Task: Explore Victorian-era guesthouses in Cape May, New Jersey.
Action: Mouse moved to (522, 75)
Screenshot: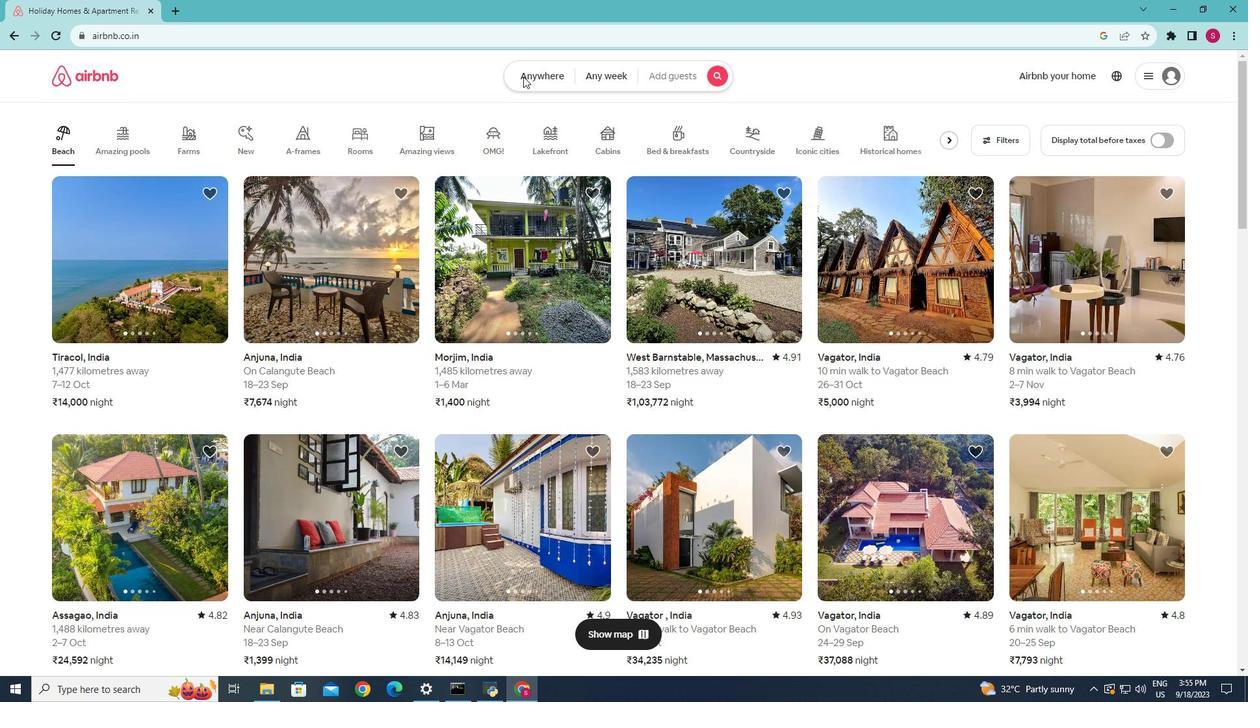 
Action: Mouse pressed left at (522, 75)
Screenshot: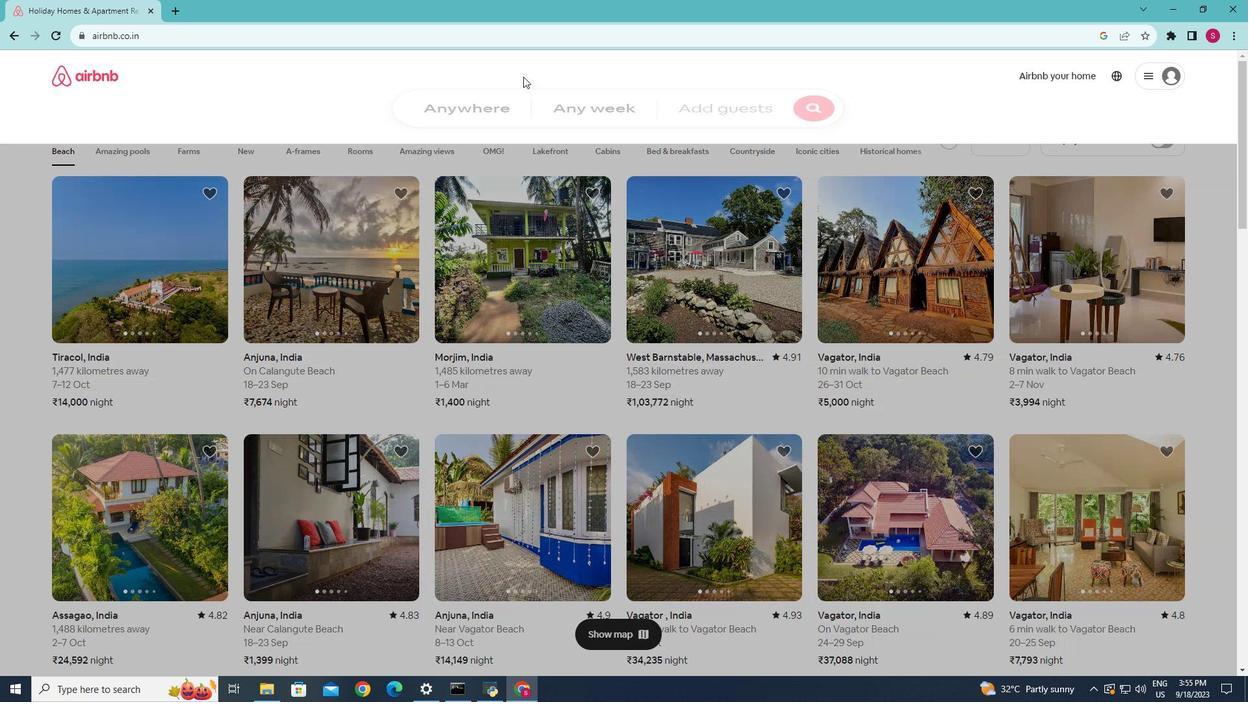 
Action: Mouse moved to (469, 121)
Screenshot: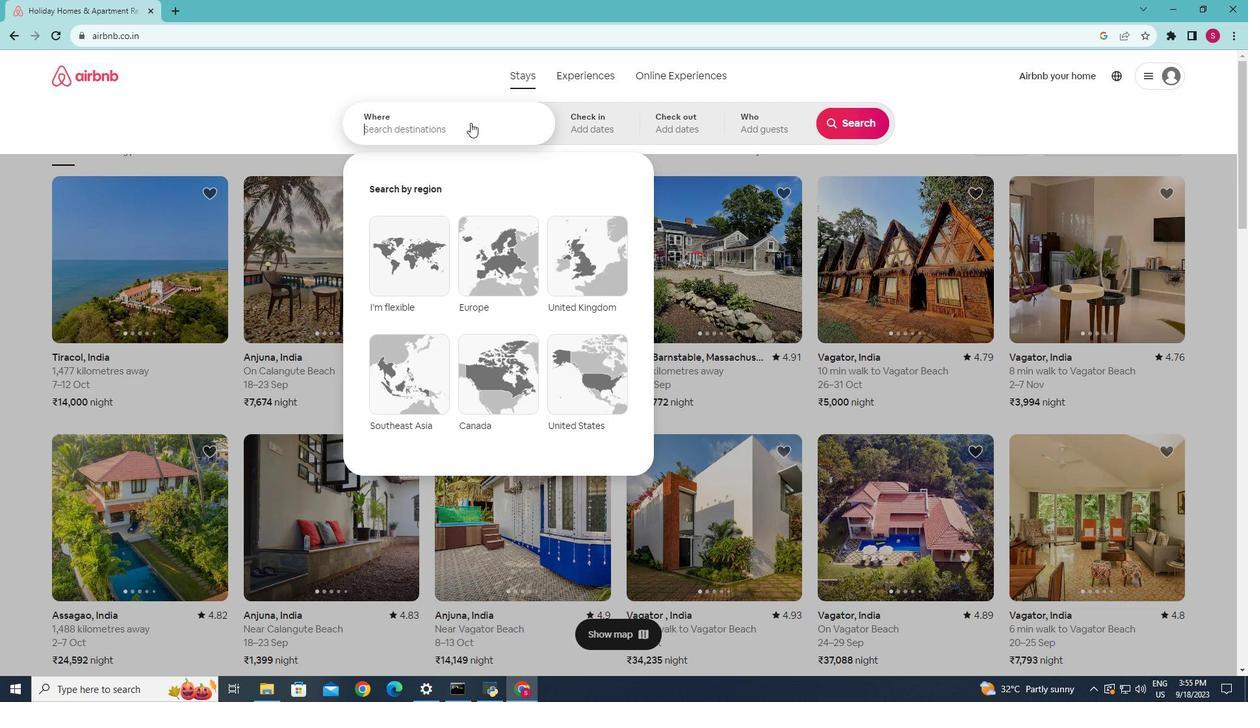 
Action: Mouse pressed left at (469, 121)
Screenshot: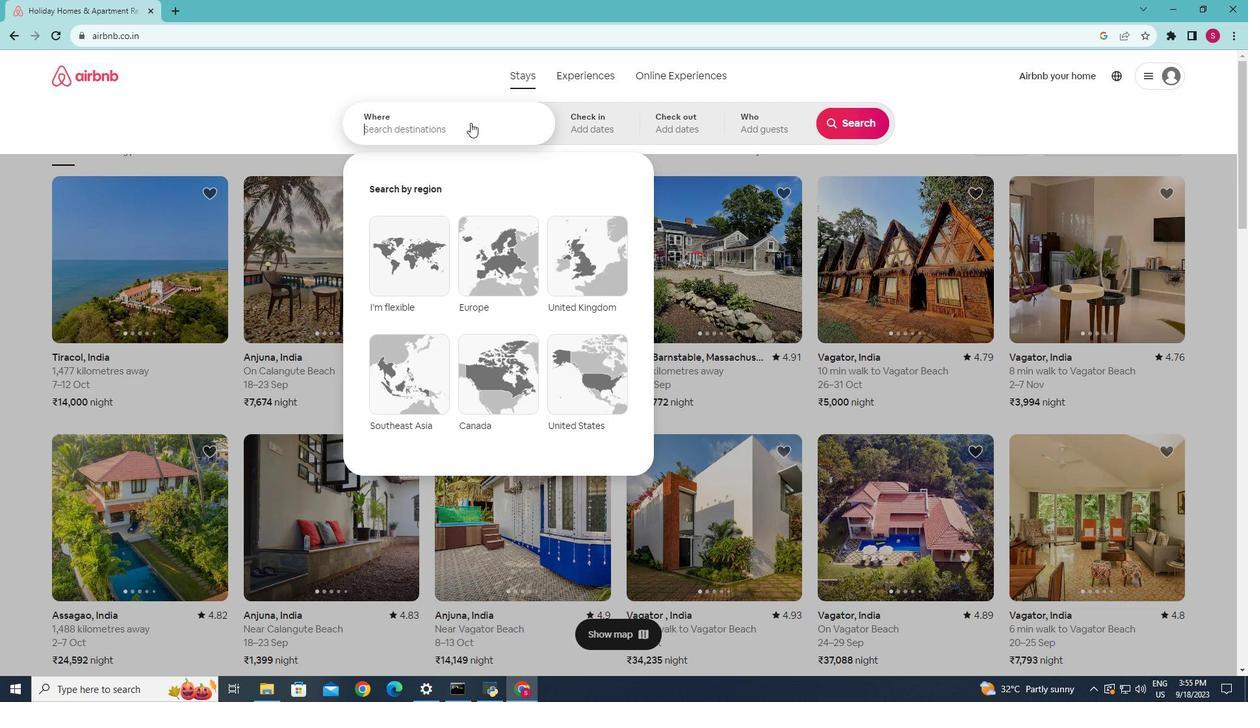 
Action: Key pressed <Key.caps_lock>C<Key.caps_lock>ape<Key.space><Key.caps_lock>M<Key.caps_lock>ay,<Key.space><Key.caps_lock>N<Key.caps_lock>ew<Key.space><Key.caps_lock>J<Key.caps_lock>ersey
Screenshot: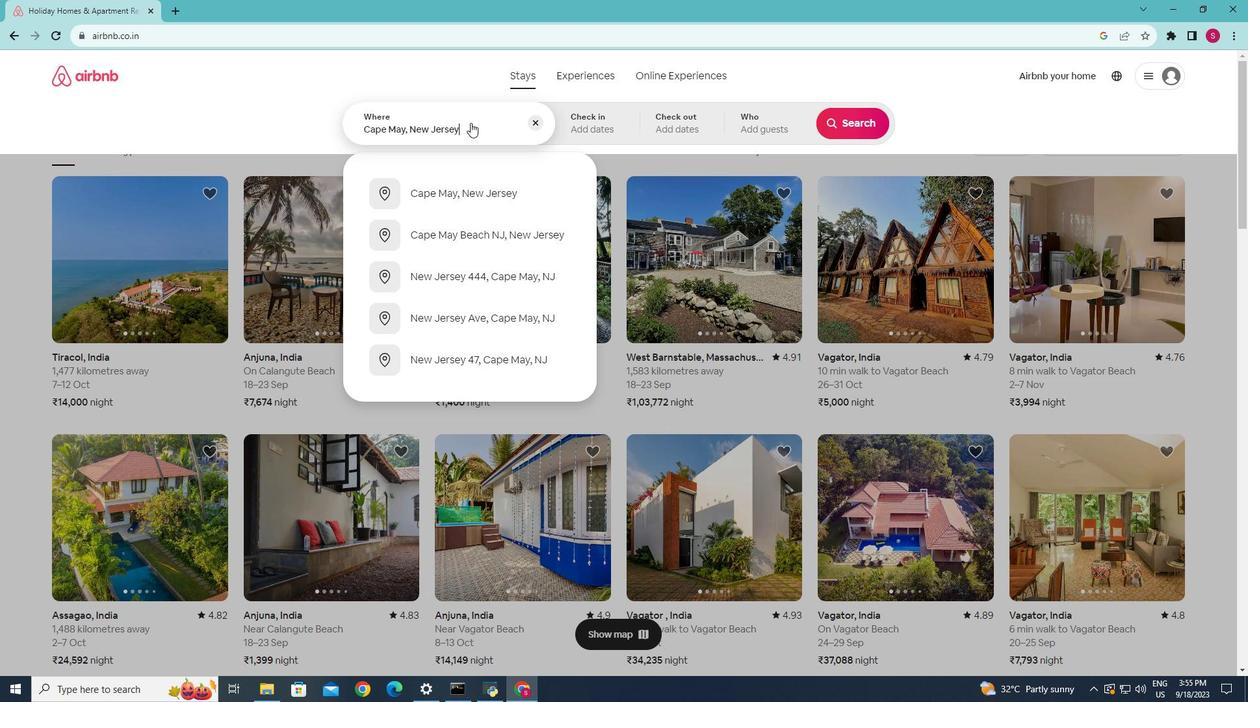 
Action: Mouse moved to (452, 189)
Screenshot: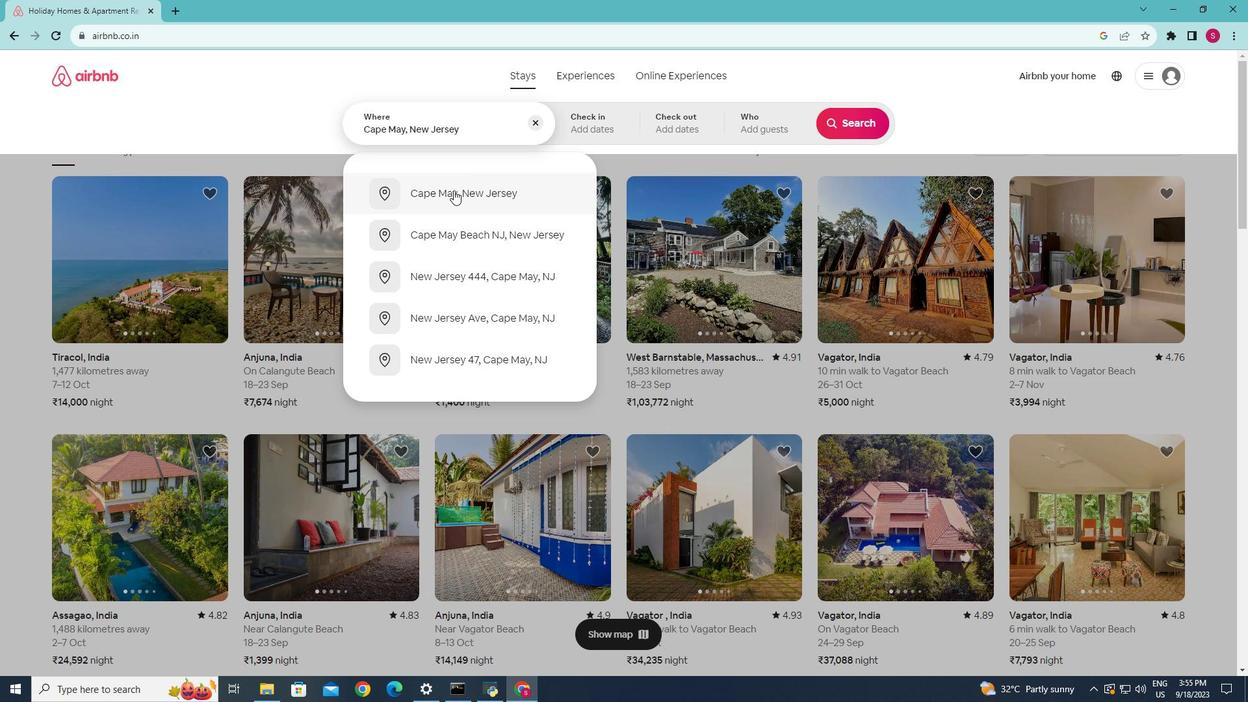 
Action: Mouse pressed left at (452, 189)
Screenshot: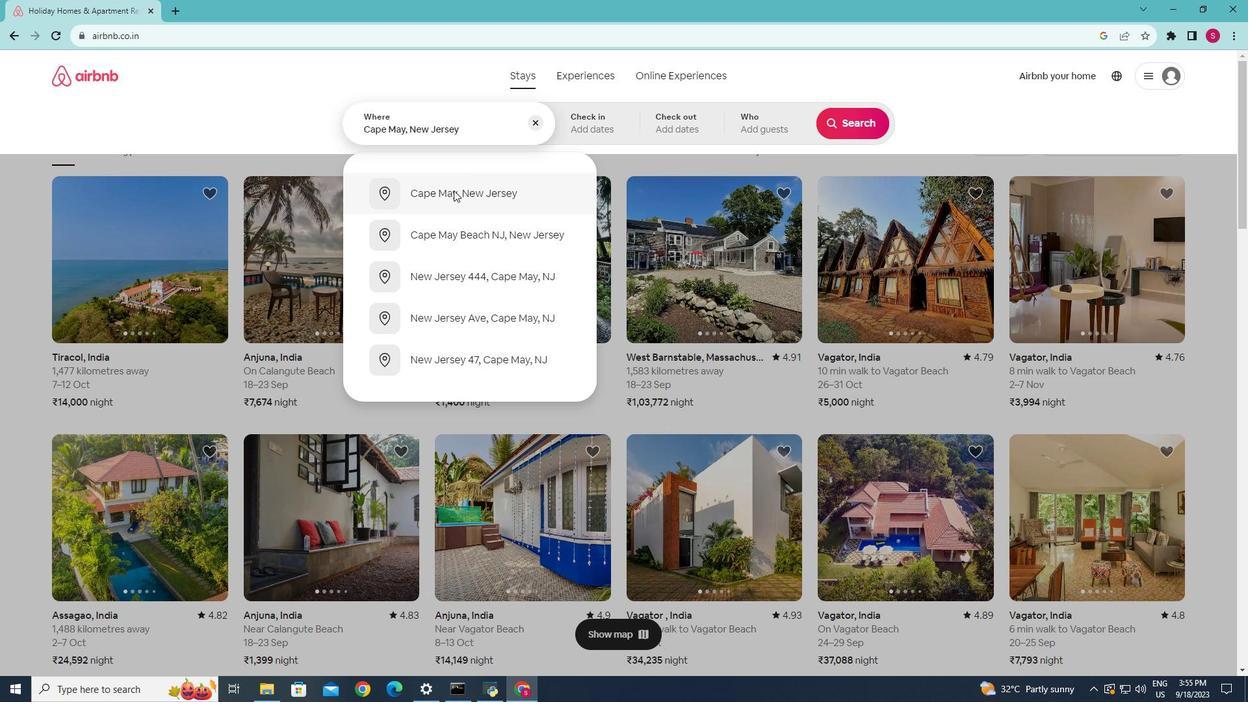 
Action: Mouse moved to (858, 107)
Screenshot: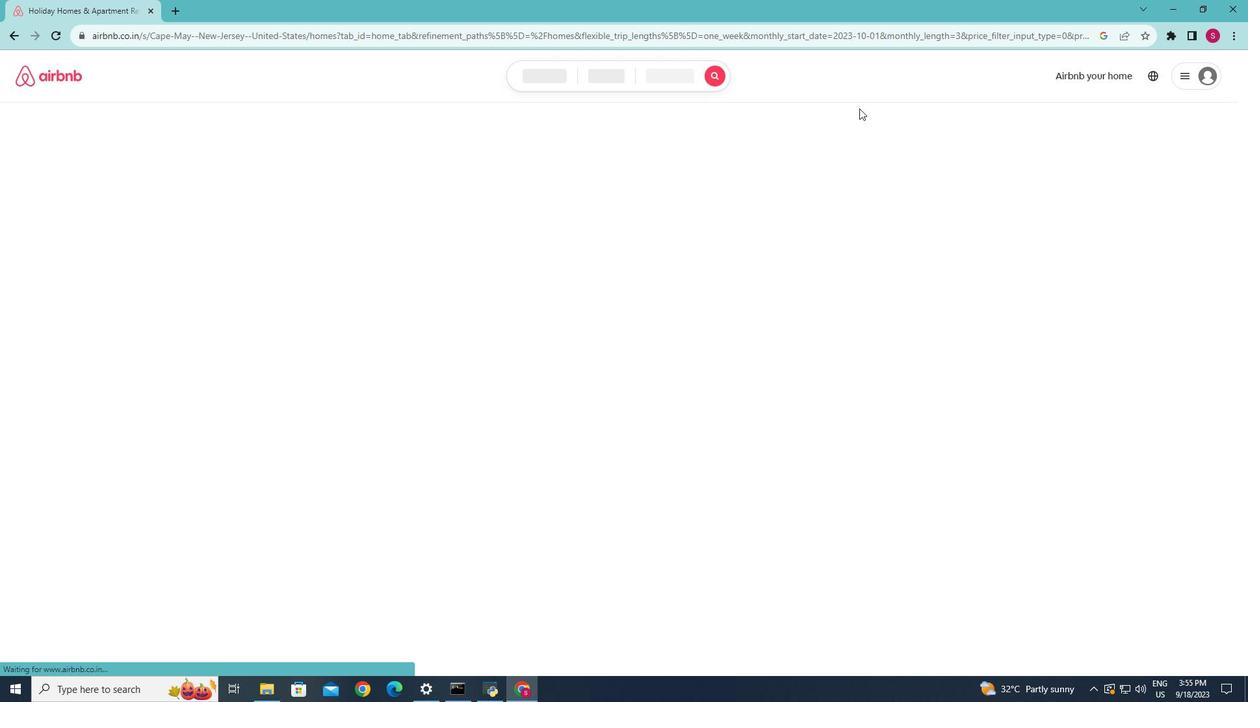 
Action: Mouse pressed left at (858, 107)
Screenshot: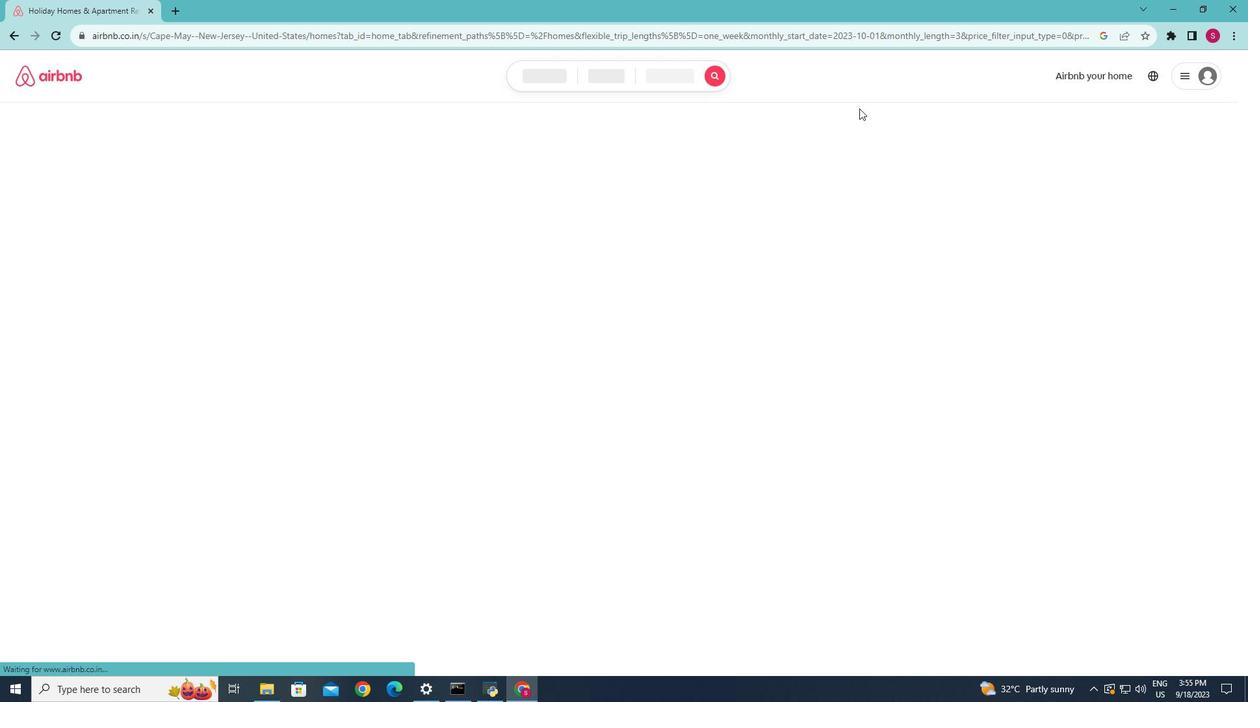 
Action: Mouse moved to (754, 128)
Screenshot: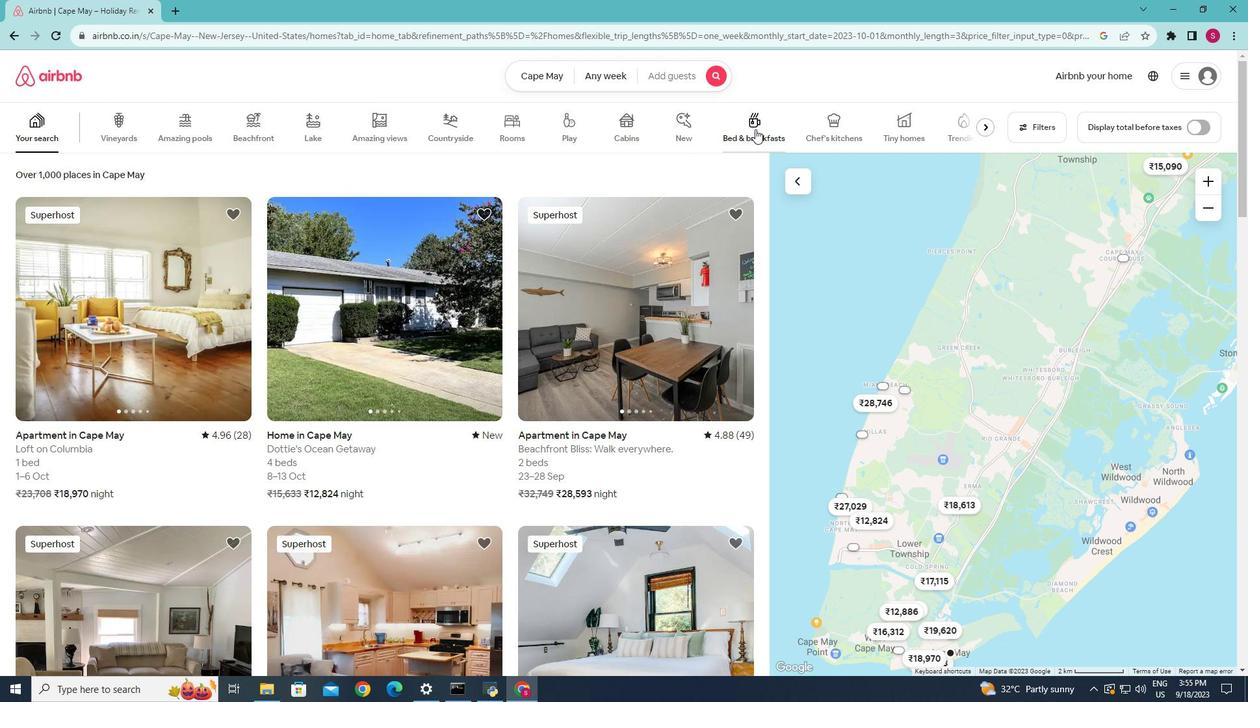 
Action: Mouse pressed left at (754, 128)
Screenshot: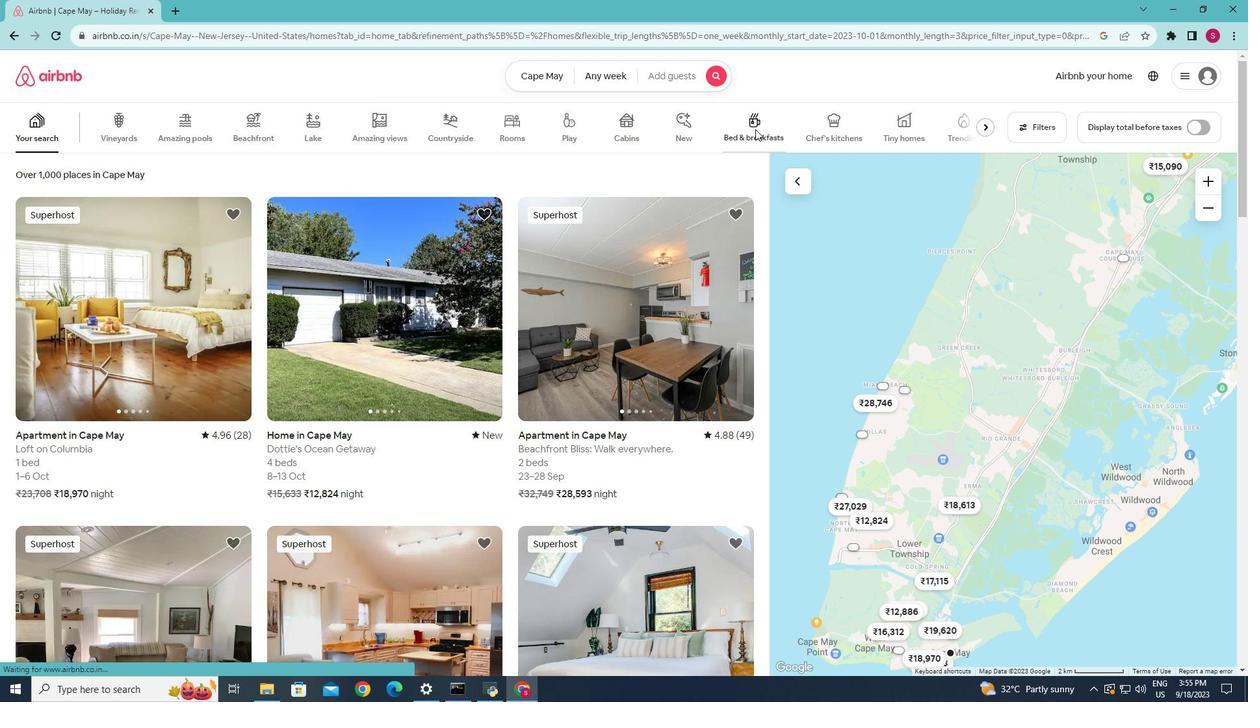 
Action: Mouse moved to (374, 335)
Screenshot: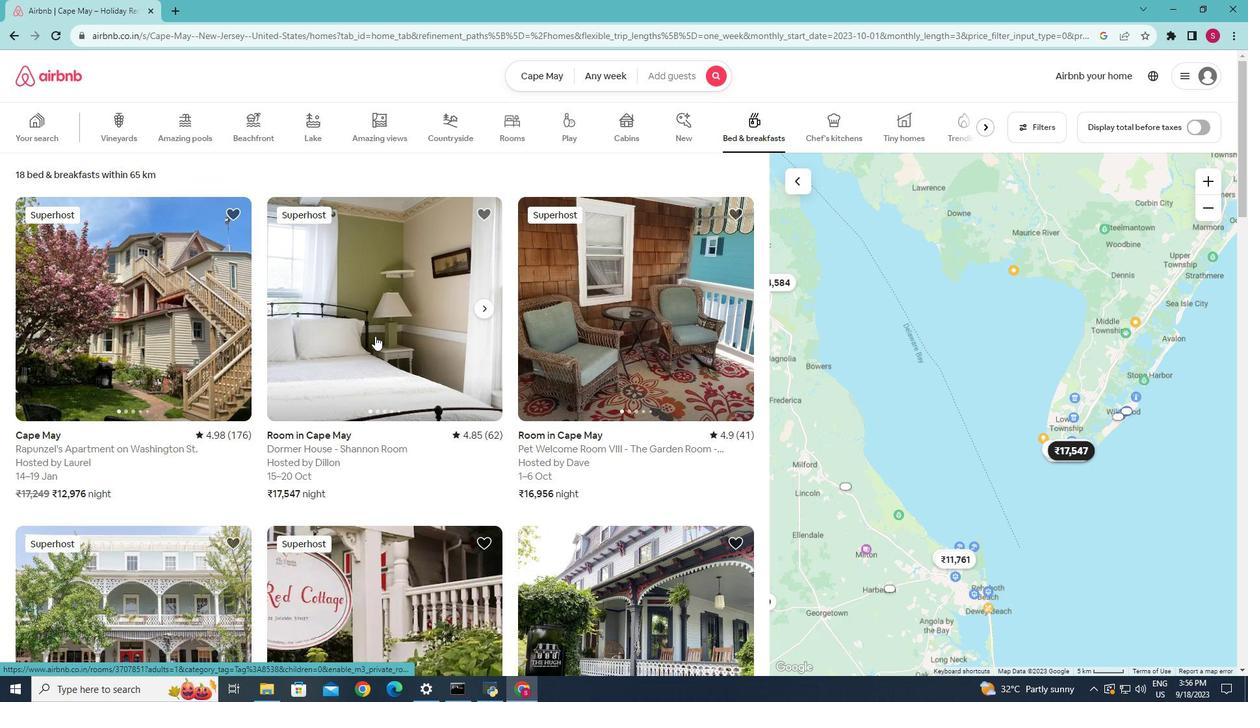 
Action: Mouse scrolled (374, 334) with delta (0, 0)
Screenshot: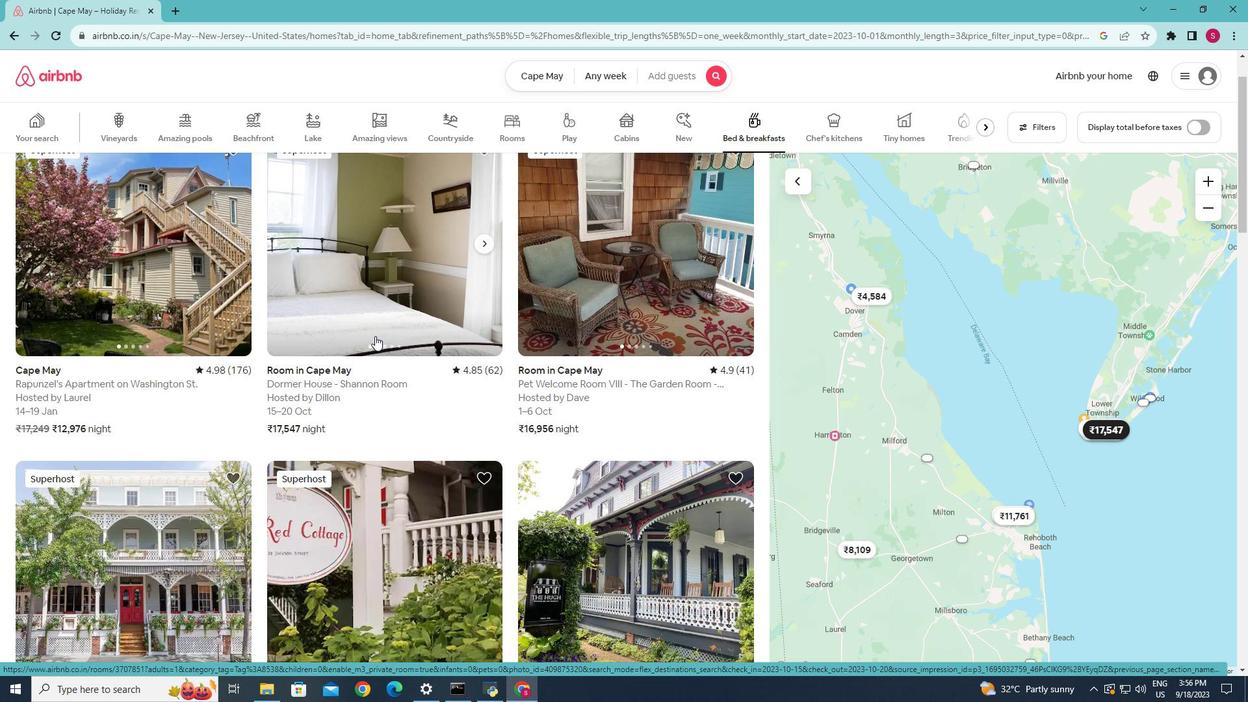 
Action: Mouse scrolled (374, 334) with delta (0, 0)
Screenshot: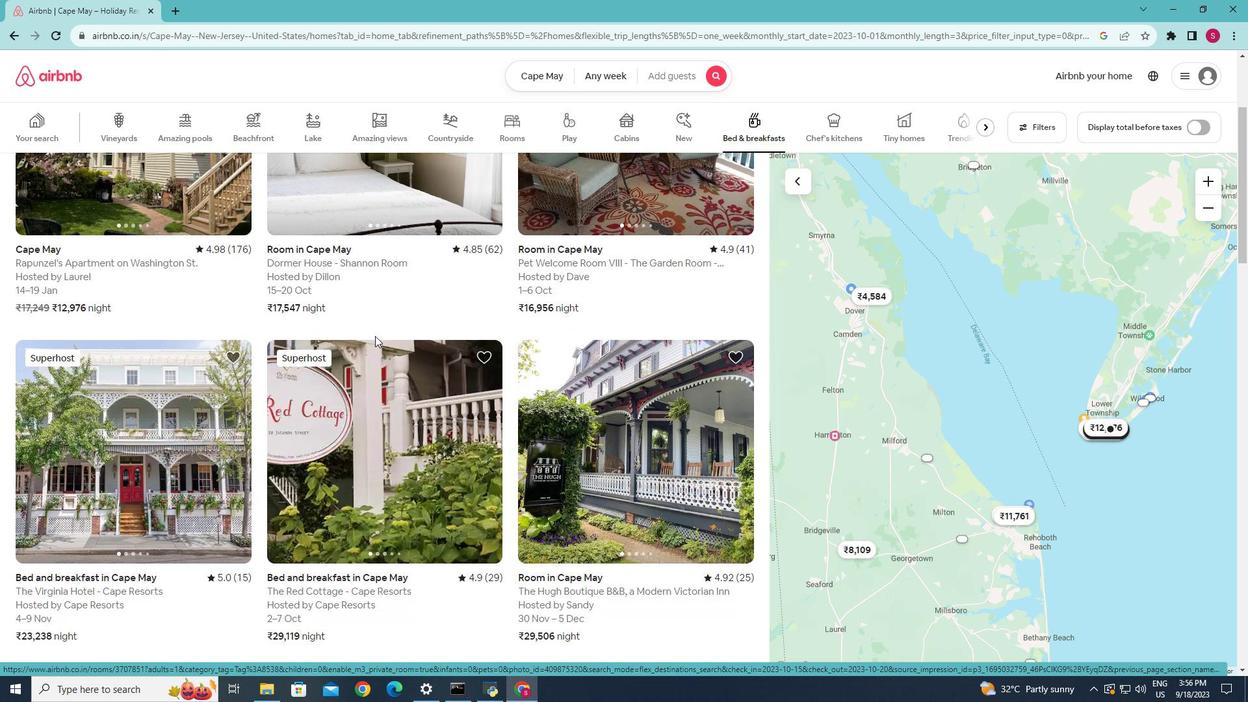 
Action: Mouse scrolled (374, 334) with delta (0, 0)
Screenshot: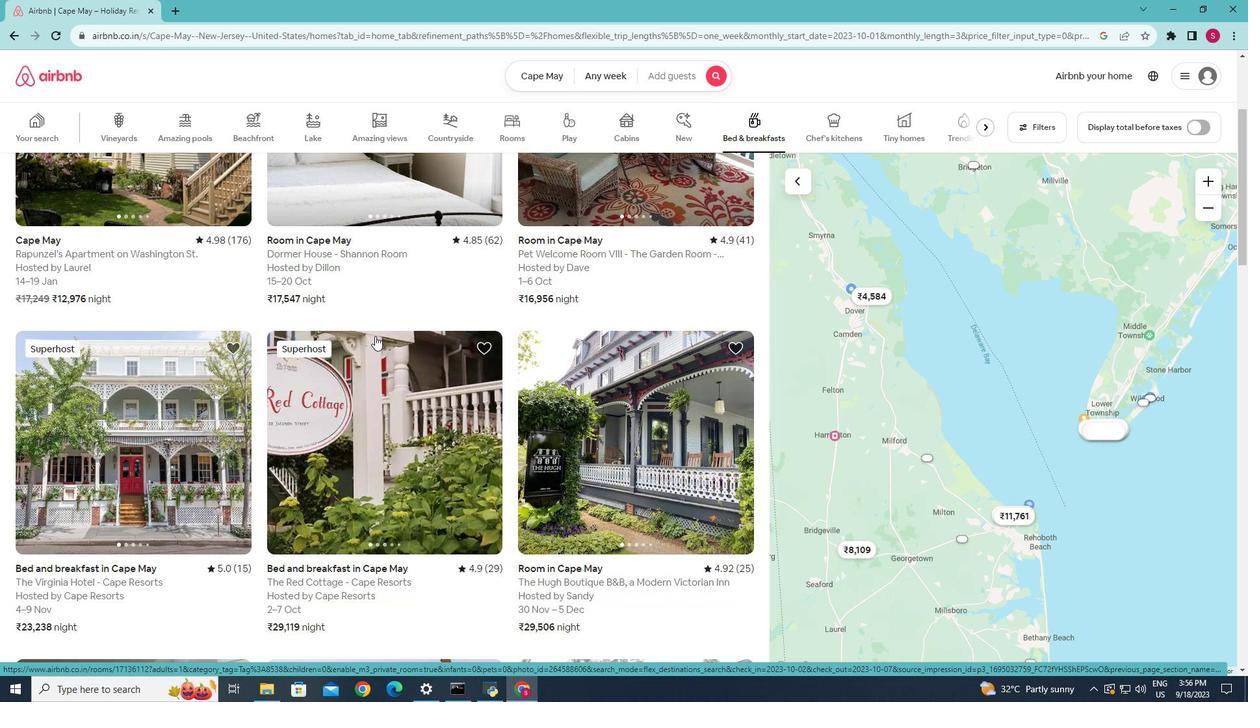 
Action: Mouse moved to (591, 477)
Screenshot: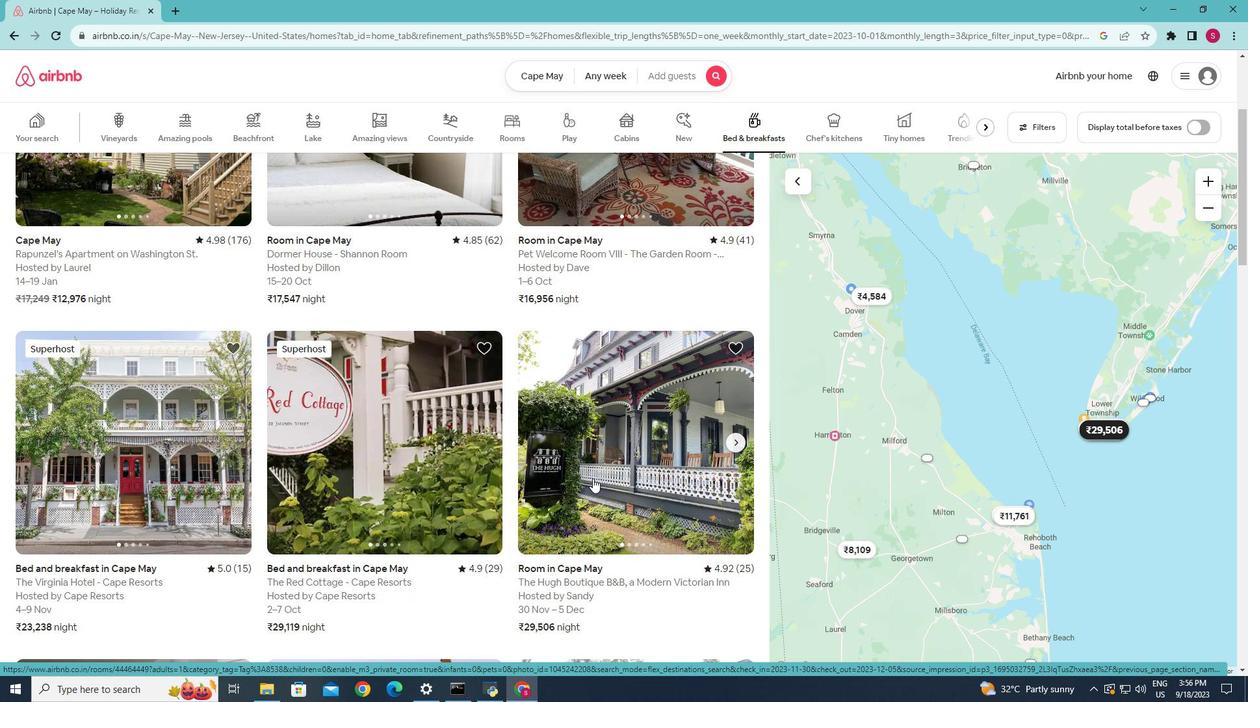
Action: Mouse pressed left at (591, 477)
Screenshot: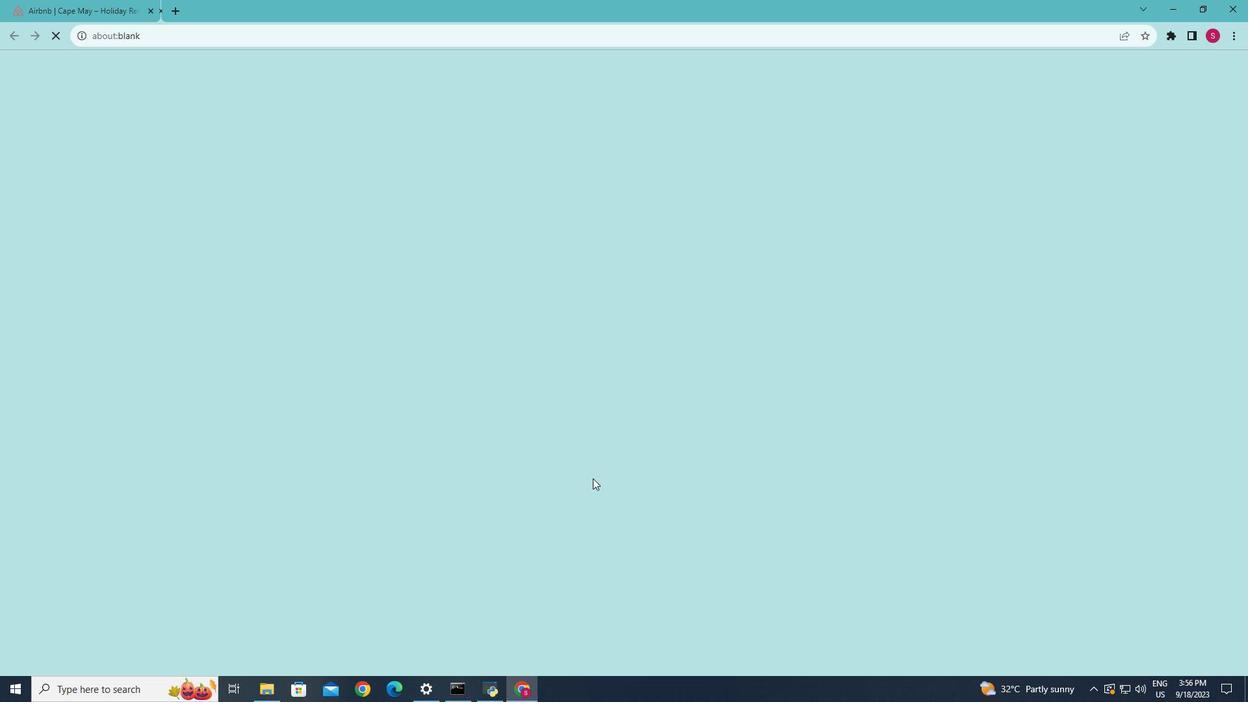 
Action: Mouse moved to (606, 450)
Screenshot: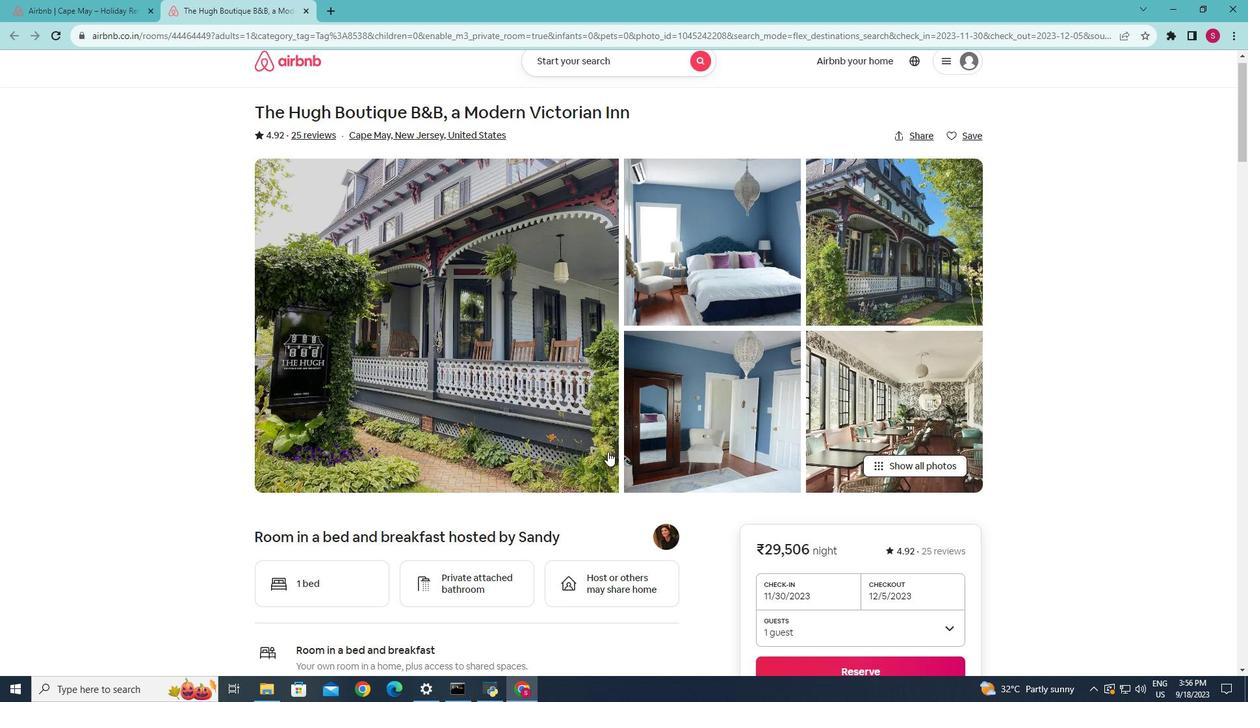 
Action: Mouse scrolled (606, 450) with delta (0, 0)
Screenshot: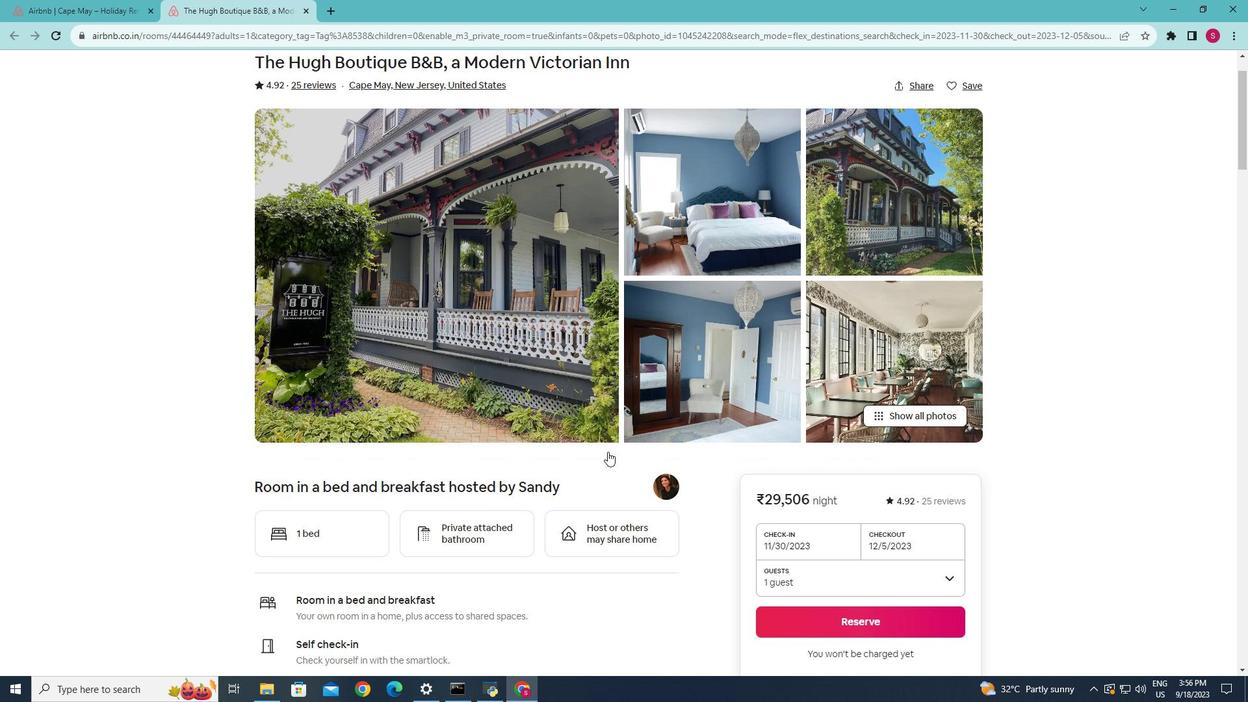 
Action: Mouse scrolled (606, 450) with delta (0, 0)
Screenshot: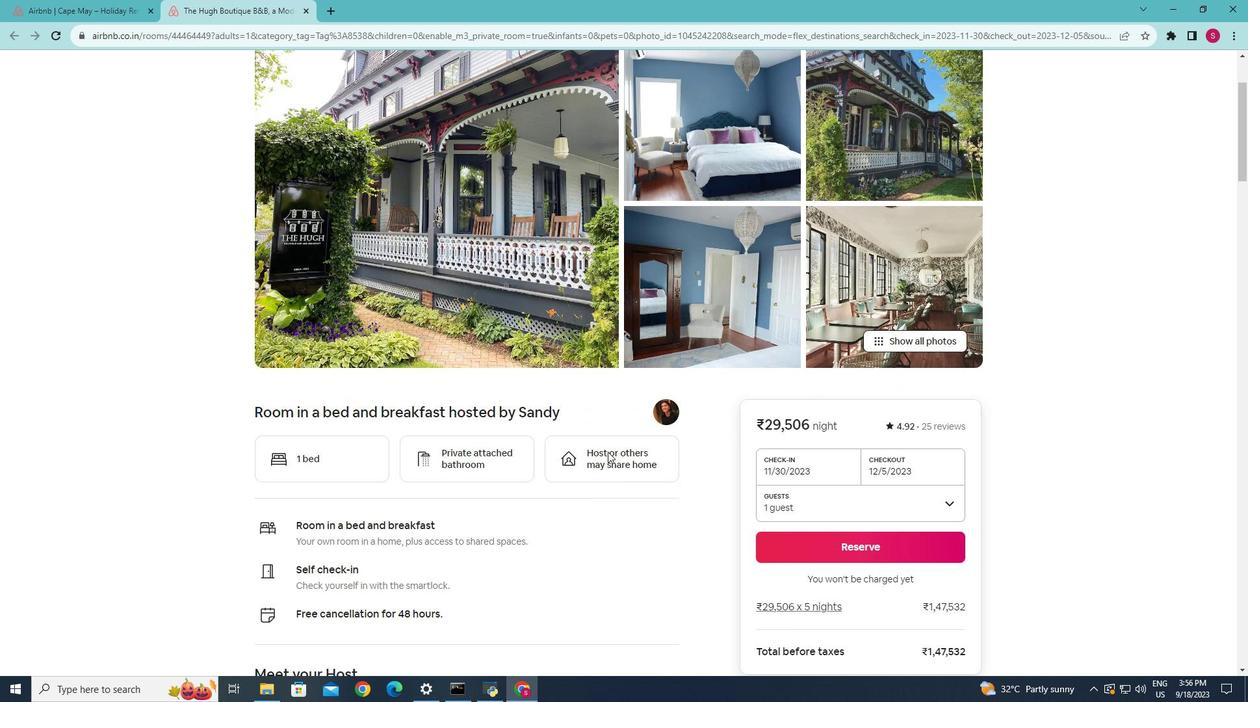
Action: Mouse scrolled (606, 450) with delta (0, 0)
Screenshot: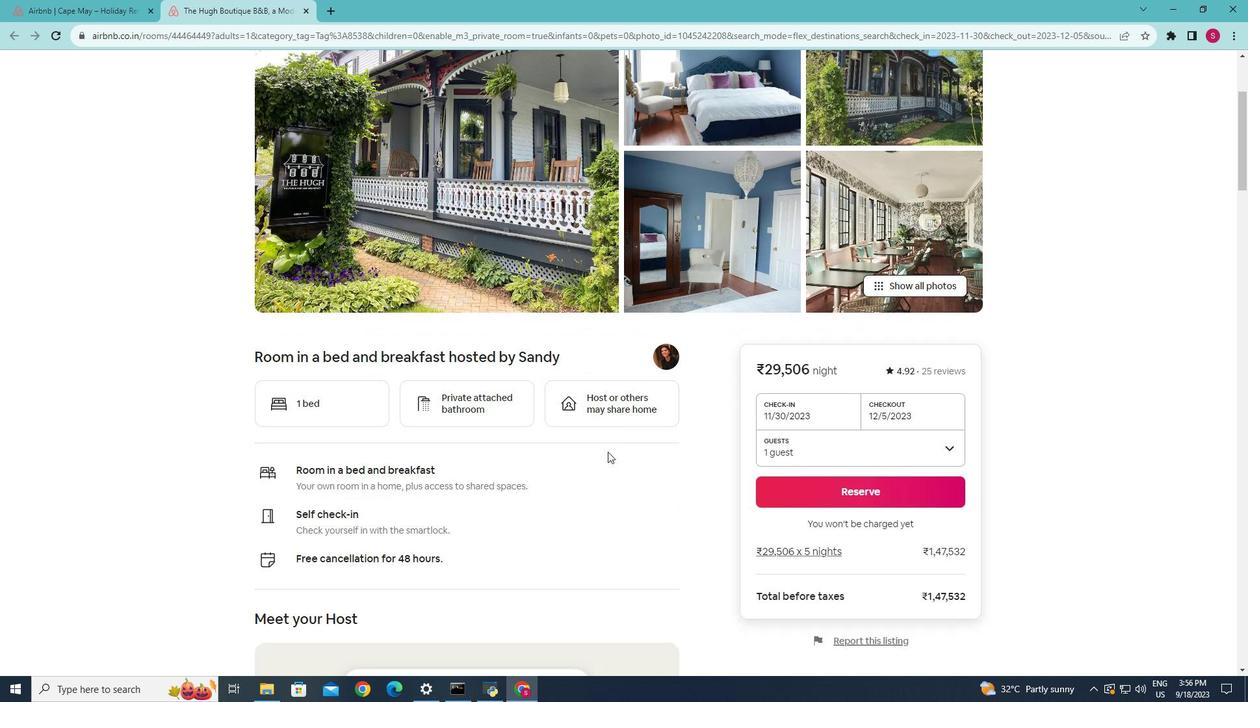 
Action: Mouse scrolled (606, 450) with delta (0, 0)
Screenshot: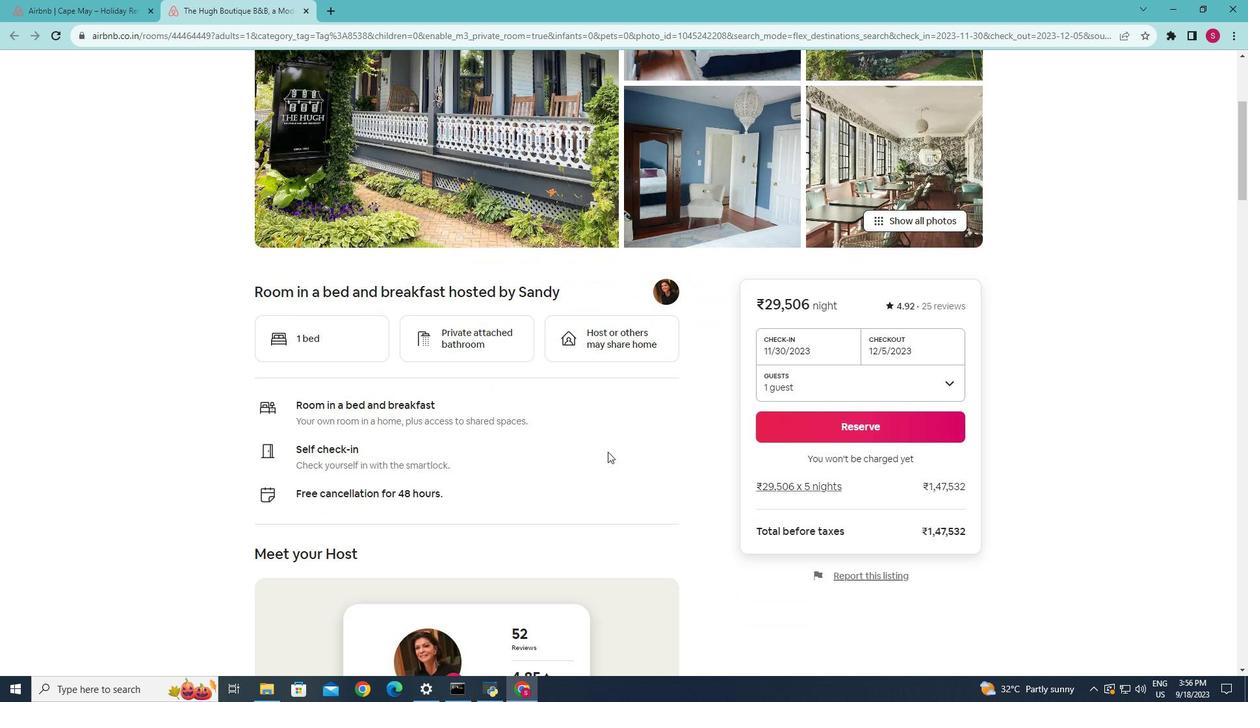 
Action: Mouse scrolled (606, 450) with delta (0, 0)
Screenshot: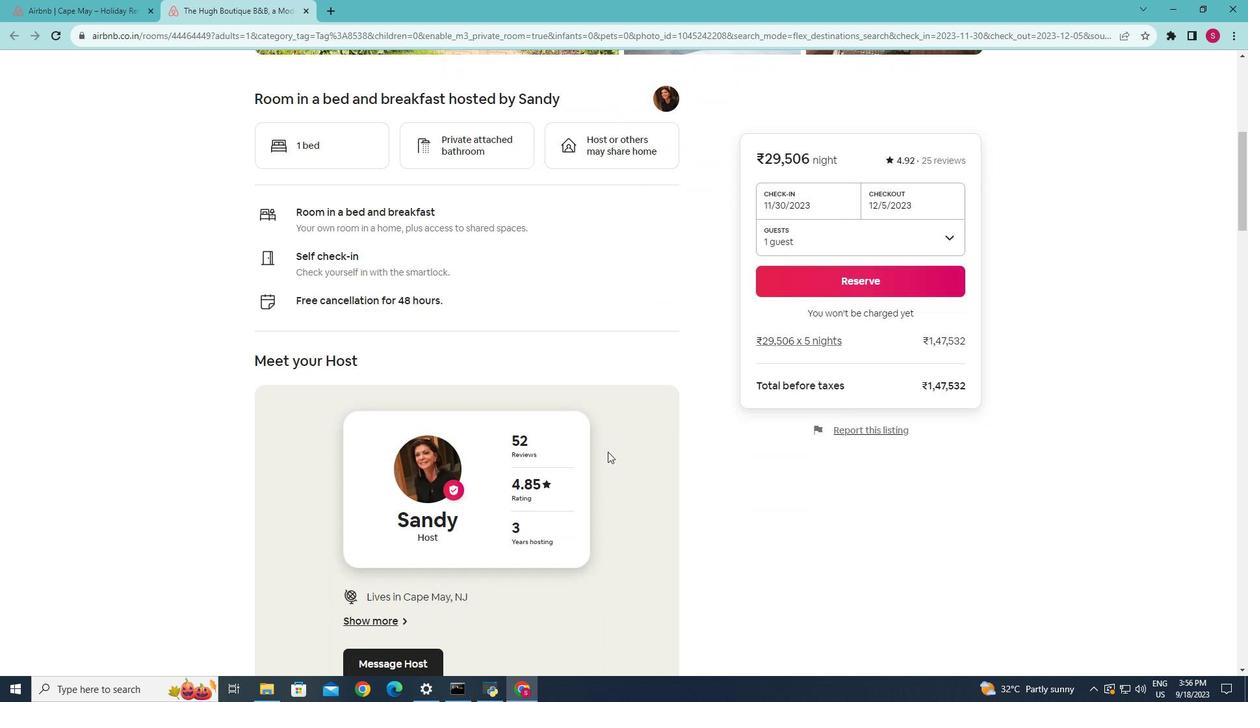 
Action: Mouse scrolled (606, 450) with delta (0, 0)
Screenshot: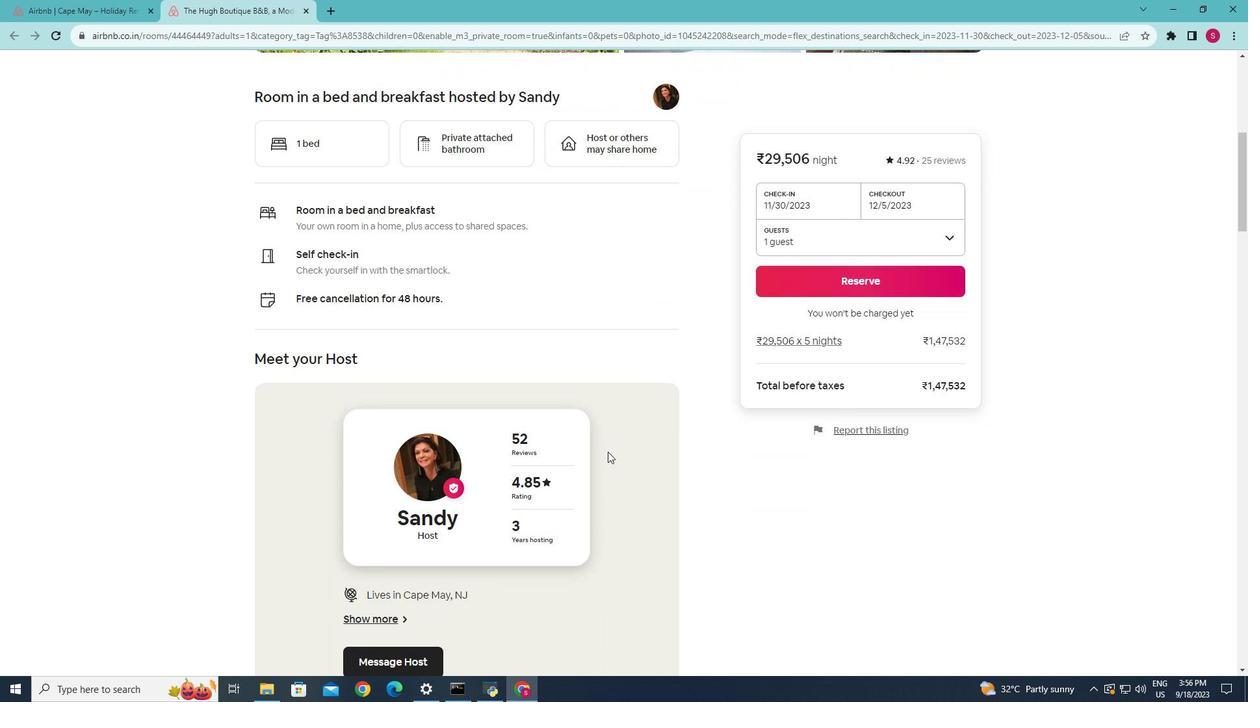 
Action: Mouse scrolled (606, 450) with delta (0, 0)
Screenshot: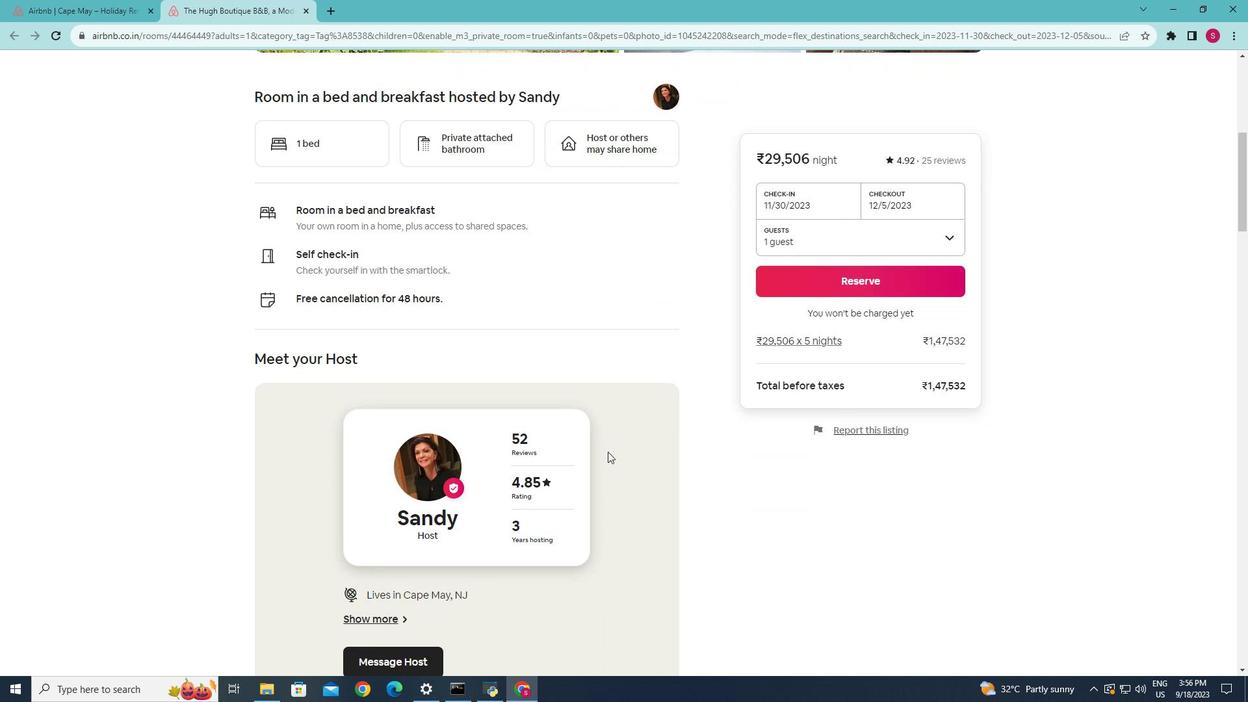 
Action: Mouse scrolled (606, 450) with delta (0, 0)
Screenshot: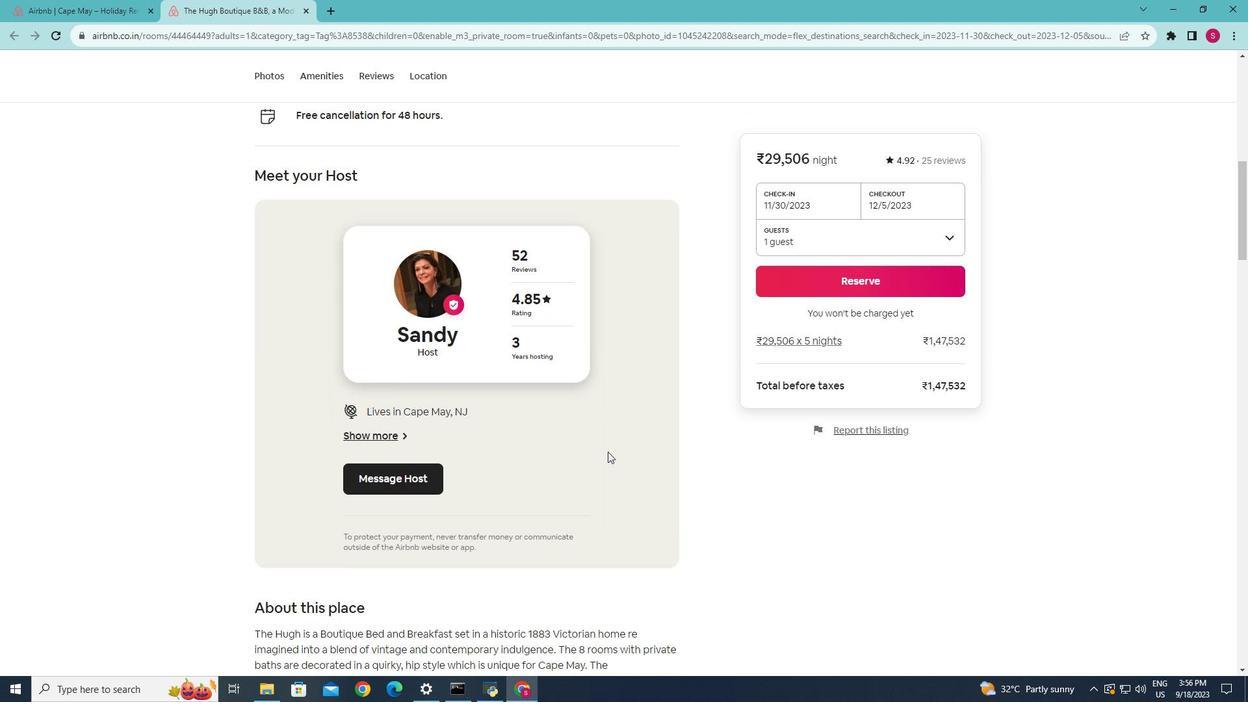 
Action: Mouse scrolled (606, 450) with delta (0, 0)
Screenshot: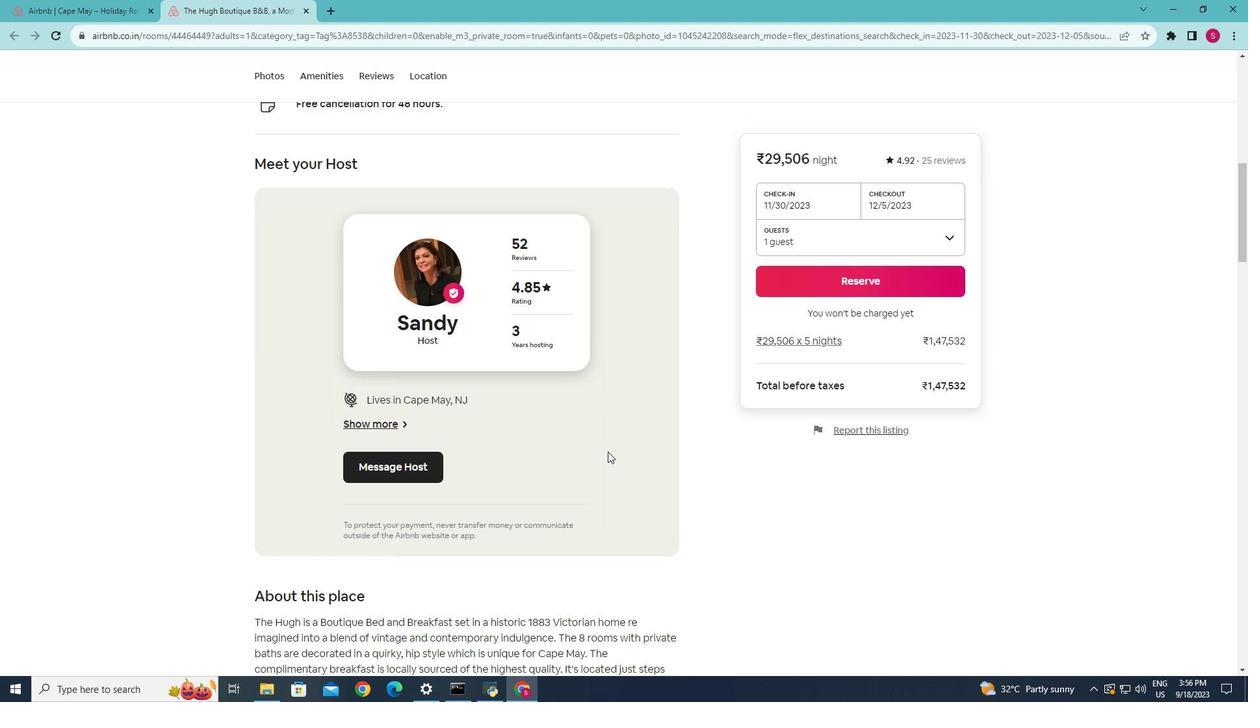 
Action: Mouse scrolled (606, 450) with delta (0, 0)
Screenshot: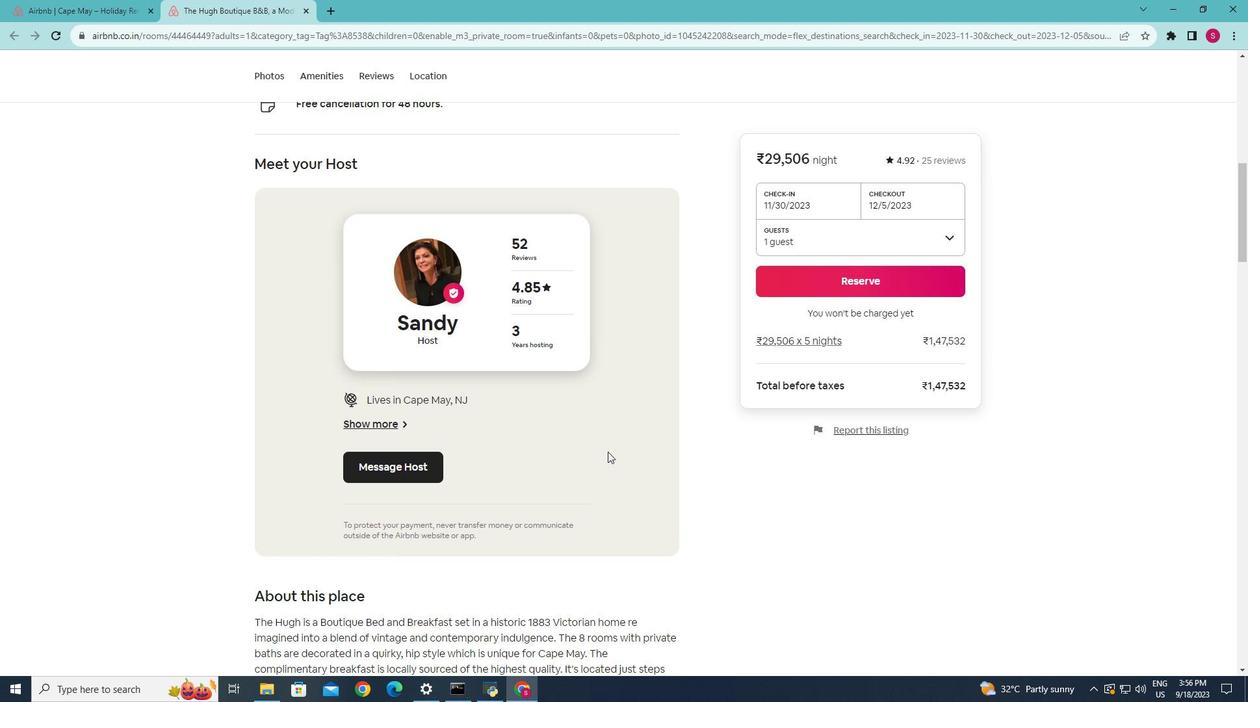 
Action: Mouse scrolled (606, 450) with delta (0, 0)
Screenshot: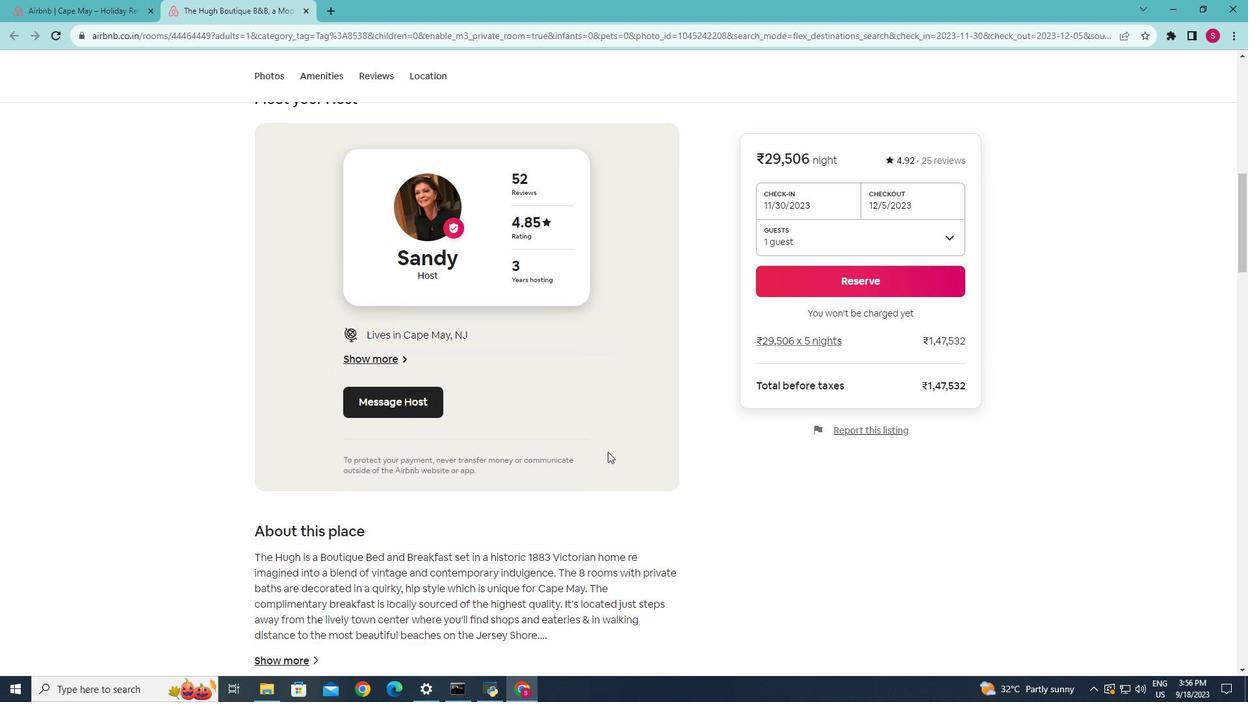 
Action: Mouse scrolled (606, 450) with delta (0, 0)
Screenshot: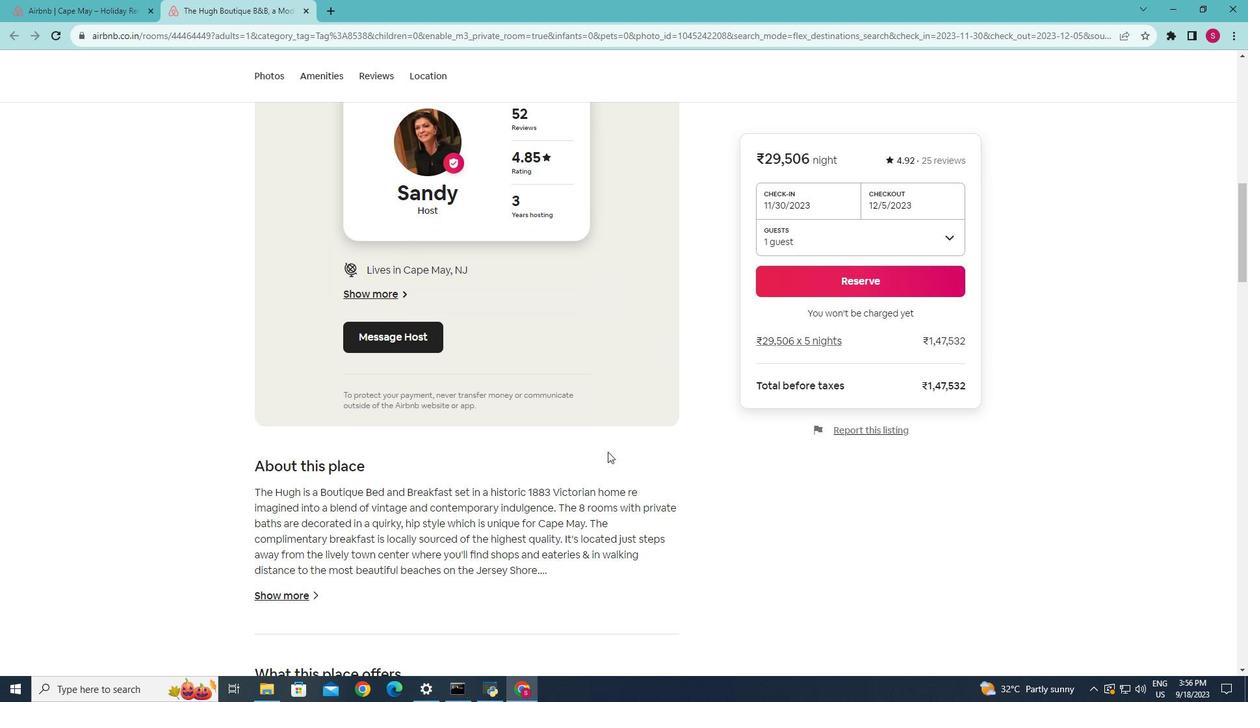 
Action: Mouse scrolled (606, 450) with delta (0, 0)
Screenshot: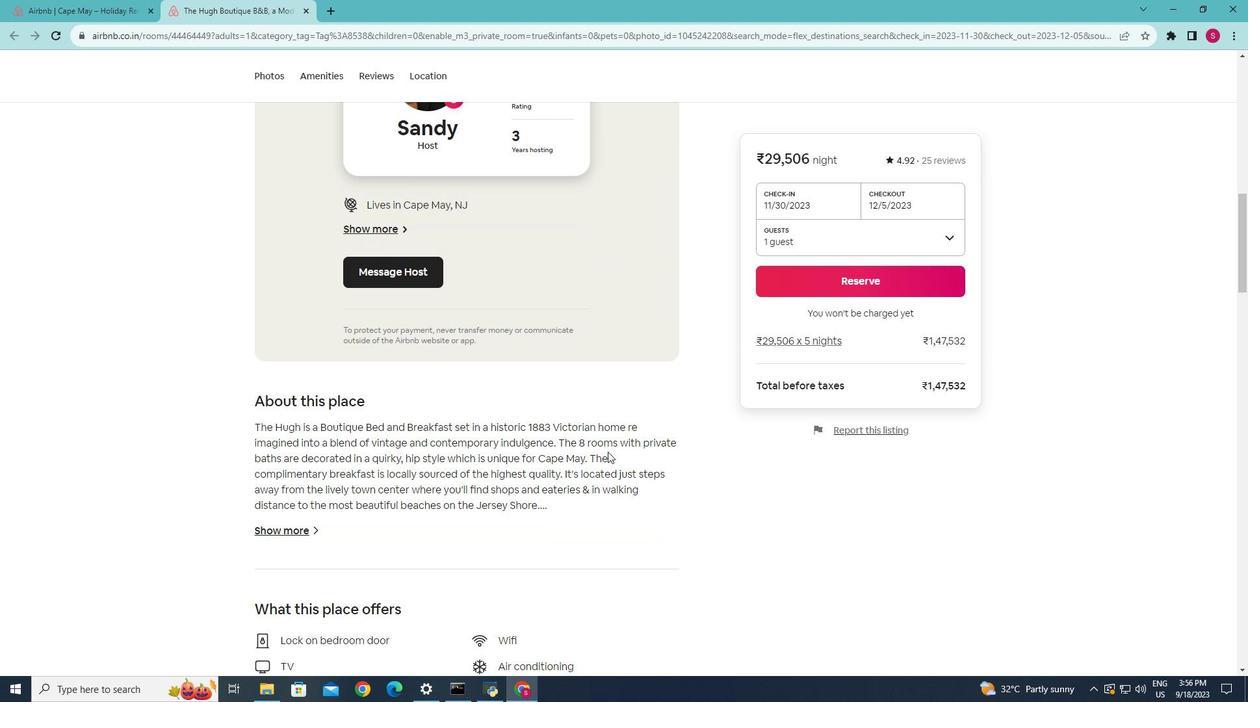 
Action: Mouse scrolled (606, 450) with delta (0, 0)
Screenshot: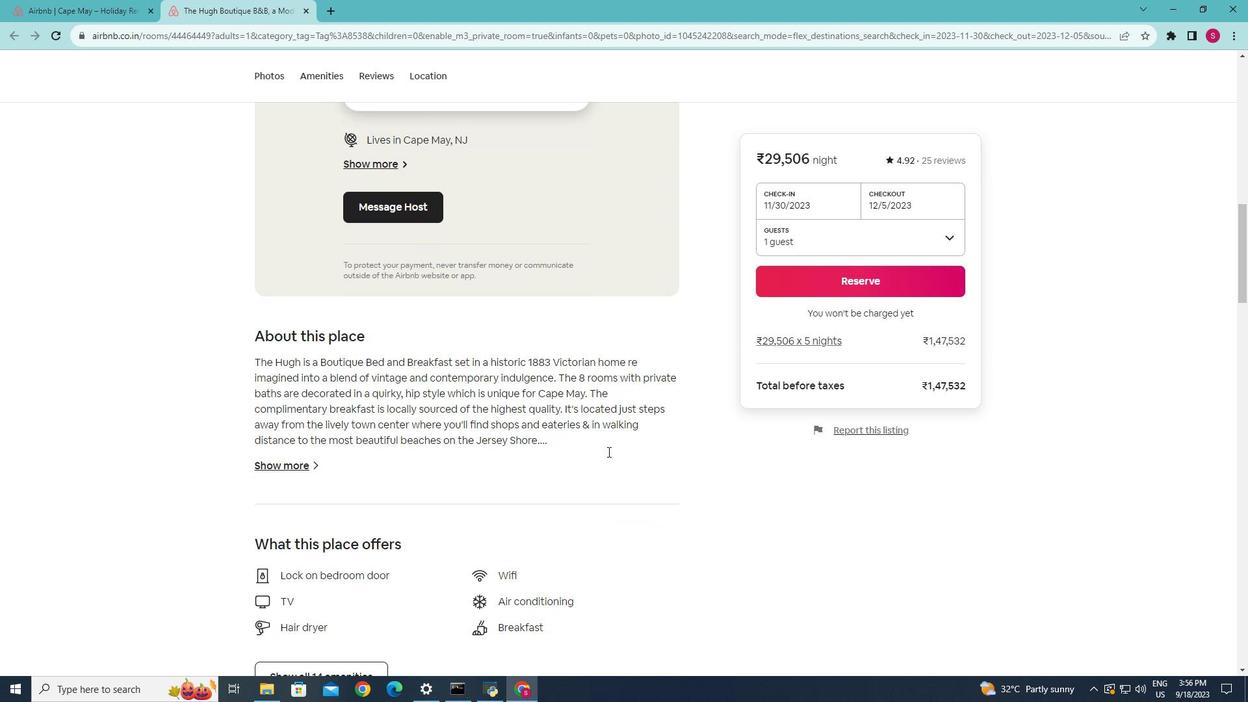 
Action: Mouse moved to (283, 461)
Screenshot: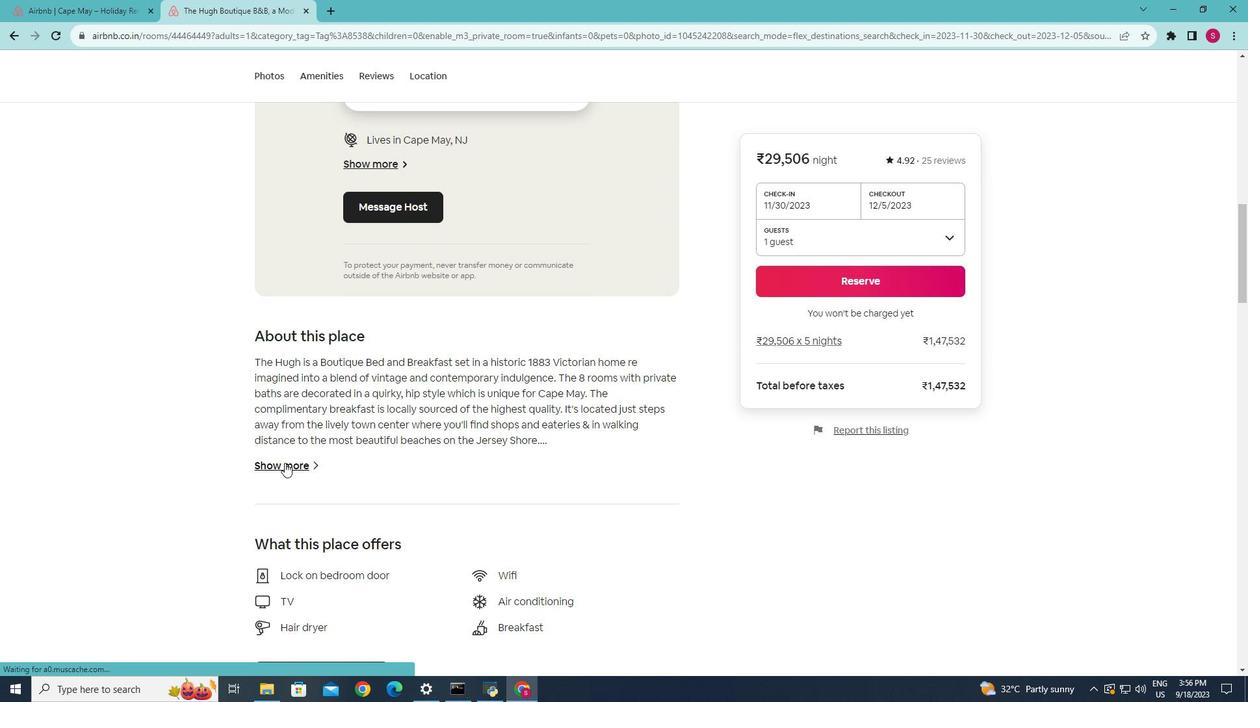 
Action: Mouse pressed left at (283, 461)
Screenshot: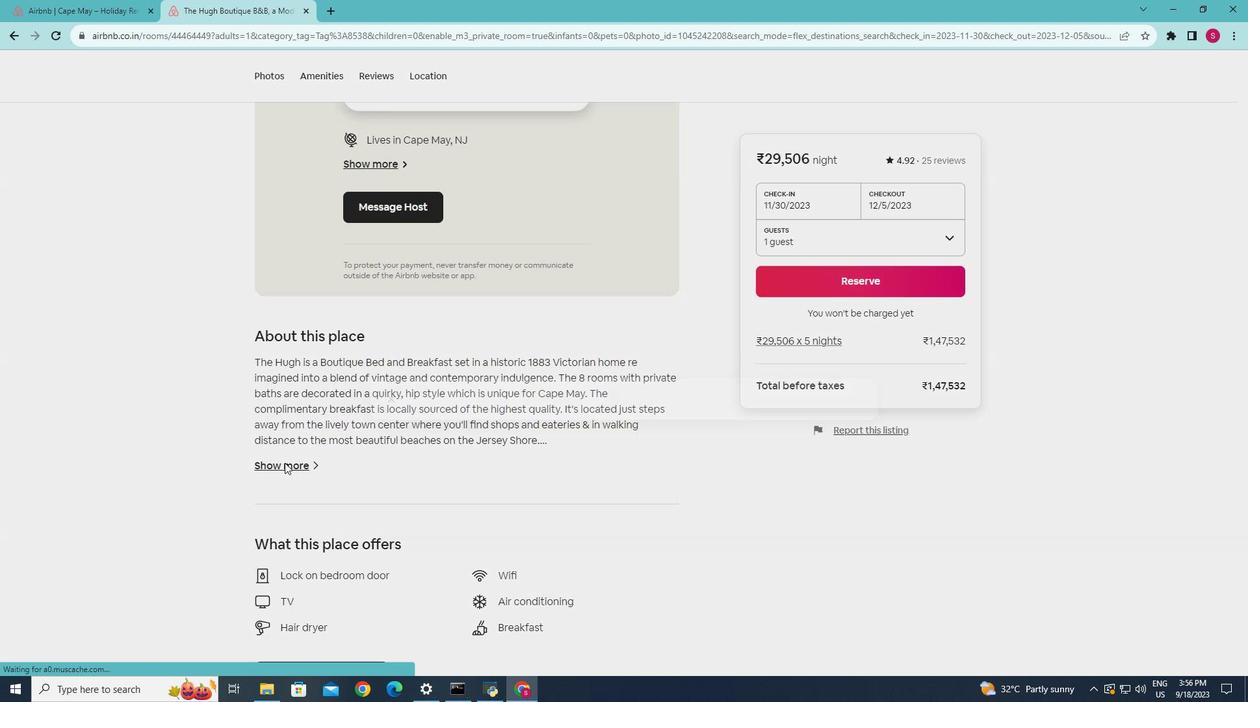 
Action: Mouse moved to (483, 366)
Screenshot: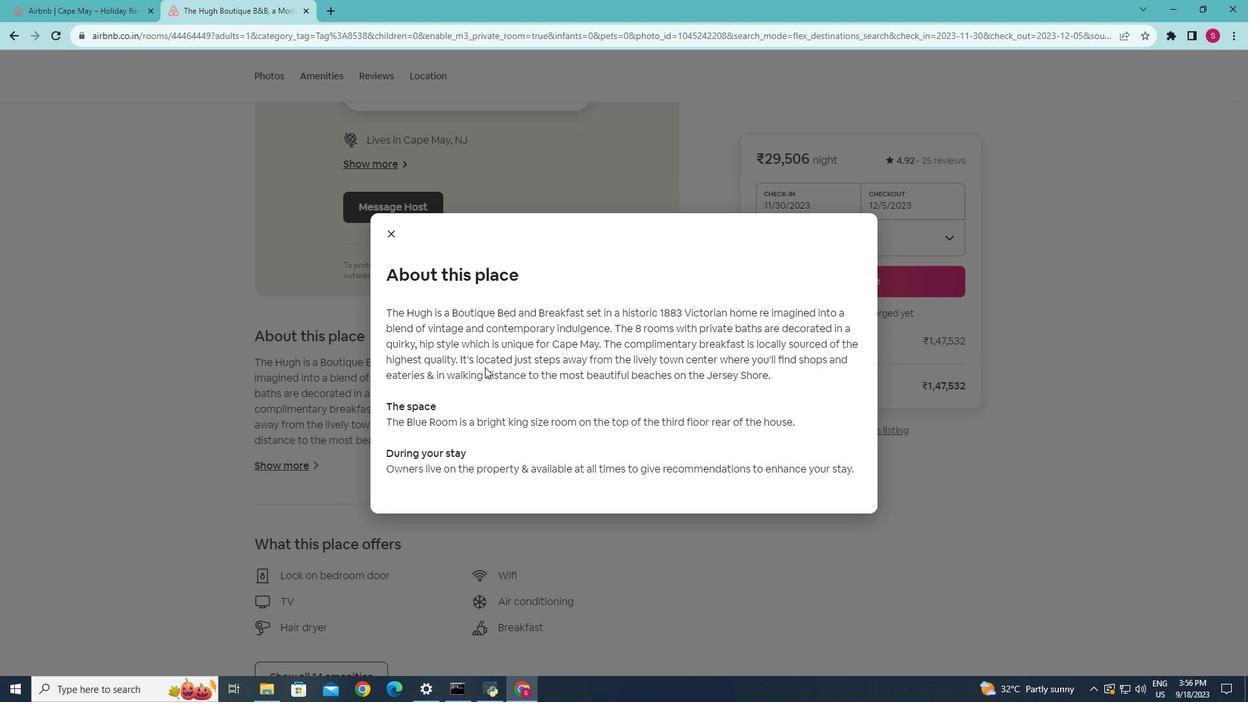 
Action: Mouse scrolled (483, 365) with delta (0, 0)
Screenshot: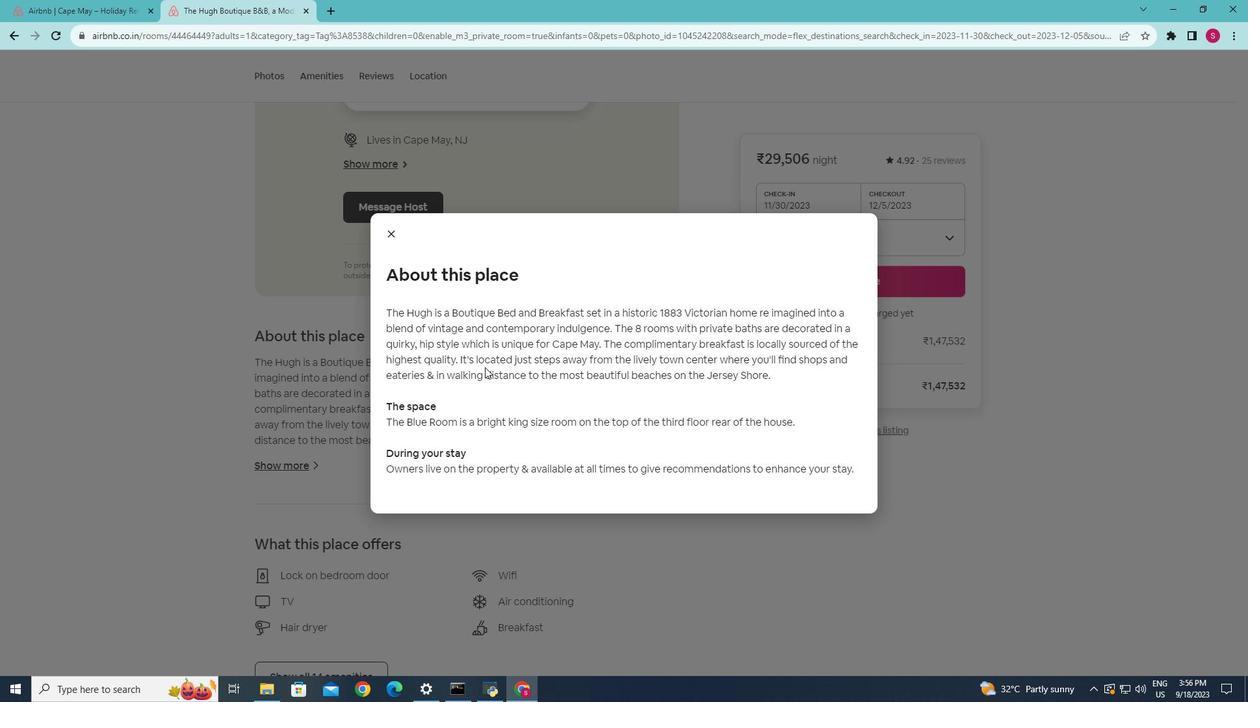 
Action: Mouse moved to (392, 229)
Screenshot: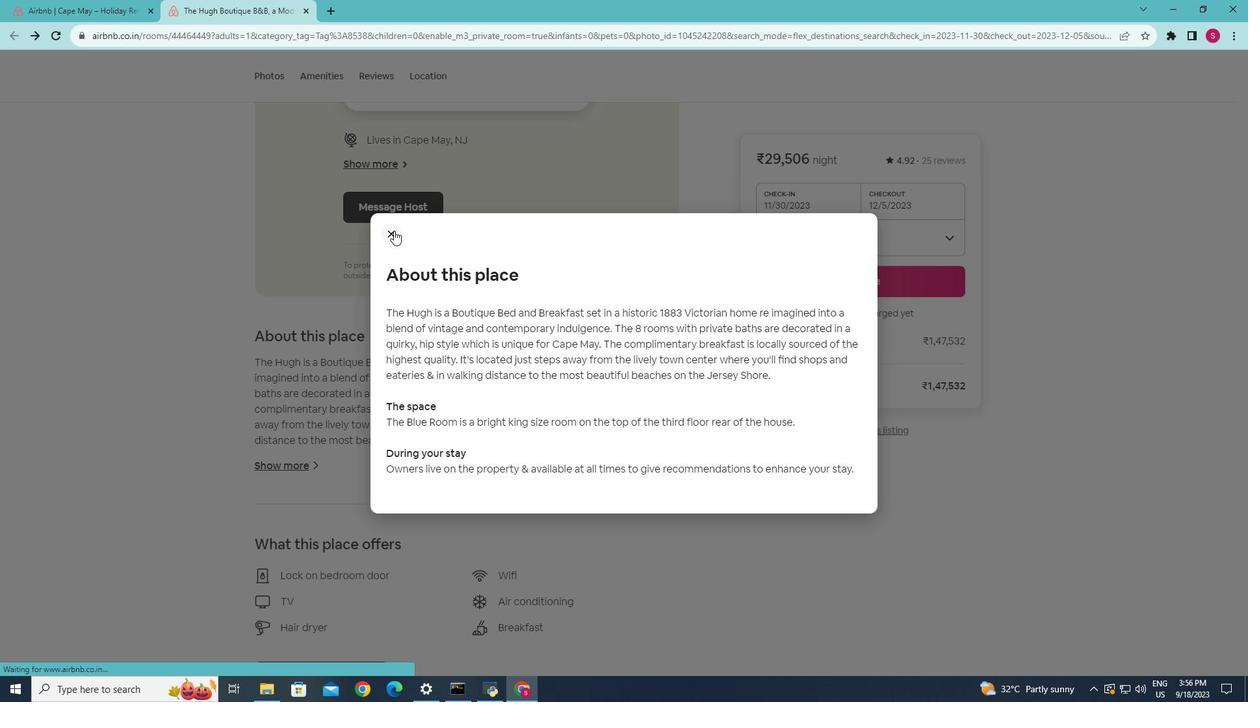 
Action: Mouse pressed left at (392, 229)
Screenshot: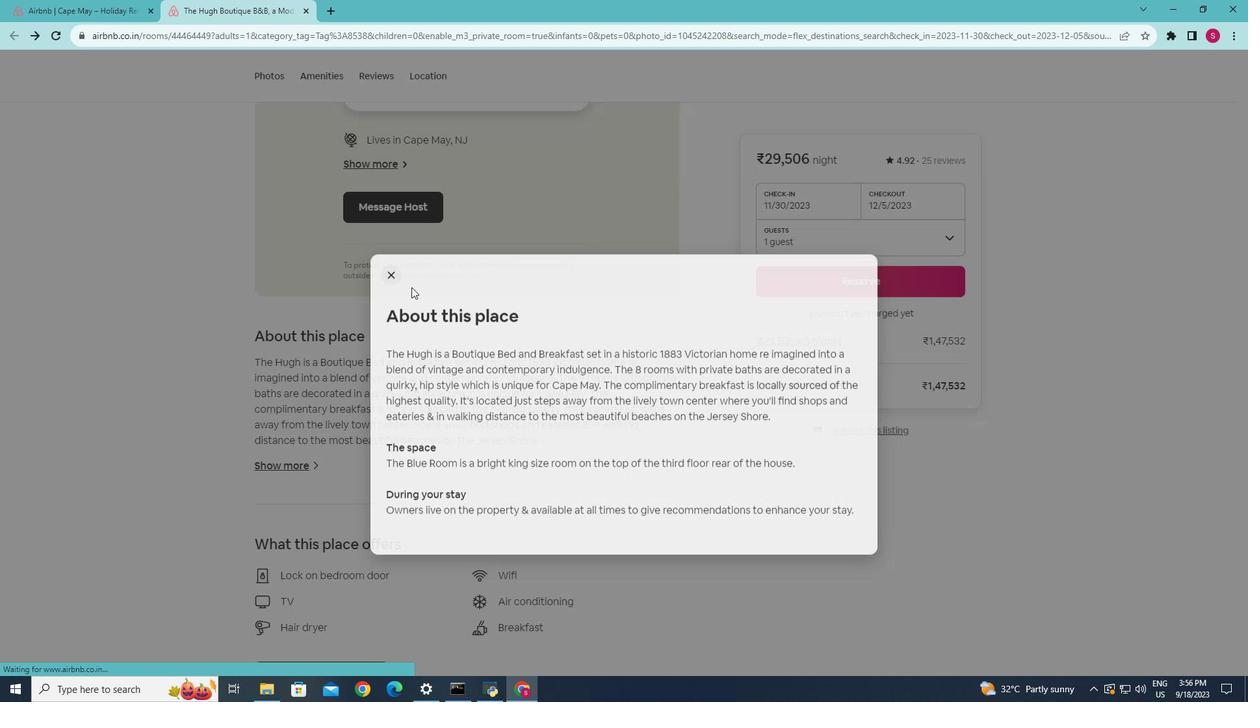 
Action: Mouse moved to (418, 319)
Screenshot: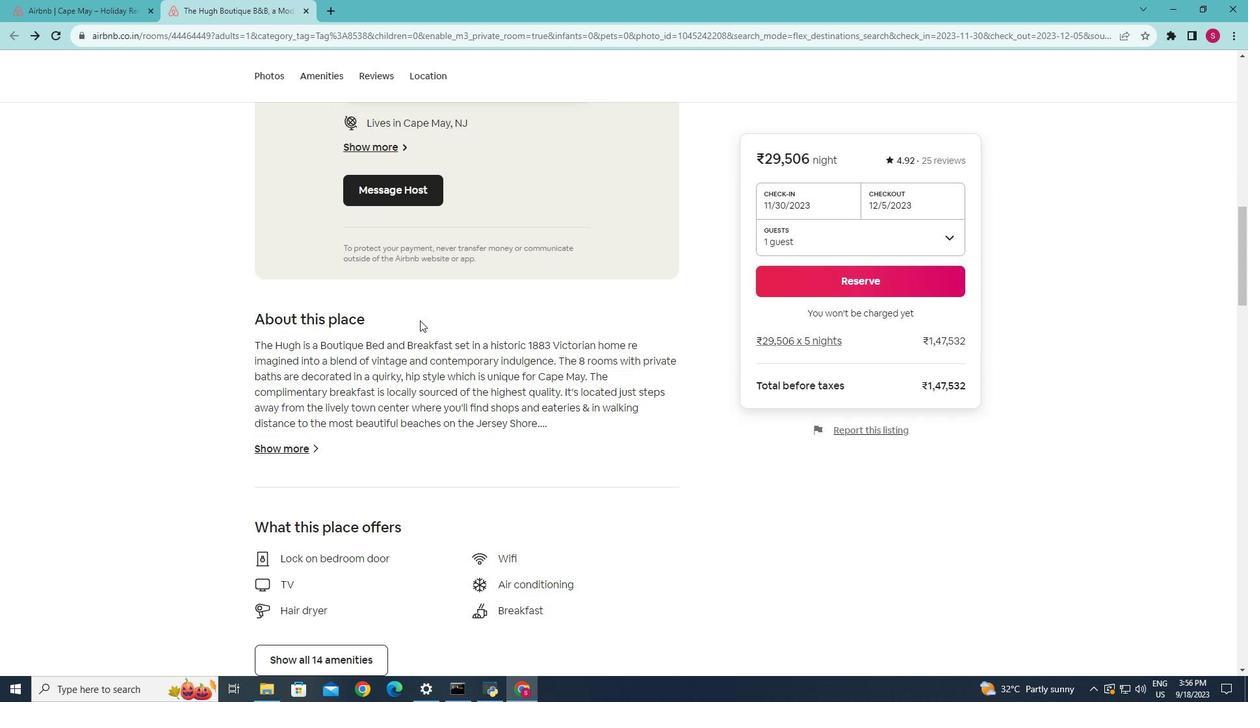 
Action: Mouse scrolled (418, 318) with delta (0, 0)
Screenshot: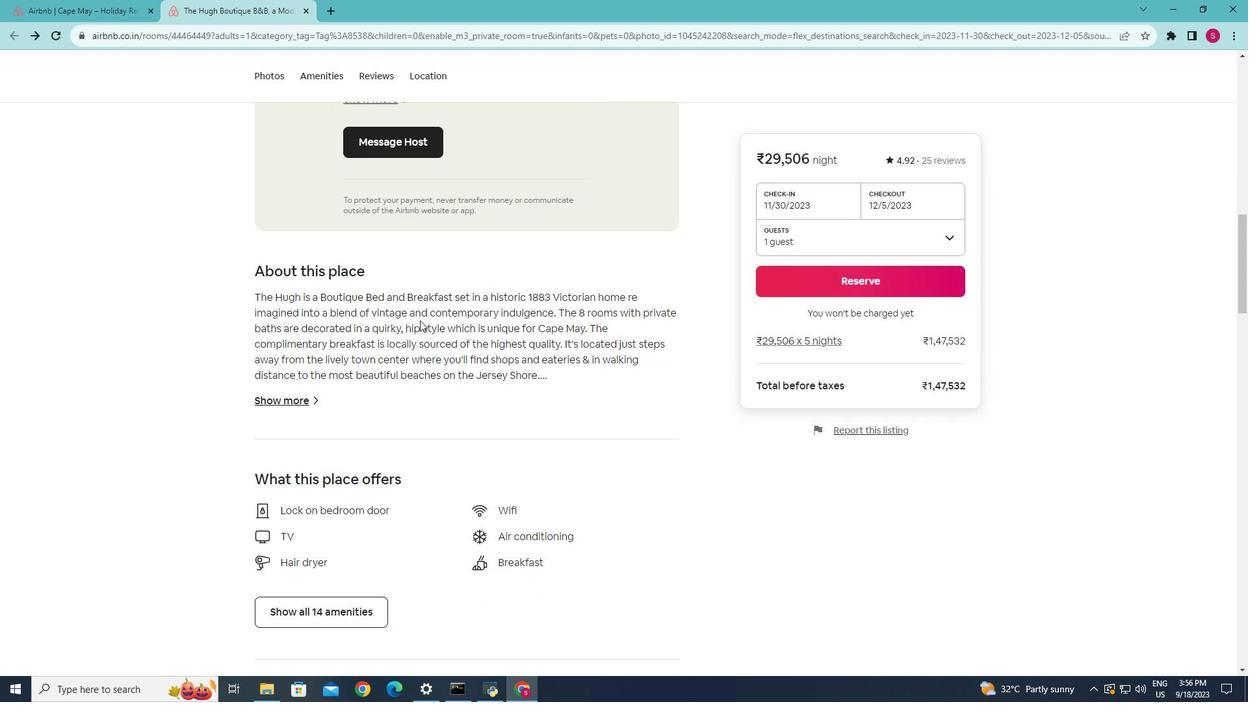 
Action: Mouse scrolled (418, 318) with delta (0, 0)
Screenshot: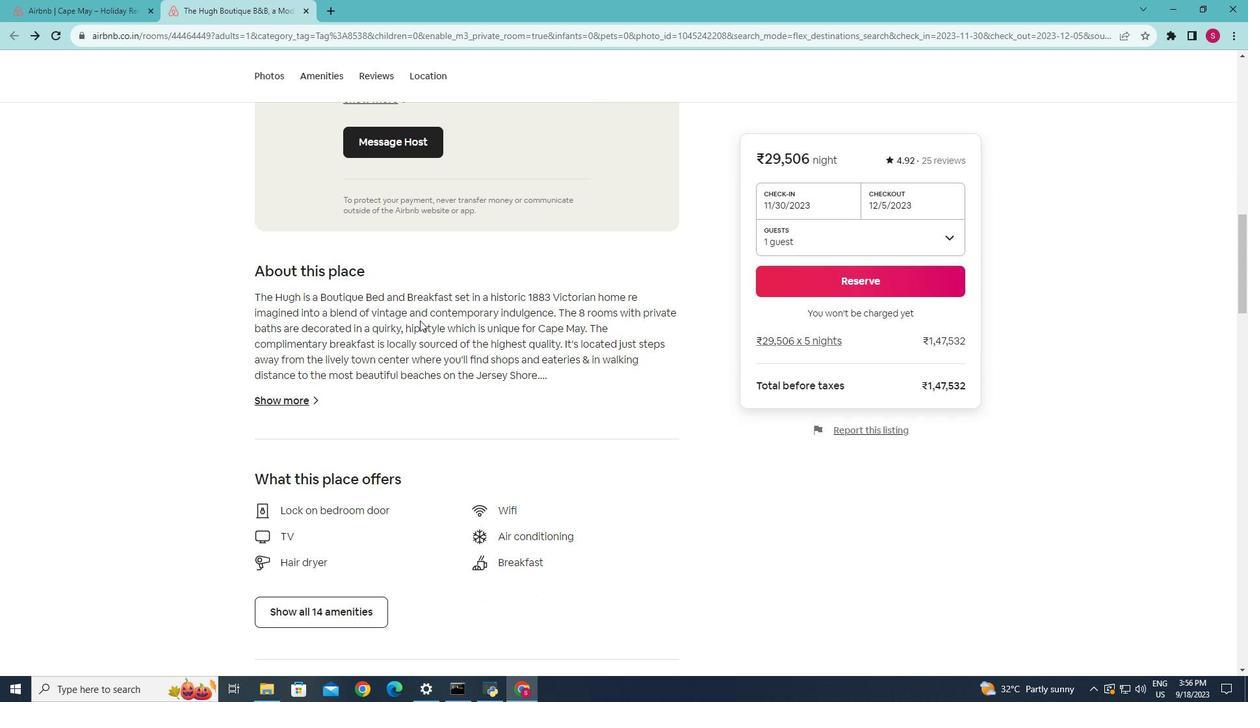 
Action: Mouse moved to (418, 320)
Screenshot: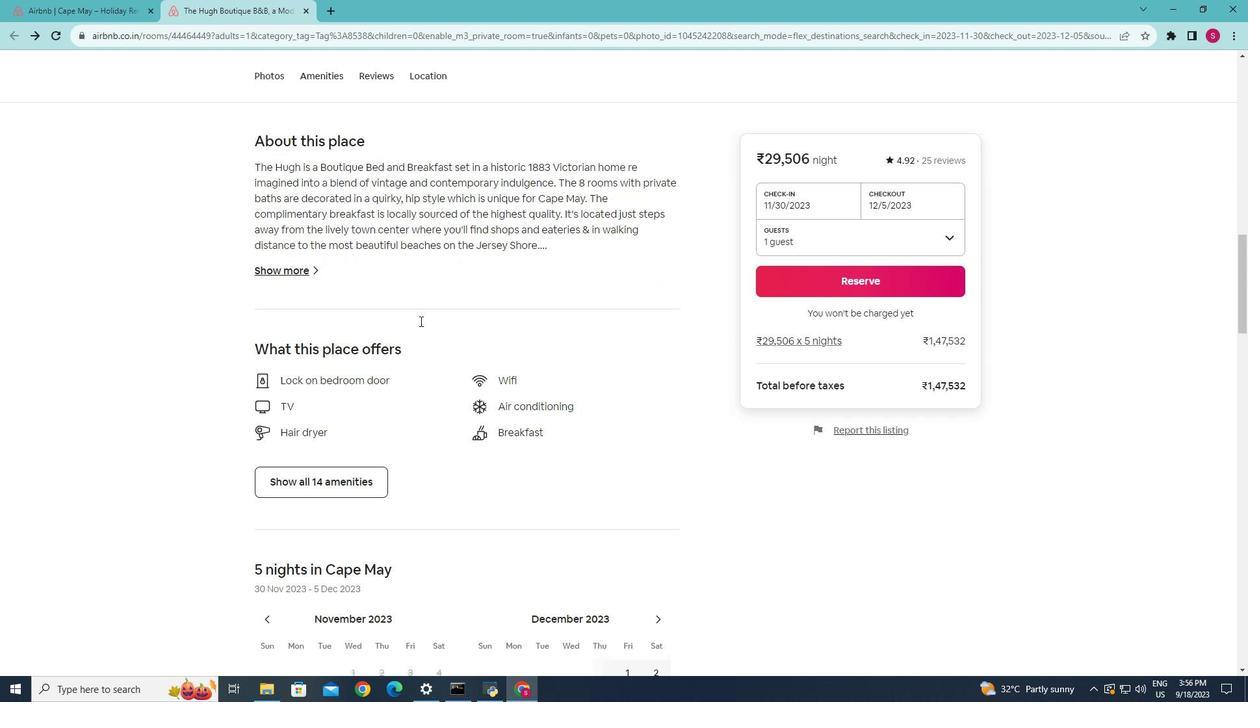 
Action: Mouse scrolled (418, 319) with delta (0, 0)
Screenshot: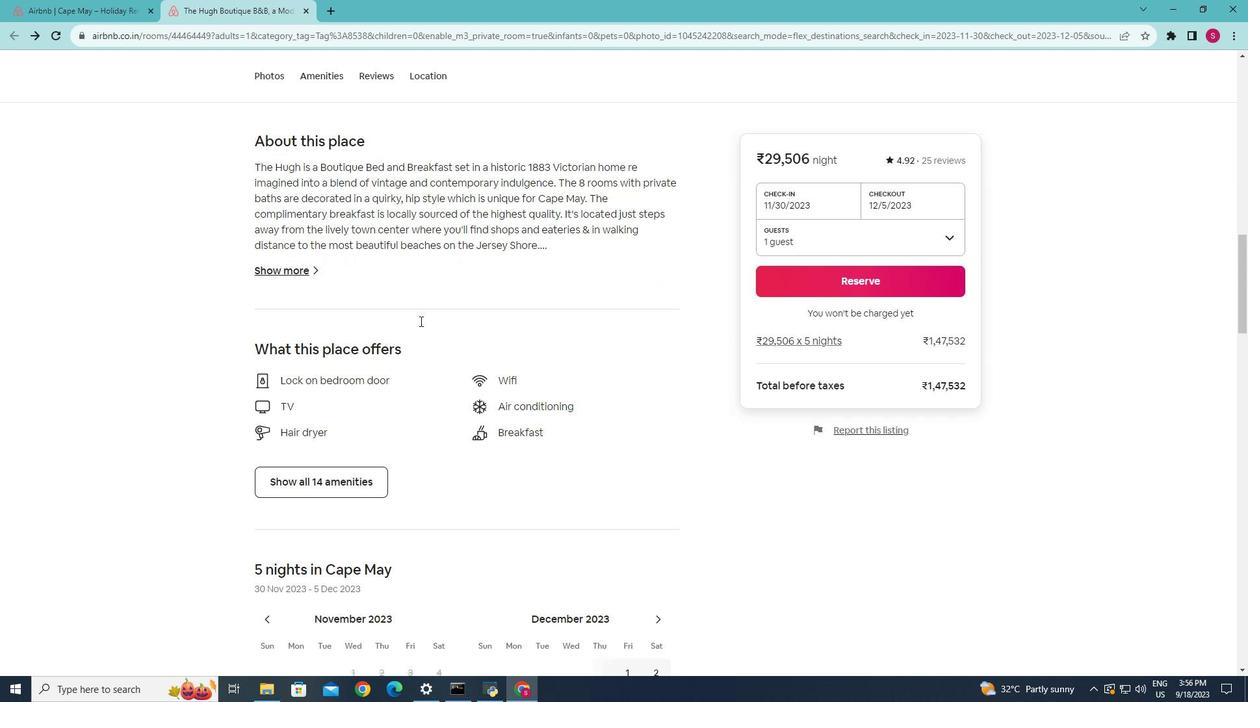 
Action: Mouse scrolled (418, 319) with delta (0, 0)
Screenshot: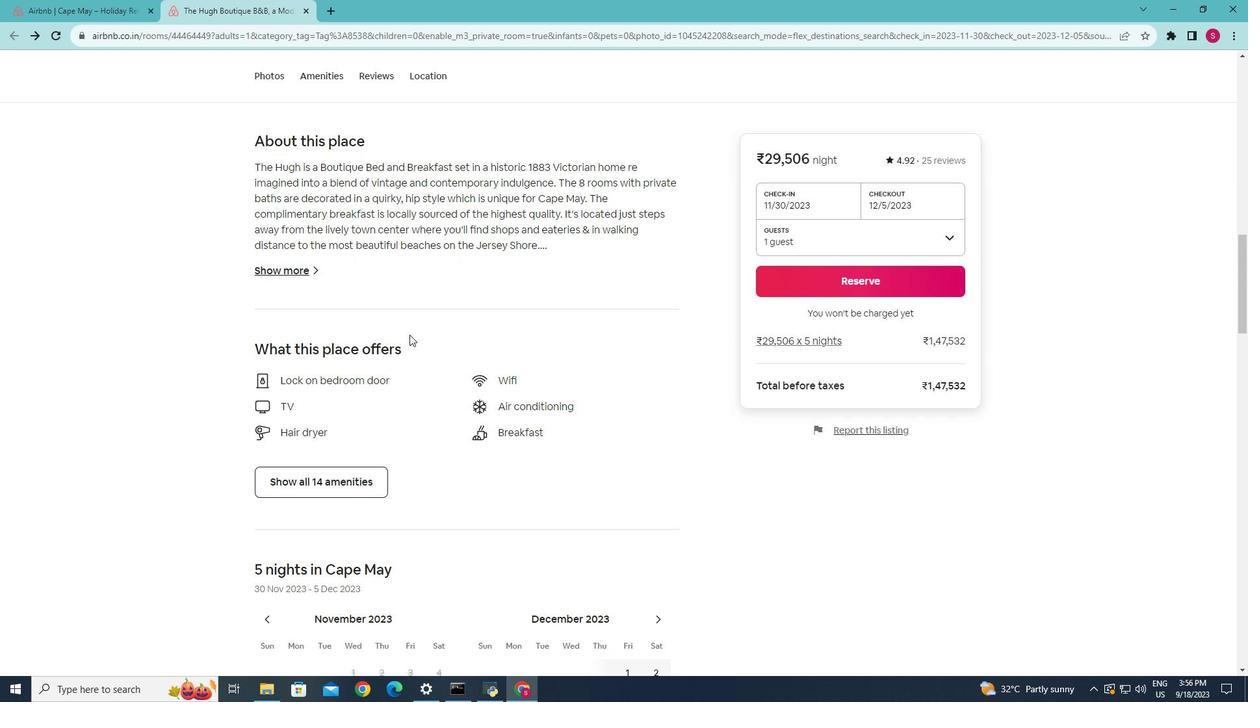
Action: Mouse moved to (341, 472)
Screenshot: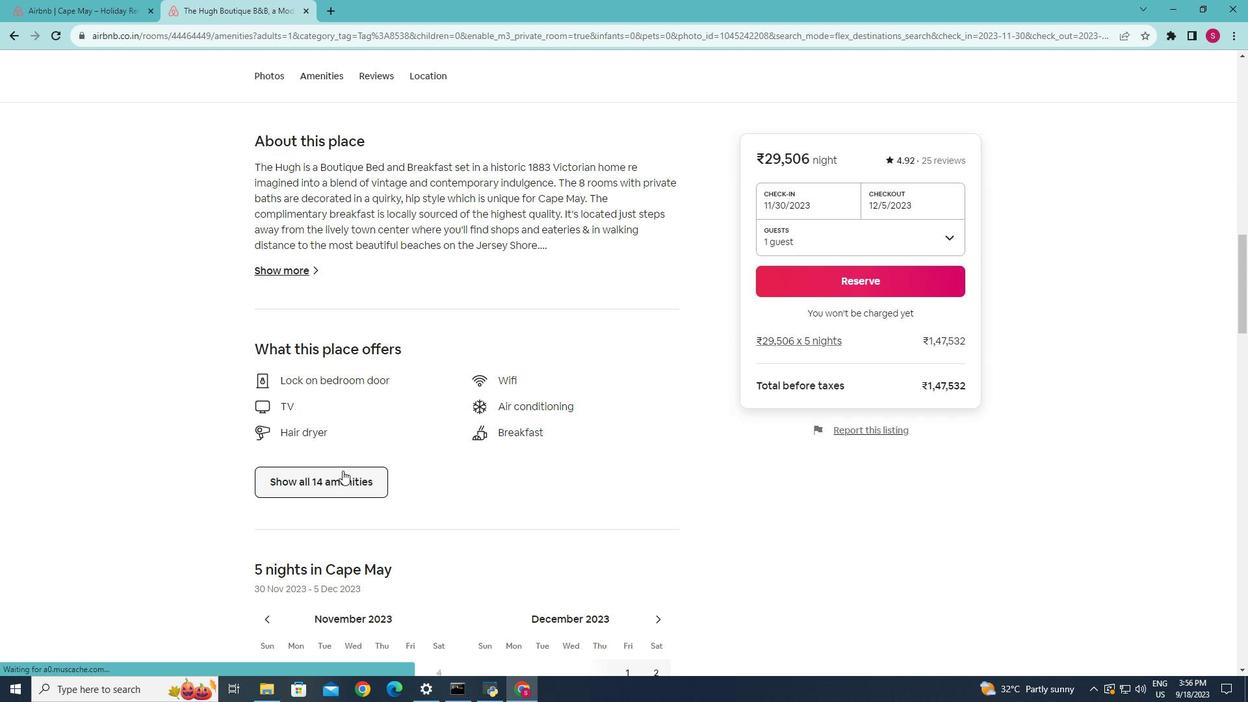 
Action: Mouse pressed left at (341, 472)
Screenshot: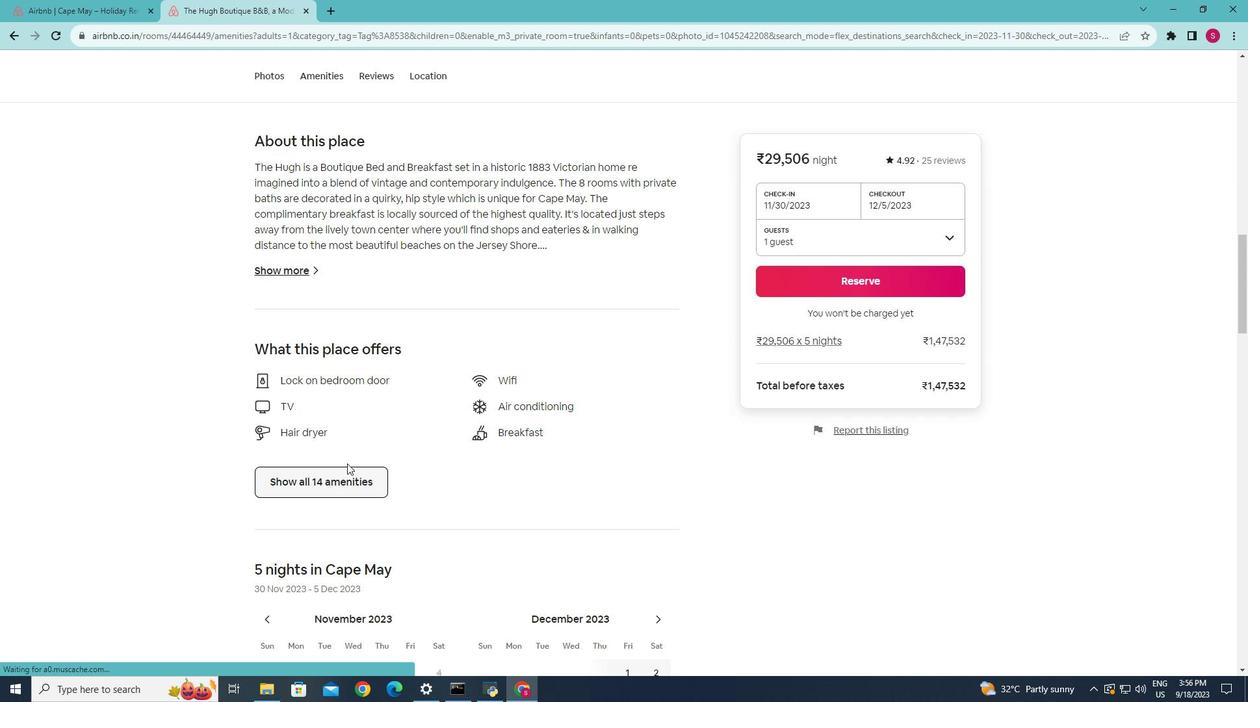 
Action: Mouse moved to (485, 305)
Screenshot: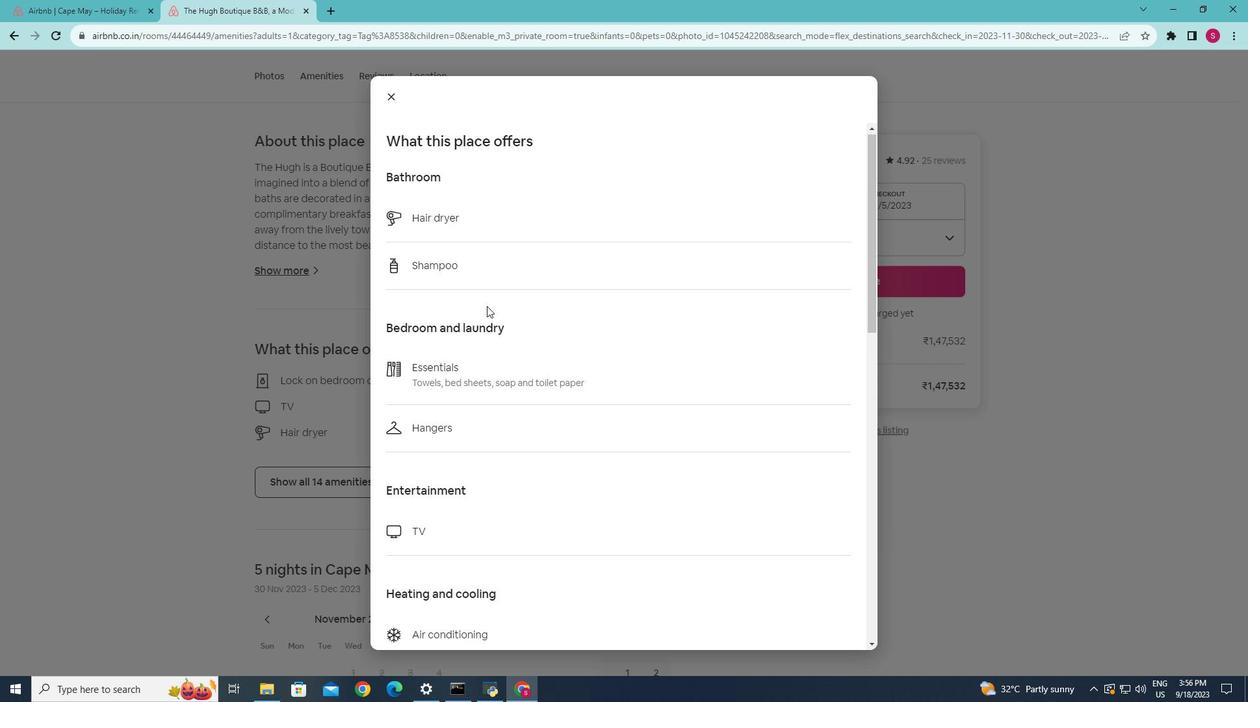 
Action: Mouse scrolled (485, 304) with delta (0, 0)
Screenshot: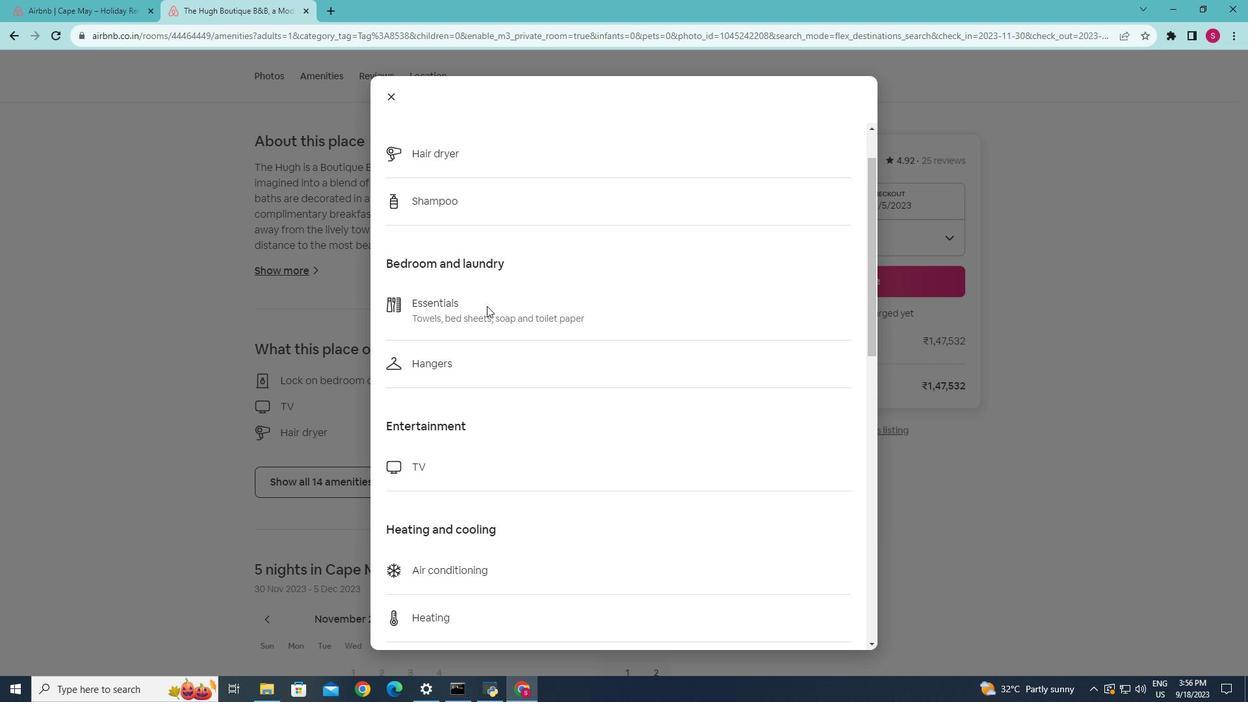 
Action: Mouse scrolled (485, 304) with delta (0, 0)
Screenshot: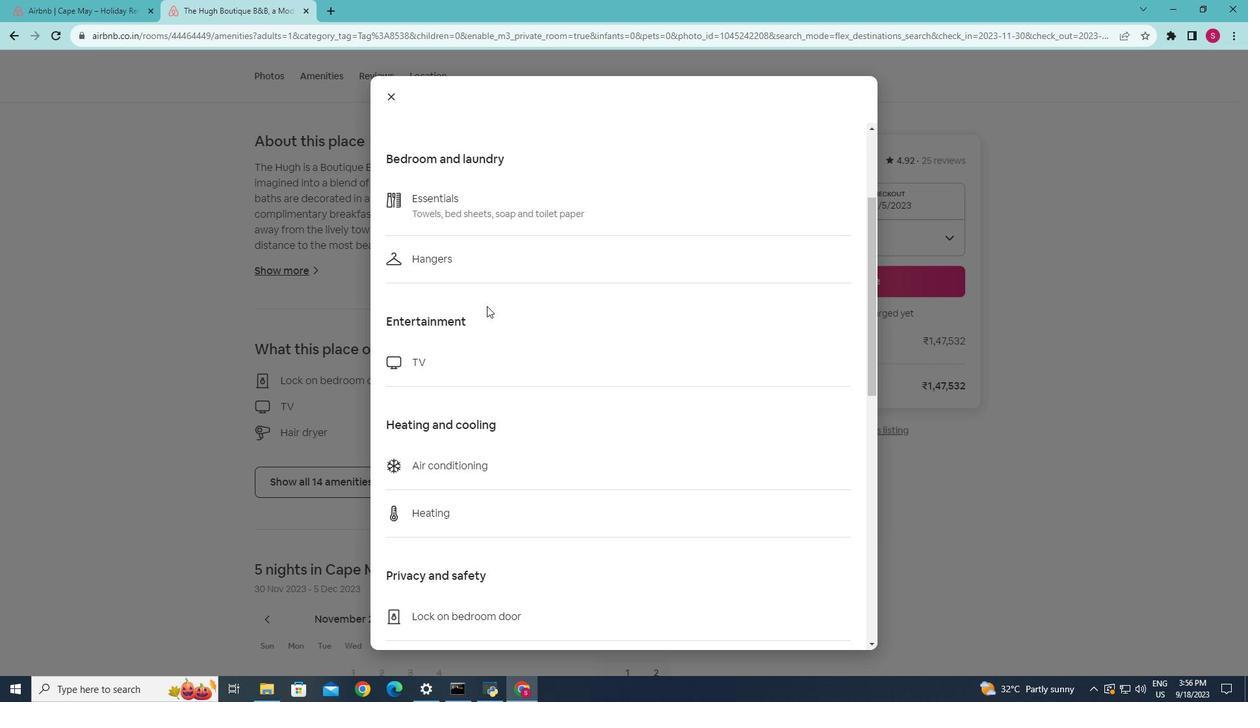 
Action: Mouse scrolled (485, 304) with delta (0, 0)
Screenshot: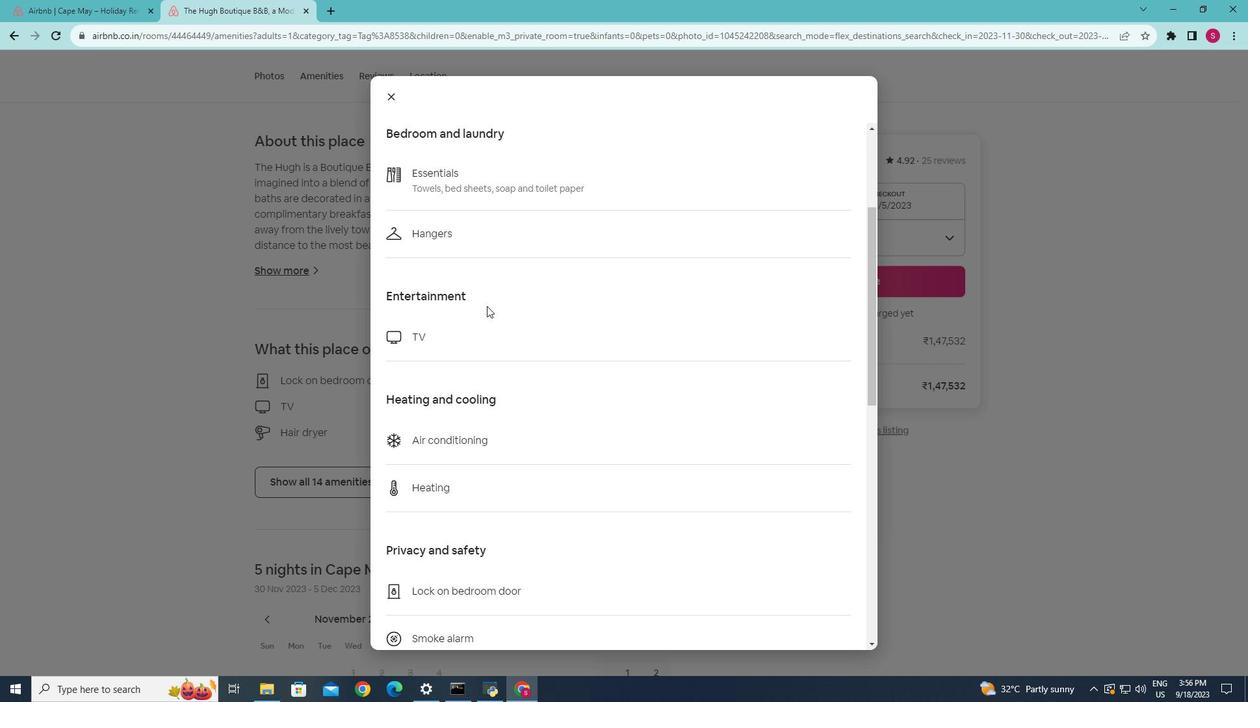 
Action: Mouse scrolled (485, 304) with delta (0, 0)
Screenshot: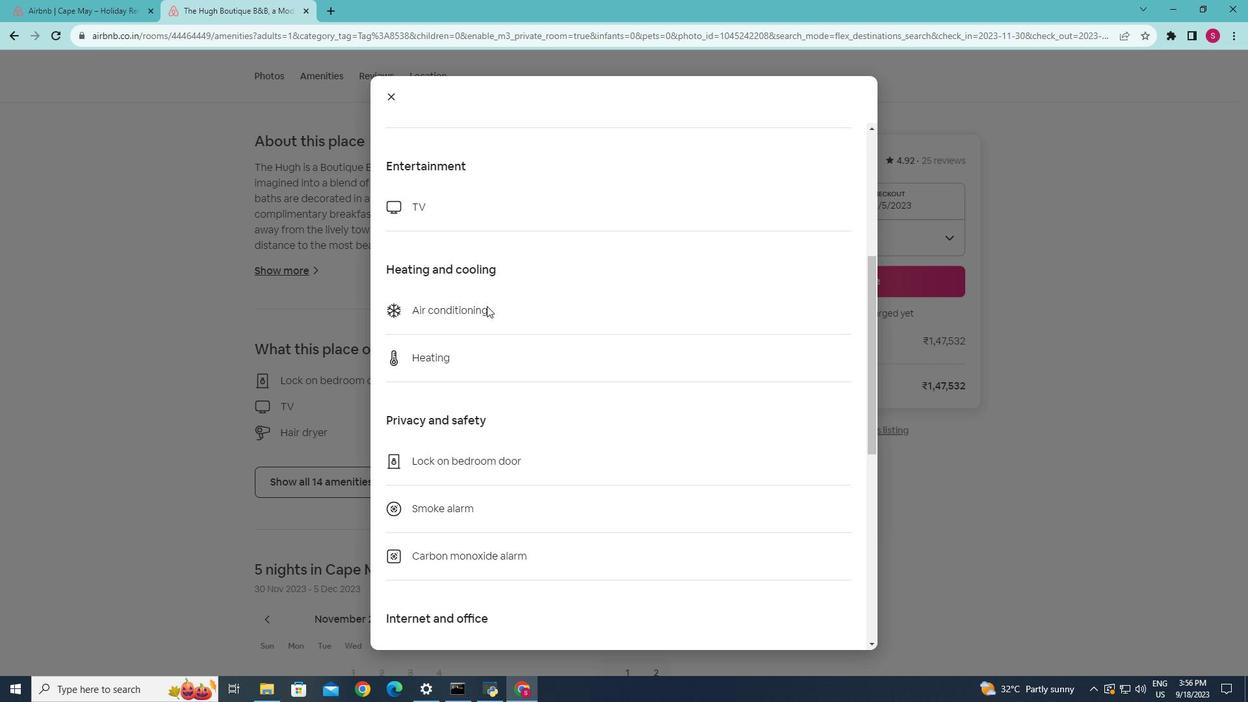 
Action: Mouse scrolled (485, 304) with delta (0, 0)
Screenshot: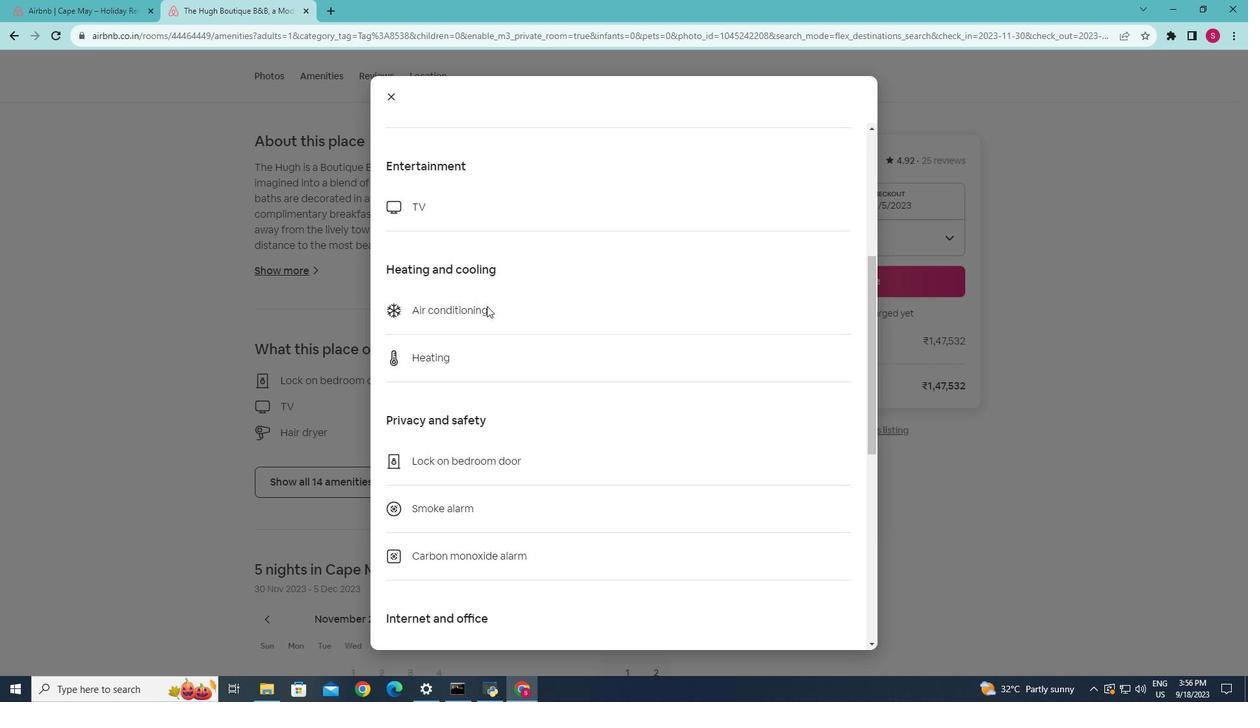 
Action: Mouse scrolled (485, 304) with delta (0, 0)
Screenshot: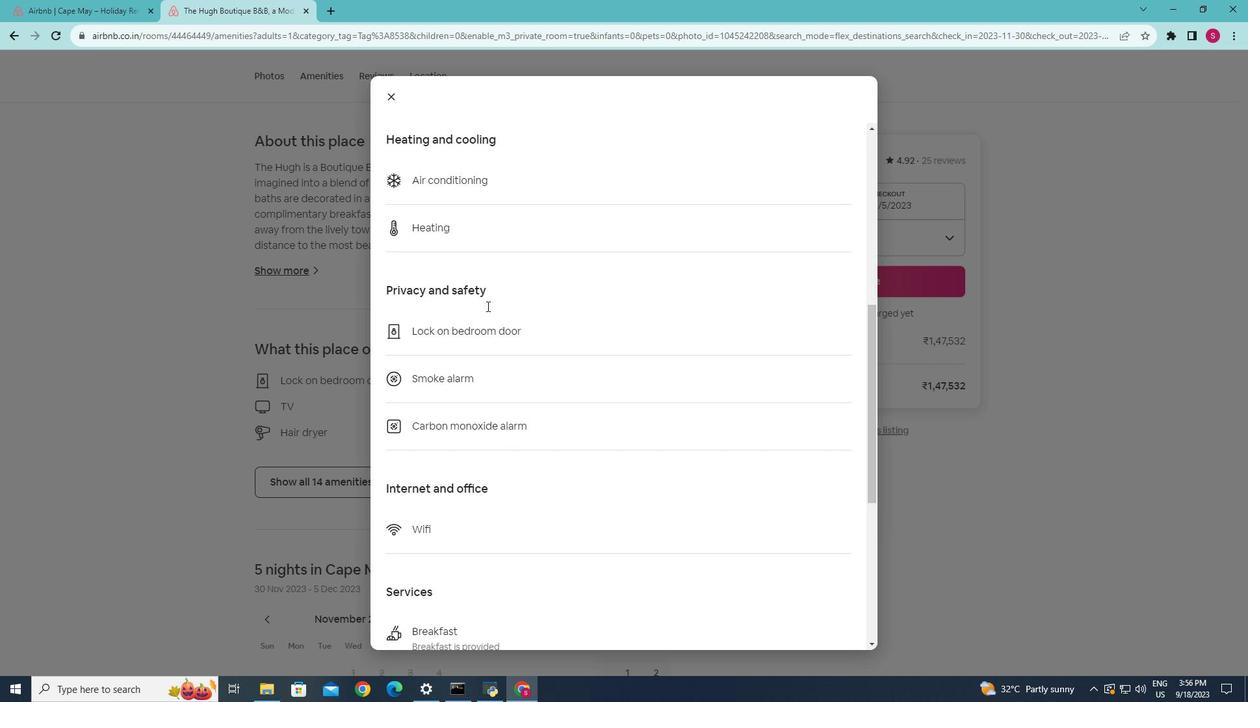 
Action: Mouse scrolled (485, 304) with delta (0, 0)
Screenshot: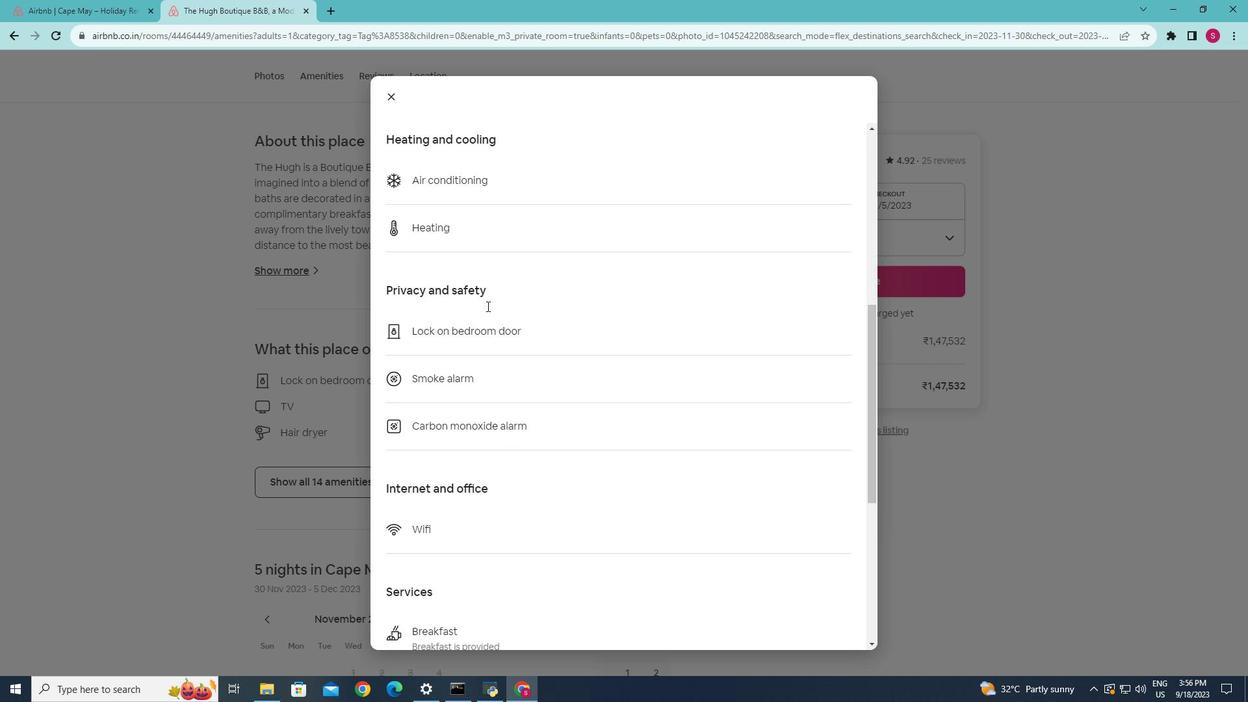 
Action: Mouse scrolled (485, 304) with delta (0, 0)
Screenshot: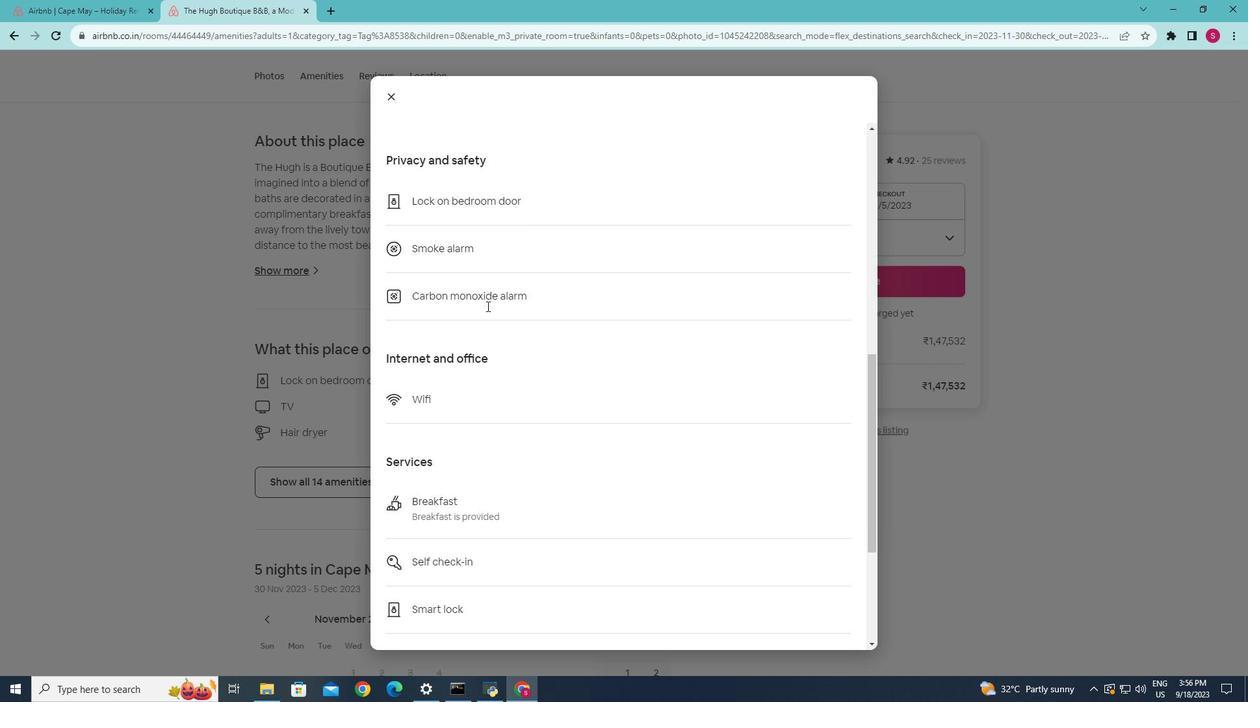 
Action: Mouse scrolled (485, 304) with delta (0, 0)
Screenshot: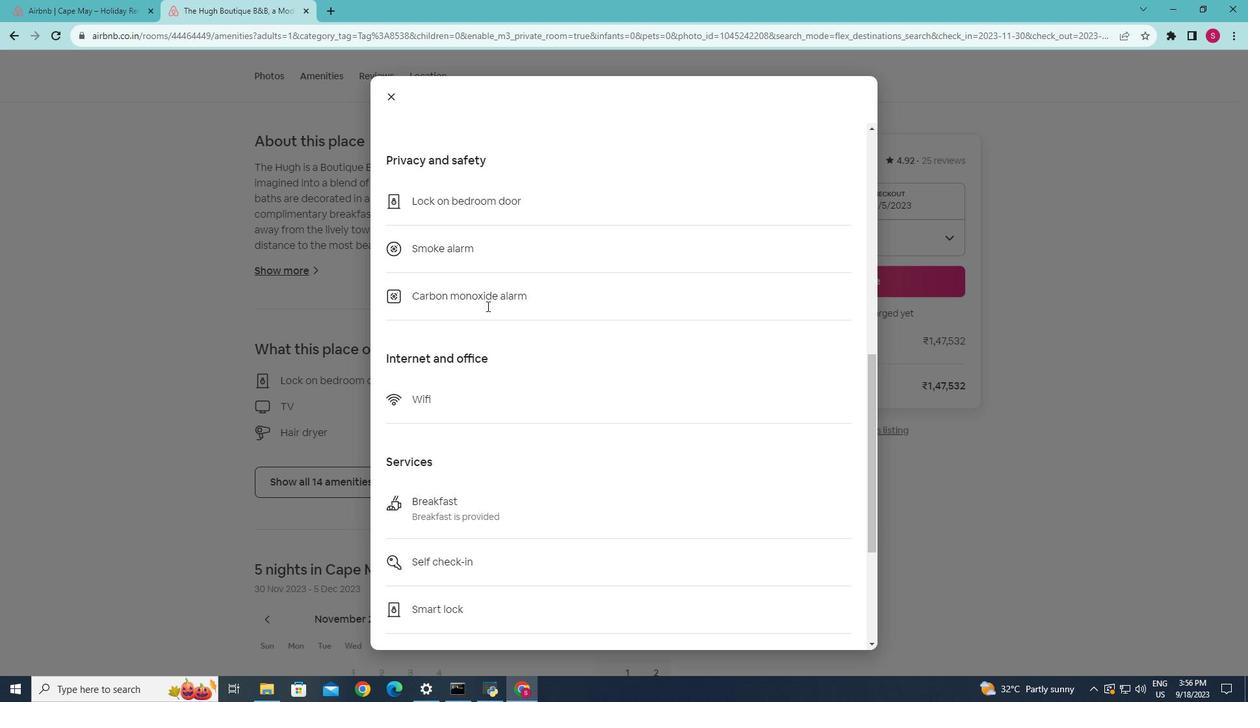 
Action: Mouse scrolled (485, 304) with delta (0, 0)
Screenshot: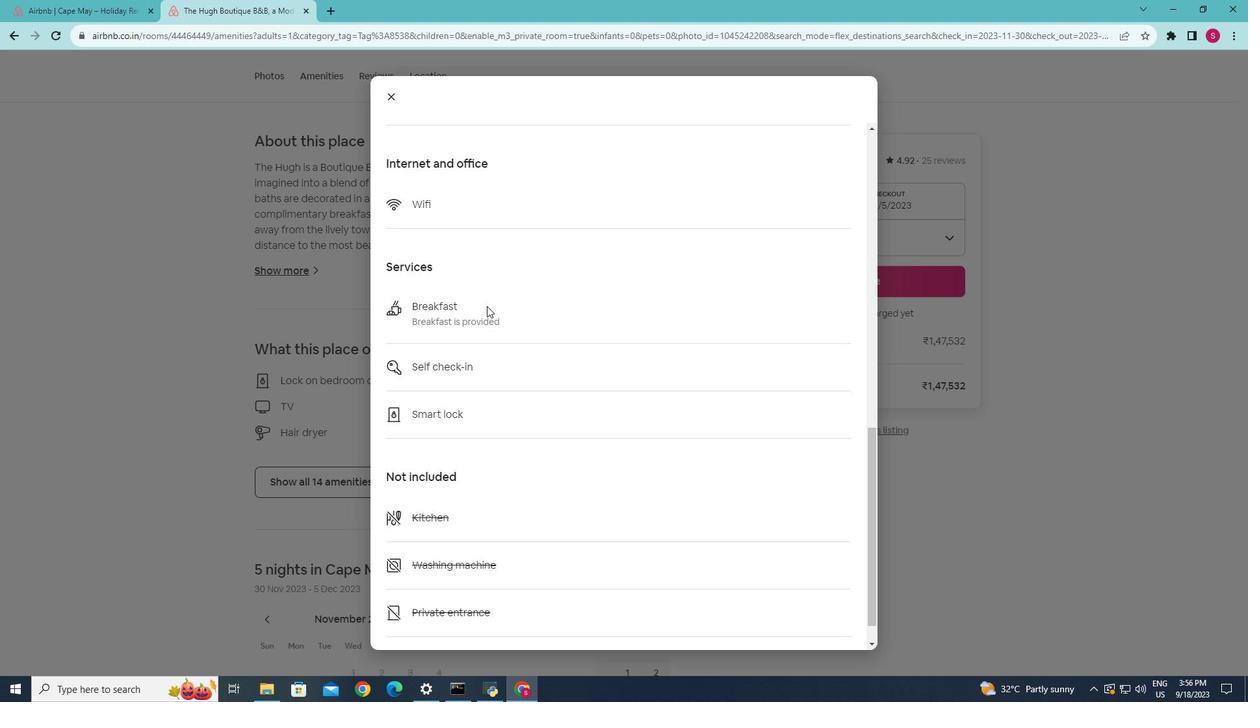 
Action: Mouse scrolled (485, 304) with delta (0, 0)
Screenshot: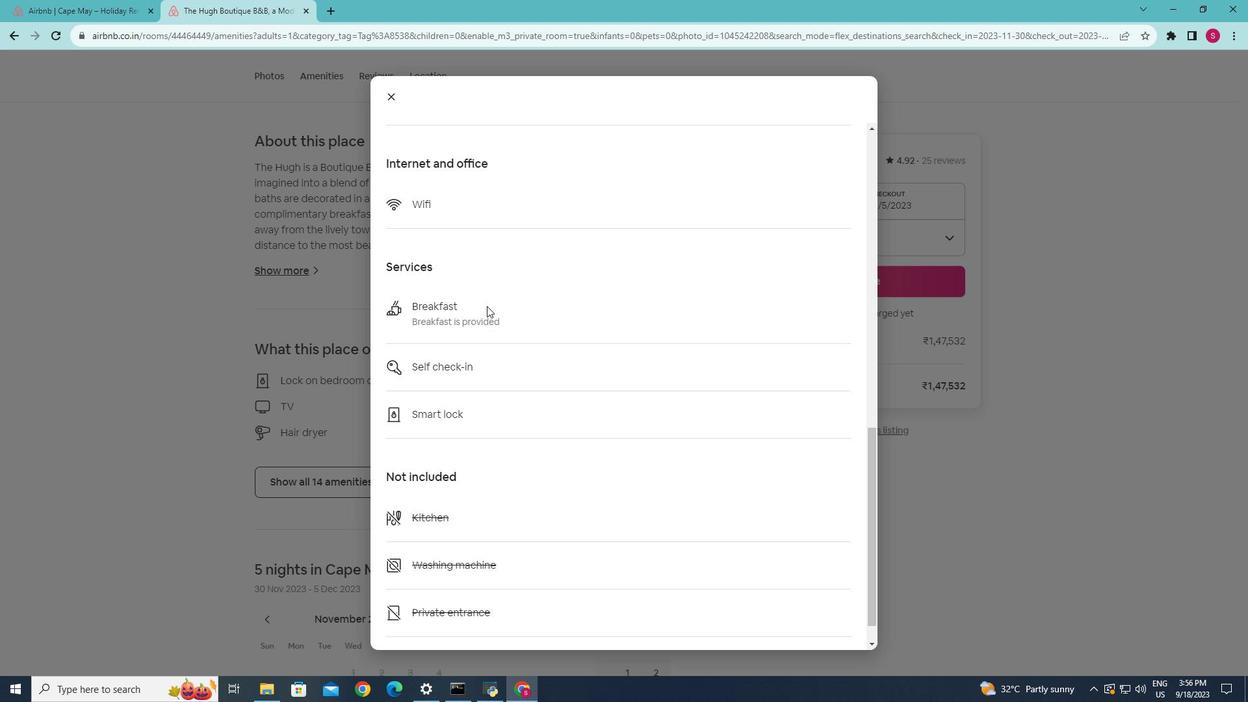 
Action: Mouse scrolled (485, 304) with delta (0, 0)
Screenshot: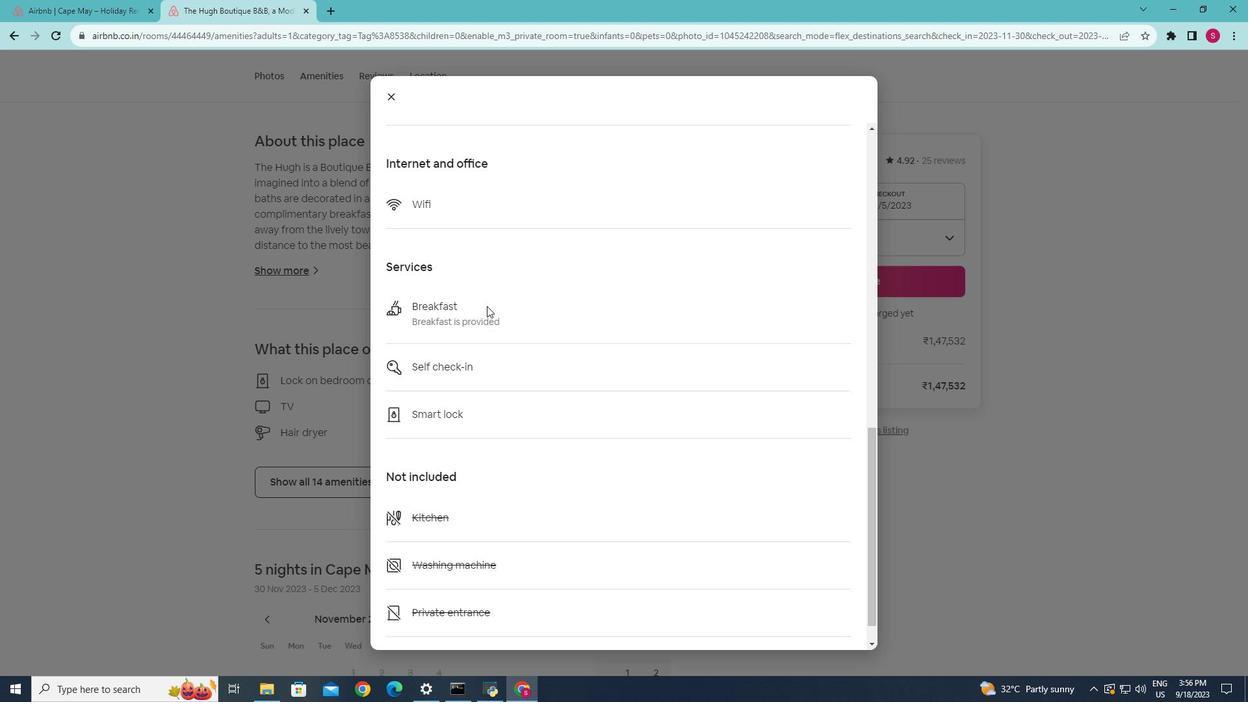 
Action: Mouse scrolled (485, 304) with delta (0, 0)
Screenshot: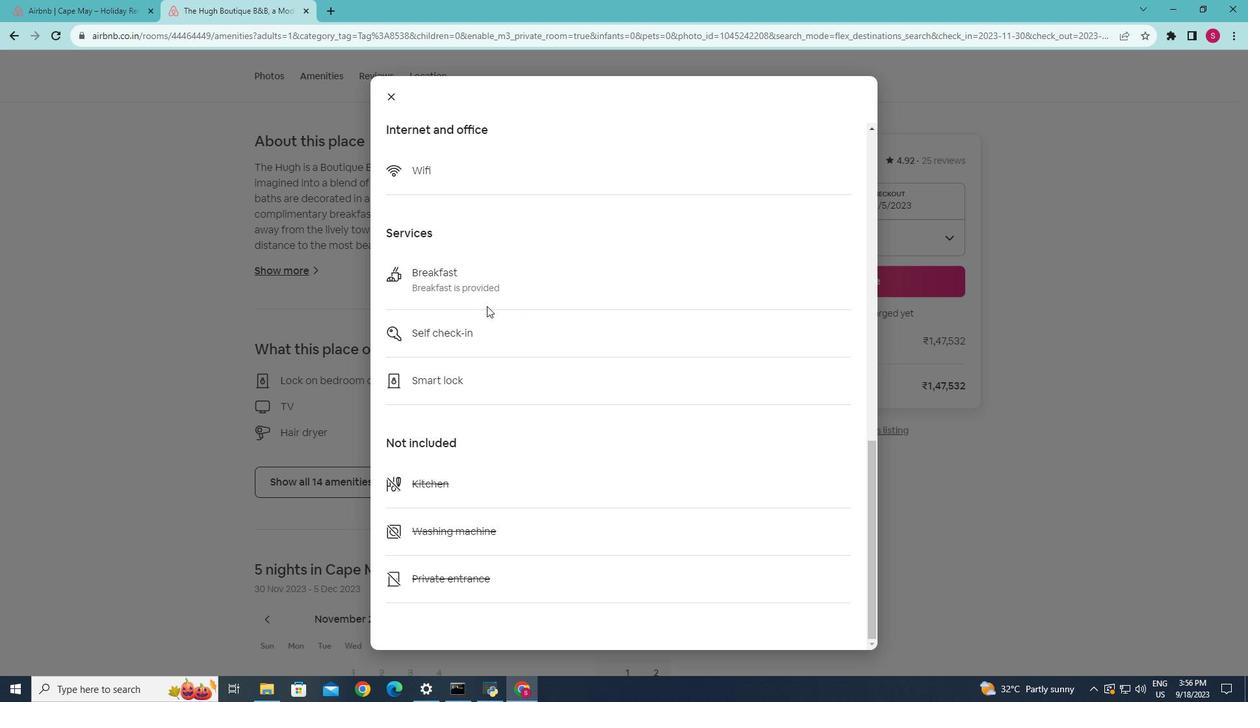 
Action: Mouse scrolled (485, 304) with delta (0, 0)
Screenshot: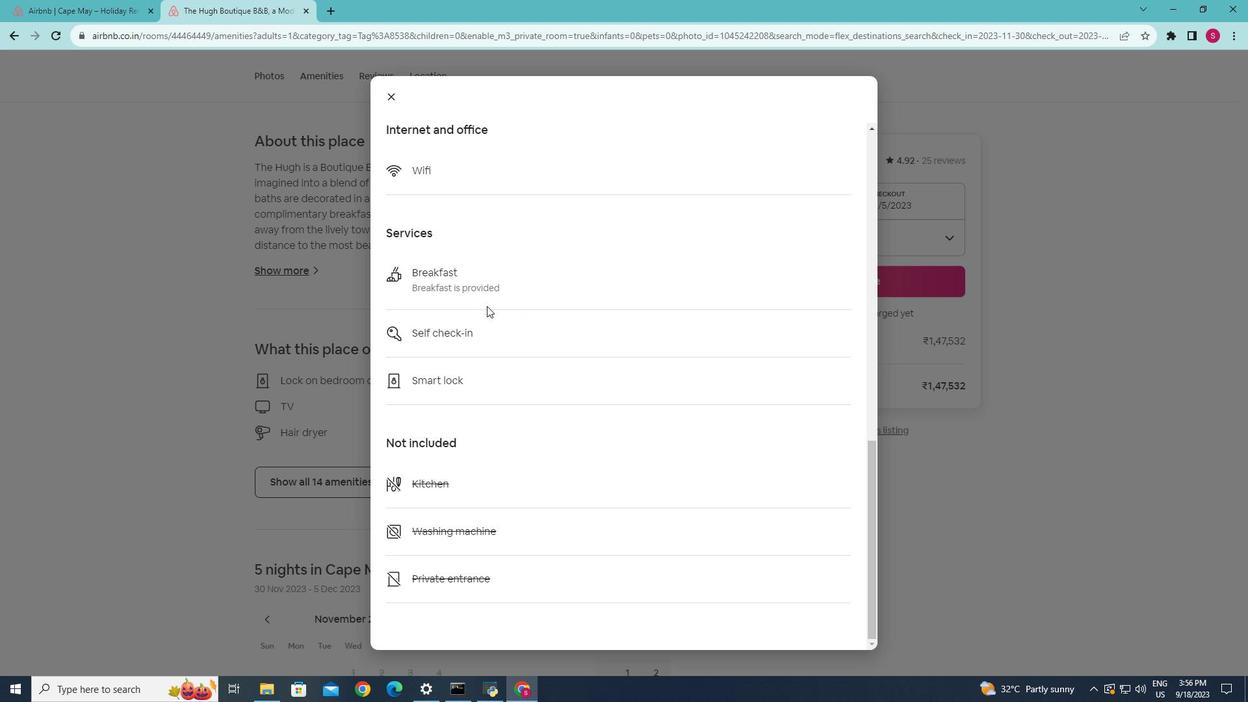 
Action: Mouse scrolled (485, 304) with delta (0, 0)
Screenshot: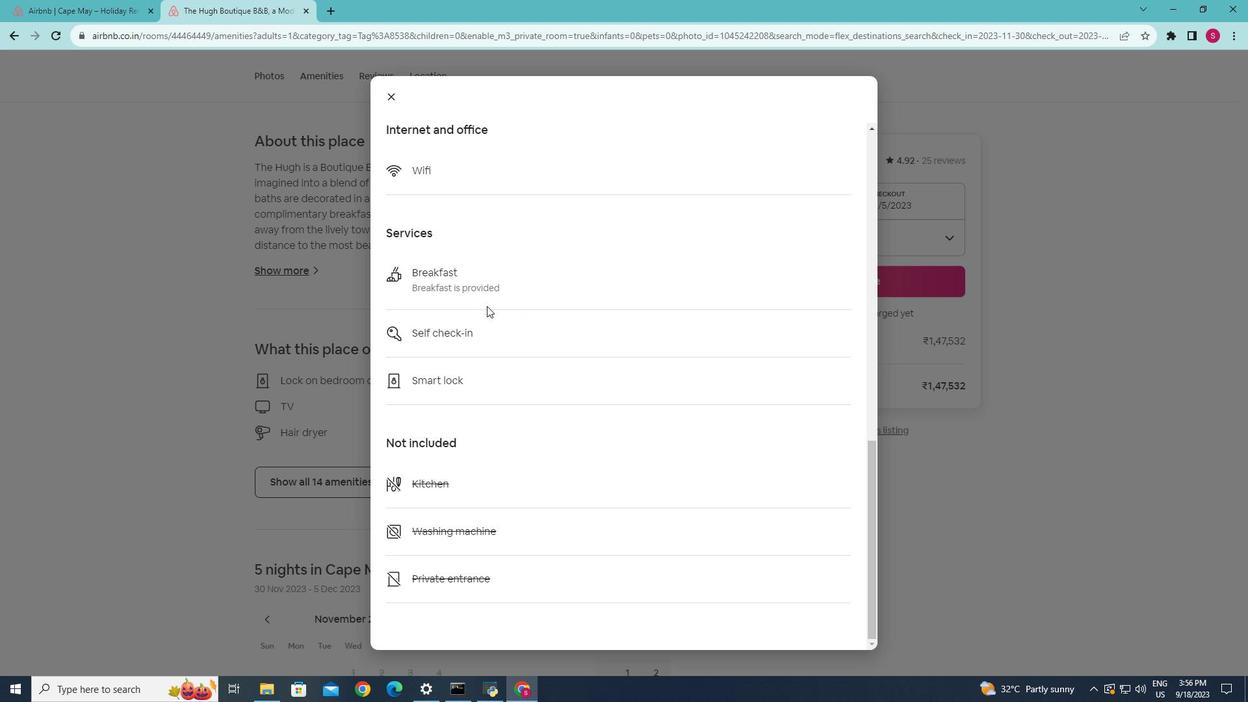 
Action: Mouse moved to (390, 94)
Screenshot: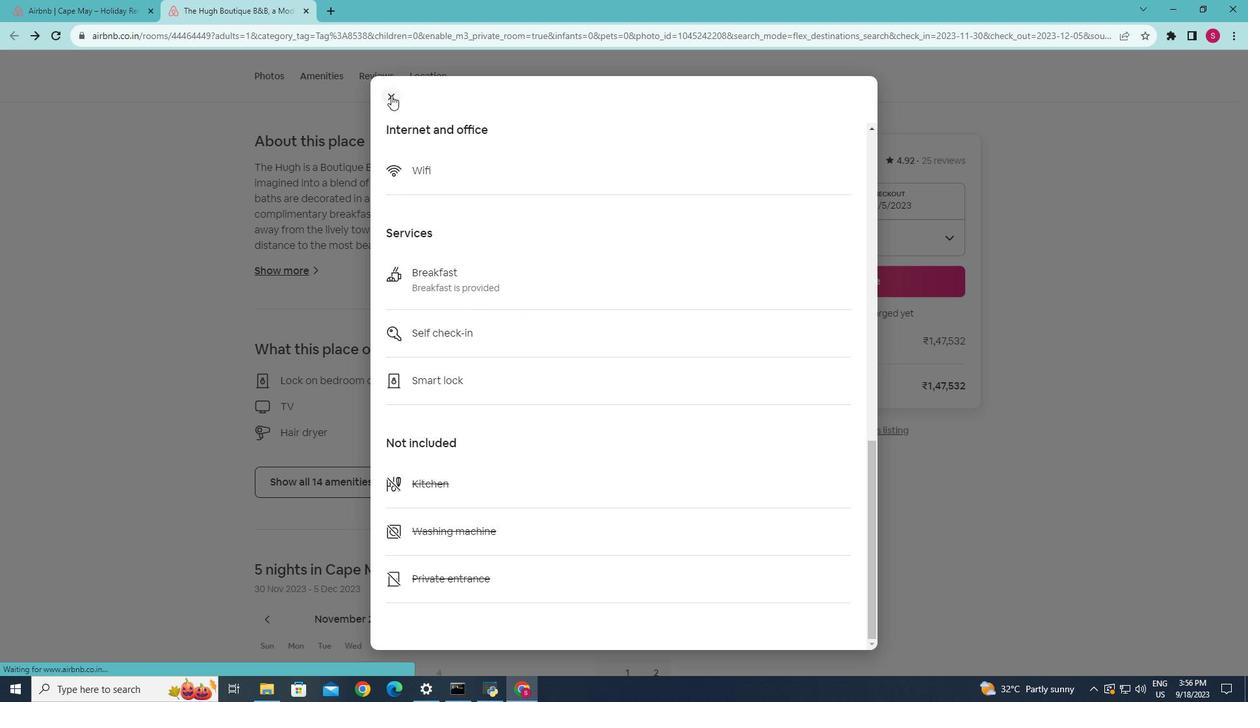 
Action: Mouse pressed left at (390, 94)
Screenshot: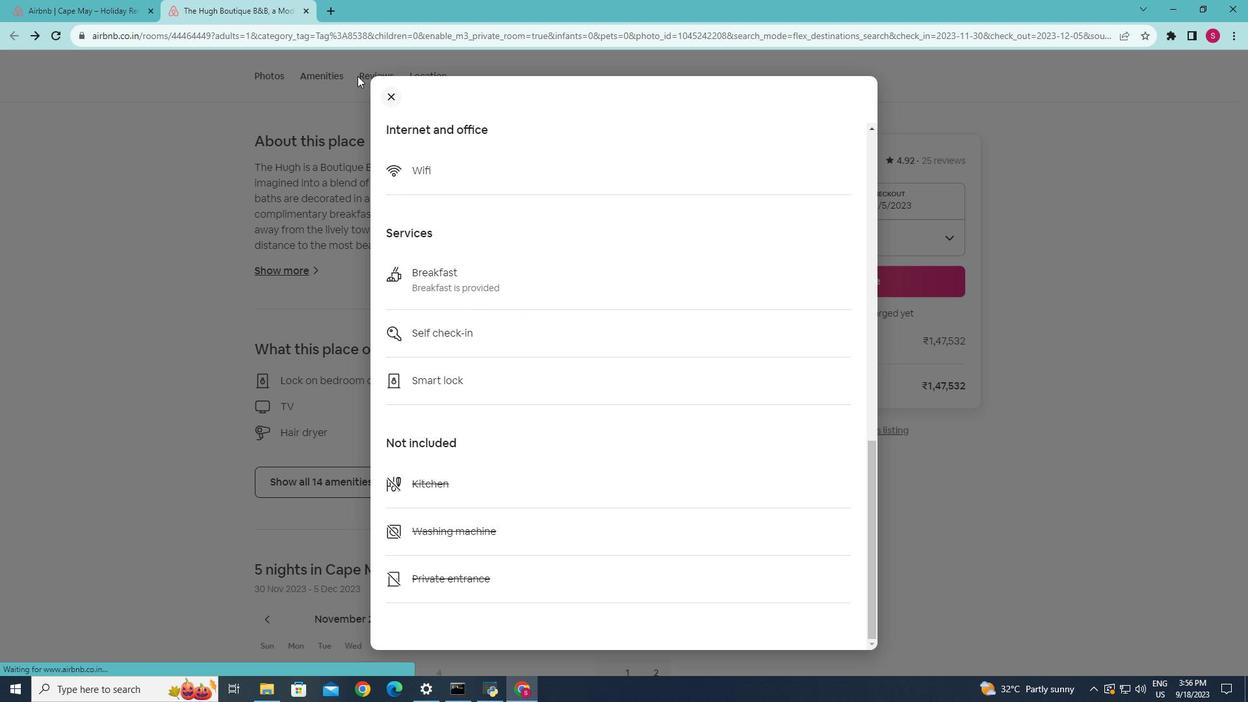 
Action: Mouse moved to (83, 0)
Screenshot: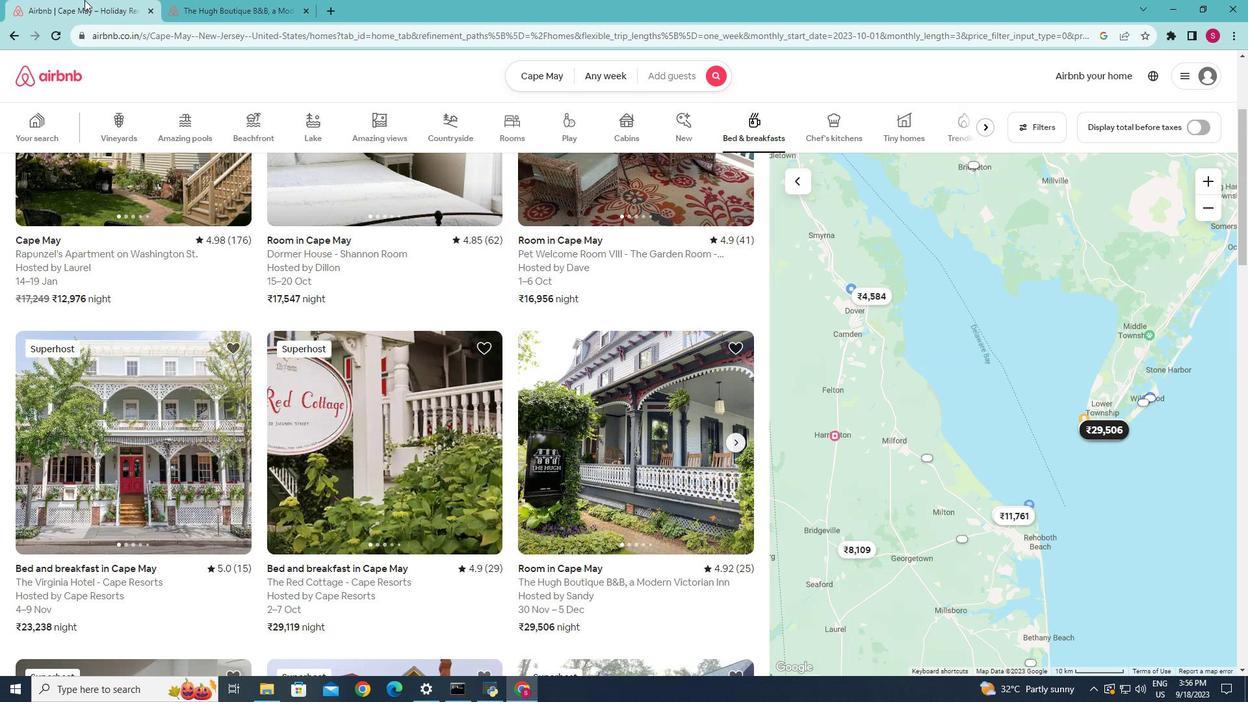 
Action: Mouse pressed left at (83, 0)
Screenshot: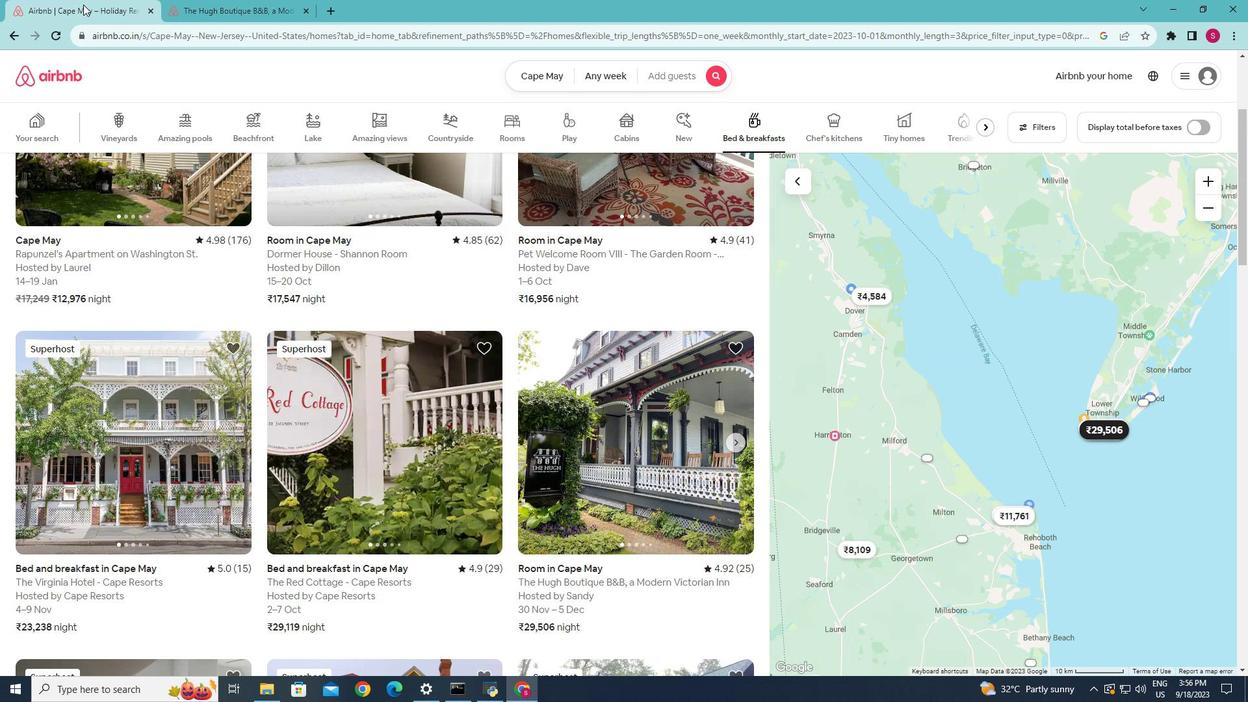 
Action: Mouse moved to (666, 424)
Screenshot: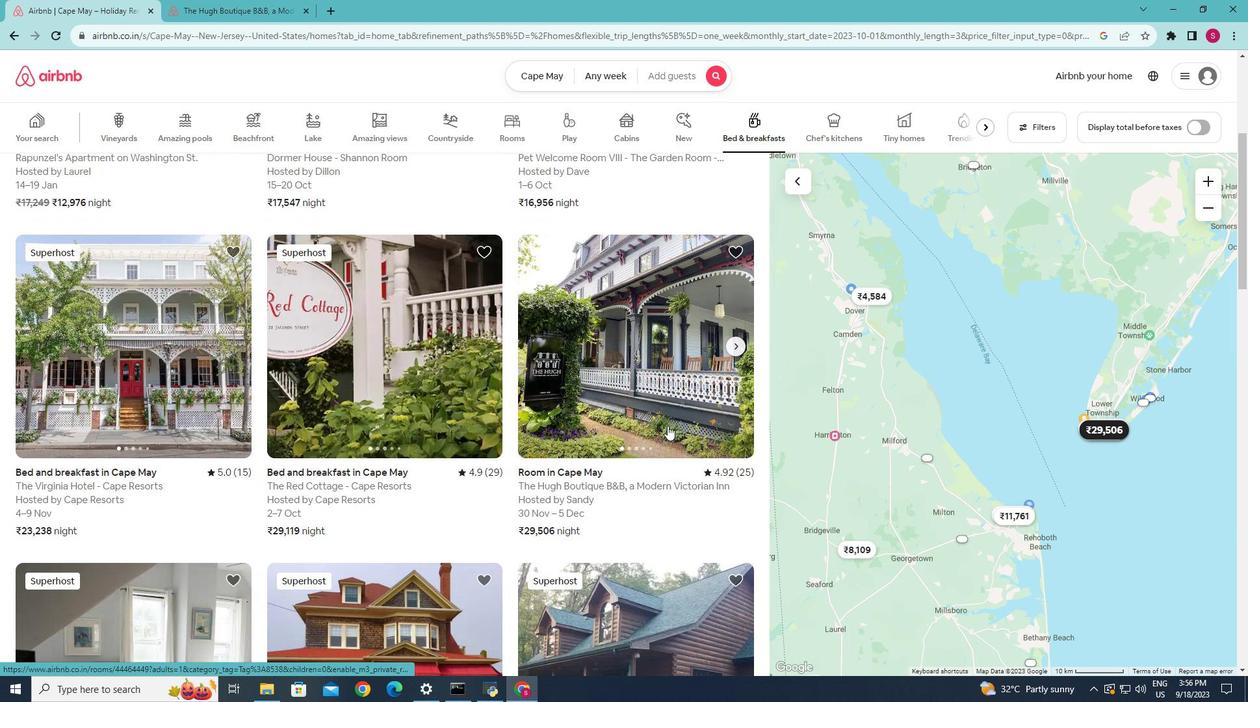 
Action: Mouse scrolled (666, 424) with delta (0, 0)
Screenshot: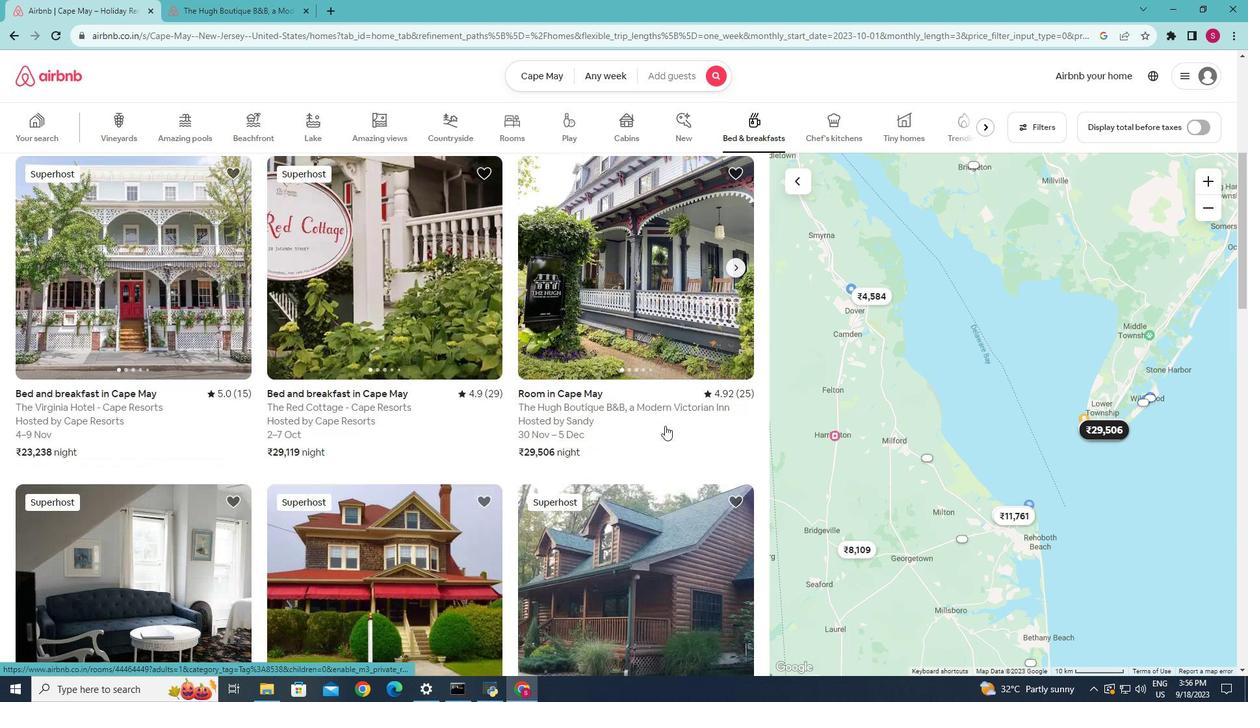 
Action: Mouse scrolled (666, 424) with delta (0, 0)
Screenshot: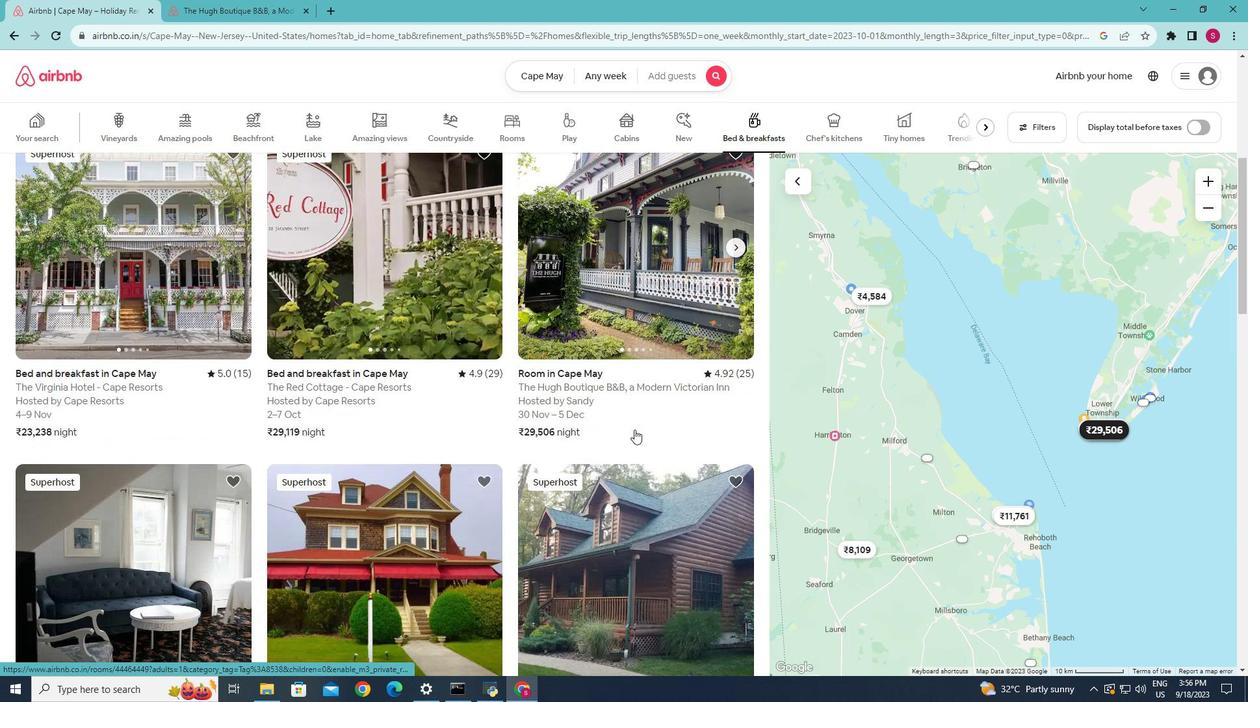 
Action: Mouse scrolled (666, 424) with delta (0, 0)
Screenshot: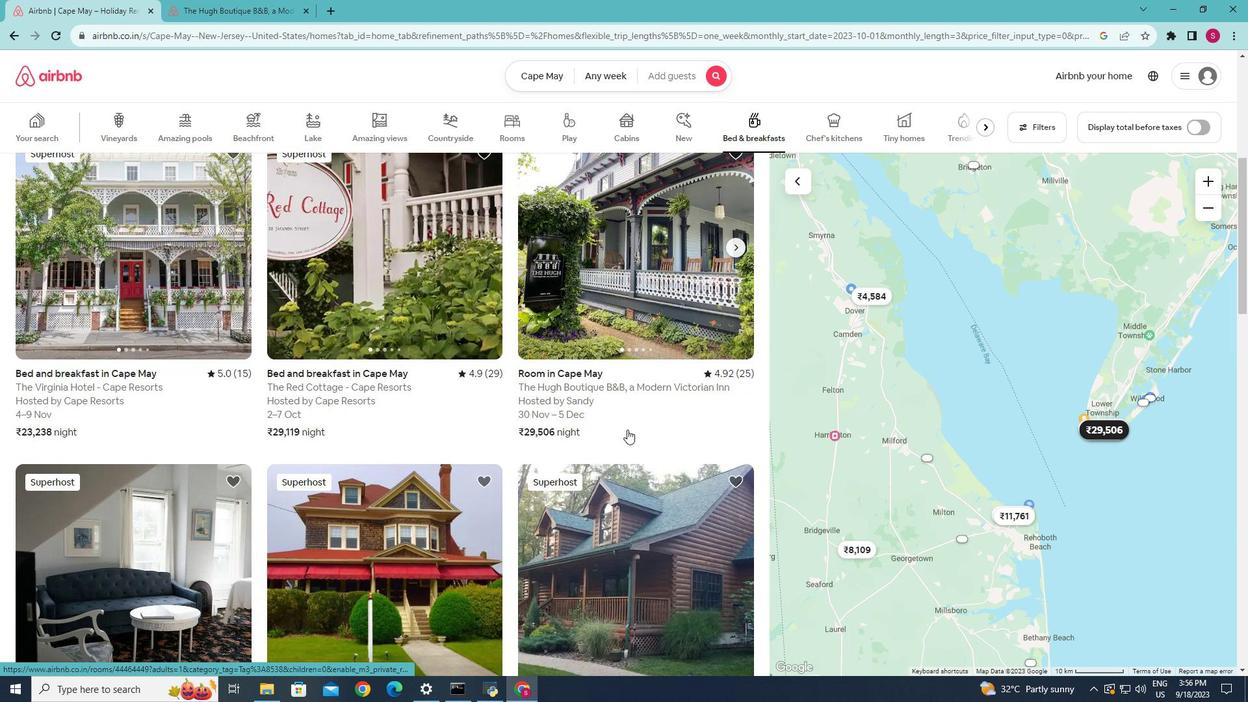 
Action: Mouse moved to (625, 428)
Screenshot: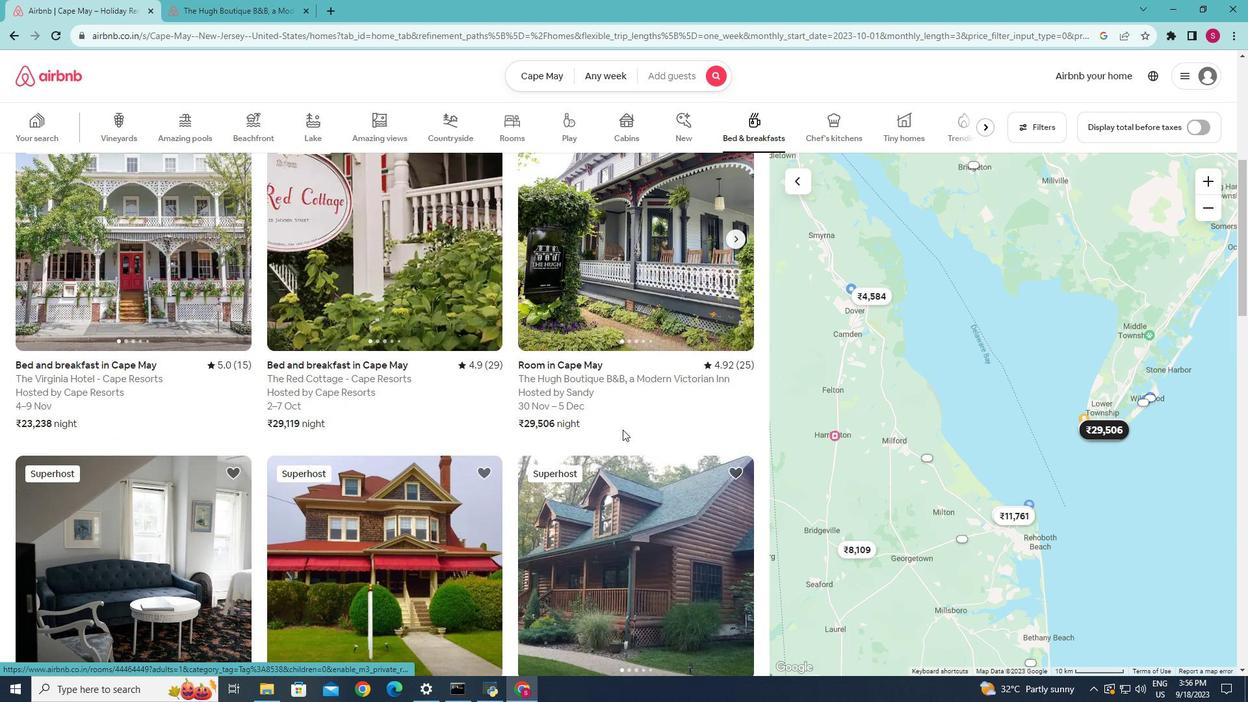 
Action: Mouse scrolled (625, 428) with delta (0, 0)
Screenshot: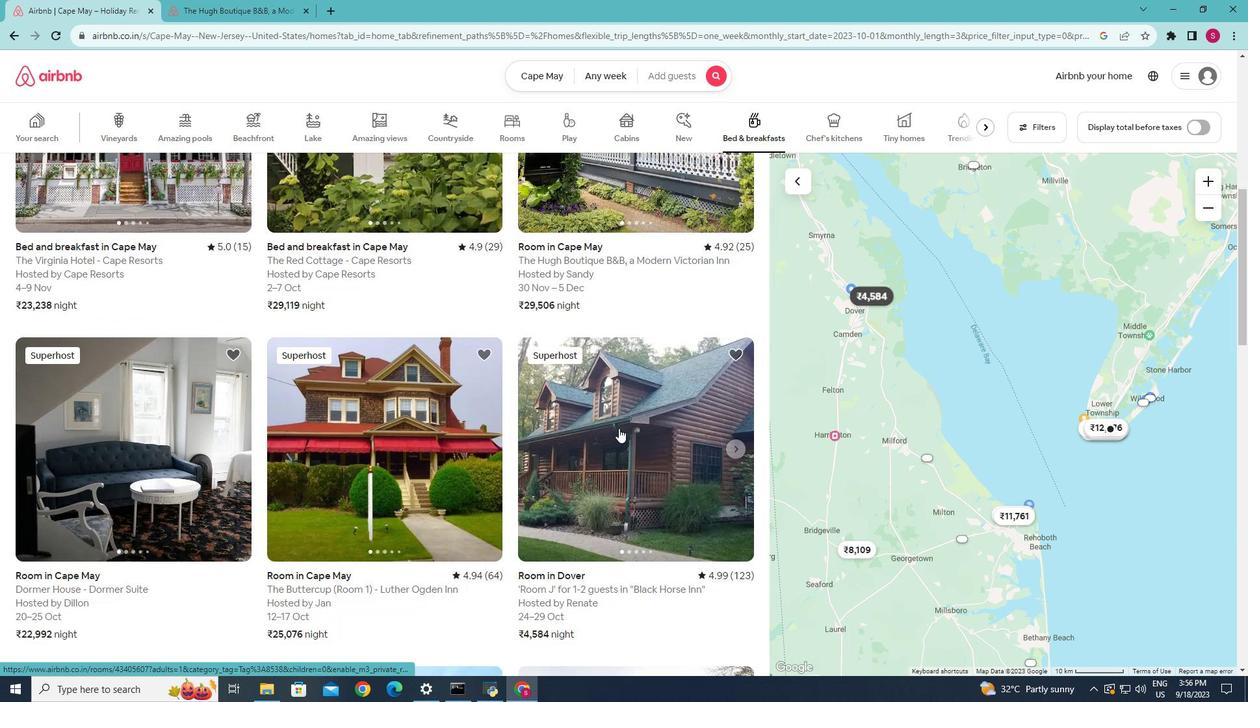 
Action: Mouse moved to (624, 428)
Screenshot: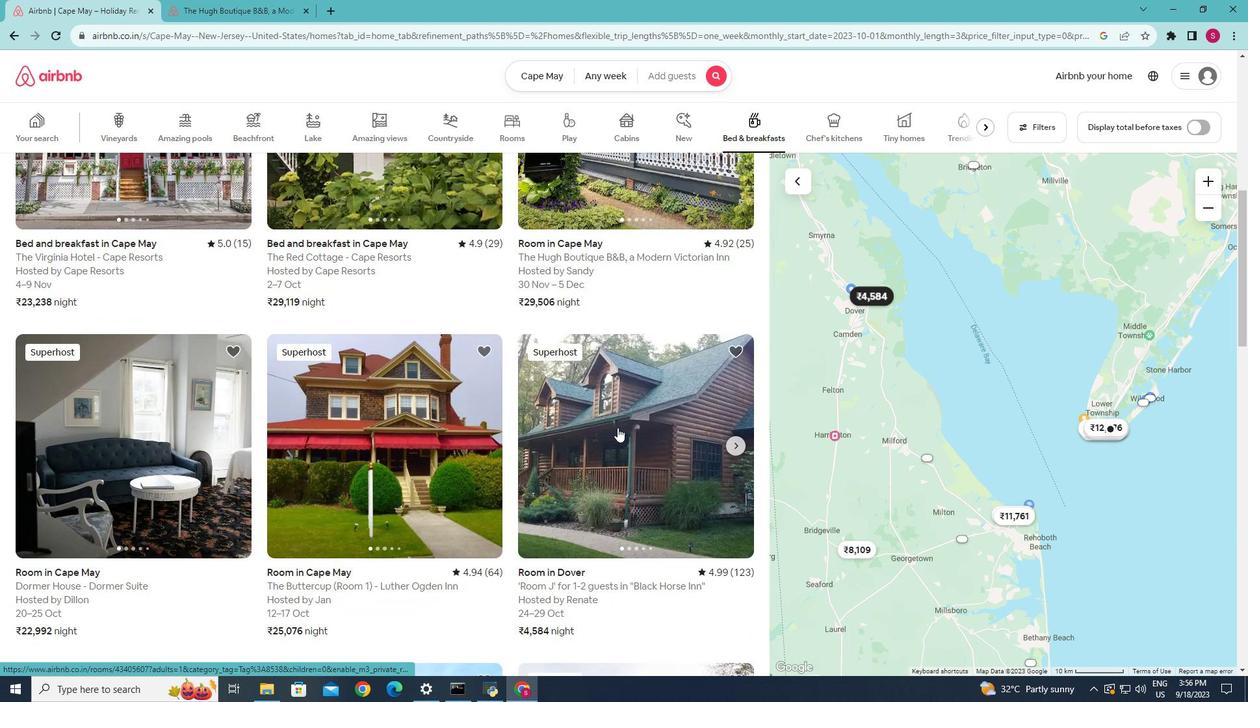
Action: Mouse scrolled (624, 428) with delta (0, 0)
Screenshot: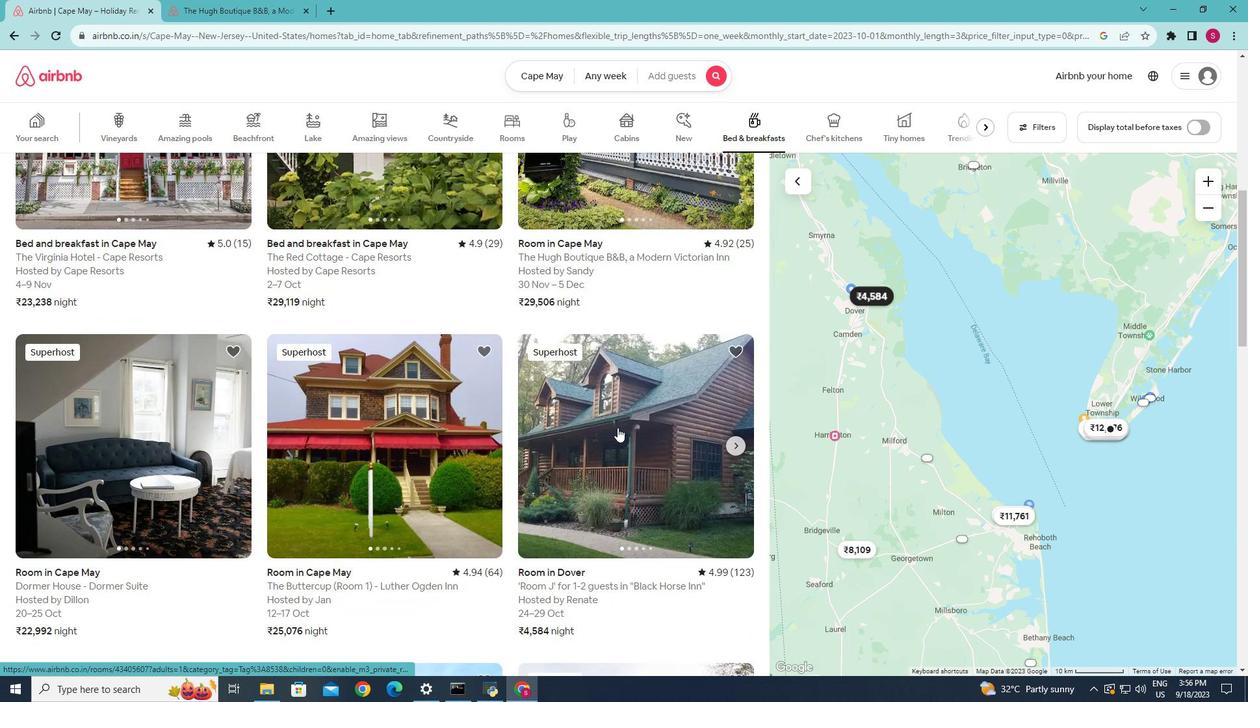 
Action: Mouse moved to (614, 426)
Screenshot: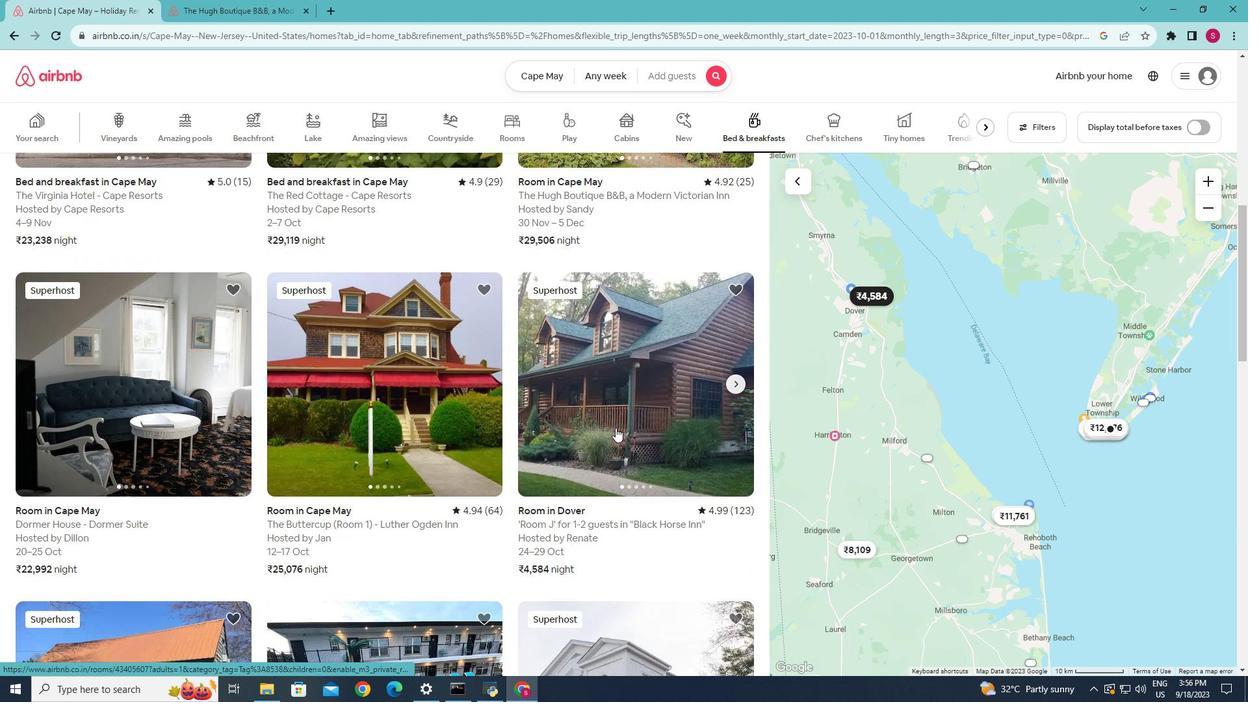 
Action: Mouse scrolled (614, 426) with delta (0, 0)
Screenshot: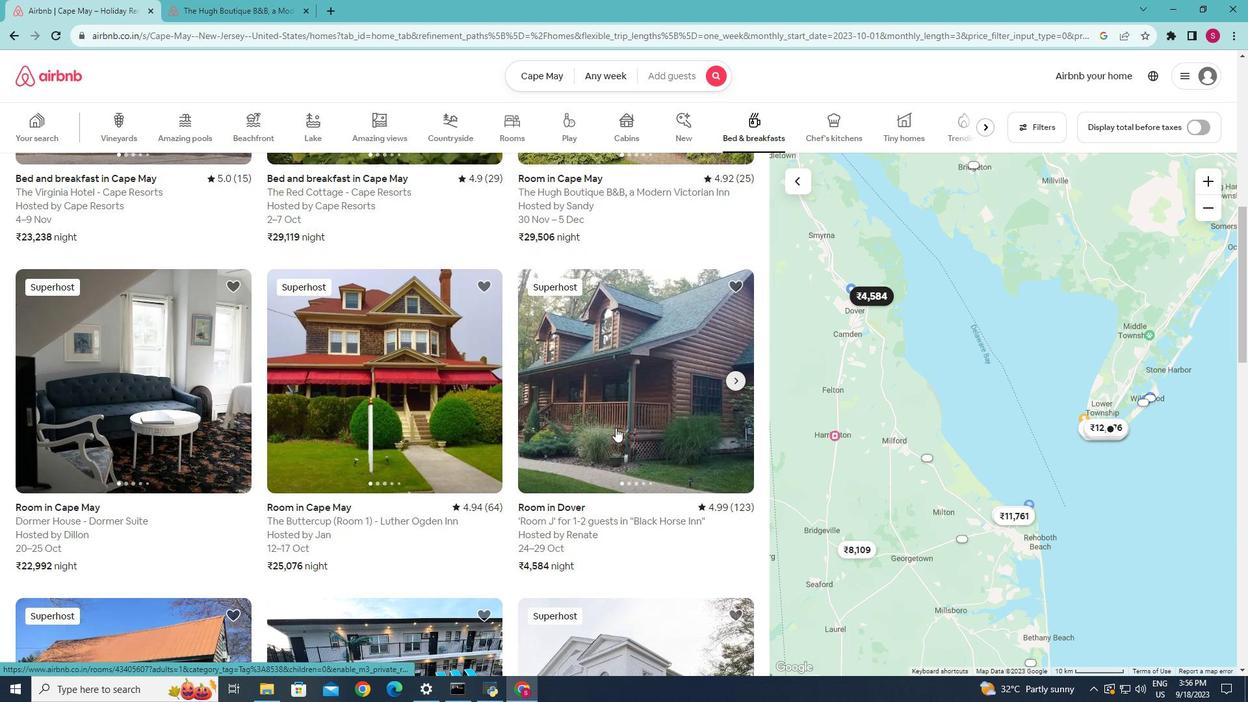 
Action: Mouse scrolled (614, 426) with delta (0, 0)
Screenshot: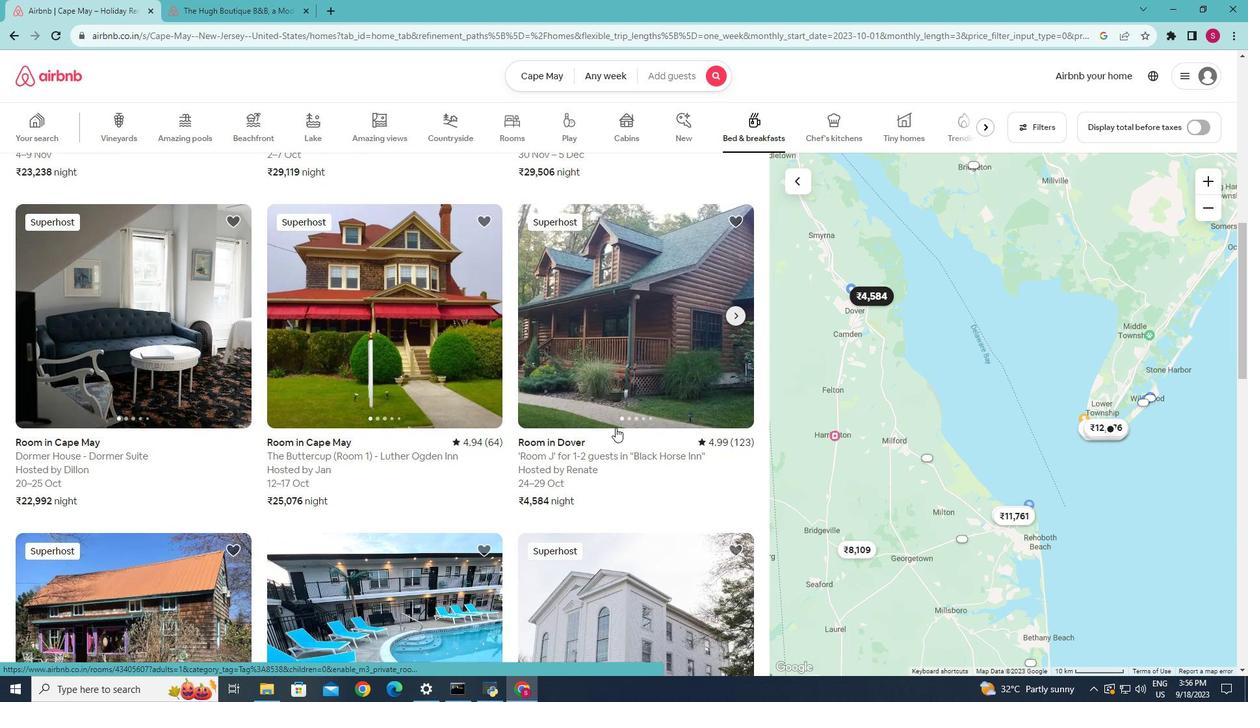 
Action: Mouse moved to (401, 351)
Screenshot: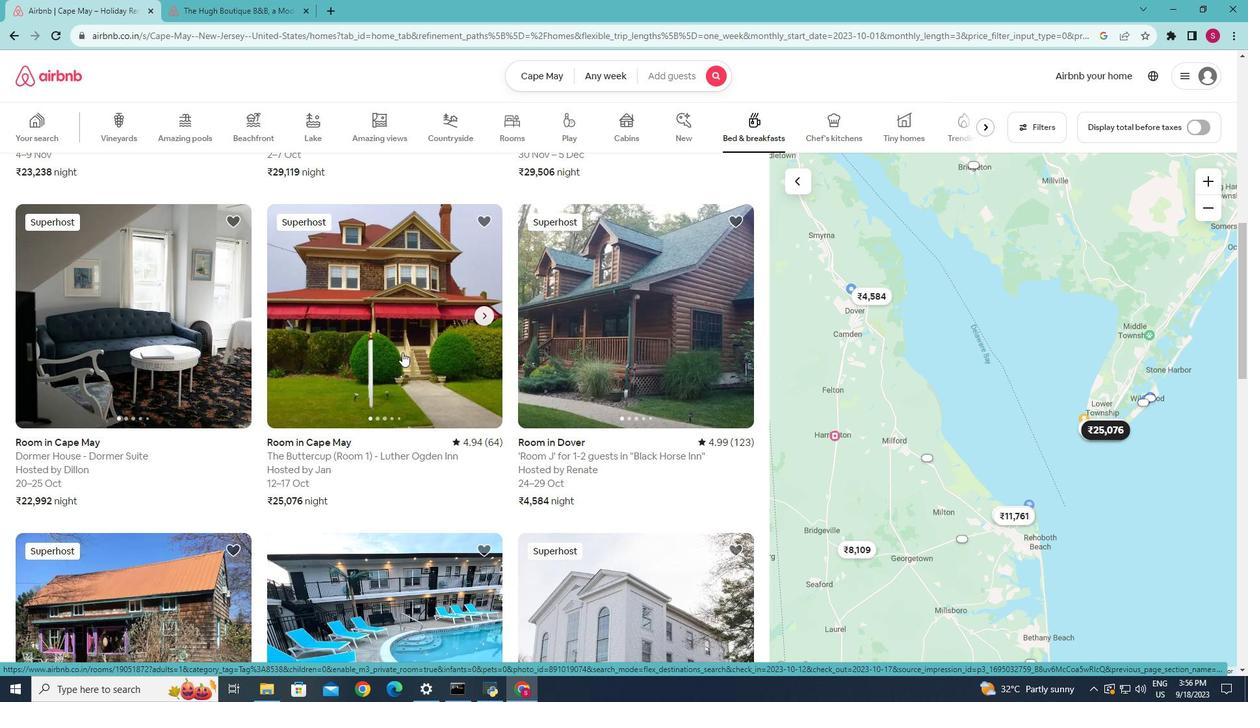 
Action: Mouse pressed left at (401, 351)
Screenshot: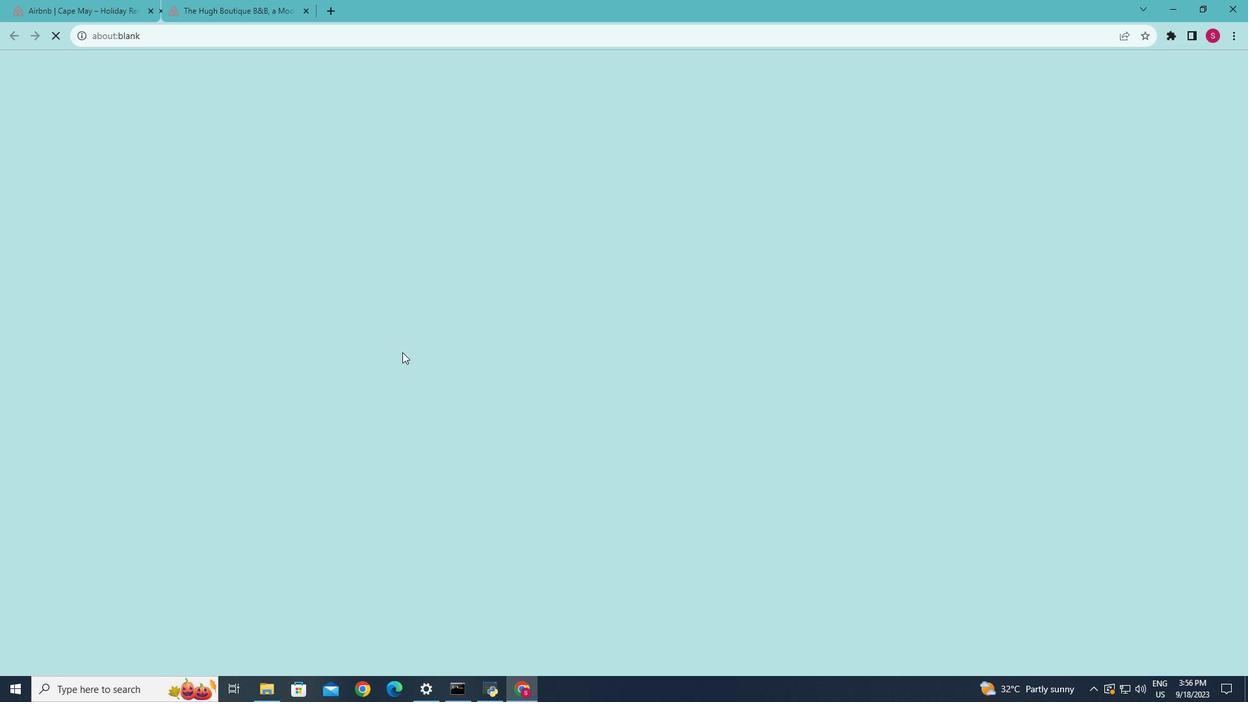 
Action: Mouse moved to (449, 331)
Screenshot: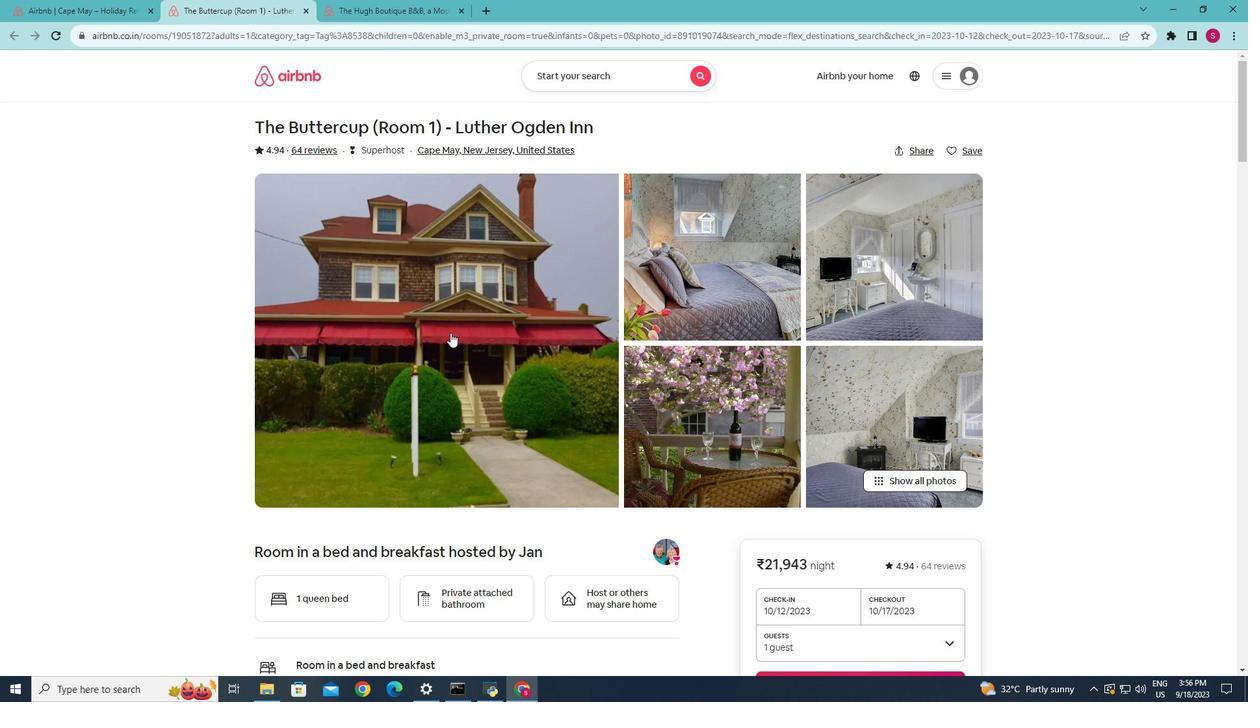 
Action: Mouse scrolled (449, 331) with delta (0, 0)
Screenshot: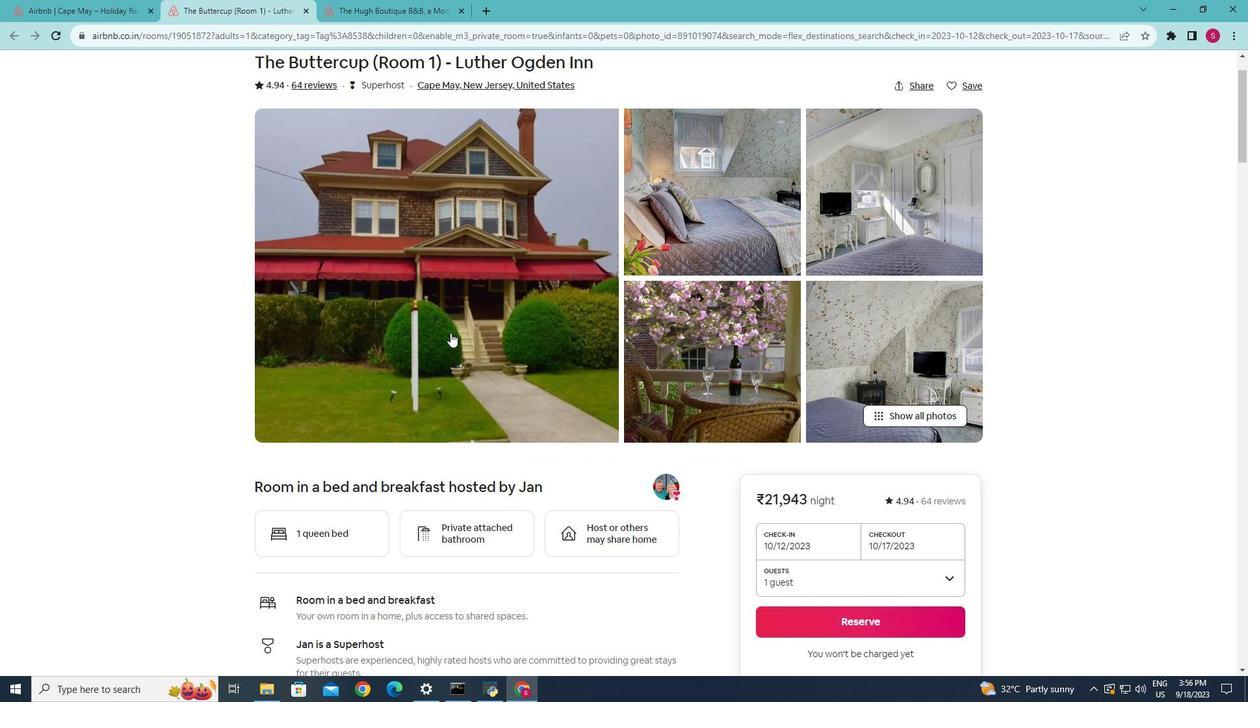 
Action: Mouse scrolled (449, 331) with delta (0, 0)
Screenshot: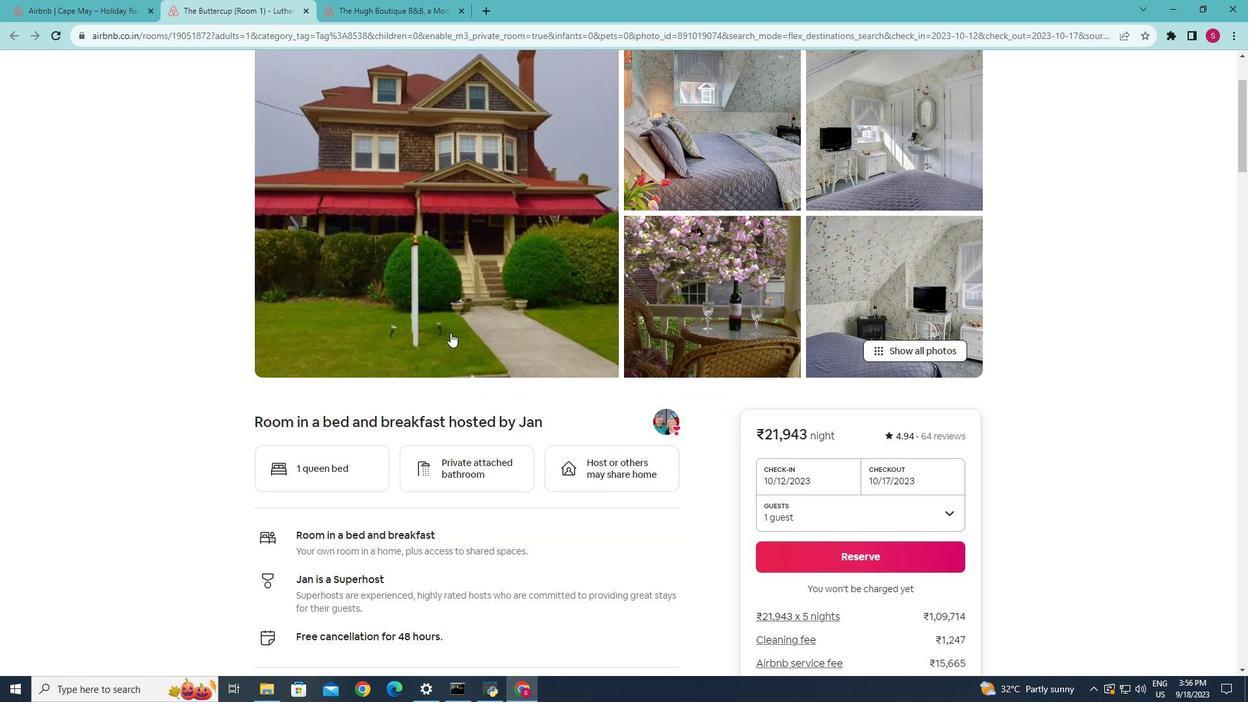 
Action: Mouse moved to (454, 321)
Screenshot: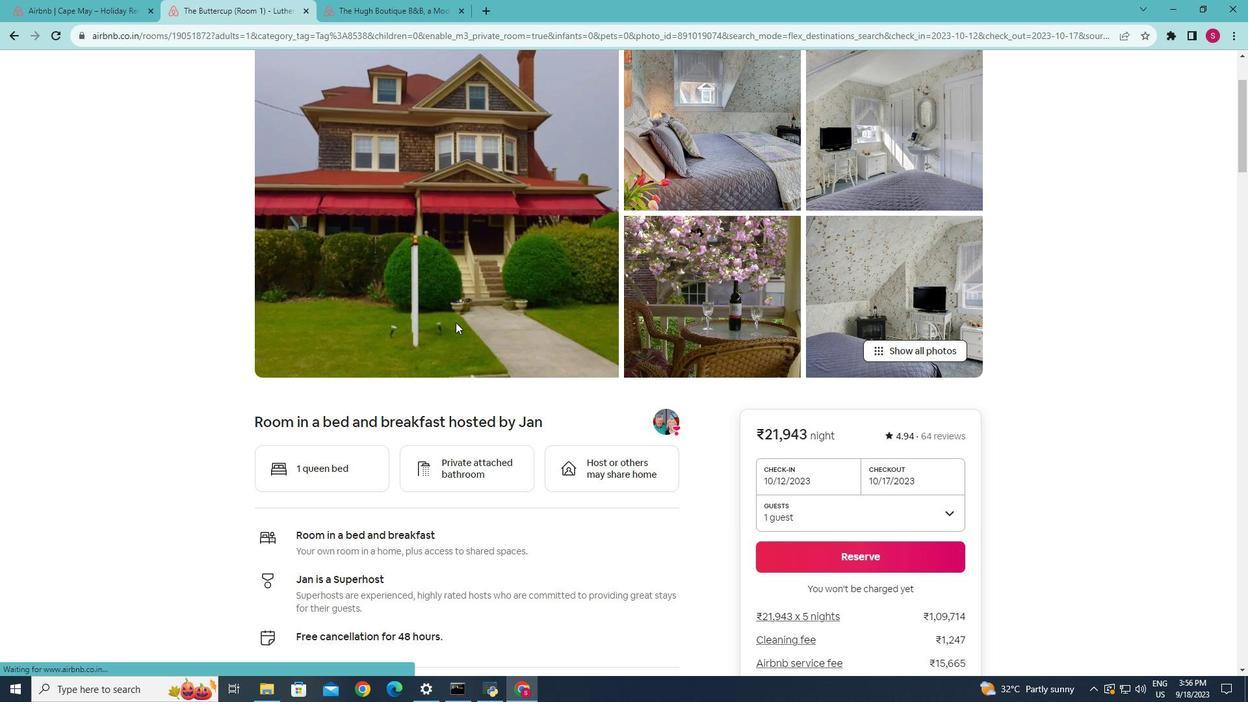 
Action: Mouse pressed left at (454, 321)
Screenshot: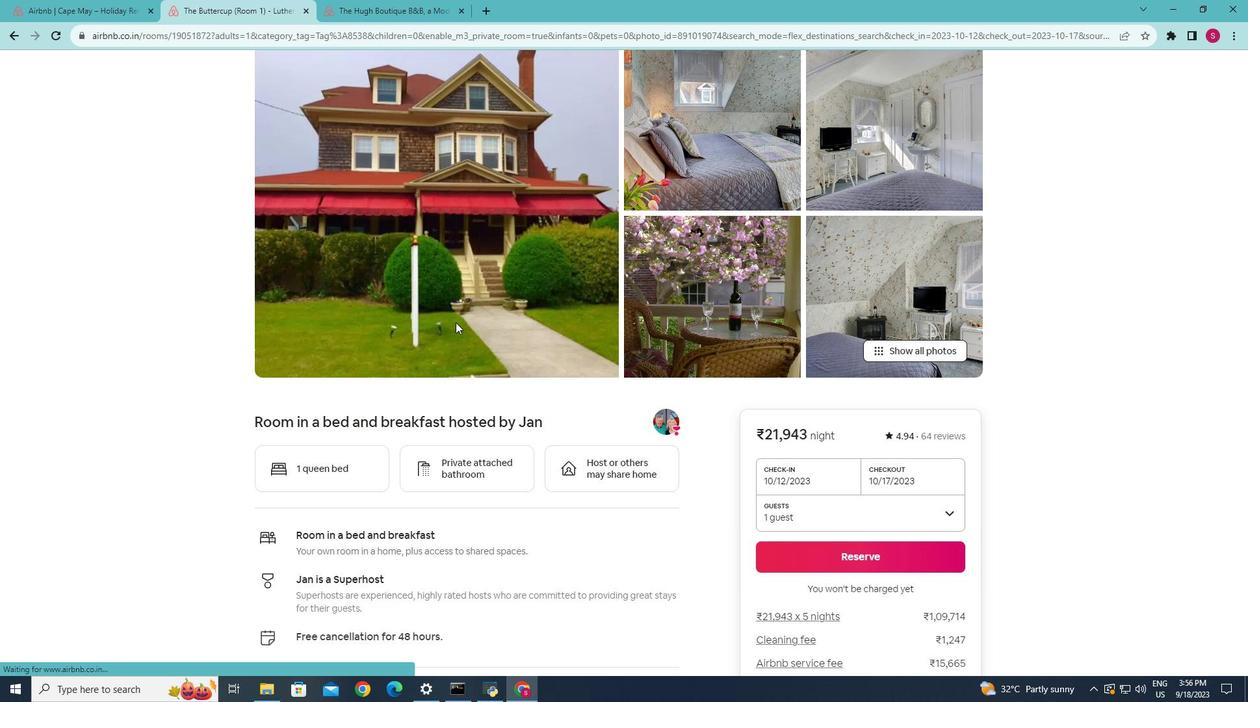 
Action: Mouse scrolled (454, 320) with delta (0, 0)
Screenshot: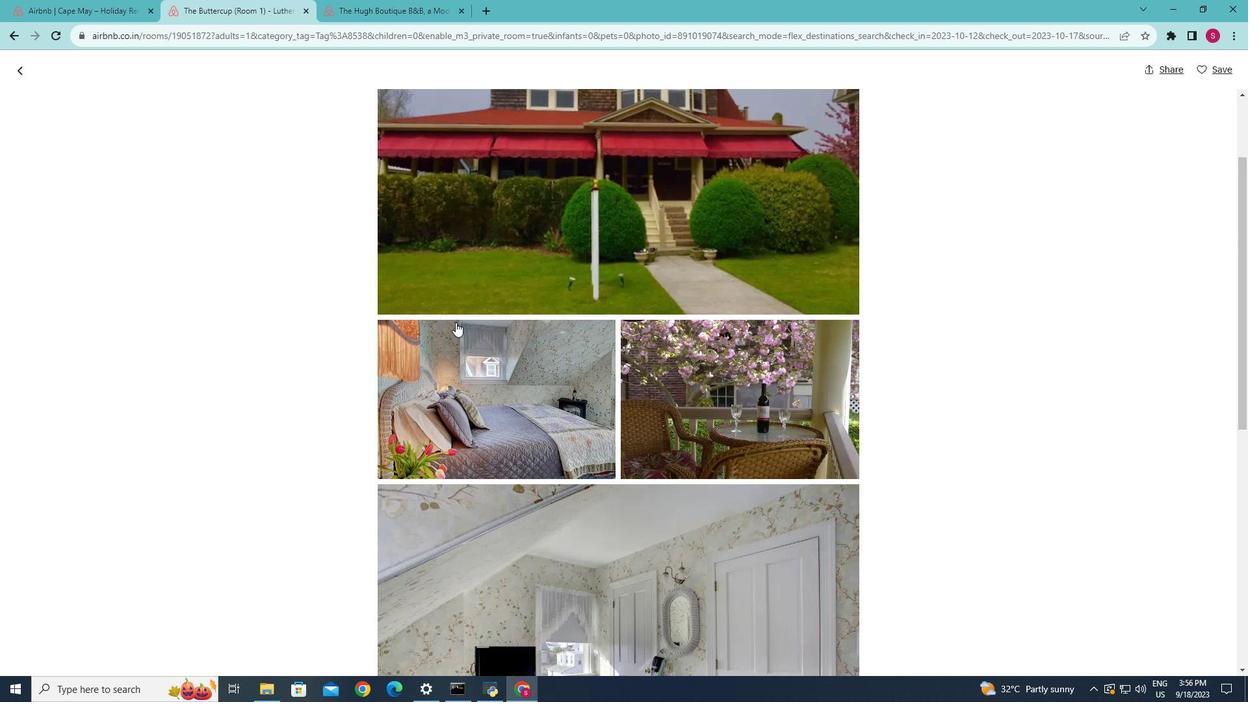 
Action: Mouse scrolled (454, 320) with delta (0, 0)
Screenshot: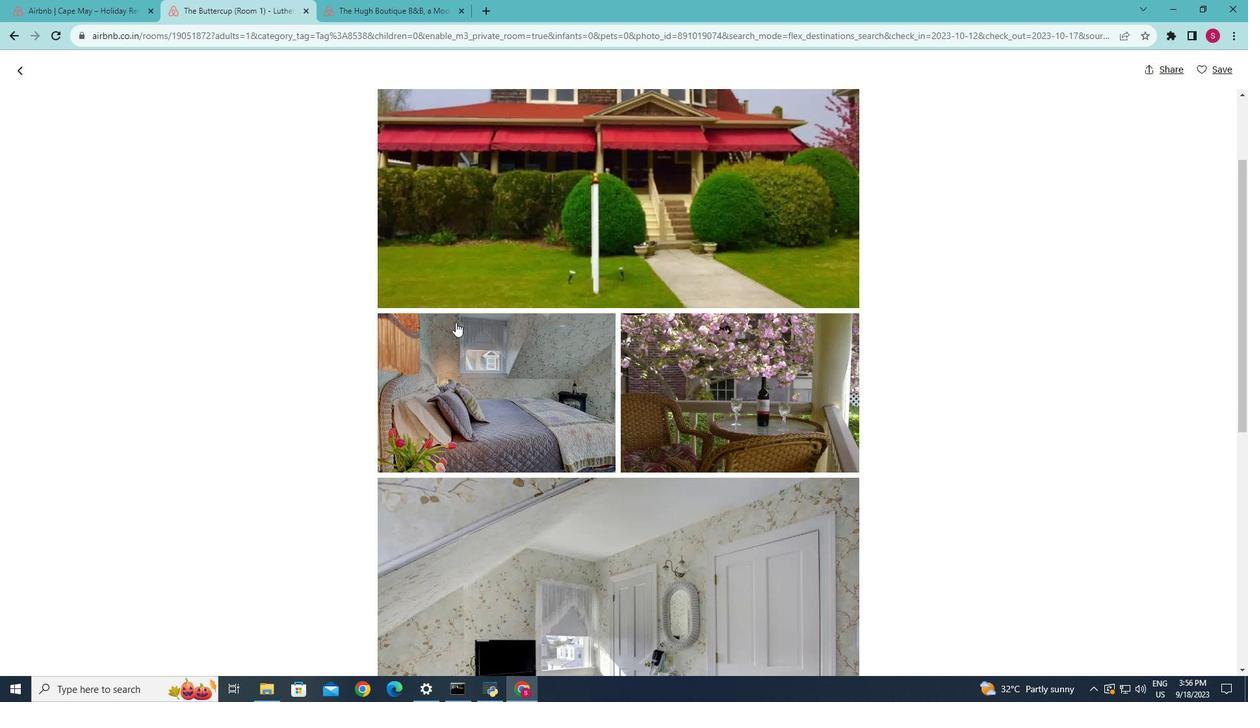 
Action: Mouse scrolled (454, 320) with delta (0, 0)
Screenshot: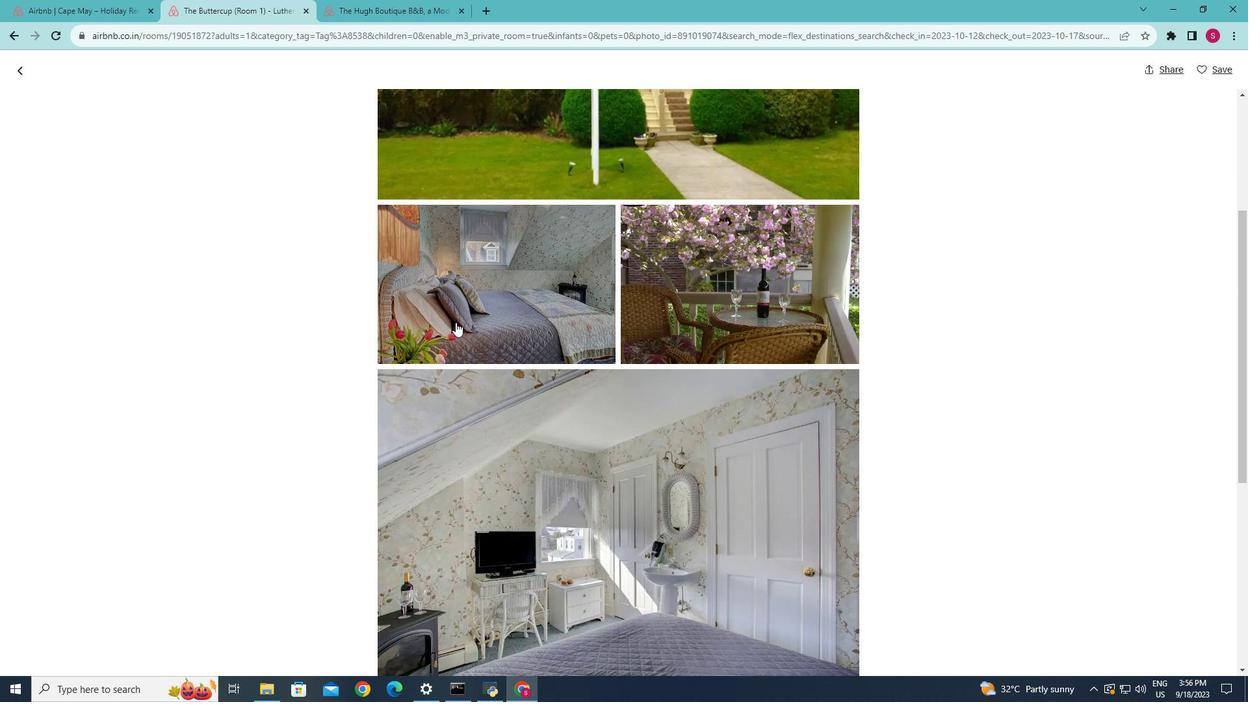 
Action: Mouse scrolled (454, 320) with delta (0, 0)
Screenshot: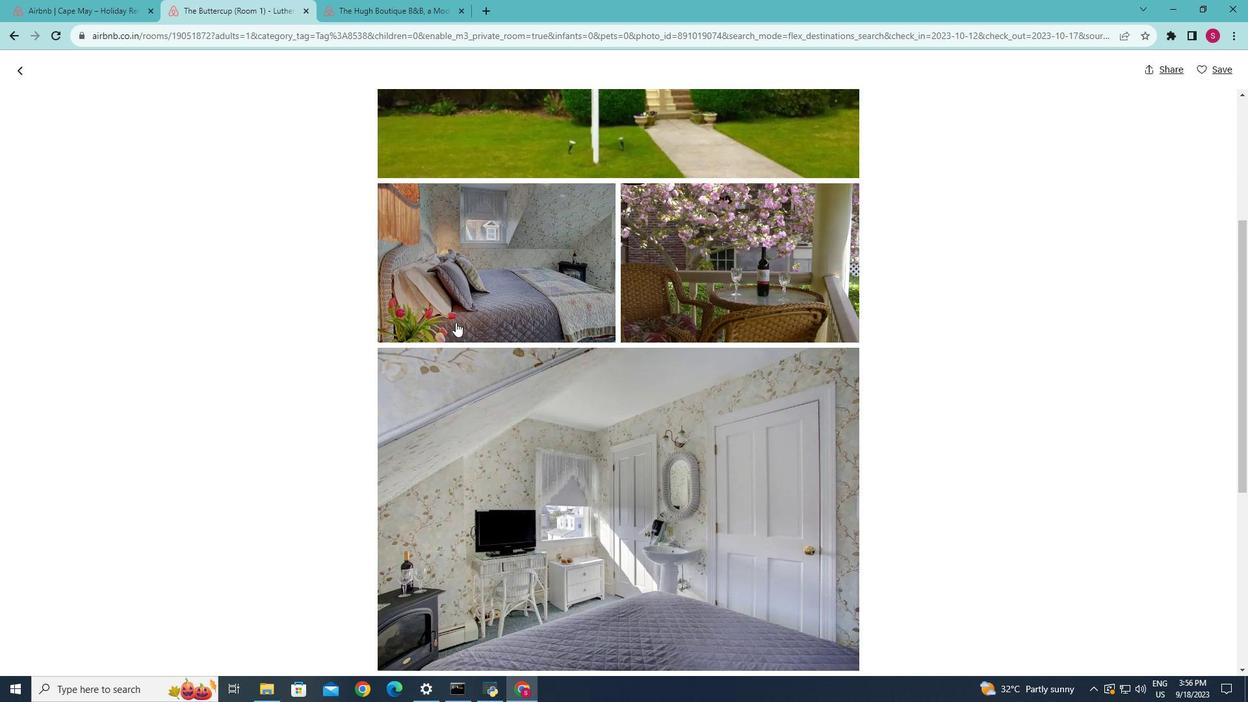 
Action: Mouse scrolled (454, 320) with delta (0, 0)
Screenshot: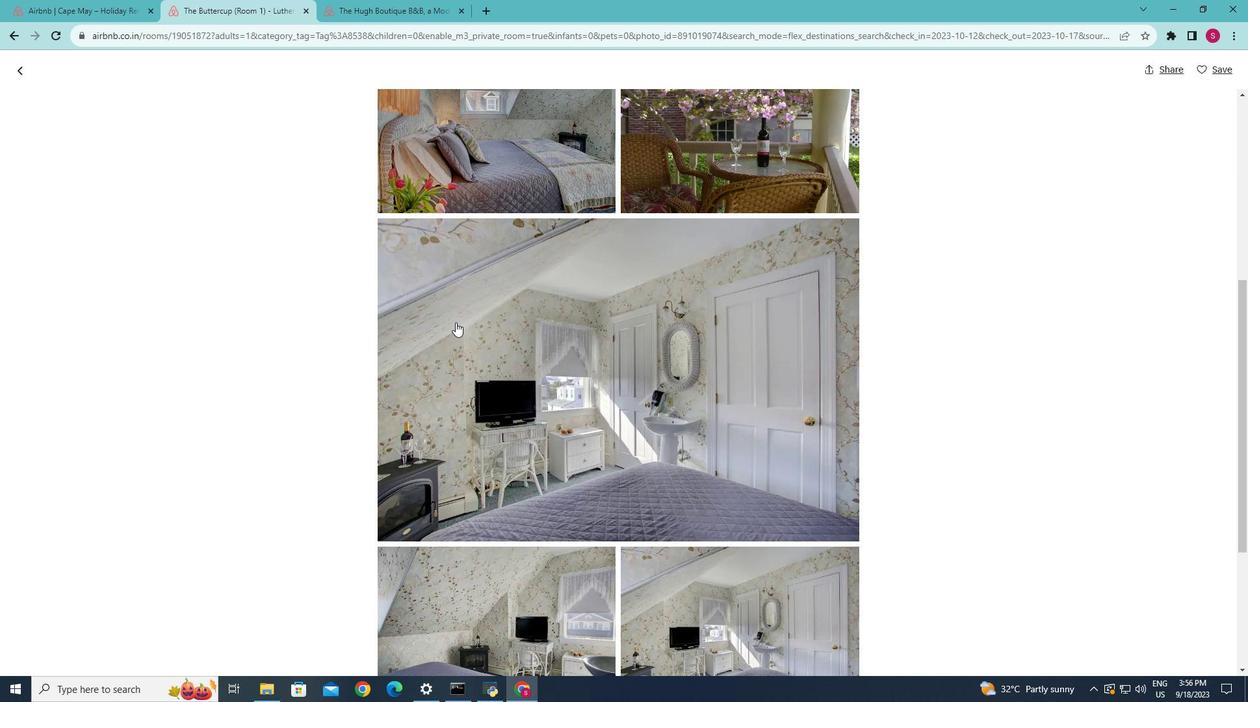 
Action: Mouse scrolled (454, 320) with delta (0, 0)
Screenshot: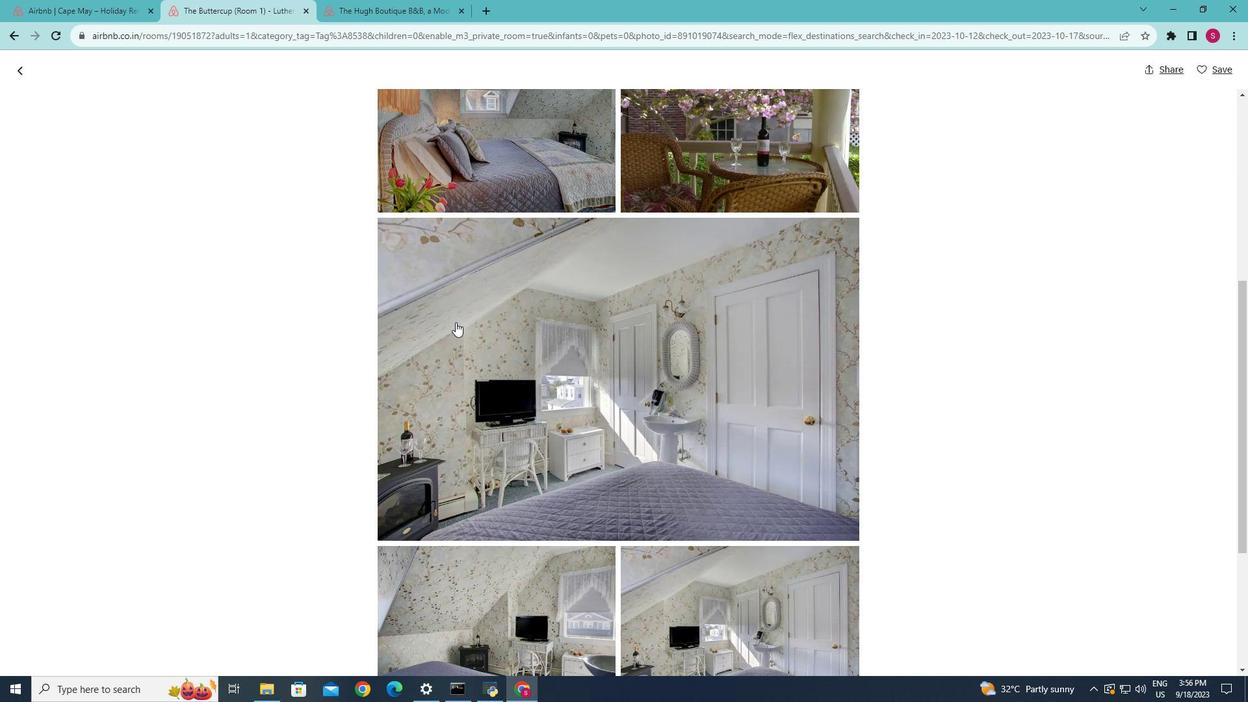 
Action: Mouse scrolled (454, 320) with delta (0, 0)
Screenshot: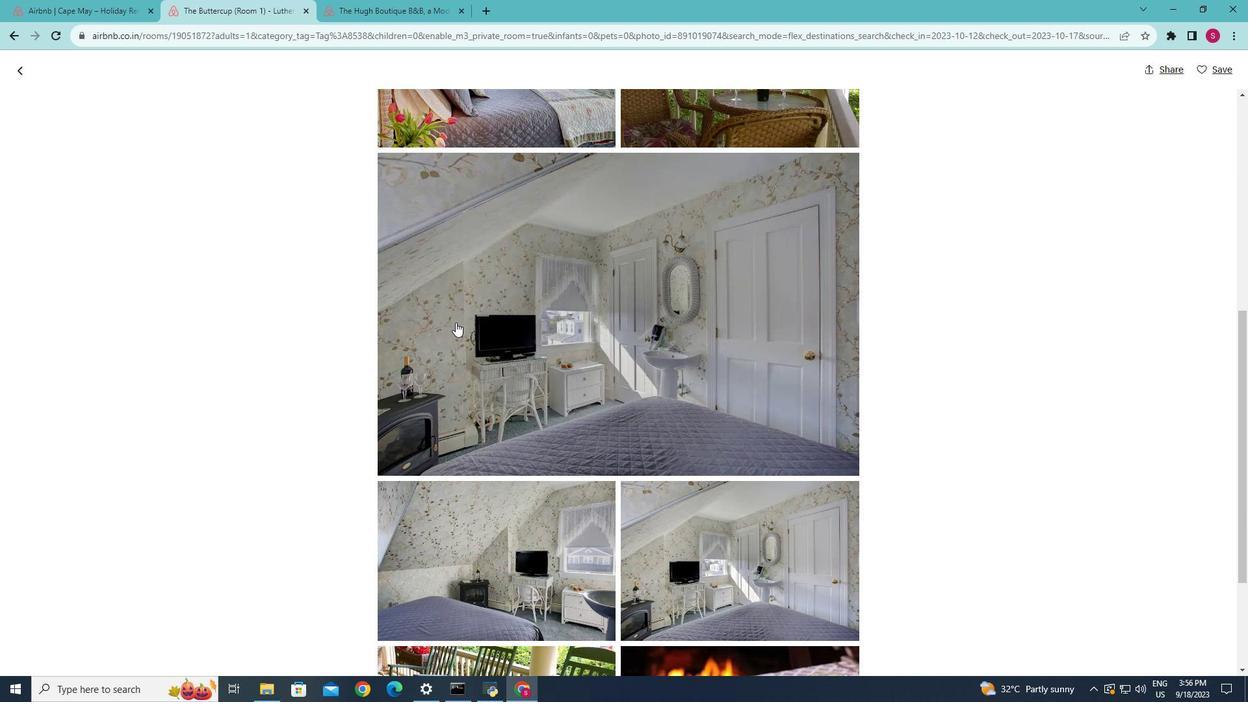 
Action: Mouse scrolled (454, 320) with delta (0, 0)
Screenshot: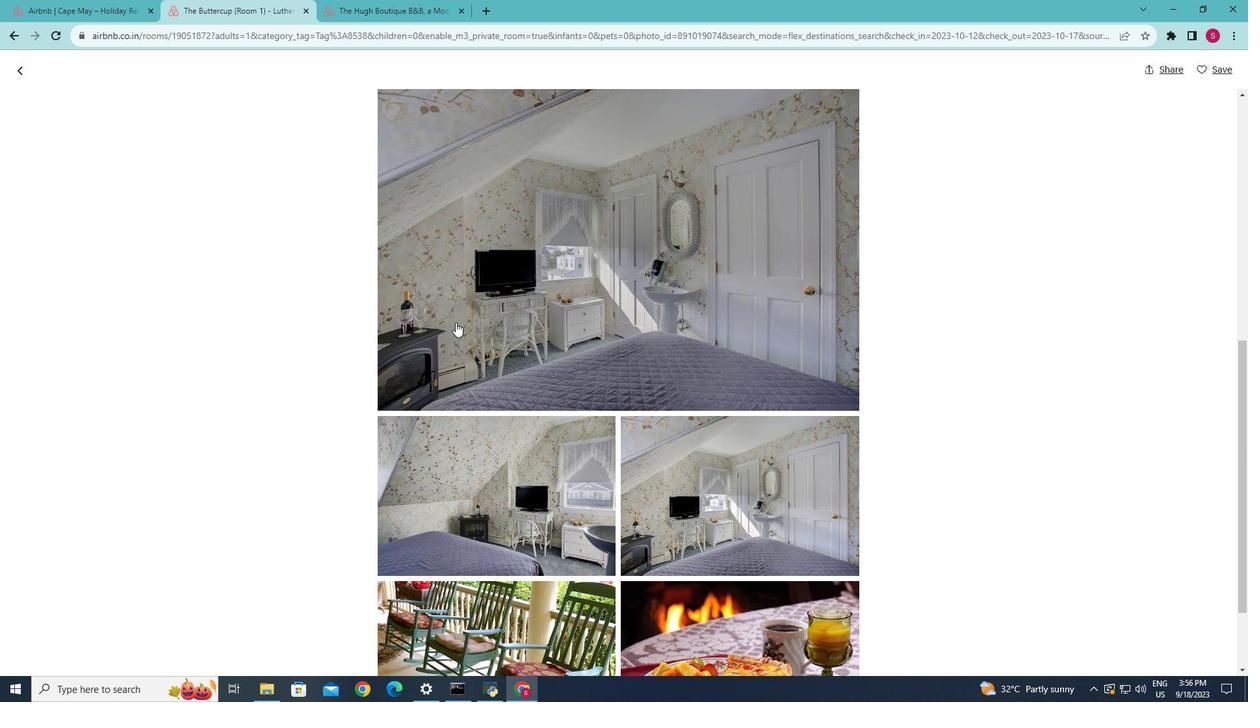 
Action: Mouse scrolled (454, 320) with delta (0, 0)
Screenshot: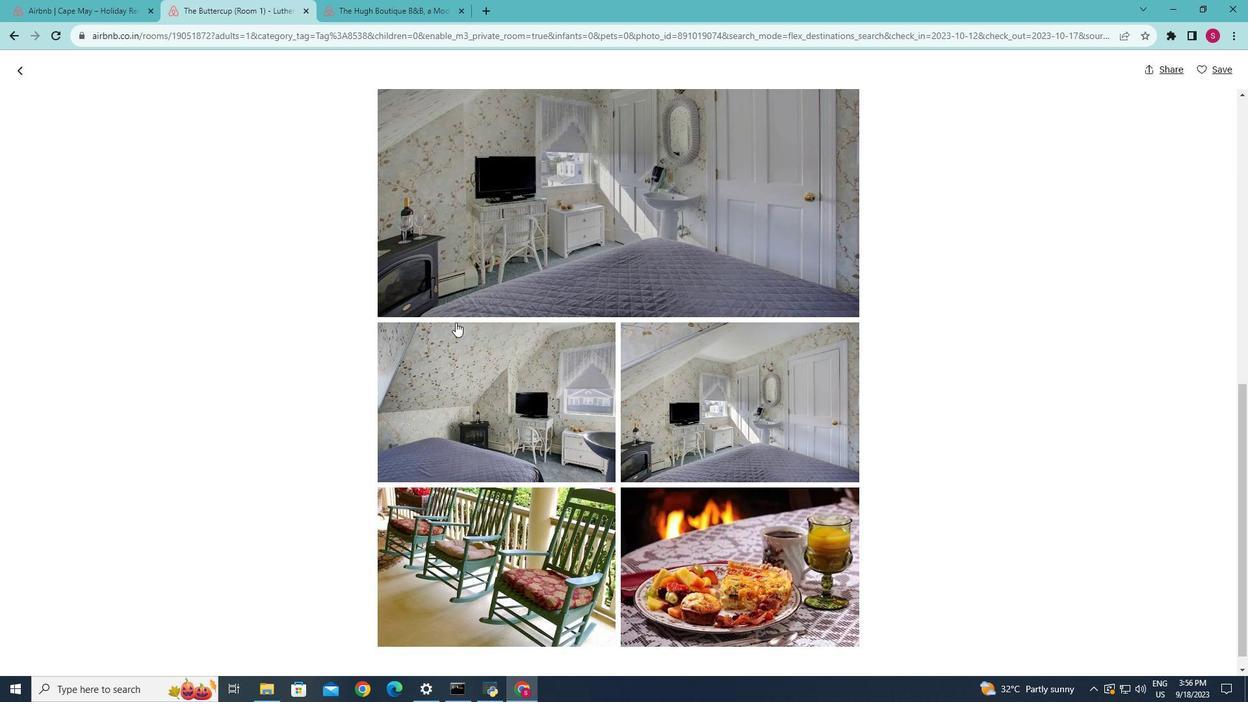 
Action: Mouse scrolled (454, 320) with delta (0, 0)
Screenshot: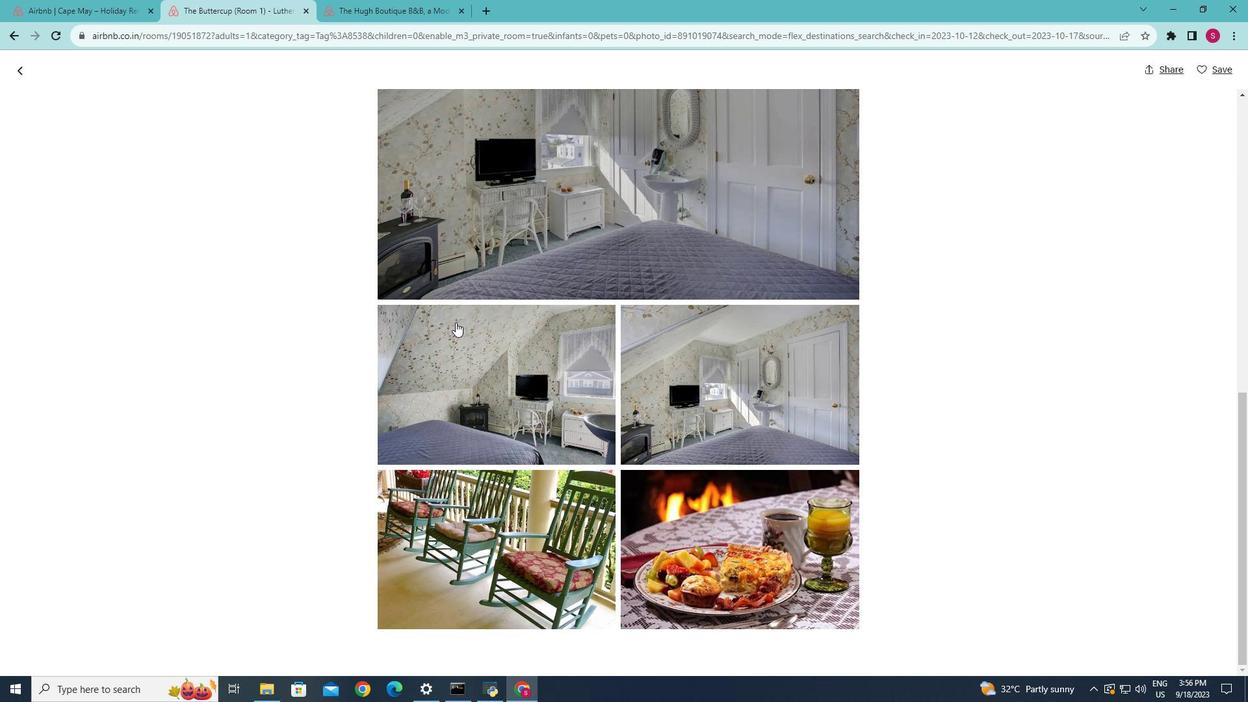 
Action: Mouse scrolled (454, 320) with delta (0, 0)
Screenshot: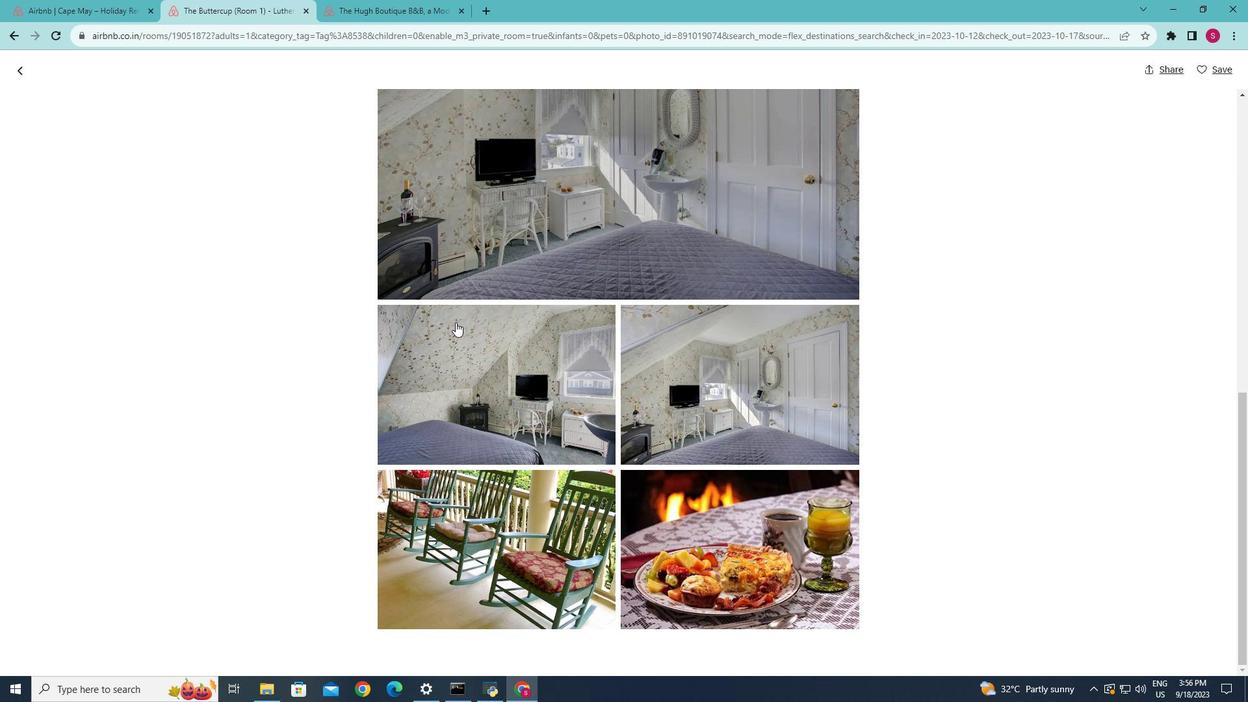 
Action: Mouse scrolled (454, 320) with delta (0, 0)
Screenshot: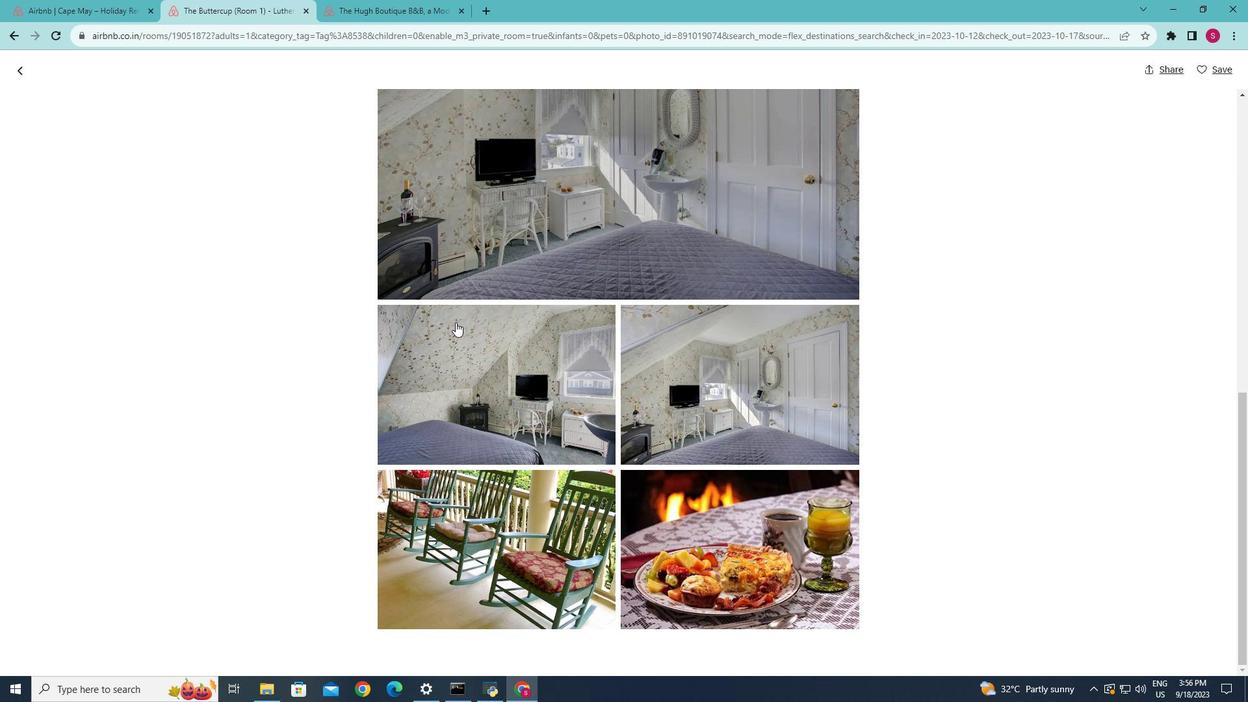 
Action: Mouse moved to (457, 320)
Screenshot: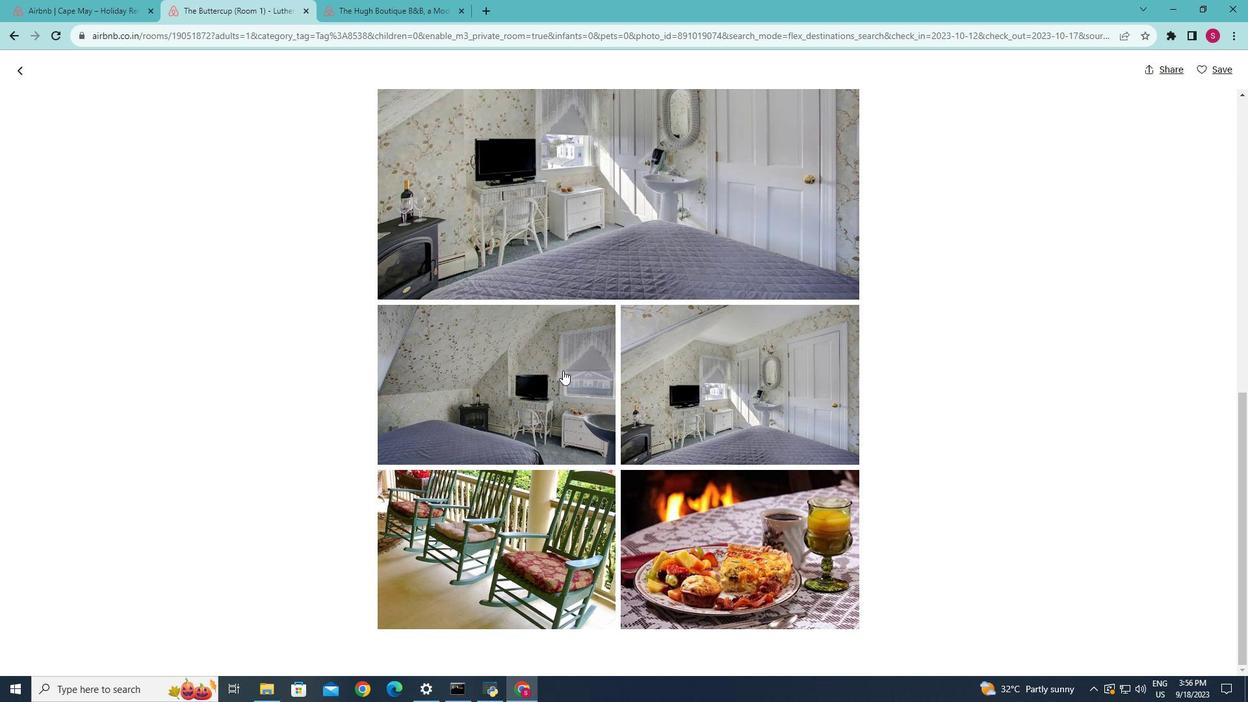 
Action: Mouse scrolled (457, 320) with delta (0, 0)
Screenshot: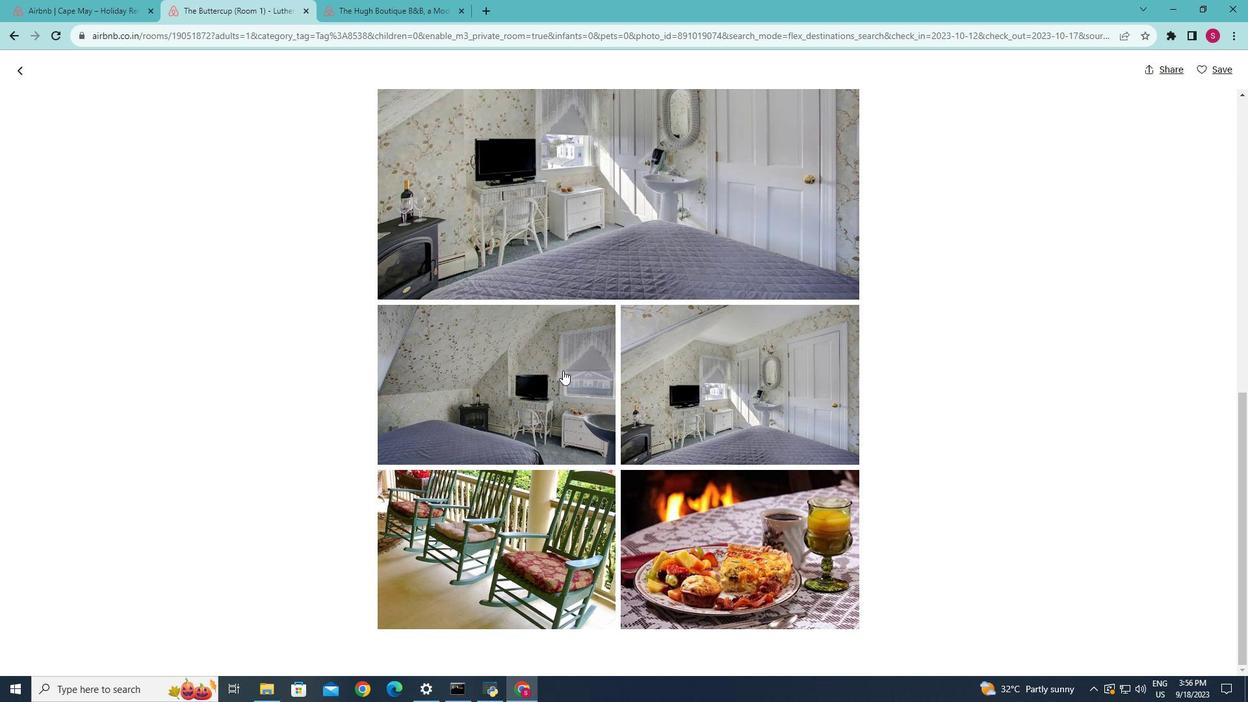
Action: Mouse moved to (562, 369)
Screenshot: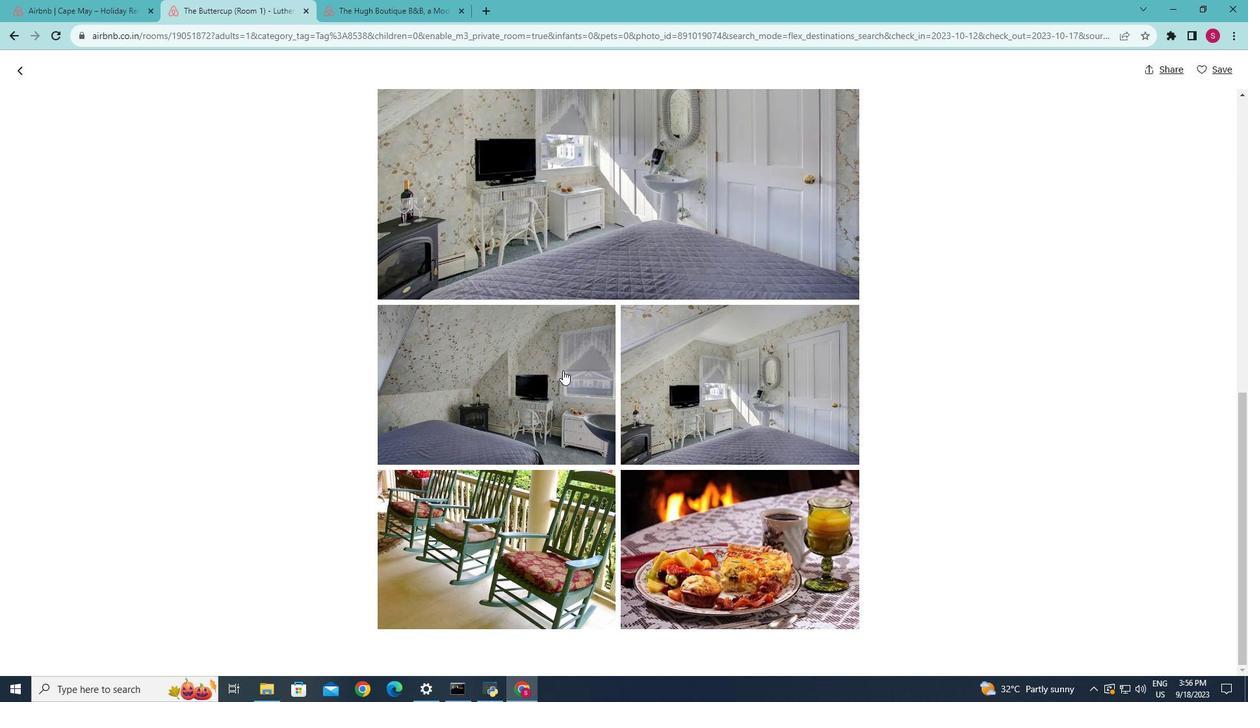 
Action: Mouse scrolled (562, 368) with delta (0, 0)
Screenshot: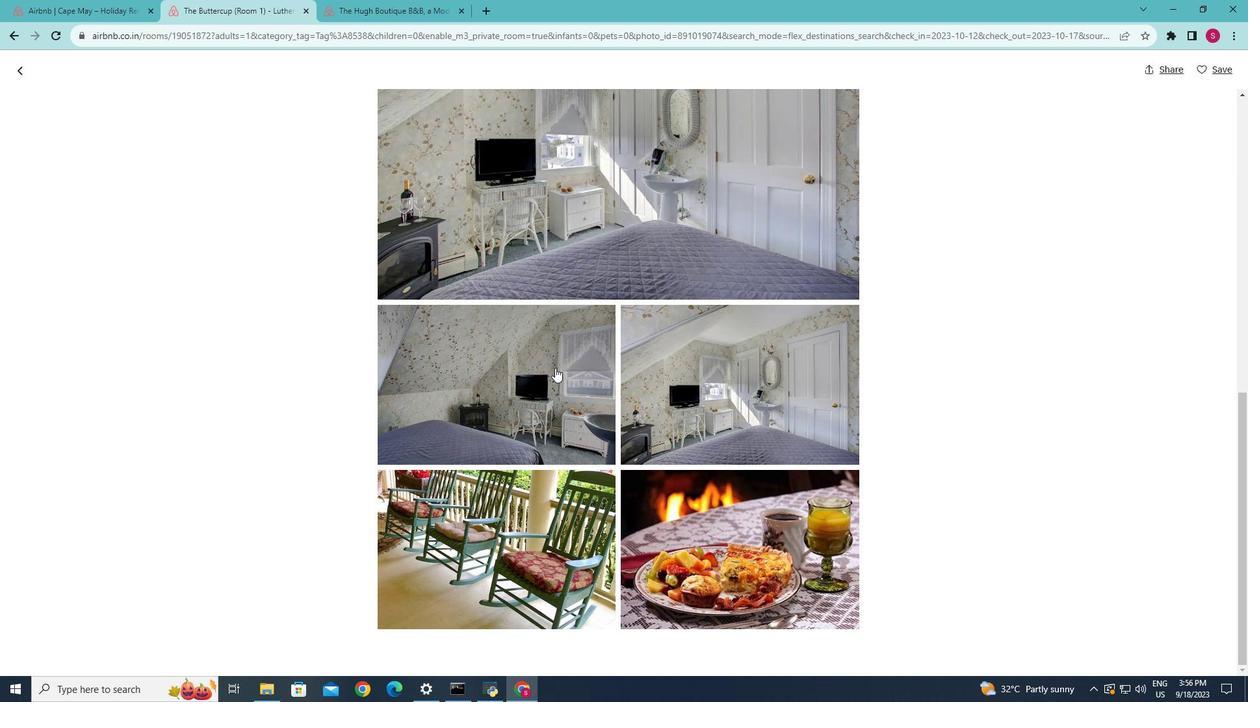 
Action: Mouse scrolled (562, 368) with delta (0, 0)
Screenshot: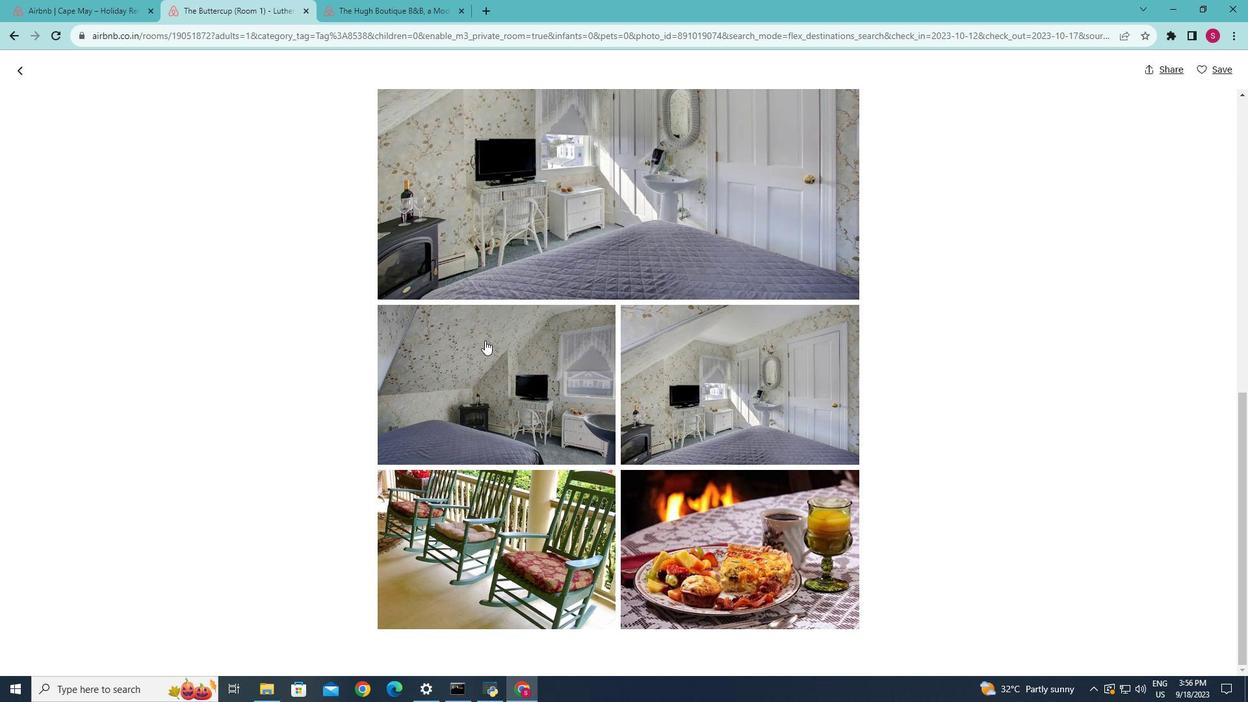 
Action: Mouse moved to (20, 75)
Screenshot: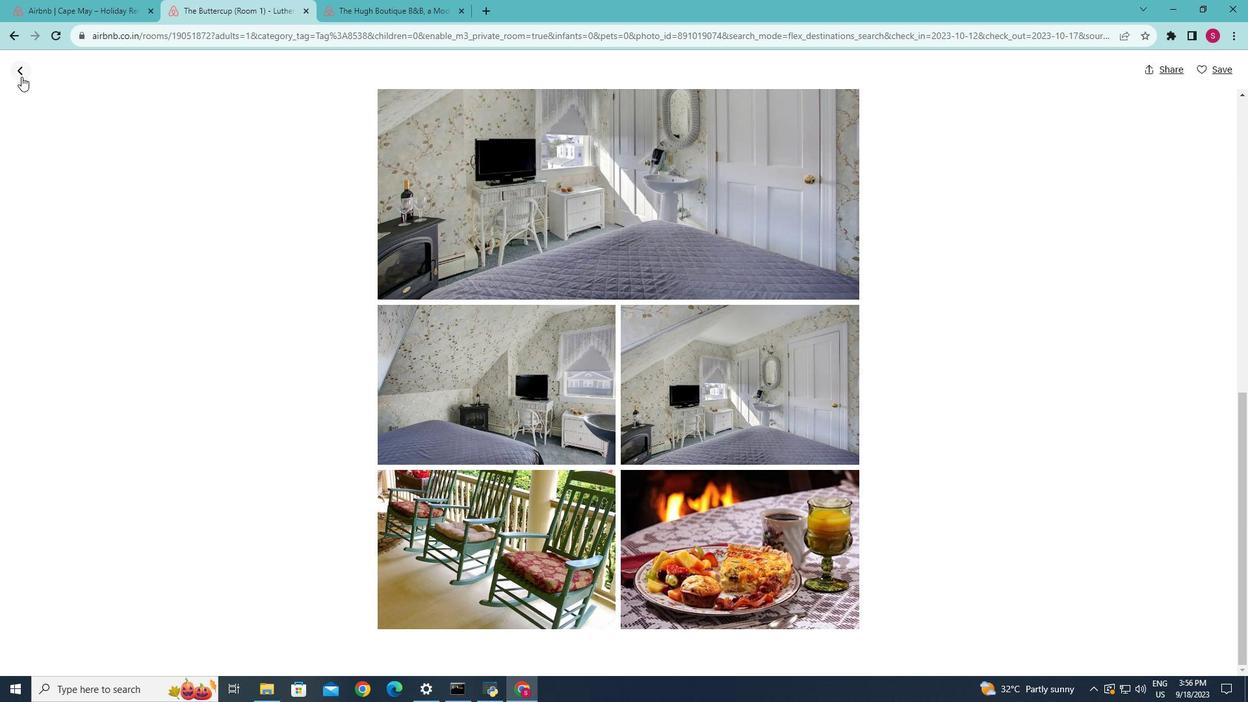 
Action: Mouse pressed left at (20, 75)
Screenshot: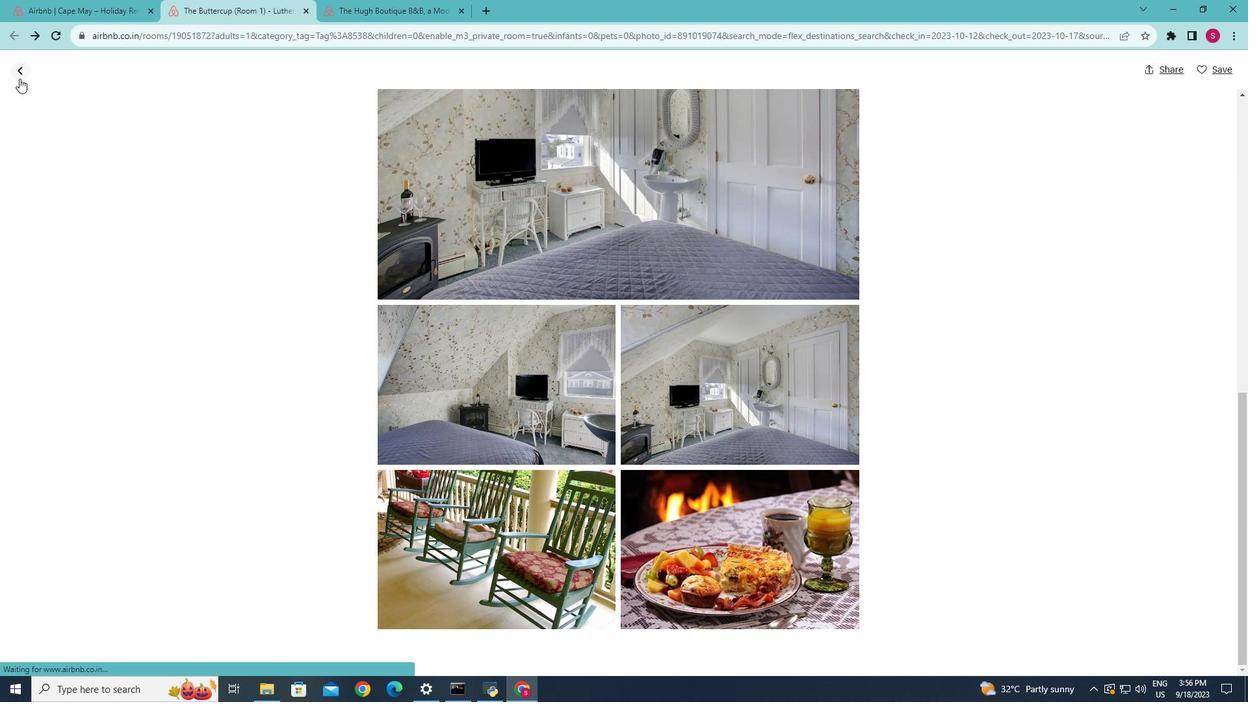
Action: Mouse moved to (393, 314)
Screenshot: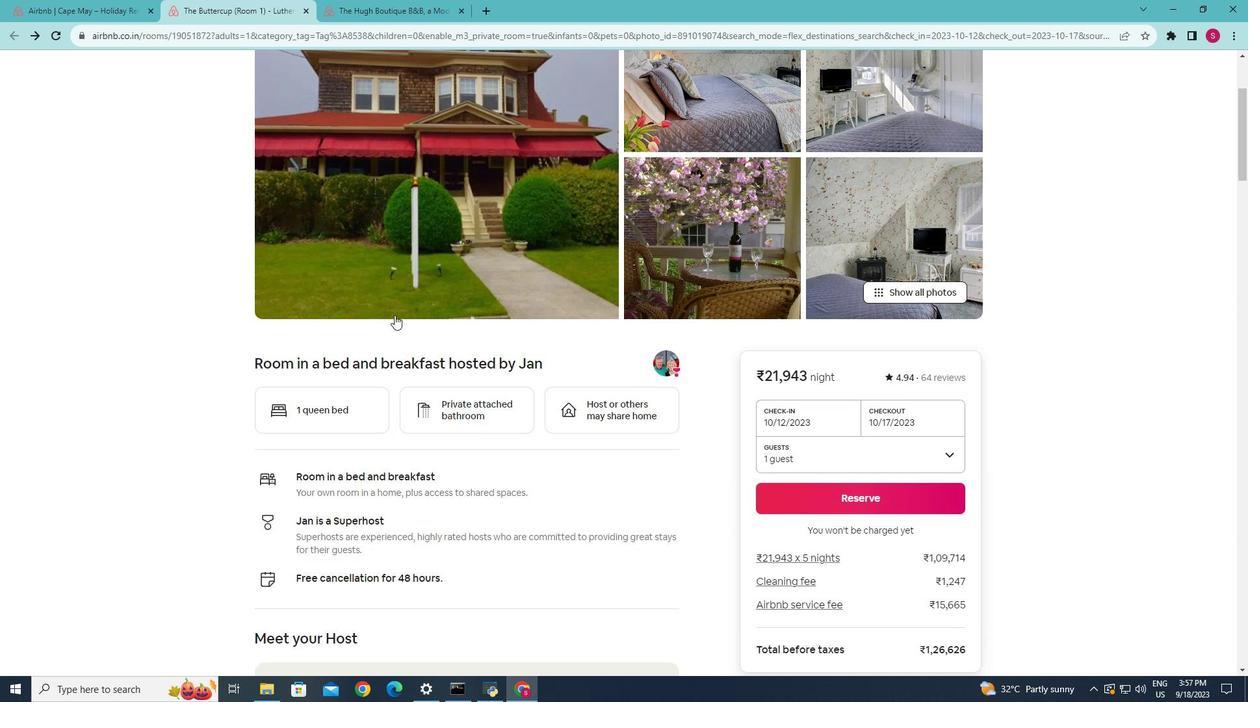 
Action: Mouse scrolled (393, 313) with delta (0, 0)
Screenshot: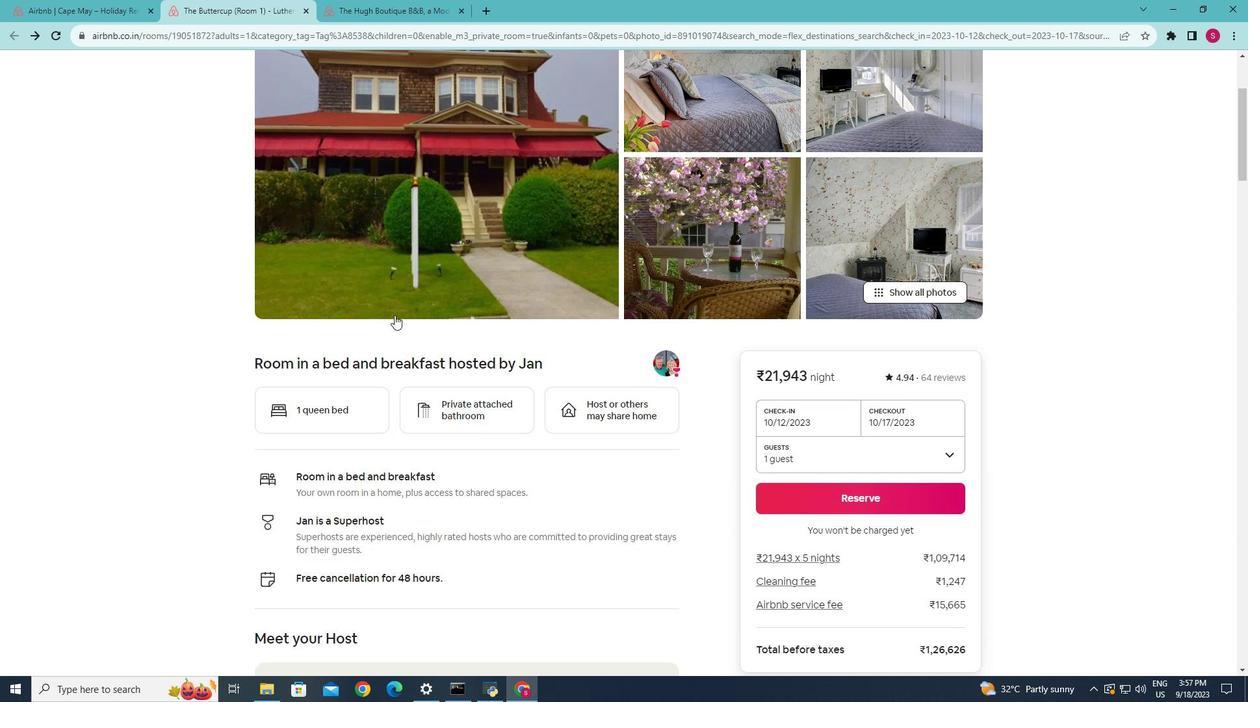 
Action: Mouse scrolled (393, 313) with delta (0, 0)
Screenshot: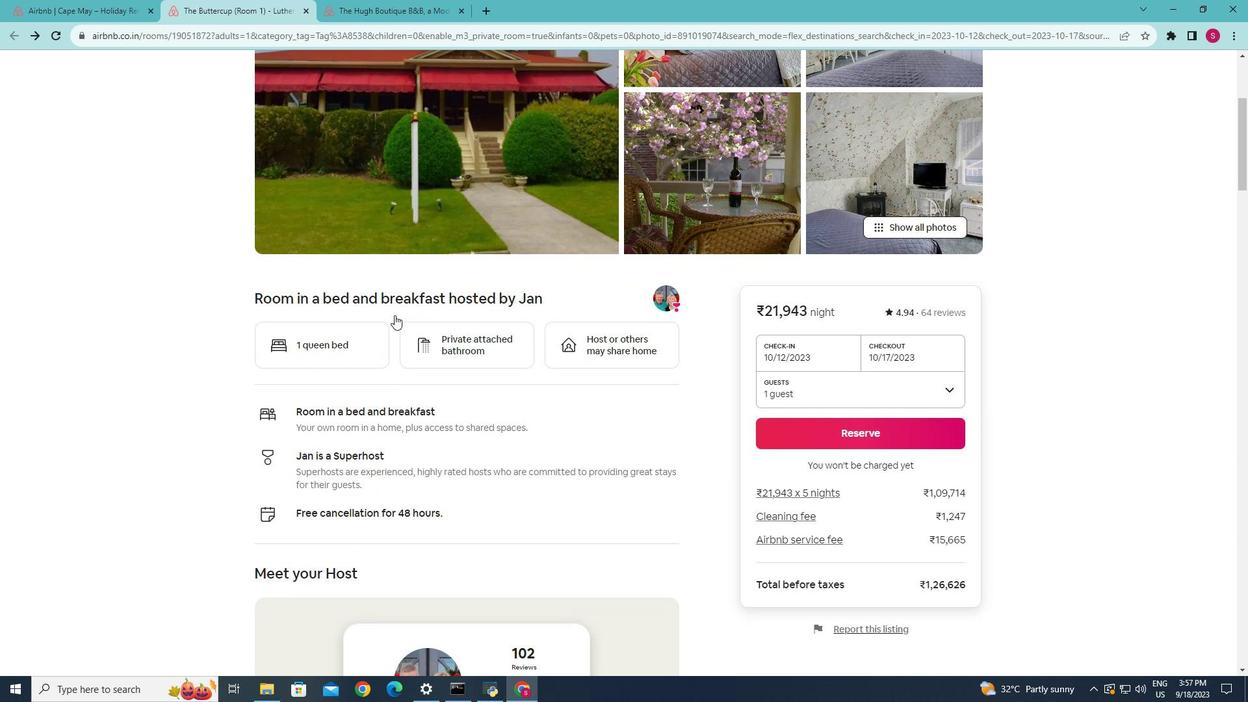 
Action: Mouse scrolled (393, 313) with delta (0, 0)
Screenshot: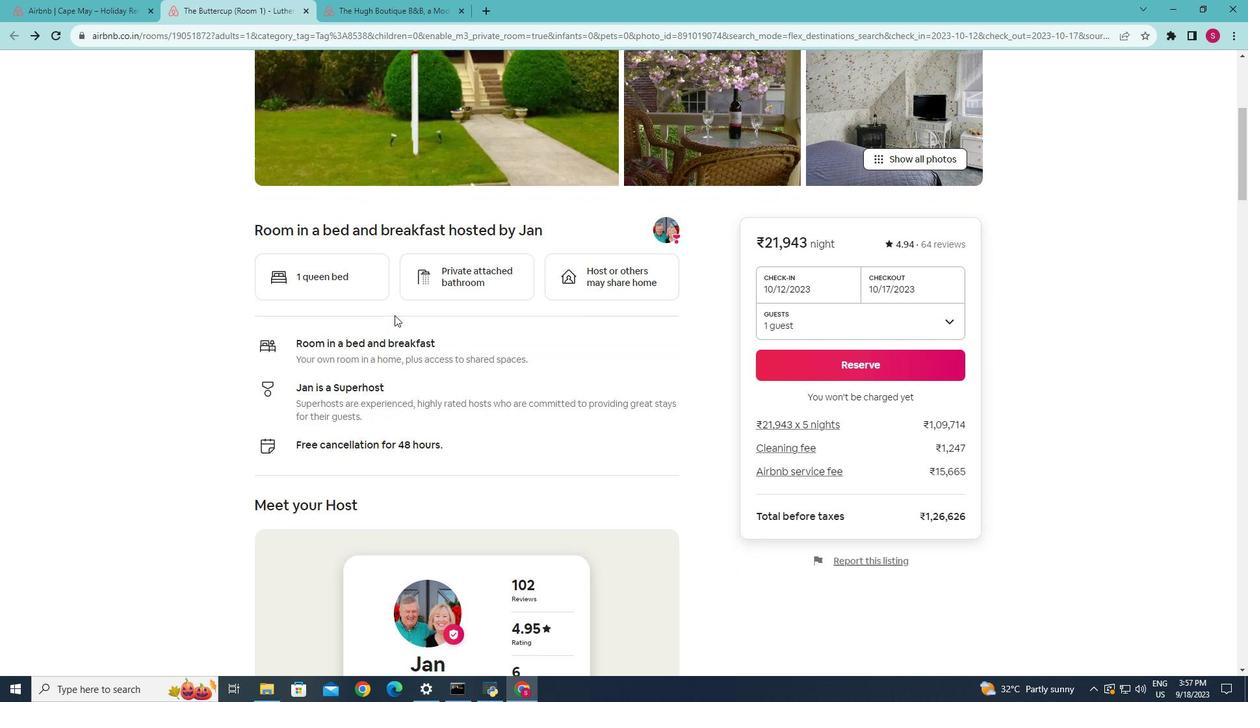 
Action: Mouse scrolled (393, 313) with delta (0, 0)
Screenshot: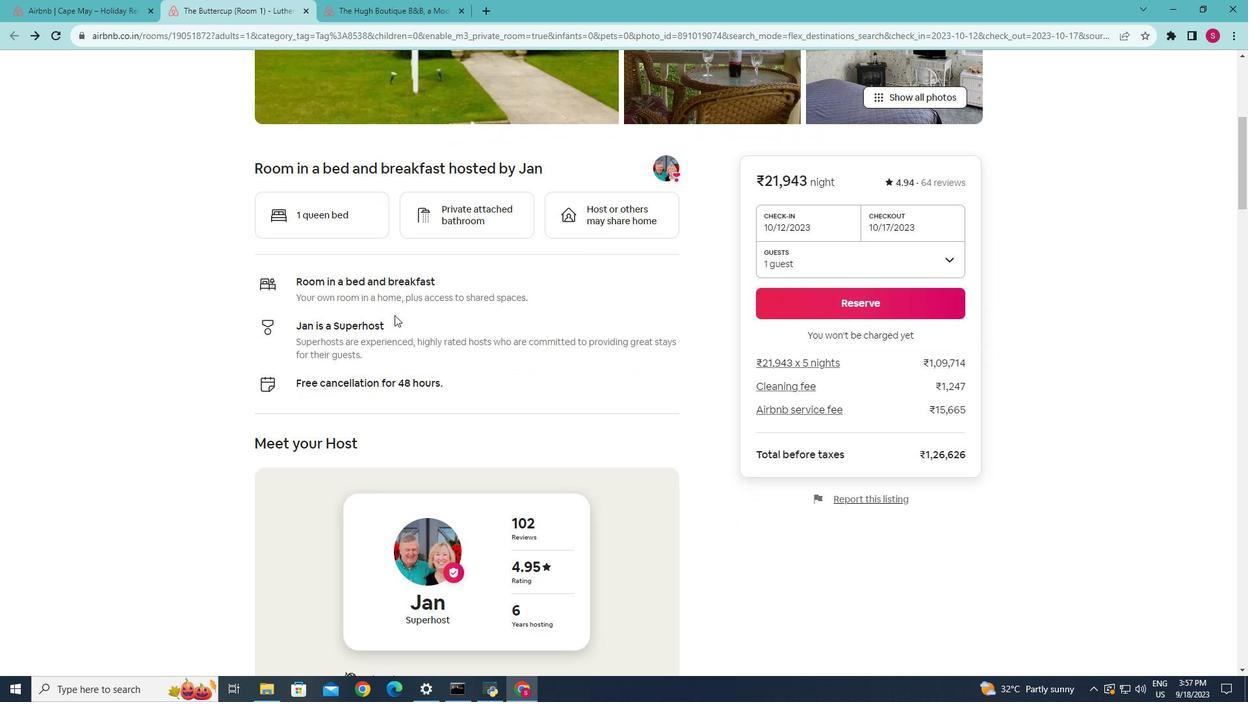 
Action: Mouse scrolled (393, 313) with delta (0, 0)
Screenshot: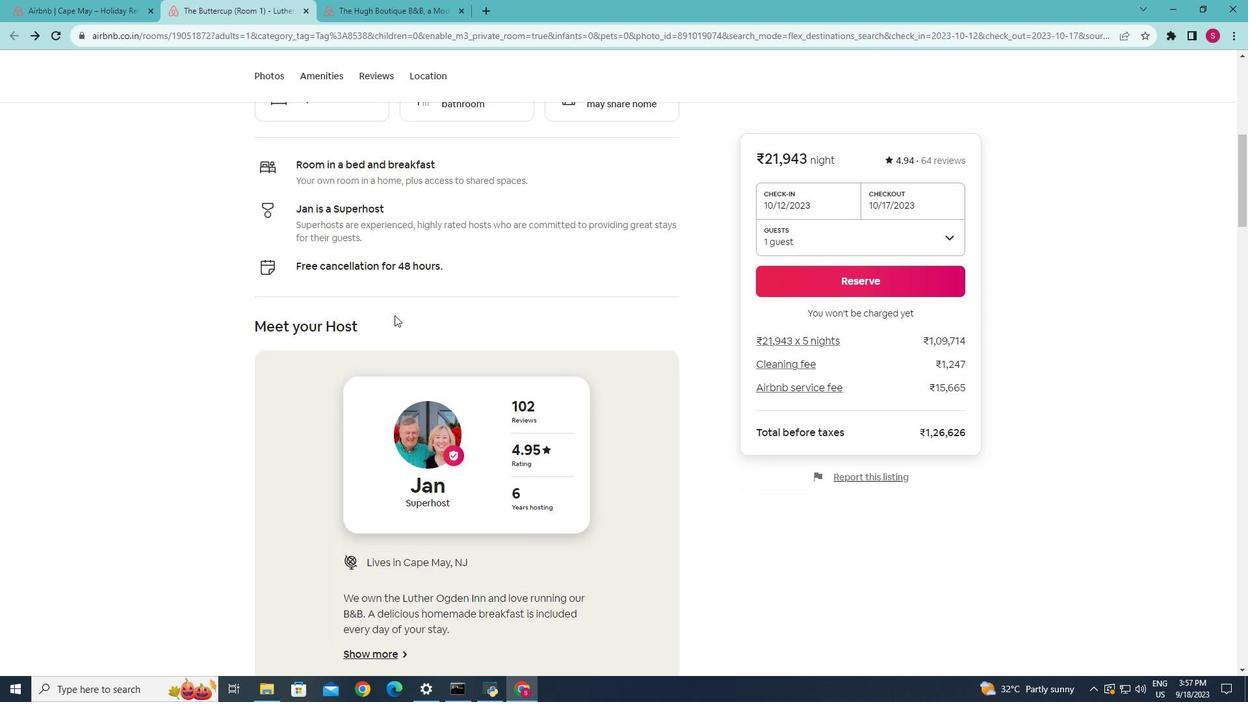 
Action: Mouse scrolled (393, 313) with delta (0, 0)
Screenshot: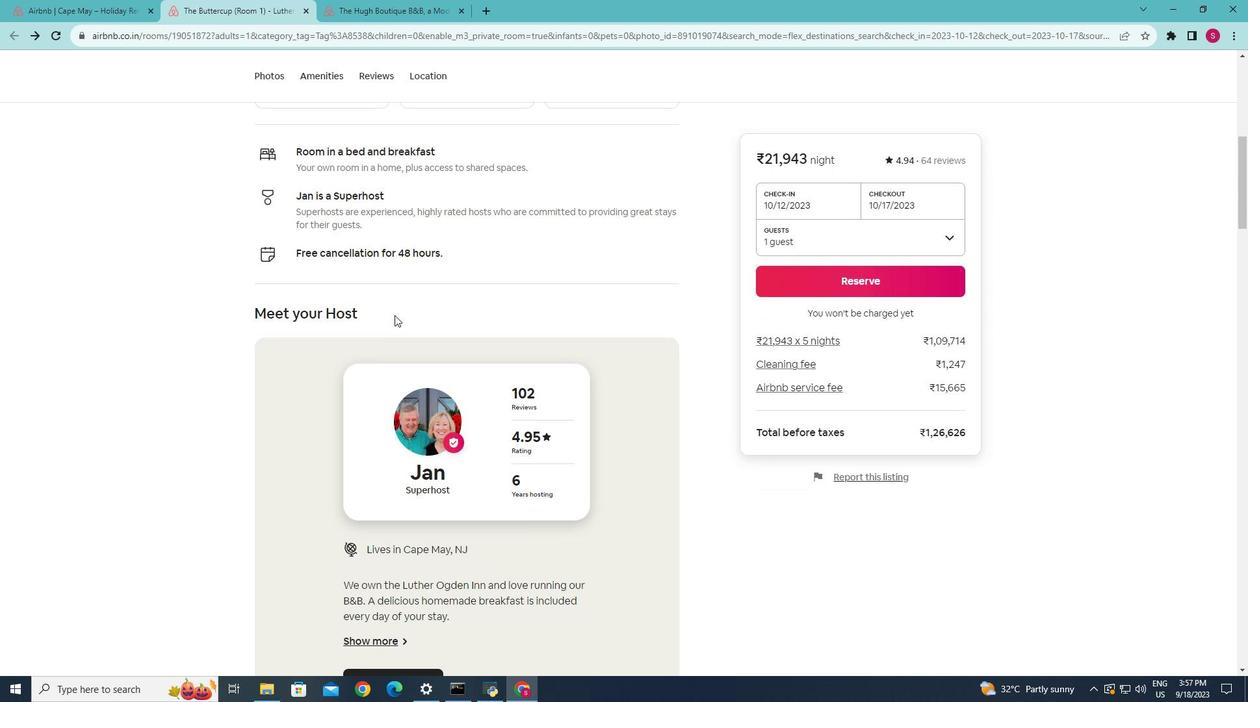 
Action: Mouse scrolled (393, 313) with delta (0, 0)
Screenshot: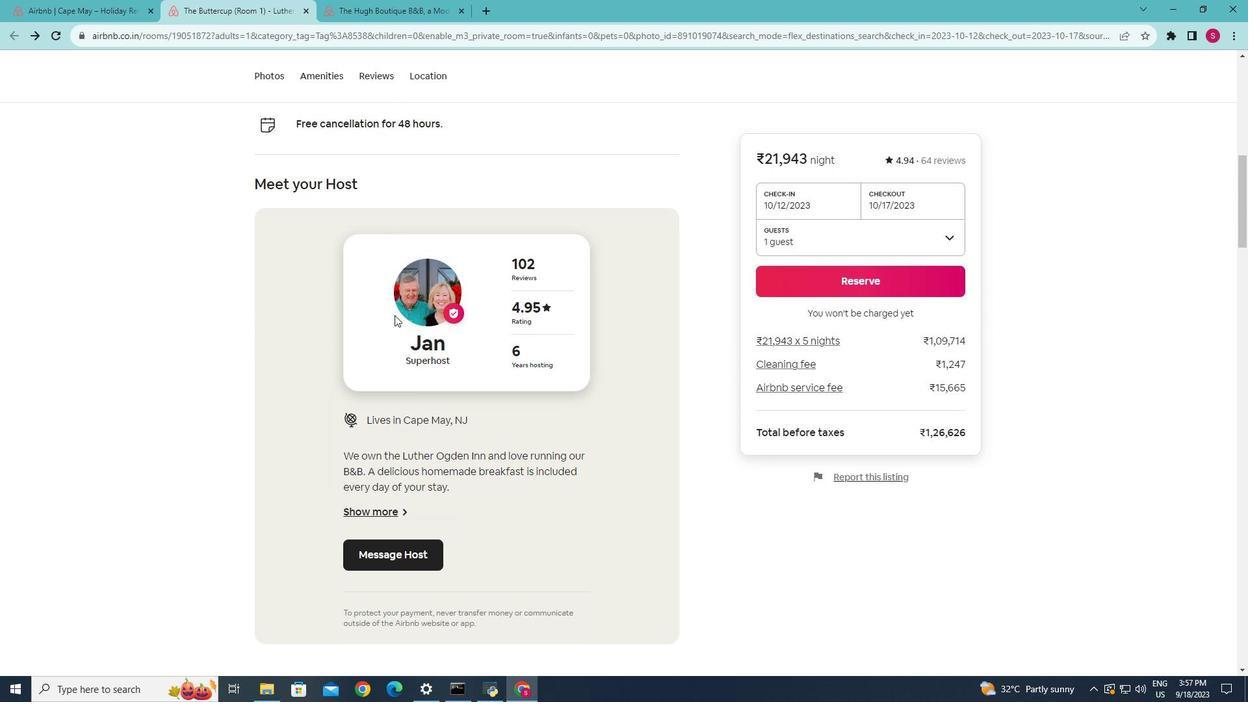 
Action: Mouse scrolled (393, 313) with delta (0, 0)
Screenshot: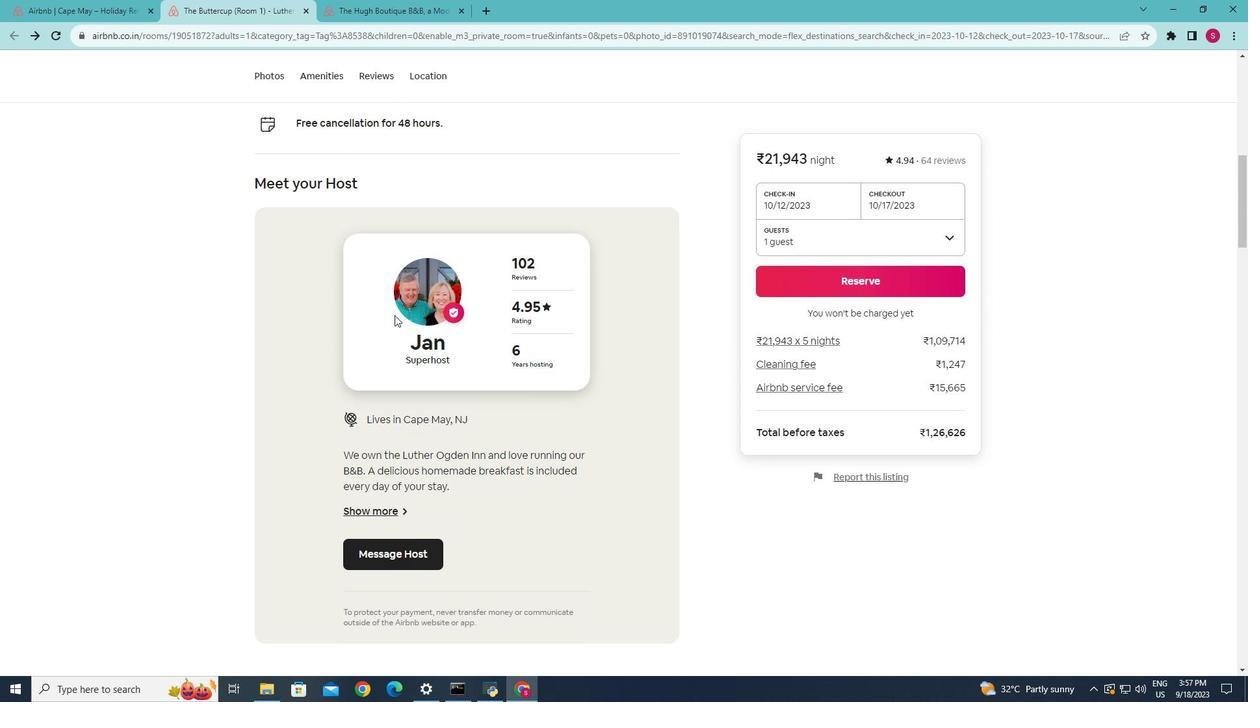
Action: Mouse scrolled (393, 313) with delta (0, 0)
Screenshot: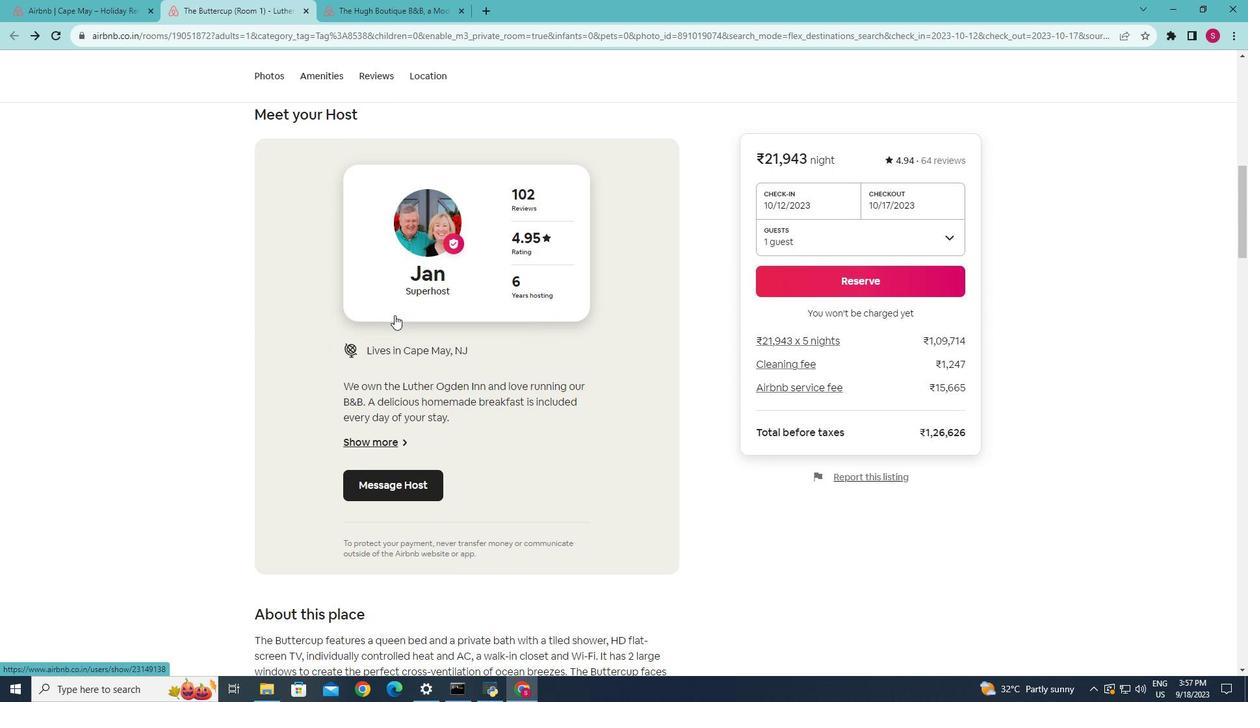 
Action: Mouse scrolled (393, 313) with delta (0, 0)
Screenshot: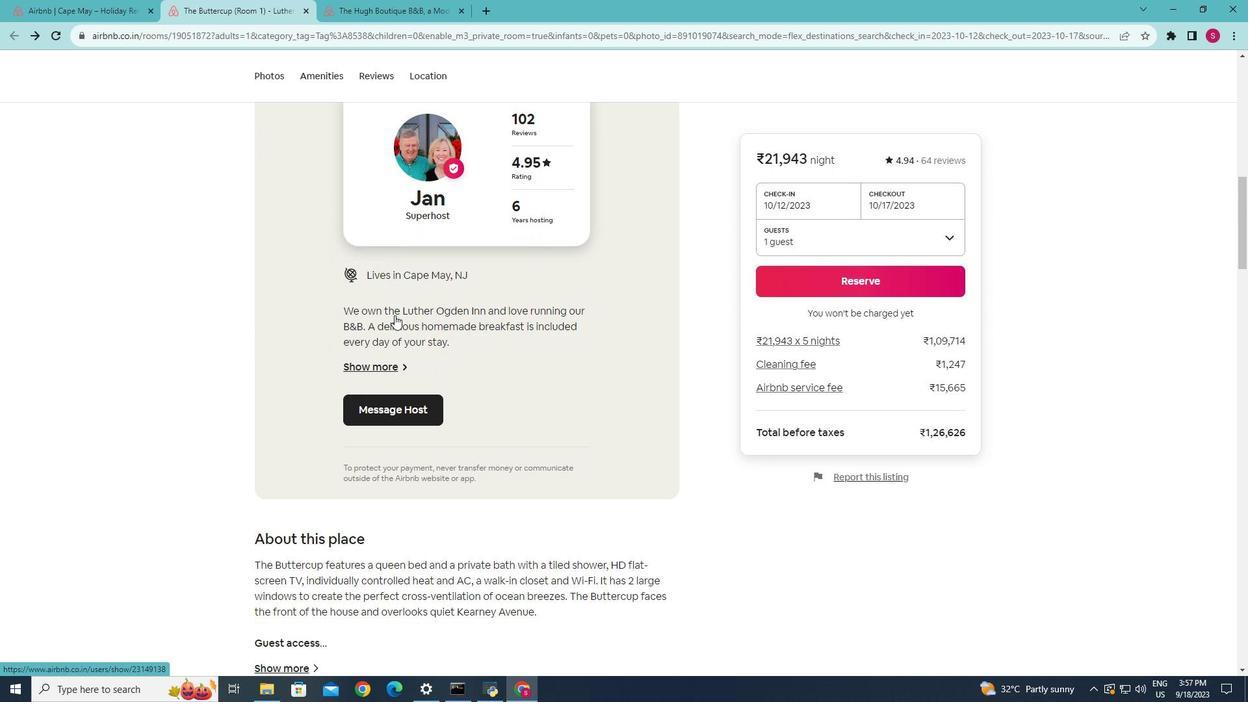
Action: Mouse scrolled (393, 313) with delta (0, 0)
Screenshot: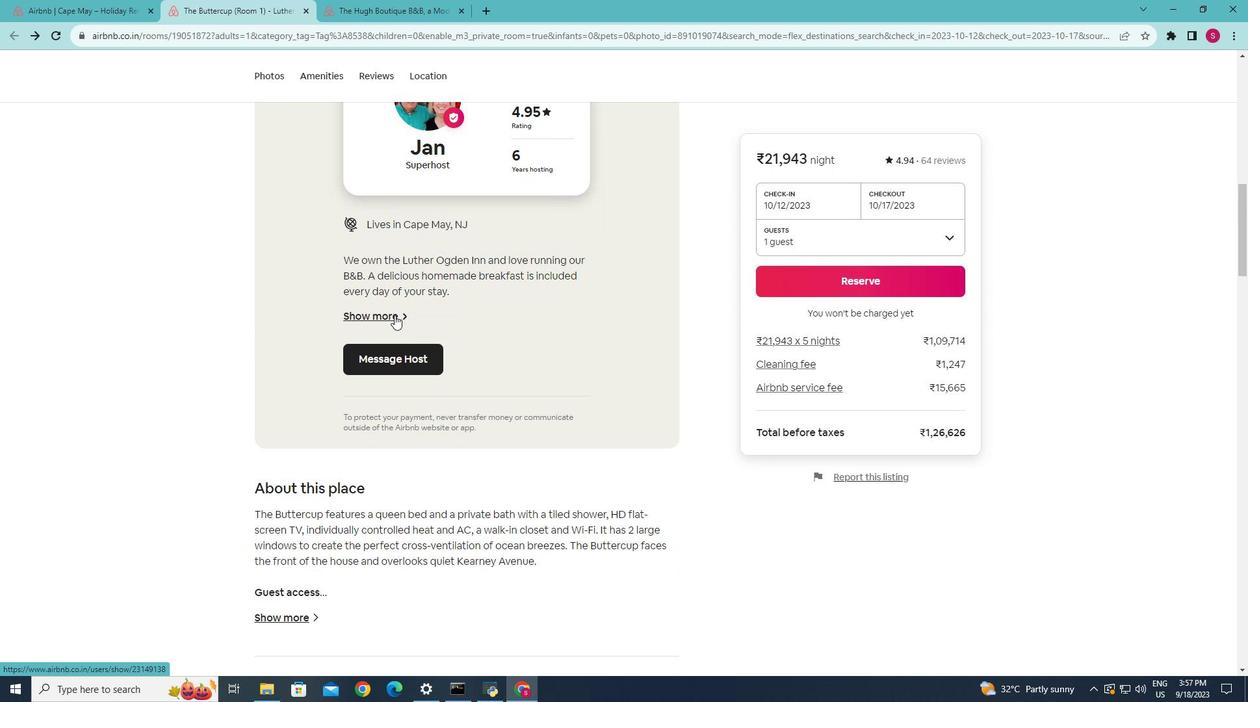 
Action: Mouse scrolled (393, 313) with delta (0, 0)
Screenshot: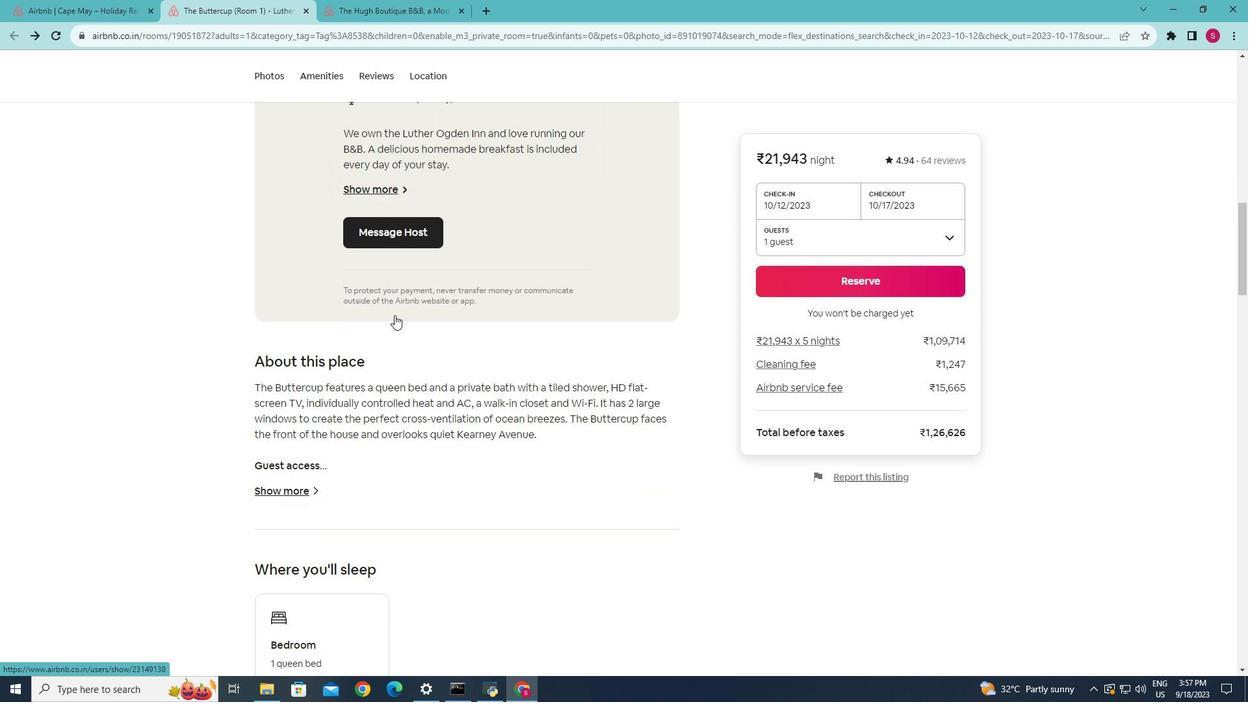 
Action: Mouse scrolled (393, 313) with delta (0, 0)
Screenshot: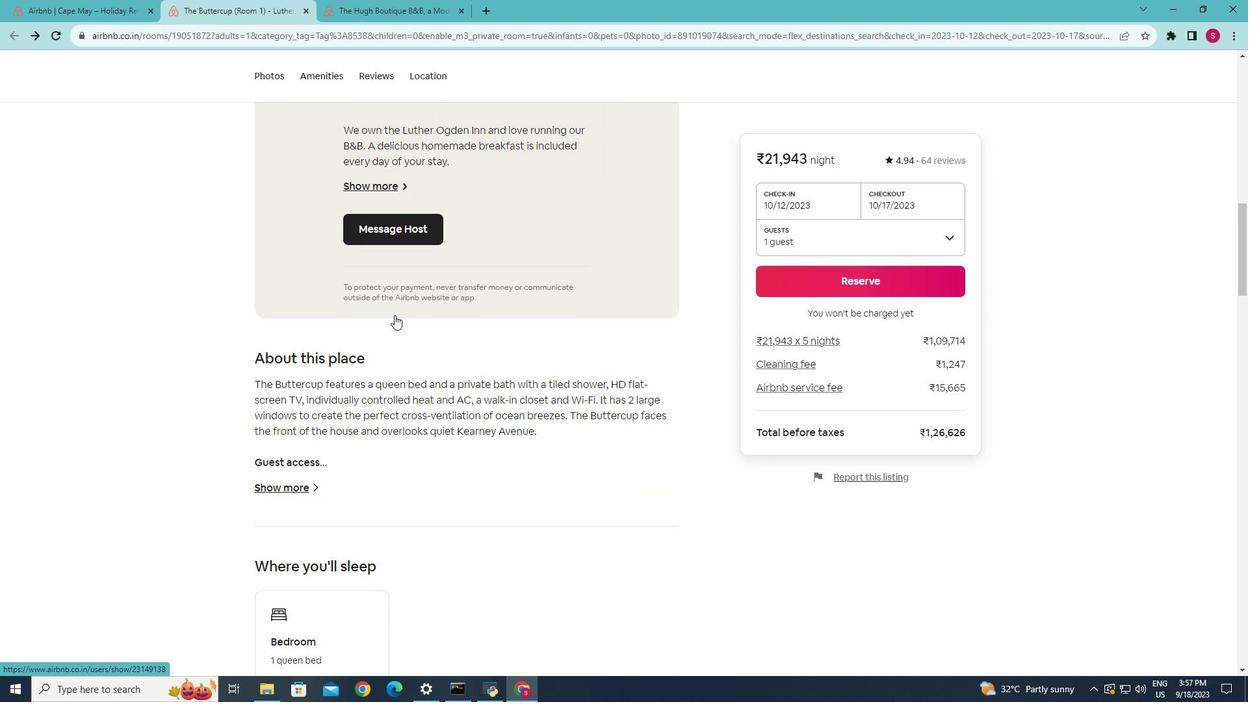 
Action: Mouse scrolled (393, 313) with delta (0, 0)
Screenshot: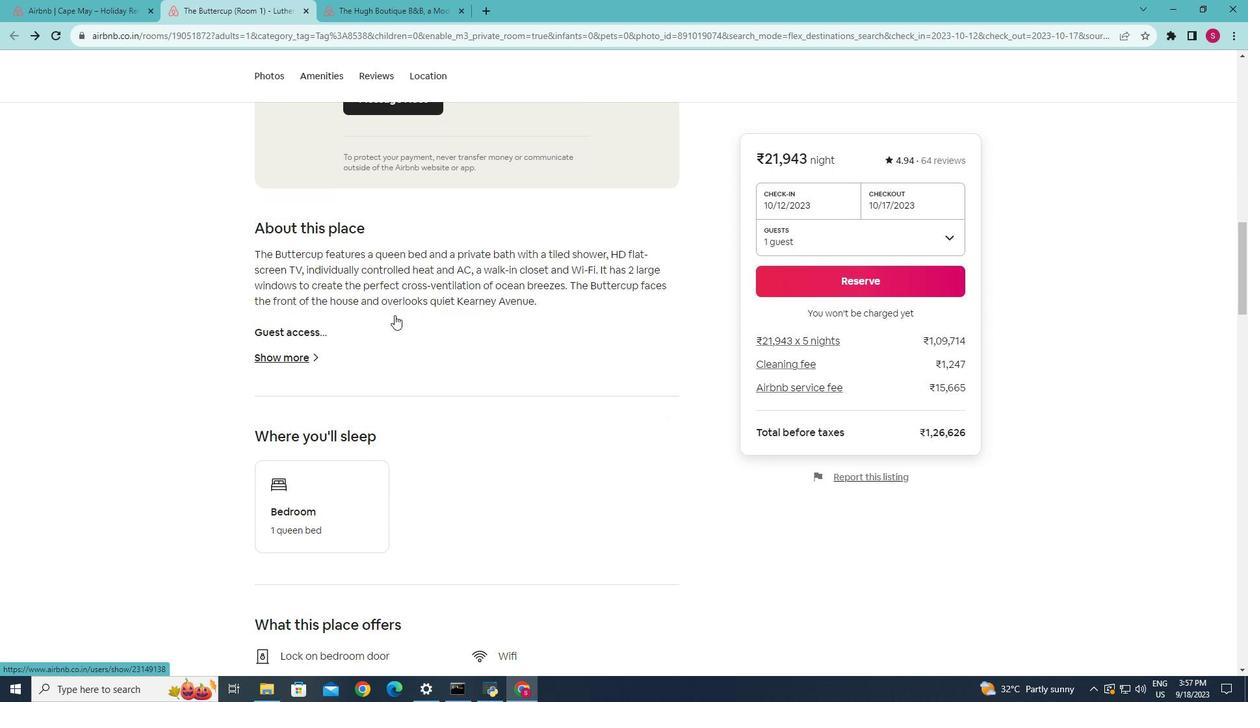 
Action: Mouse scrolled (393, 313) with delta (0, 0)
Screenshot: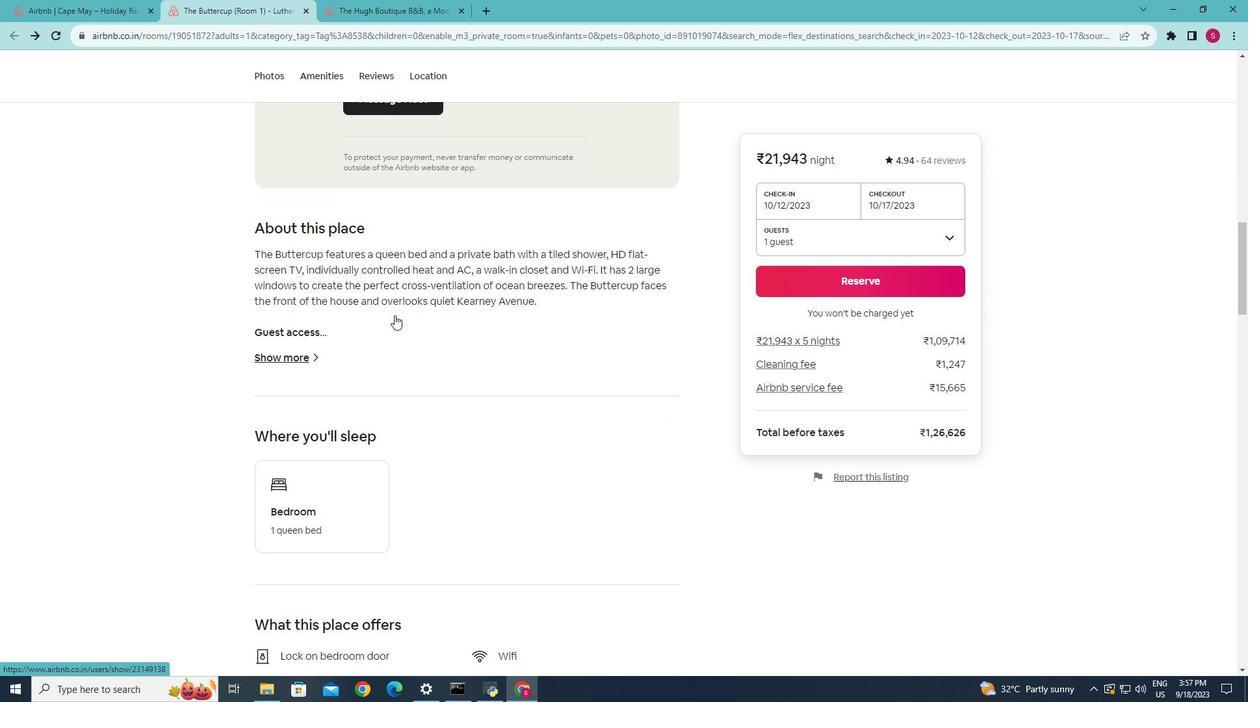 
Action: Mouse moved to (283, 355)
Screenshot: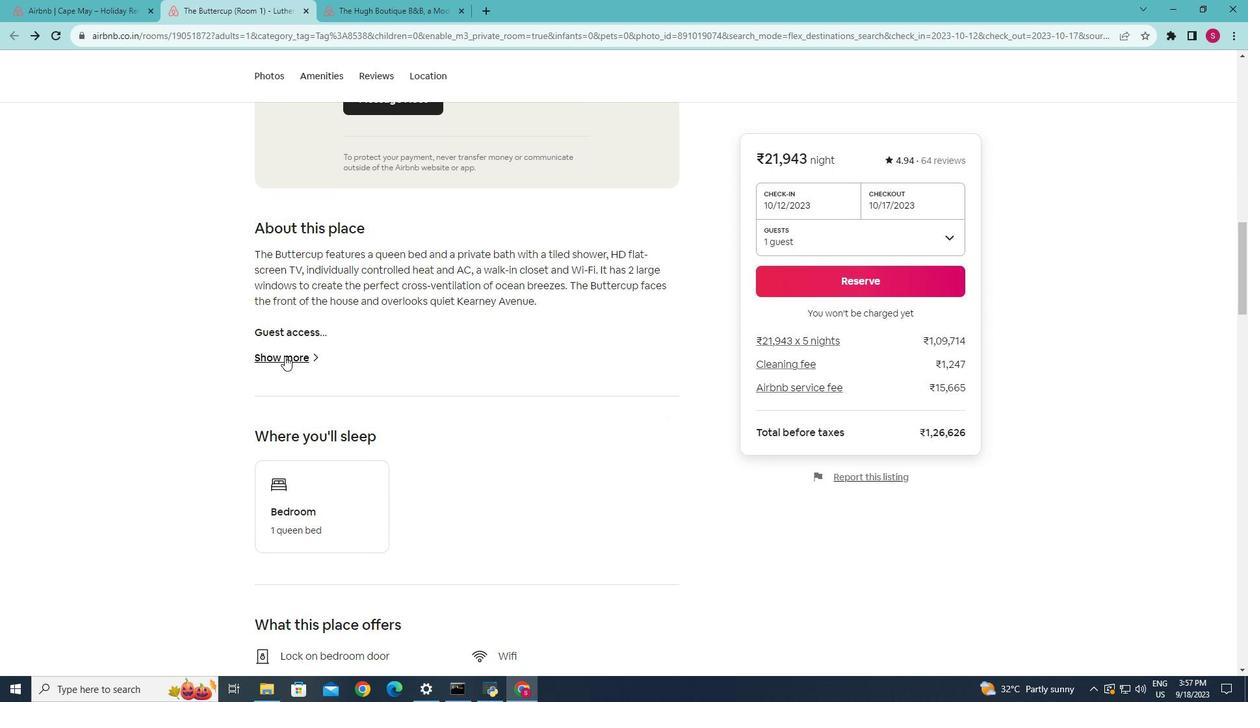 
Action: Mouse pressed left at (283, 355)
Screenshot: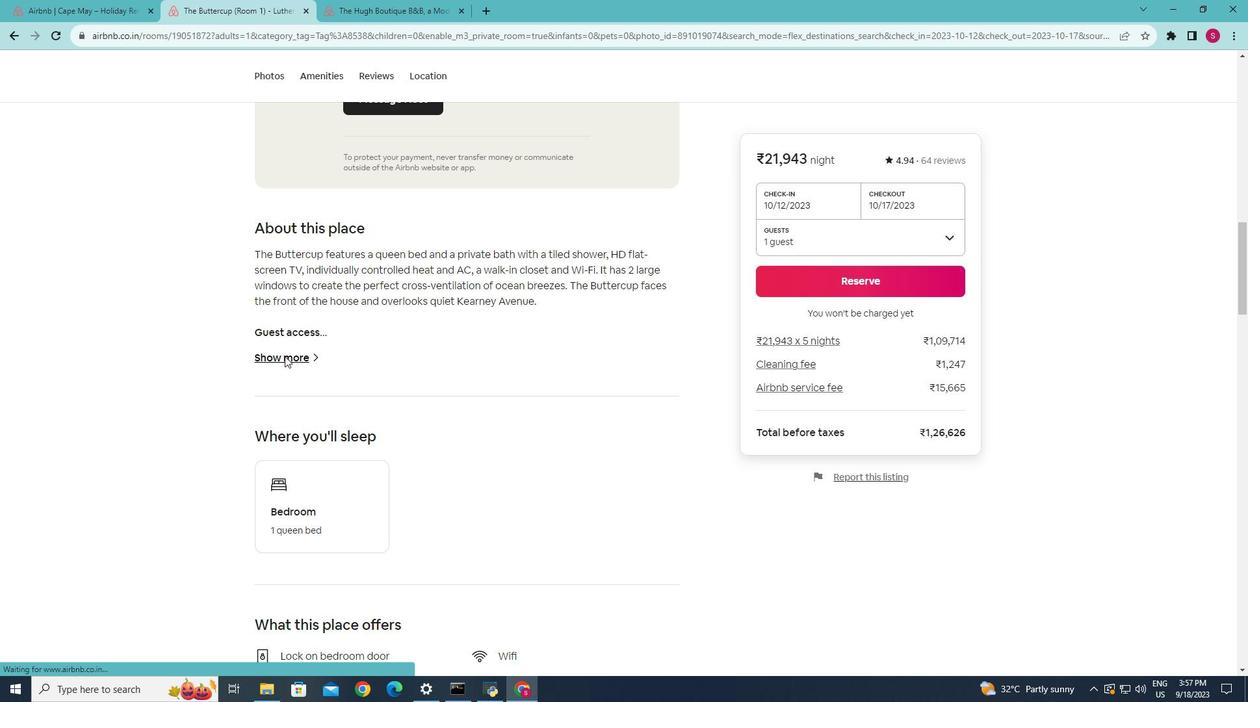 
Action: Mouse moved to (551, 329)
Screenshot: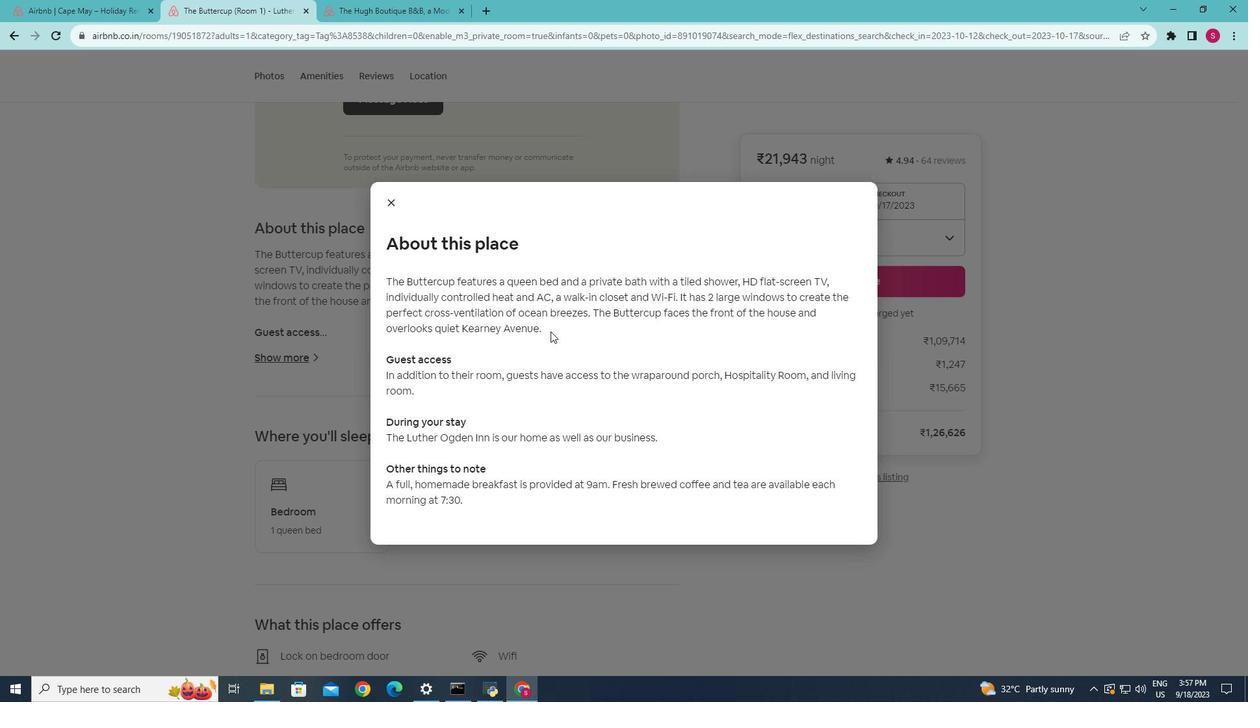 
Action: Mouse scrolled (551, 328) with delta (0, 0)
Screenshot: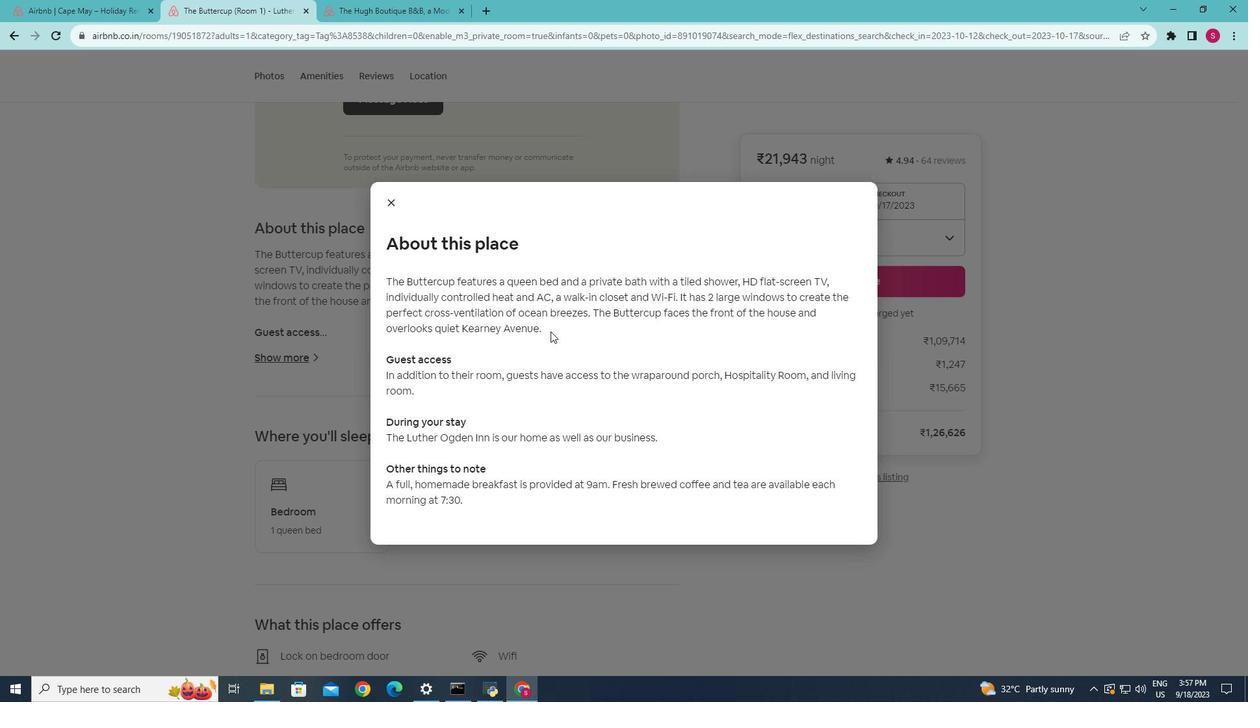 
Action: Mouse moved to (549, 330)
Screenshot: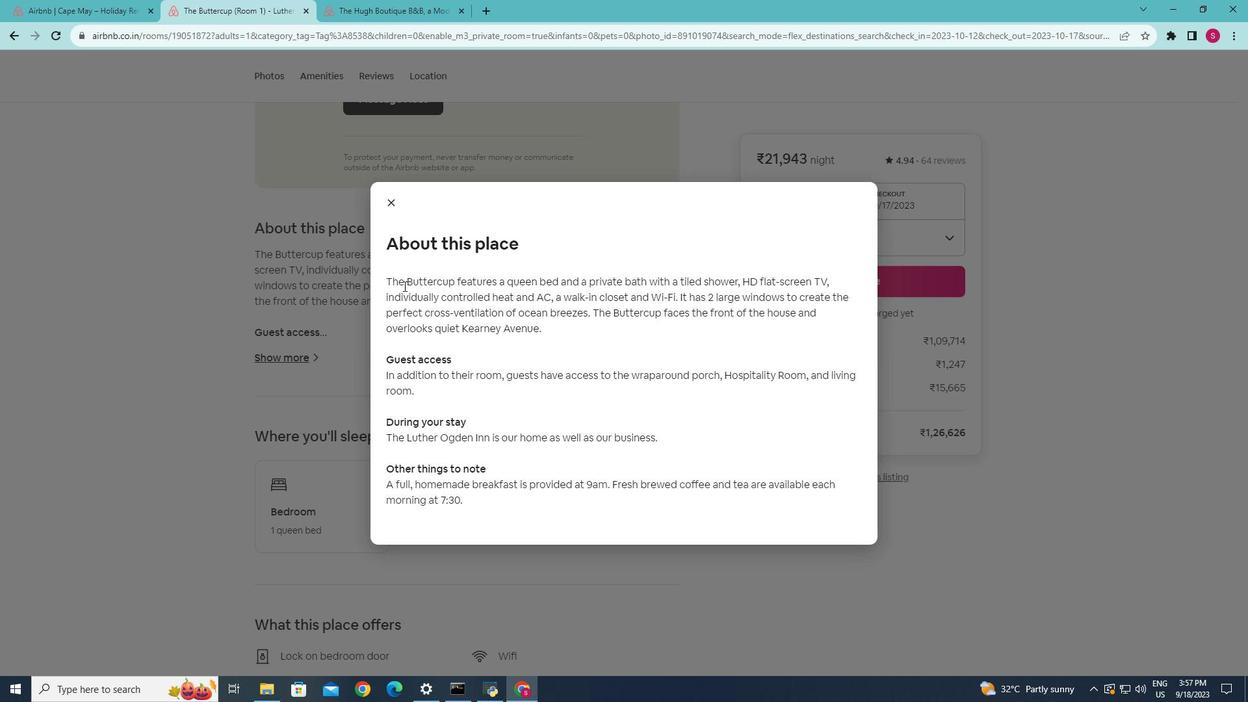 
Action: Mouse scrolled (549, 329) with delta (0, 0)
Screenshot: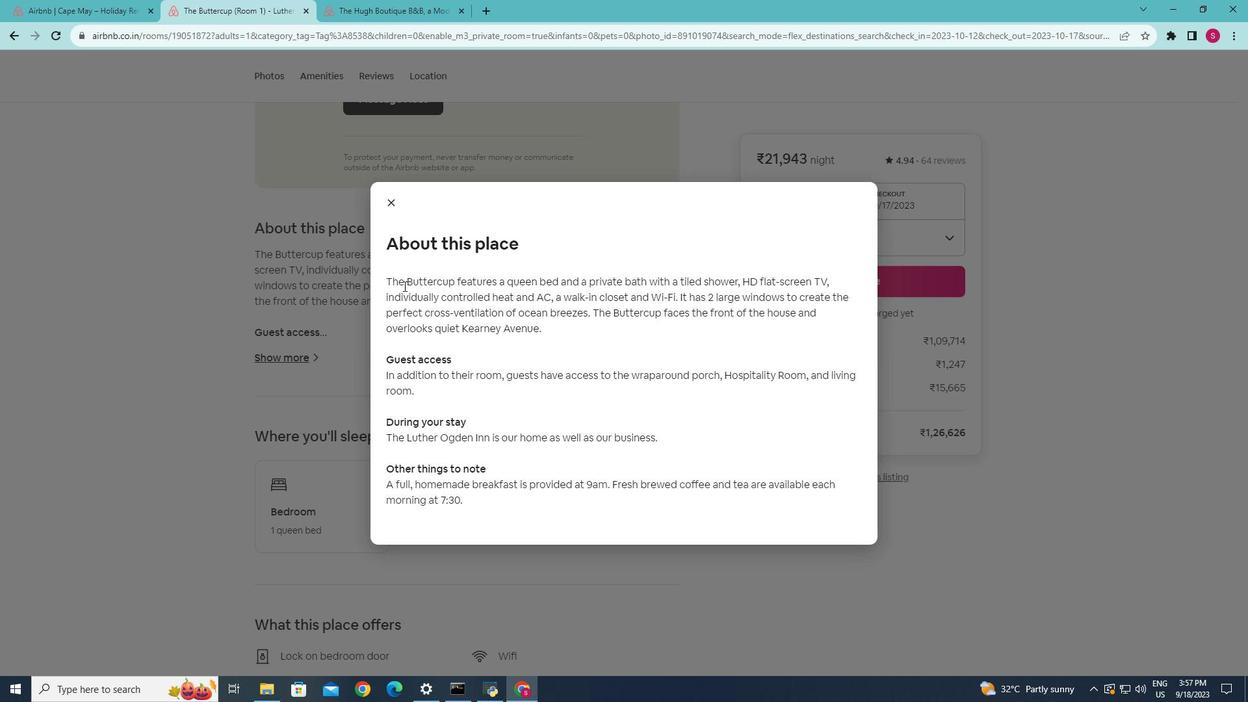 
Action: Mouse moved to (502, 324)
Screenshot: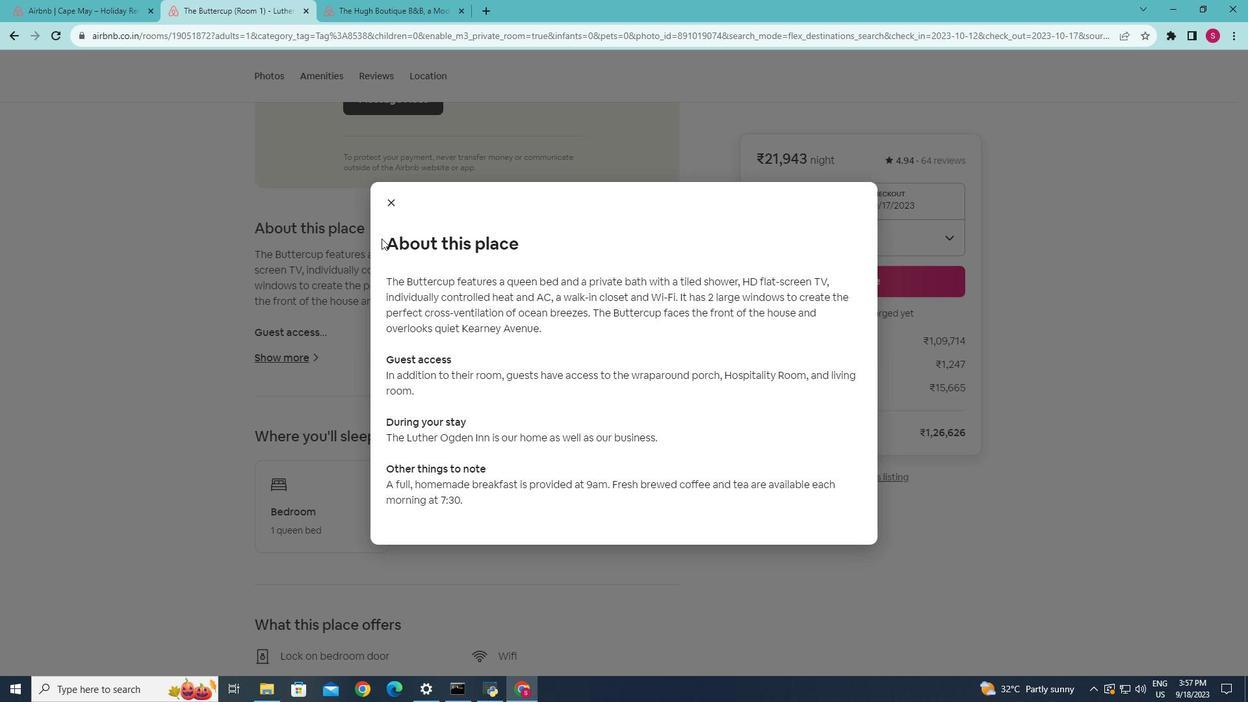 
Action: Mouse scrolled (502, 325) with delta (0, 0)
Screenshot: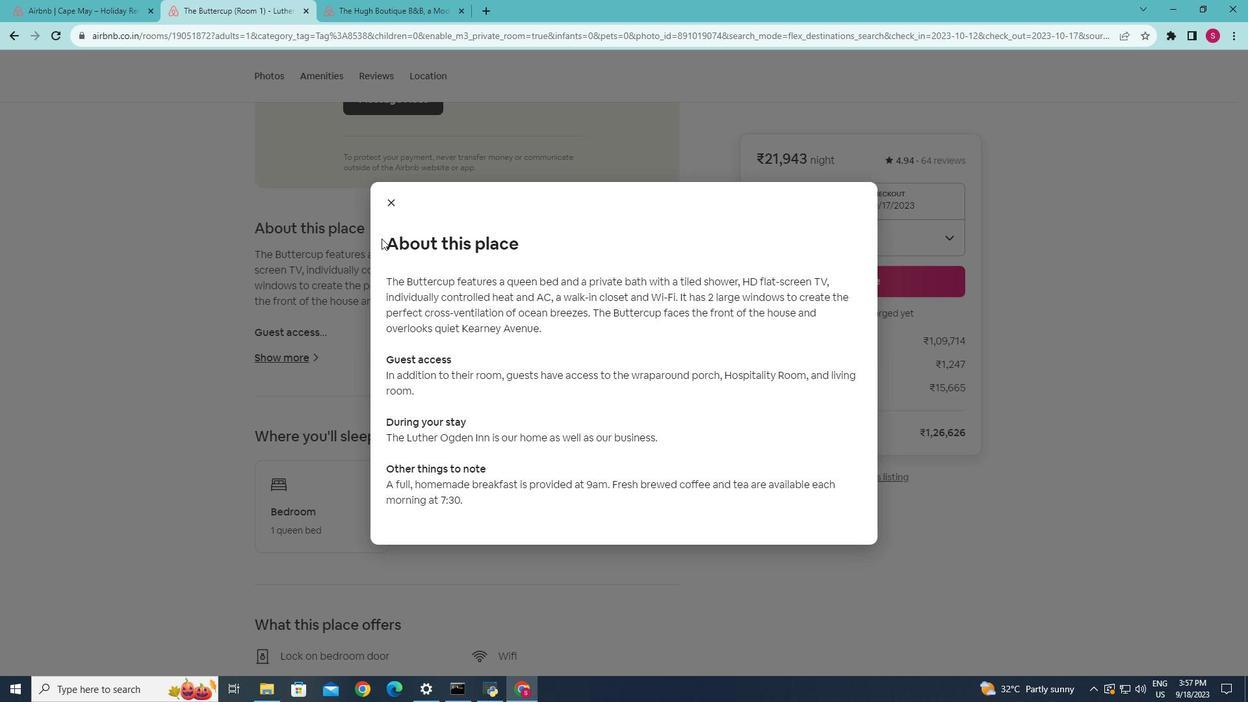 
Action: Mouse moved to (387, 201)
Screenshot: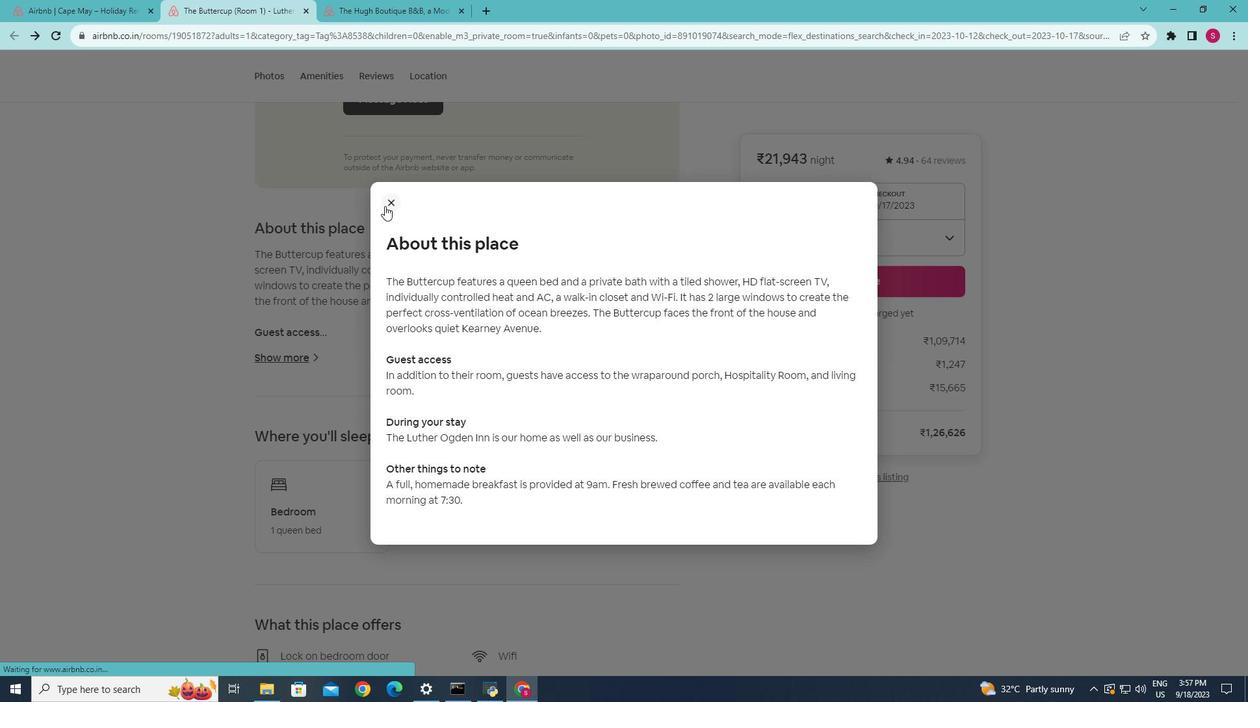 
Action: Mouse pressed left at (387, 201)
Screenshot: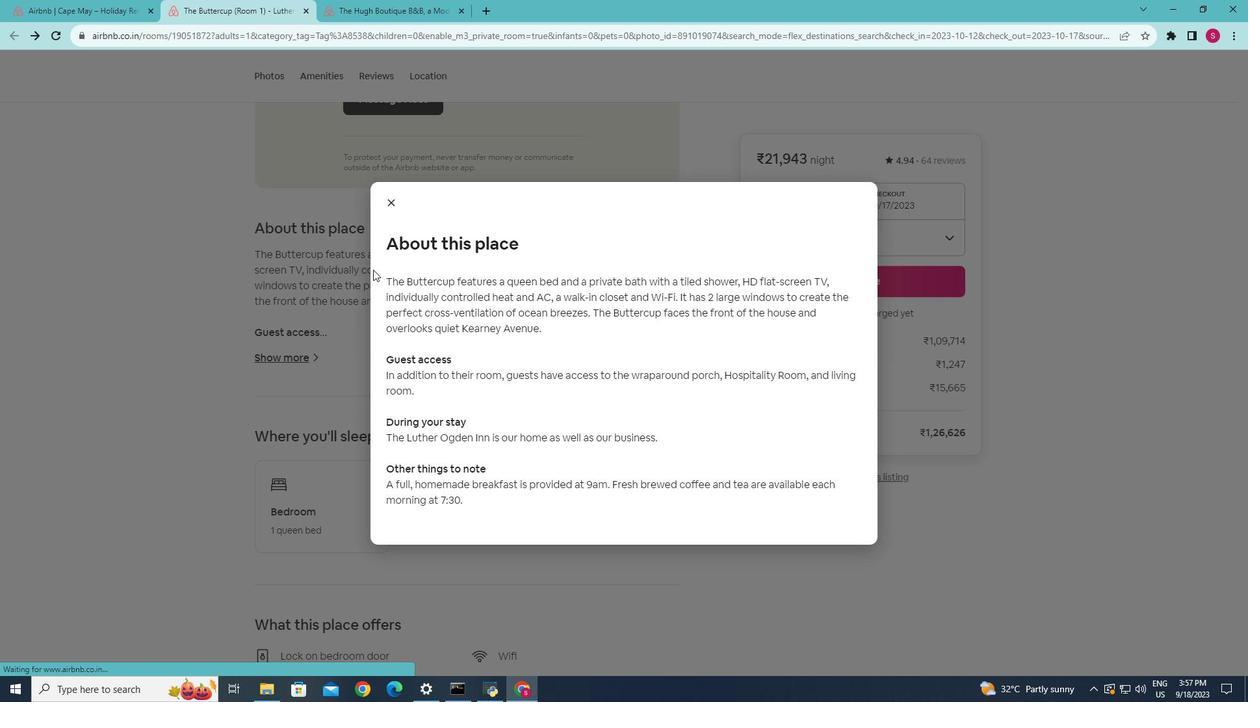 
Action: Mouse moved to (367, 316)
Screenshot: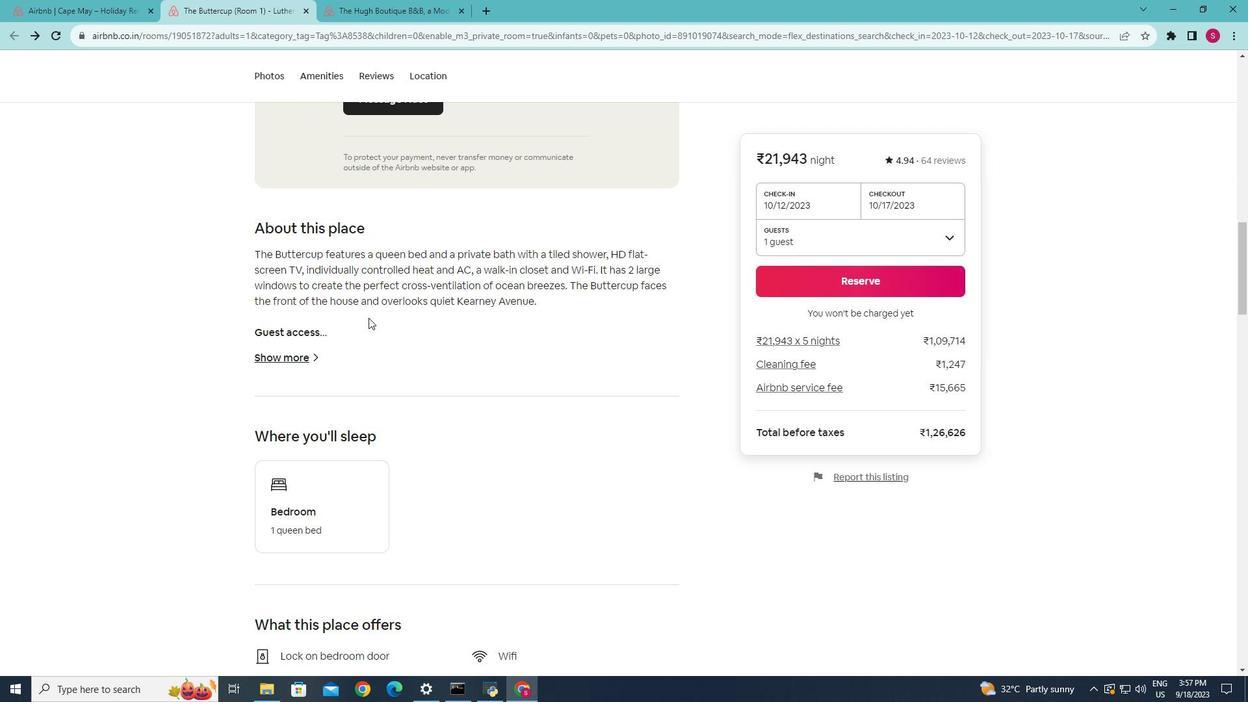 
Action: Mouse scrolled (367, 316) with delta (0, 0)
Screenshot: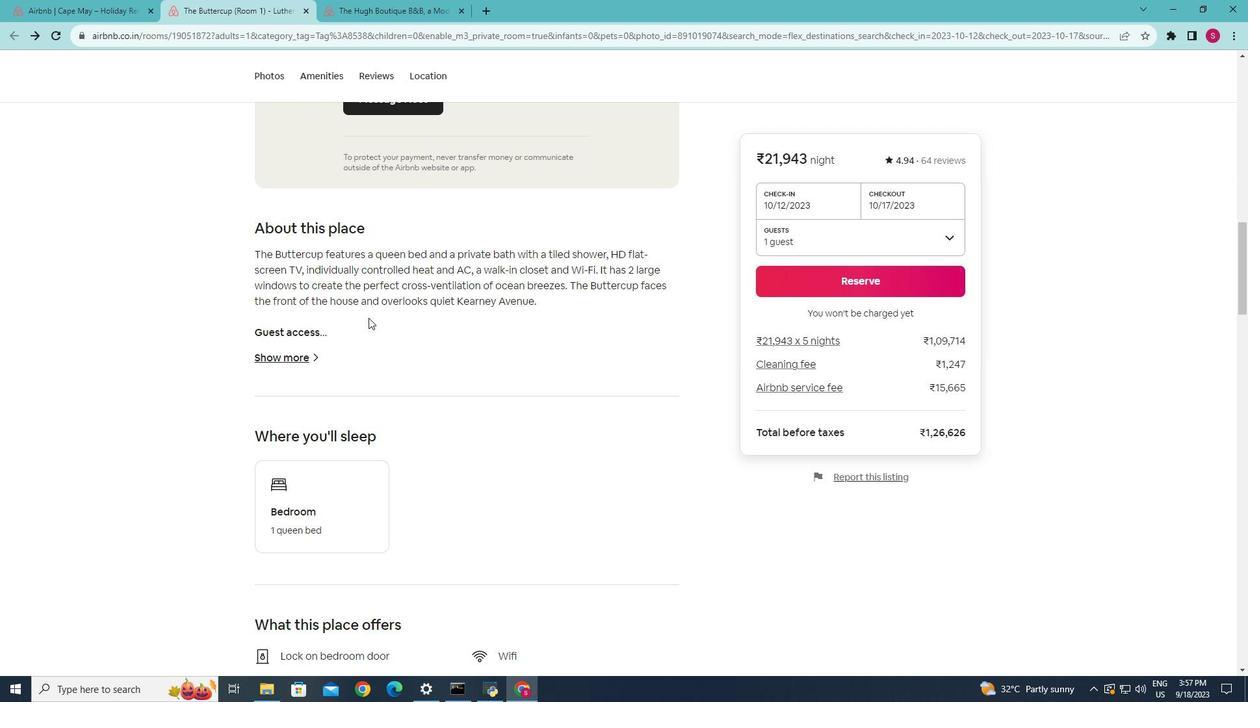 
Action: Mouse scrolled (367, 316) with delta (0, 0)
Screenshot: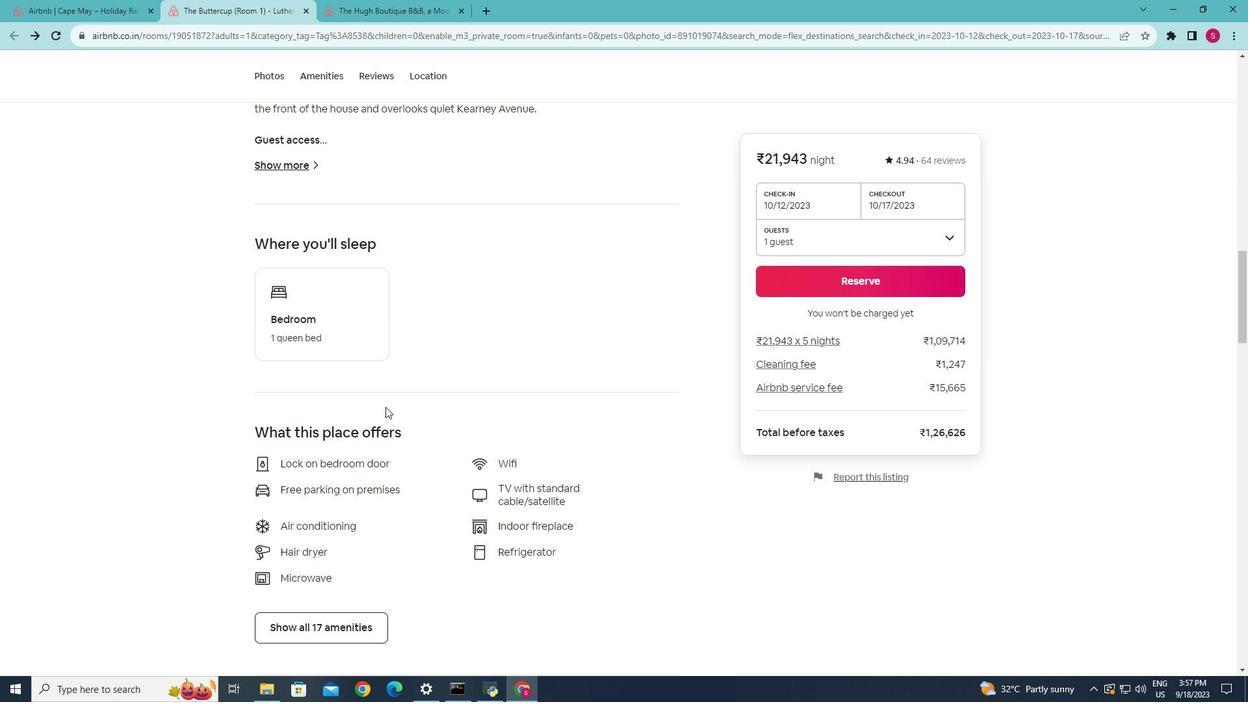 
Action: Mouse scrolled (367, 316) with delta (0, 0)
Screenshot: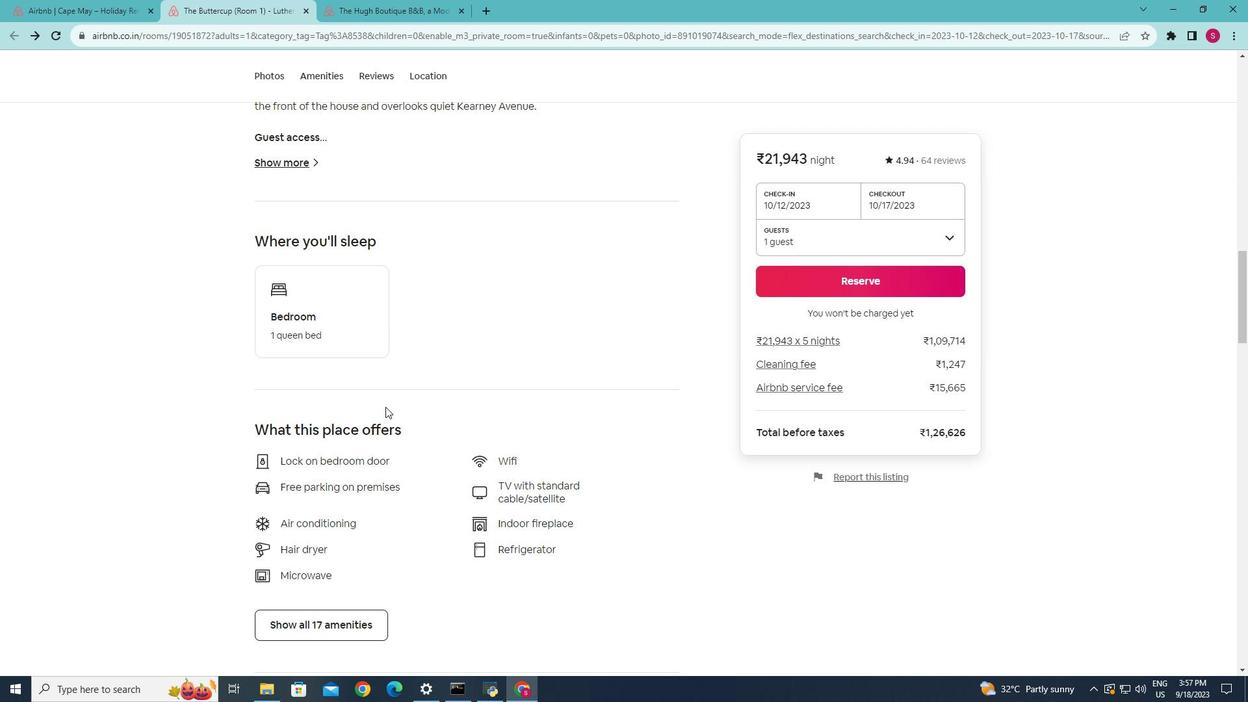 
Action: Mouse moved to (366, 318)
Screenshot: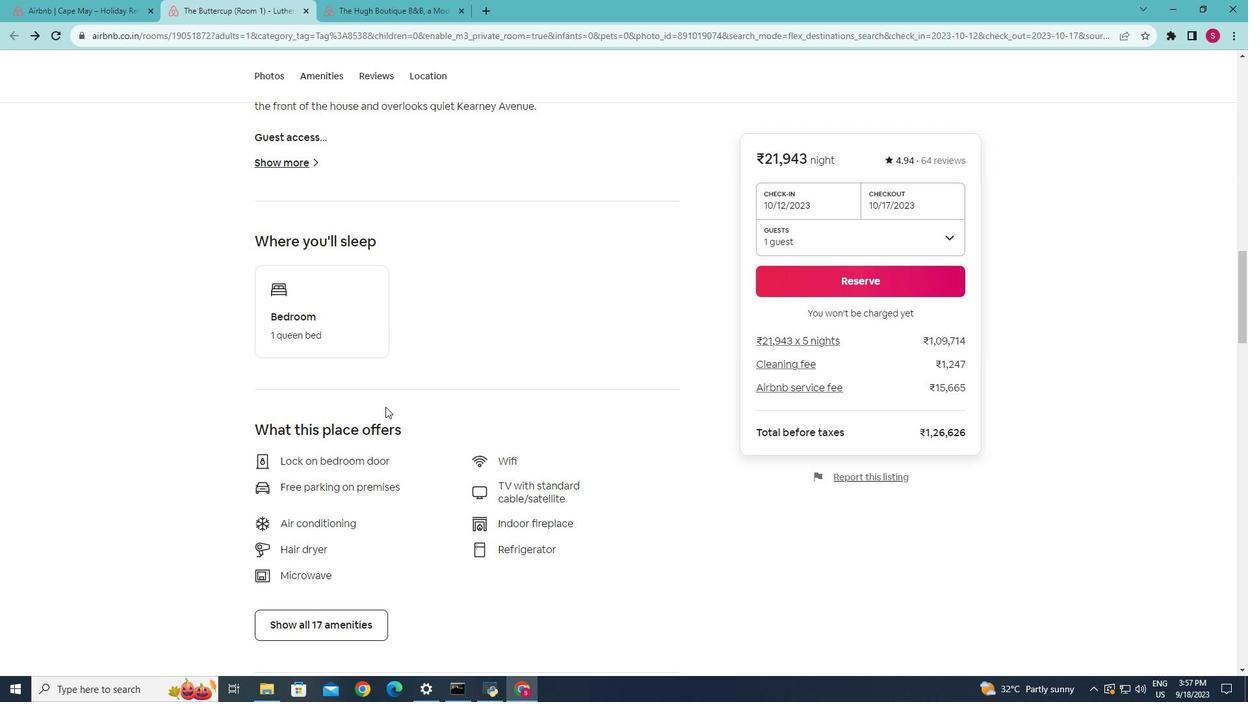 
Action: Mouse scrolled (366, 318) with delta (0, 0)
Screenshot: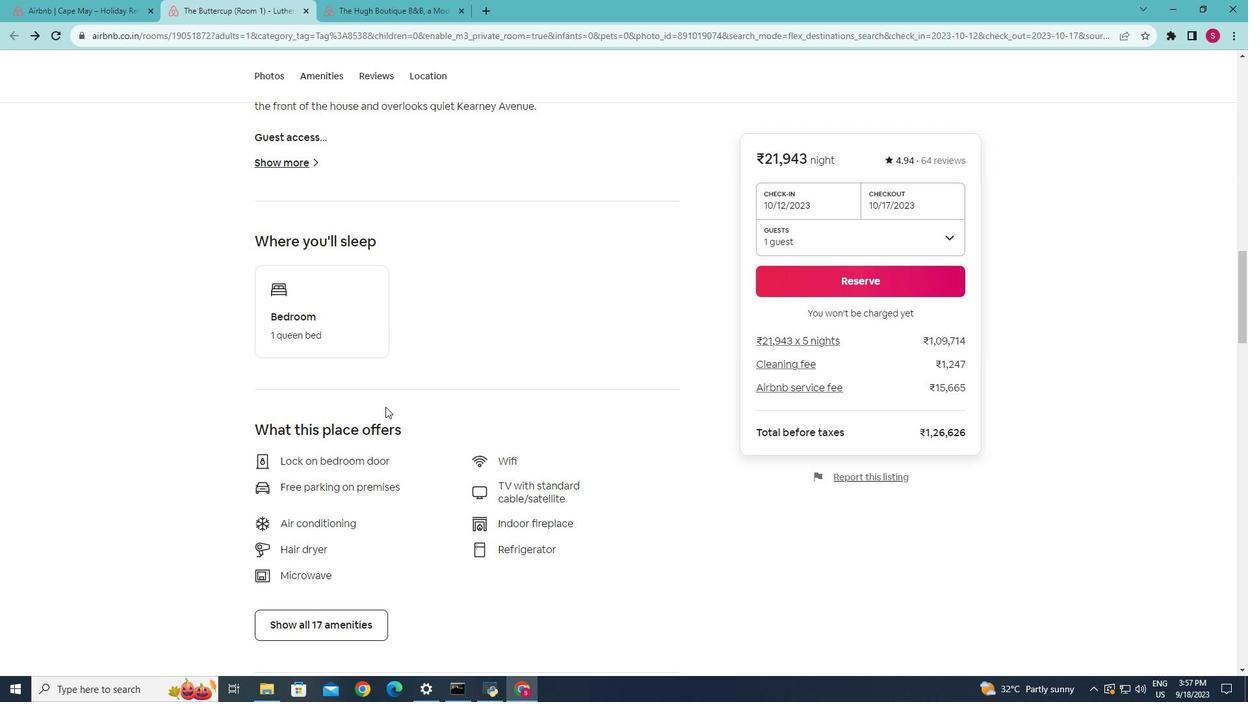 
Action: Mouse moved to (384, 405)
Screenshot: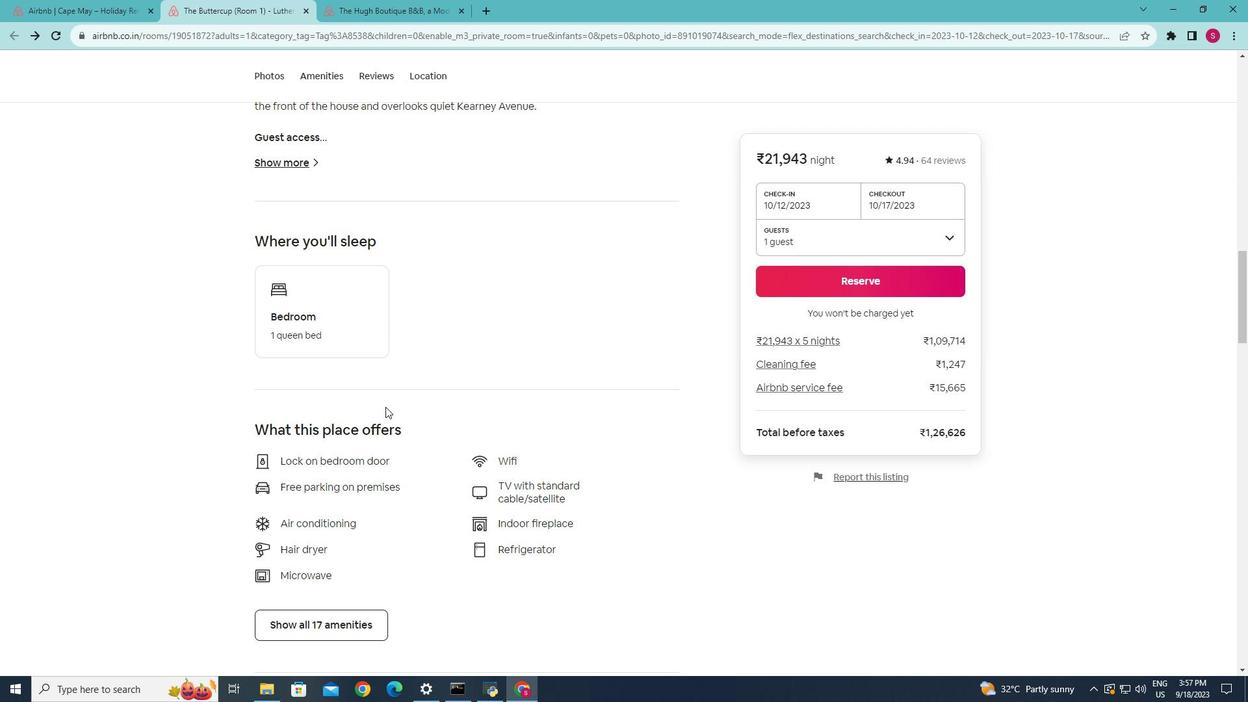 
Action: Mouse scrolled (384, 405) with delta (0, 0)
Screenshot: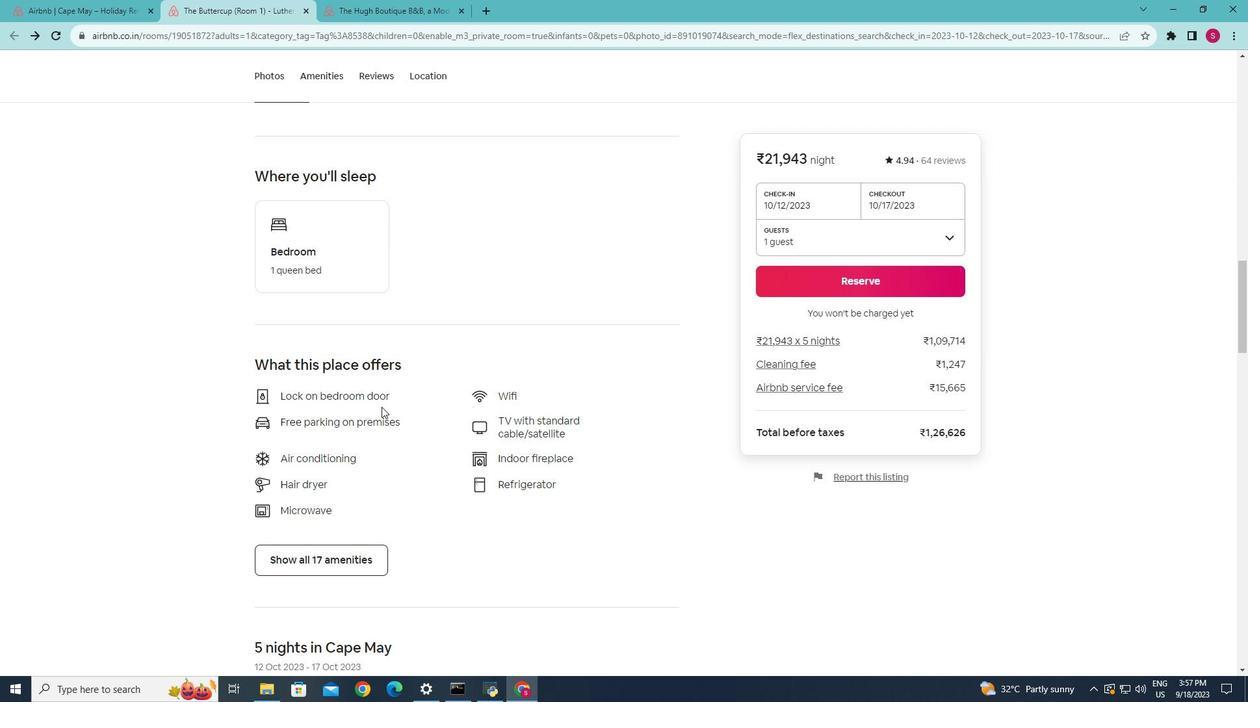 
Action: Mouse moved to (344, 561)
Screenshot: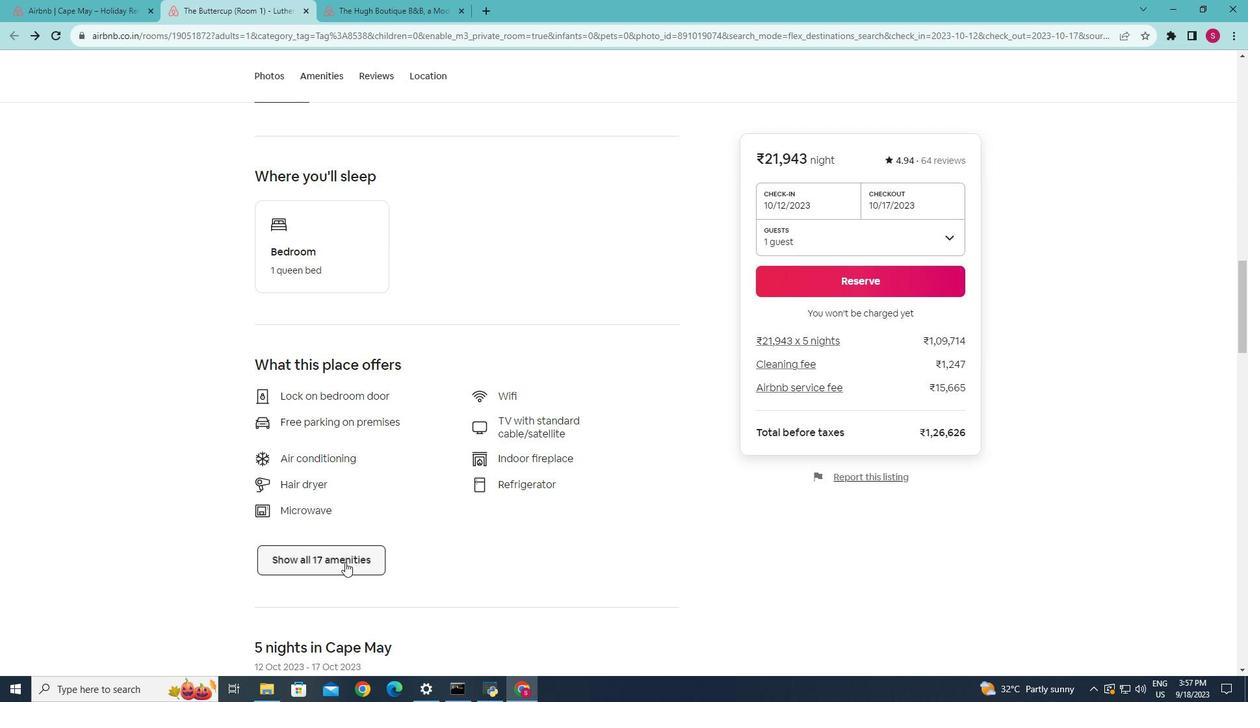 
Action: Mouse pressed left at (344, 561)
Screenshot: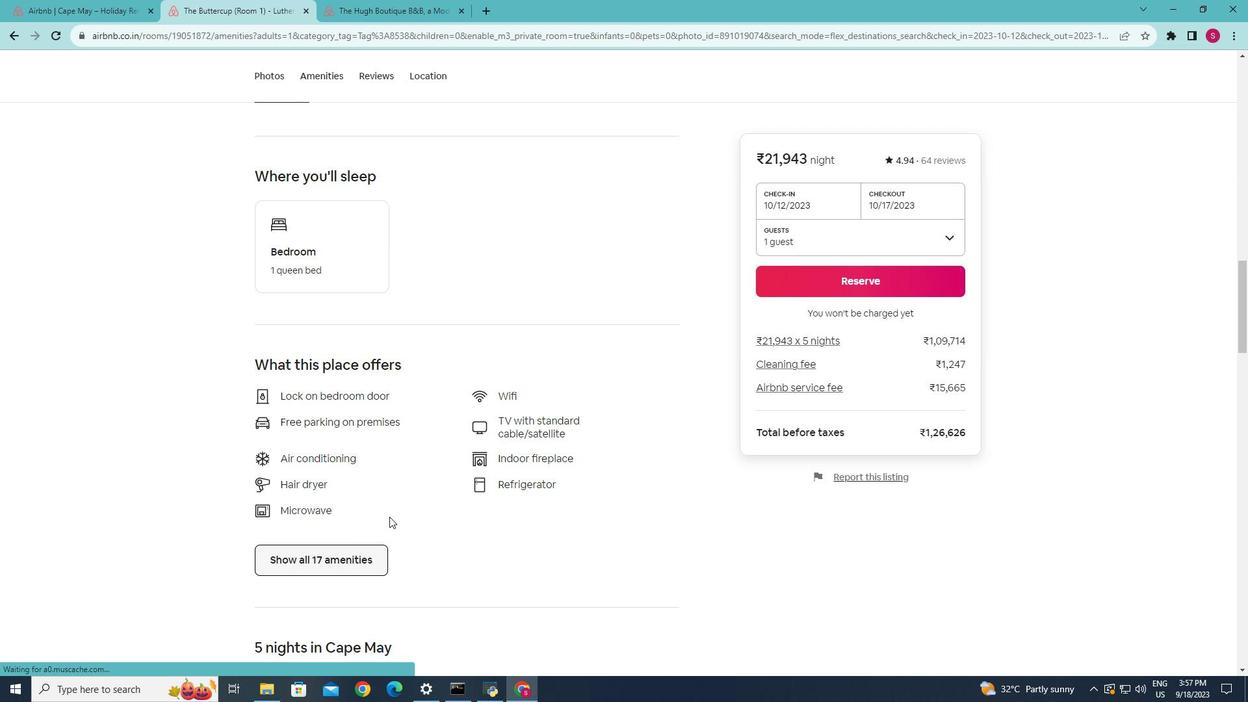 
Action: Mouse moved to (596, 313)
Screenshot: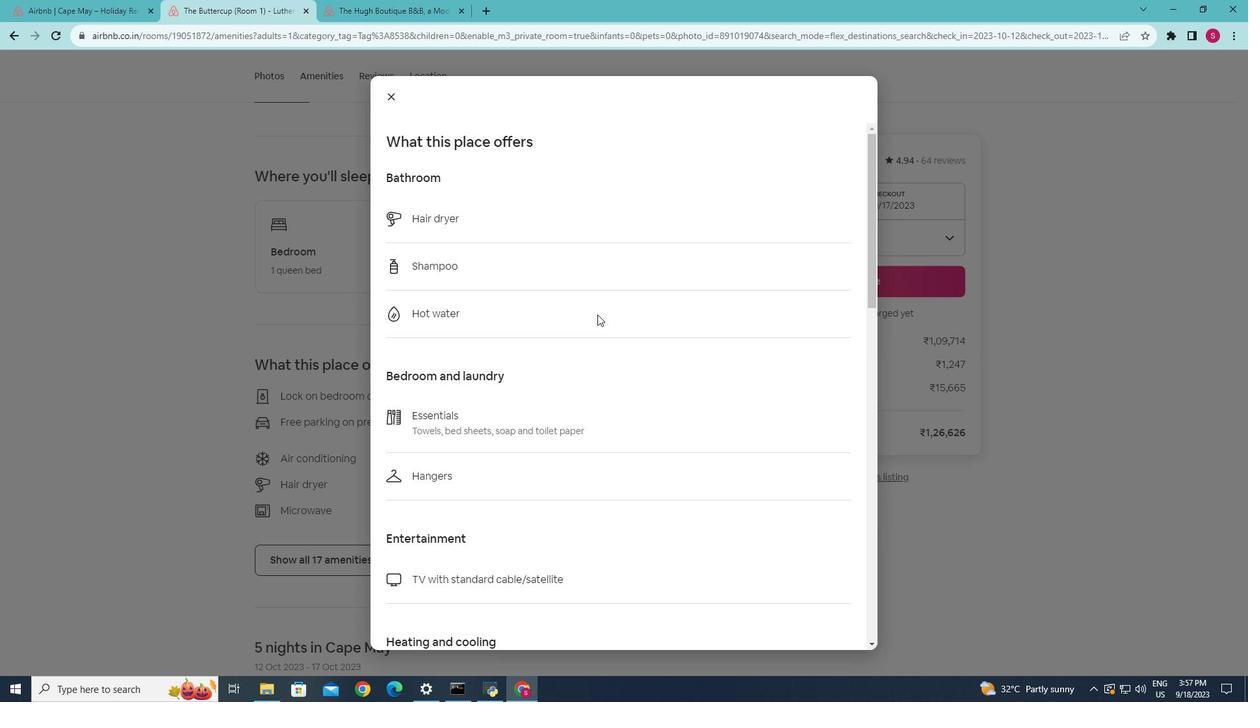
Action: Mouse scrolled (596, 312) with delta (0, 0)
Screenshot: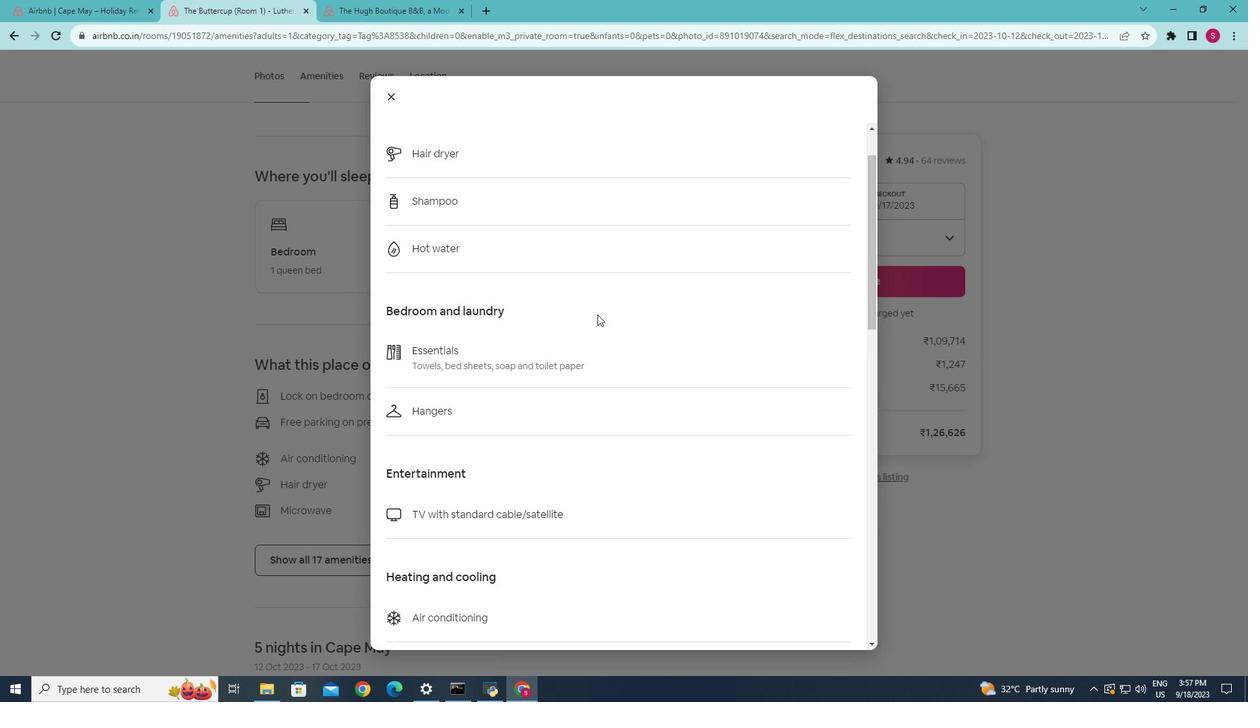 
Action: Mouse scrolled (596, 312) with delta (0, 0)
Screenshot: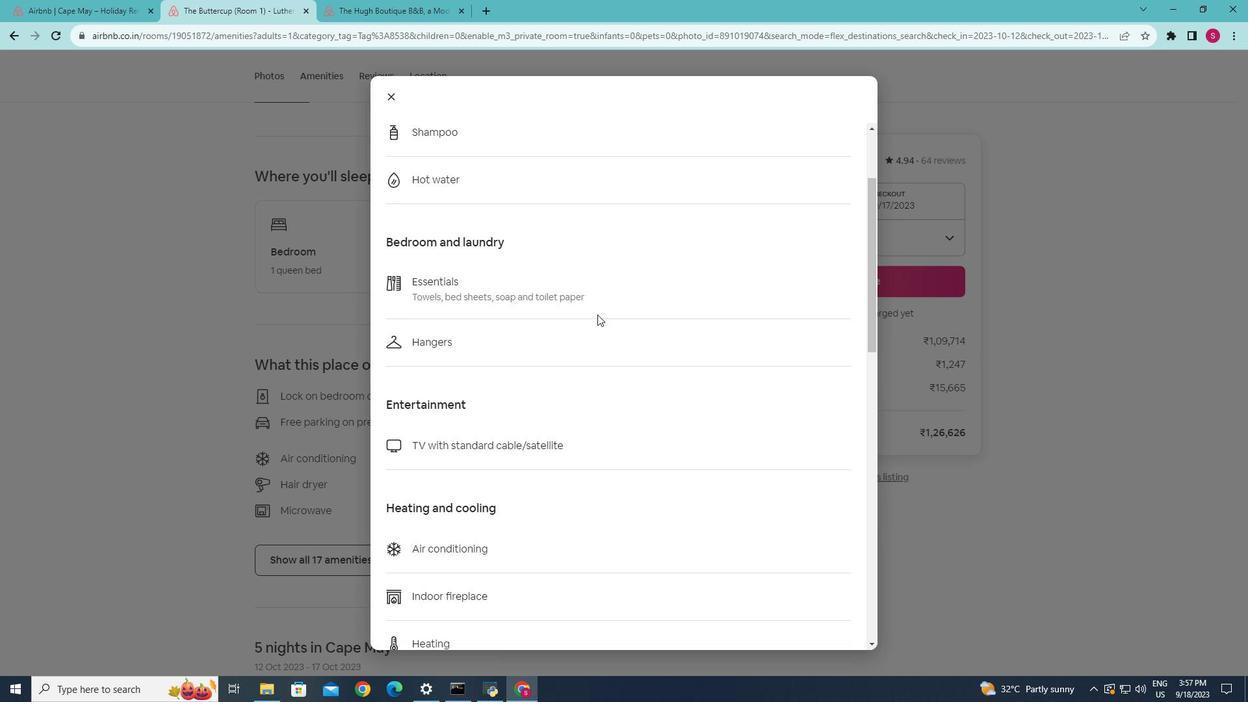 
Action: Mouse scrolled (596, 312) with delta (0, 0)
Screenshot: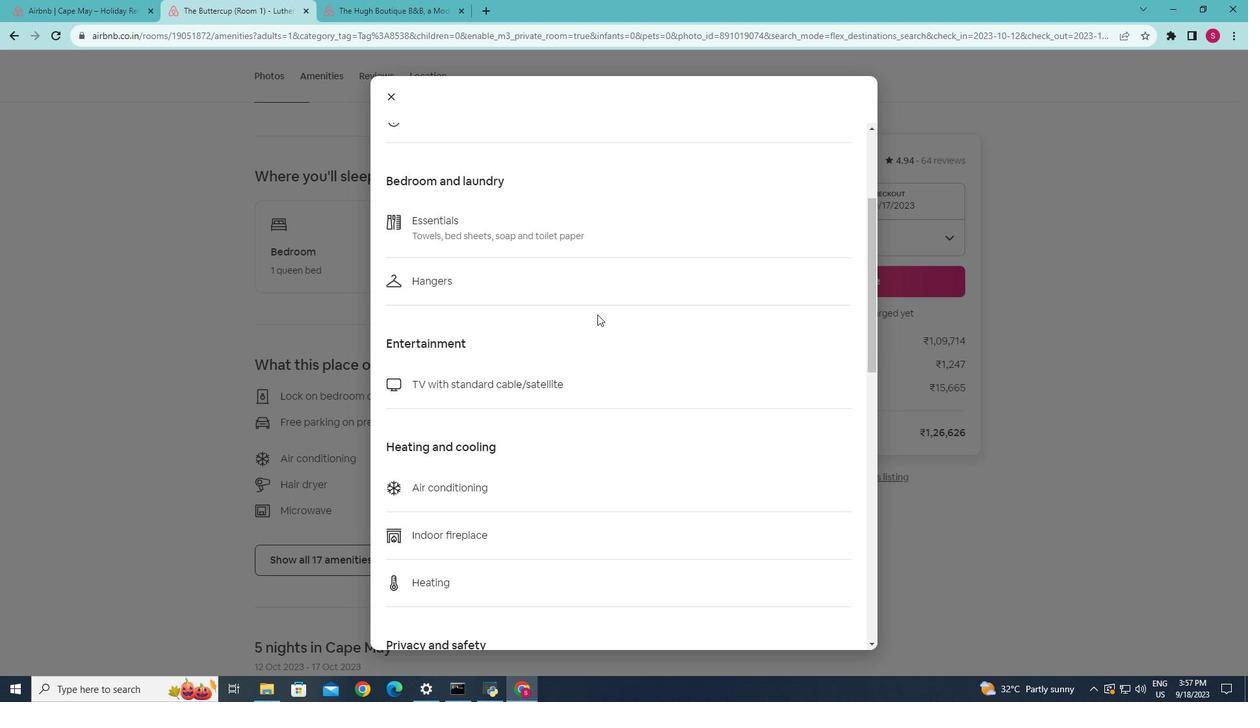 
Action: Mouse scrolled (596, 312) with delta (0, 0)
Screenshot: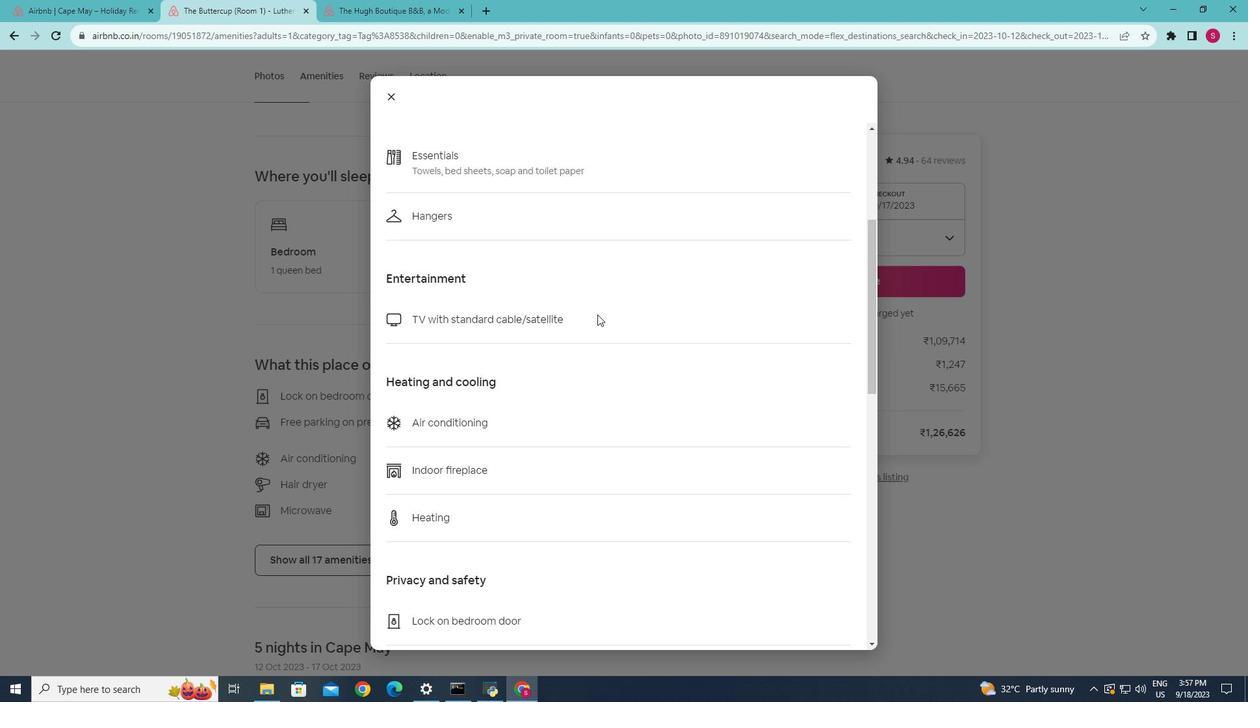 
Action: Mouse scrolled (596, 312) with delta (0, 0)
Screenshot: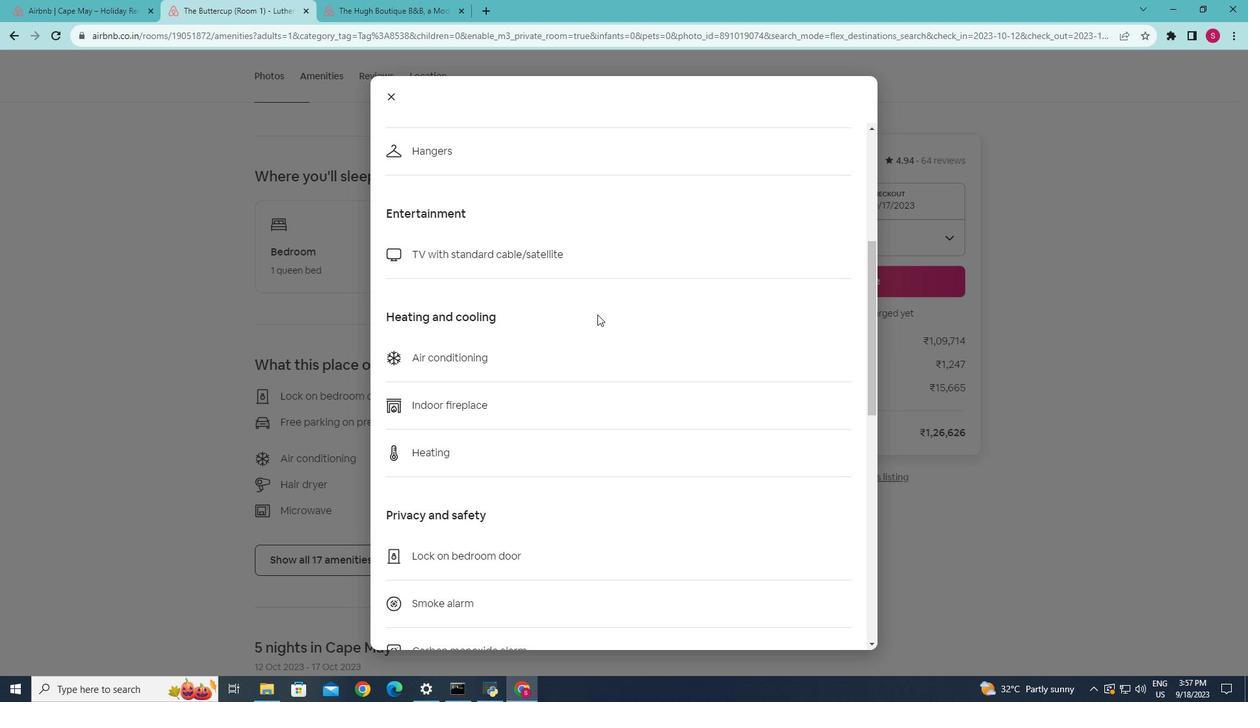
Action: Mouse scrolled (596, 312) with delta (0, 0)
Screenshot: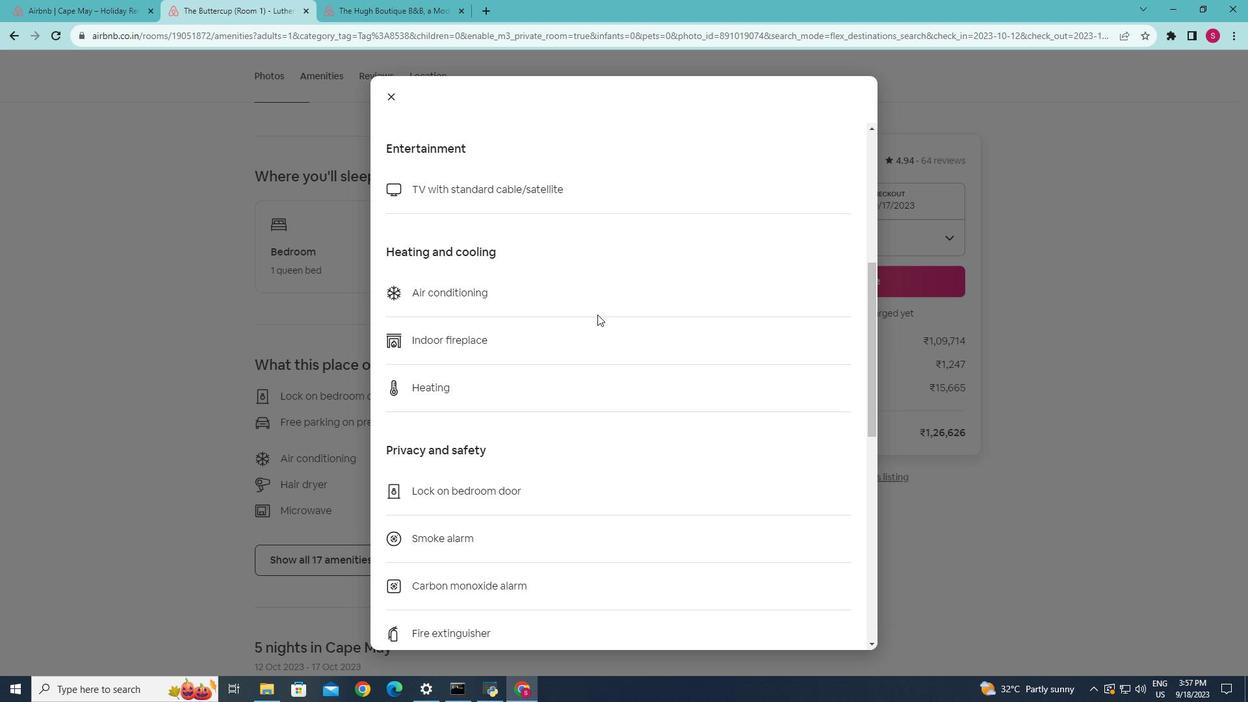 
Action: Mouse scrolled (596, 312) with delta (0, 0)
Screenshot: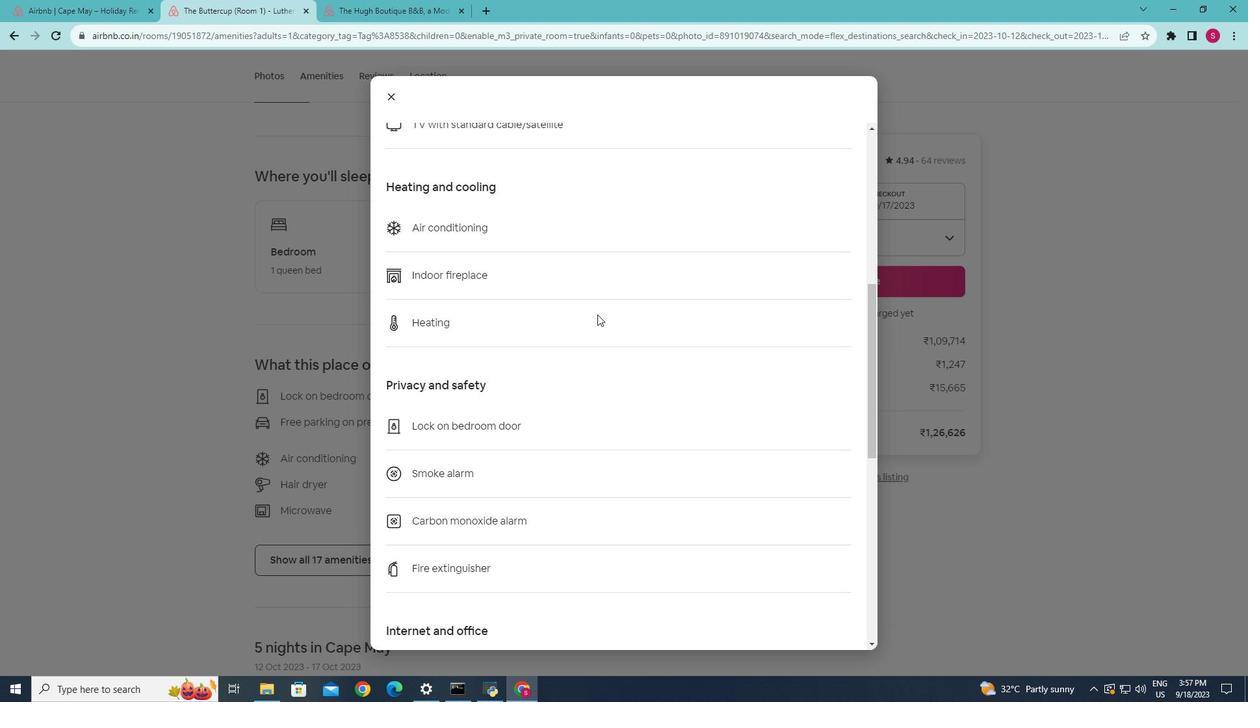 
Action: Mouse scrolled (596, 312) with delta (0, 0)
Screenshot: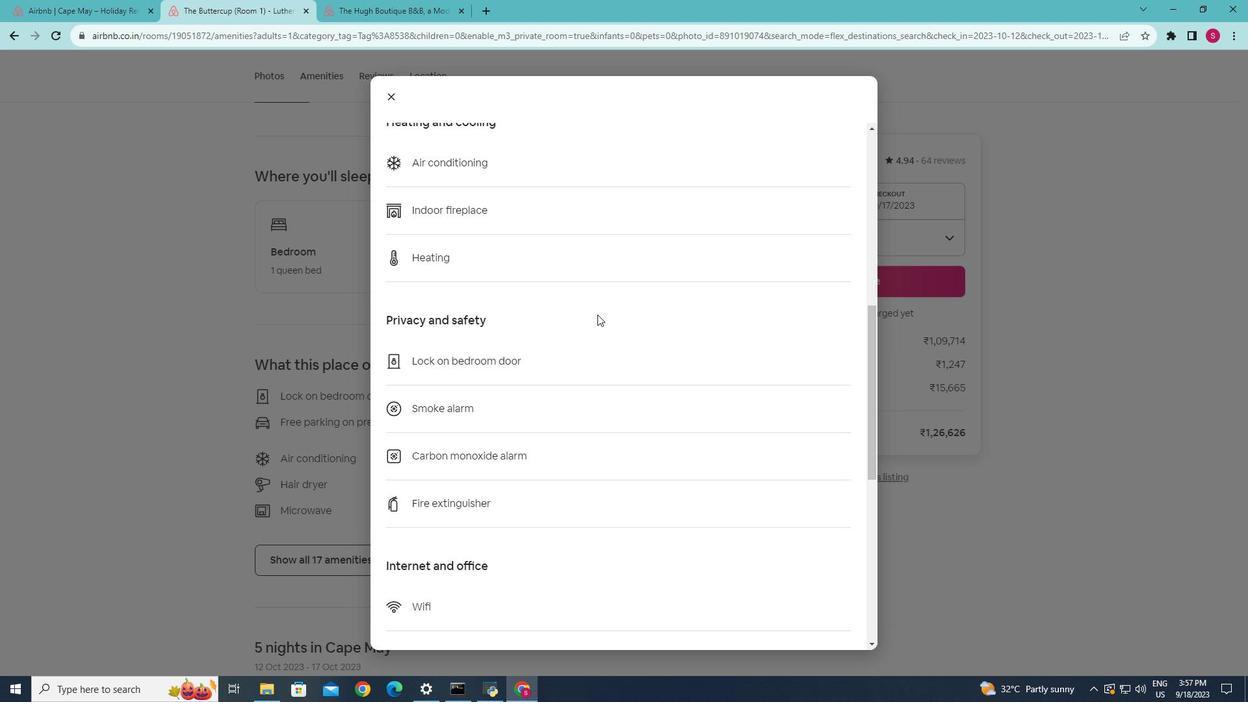 
Action: Mouse scrolled (596, 312) with delta (0, 0)
Screenshot: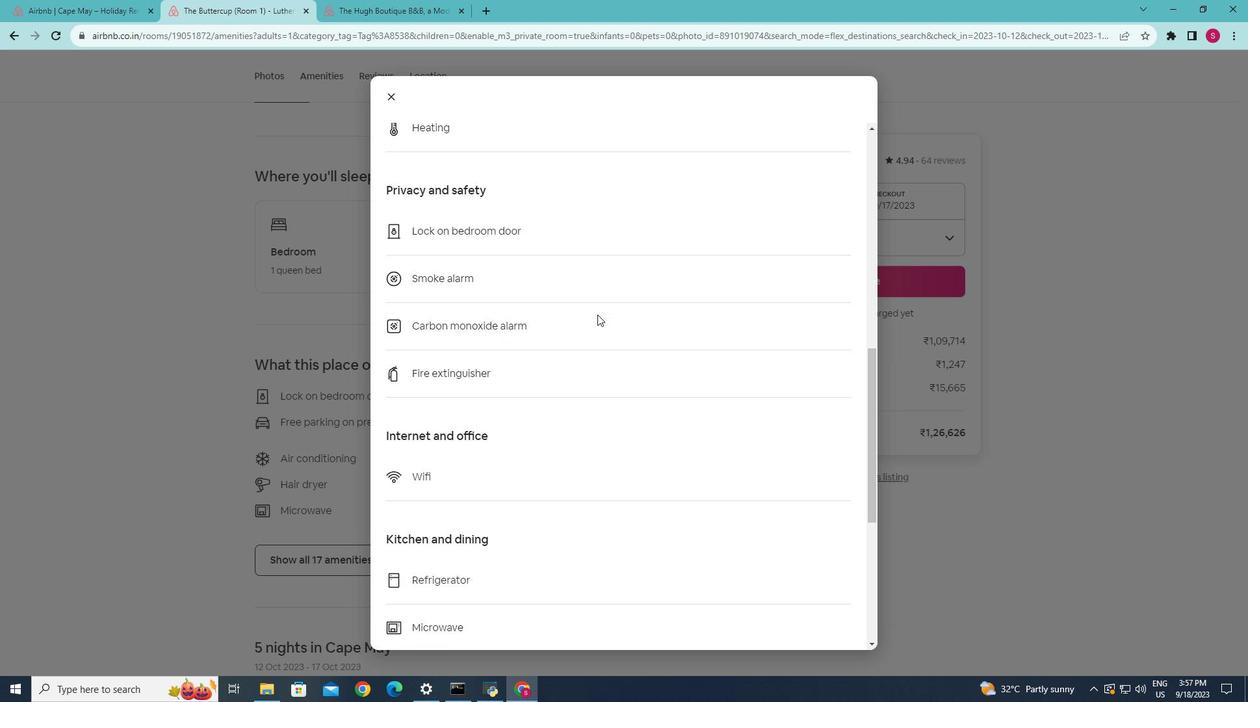 
Action: Mouse scrolled (596, 312) with delta (0, 0)
Screenshot: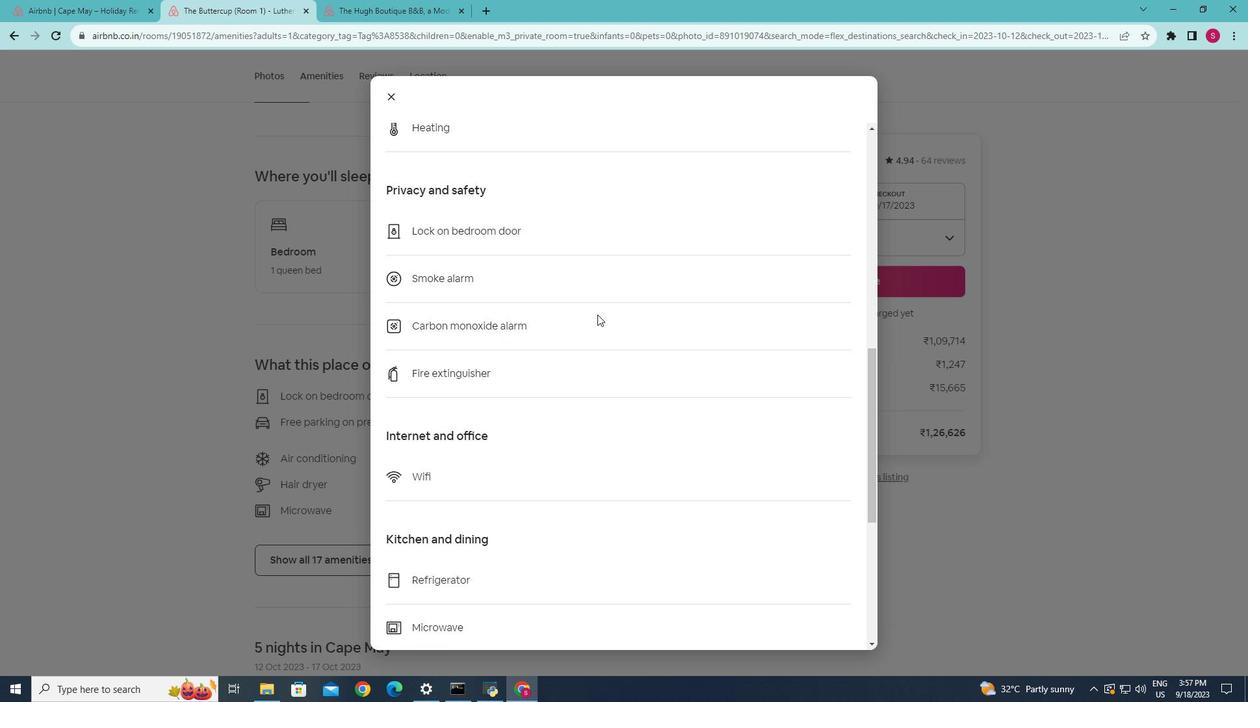 
Action: Mouse scrolled (596, 312) with delta (0, 0)
Screenshot: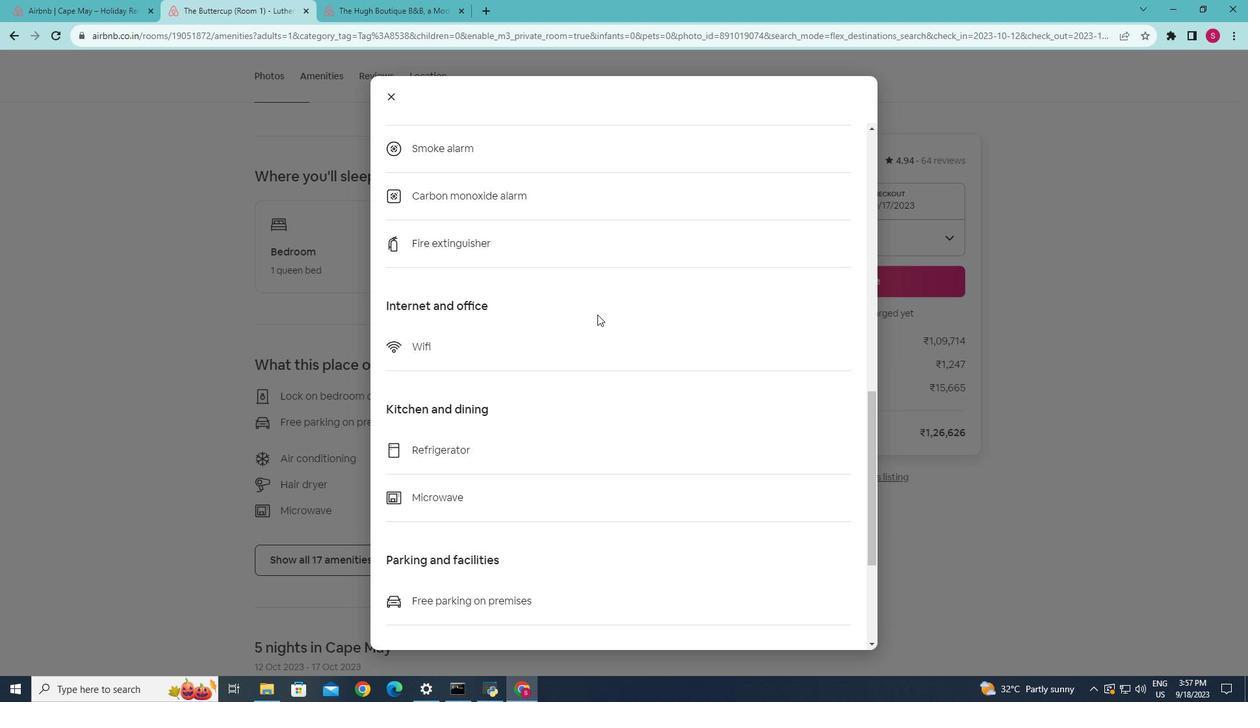 
Action: Mouse scrolled (596, 312) with delta (0, 0)
Screenshot: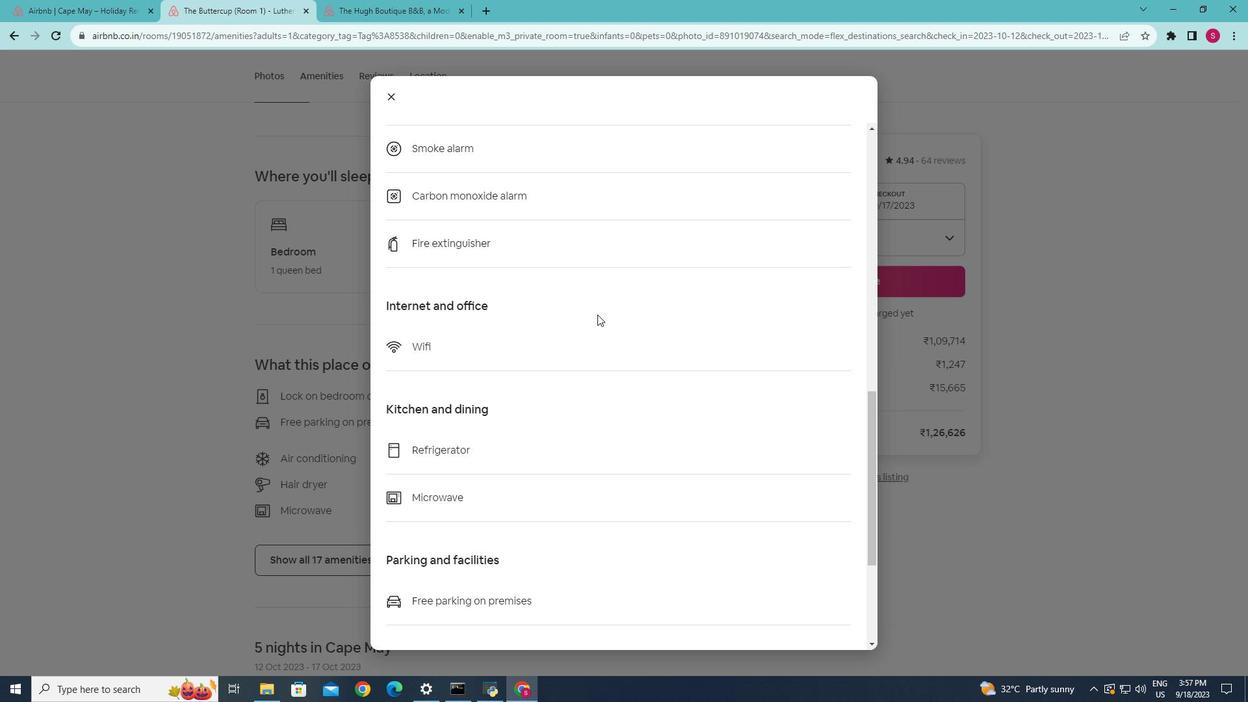 
Action: Mouse scrolled (596, 312) with delta (0, 0)
Screenshot: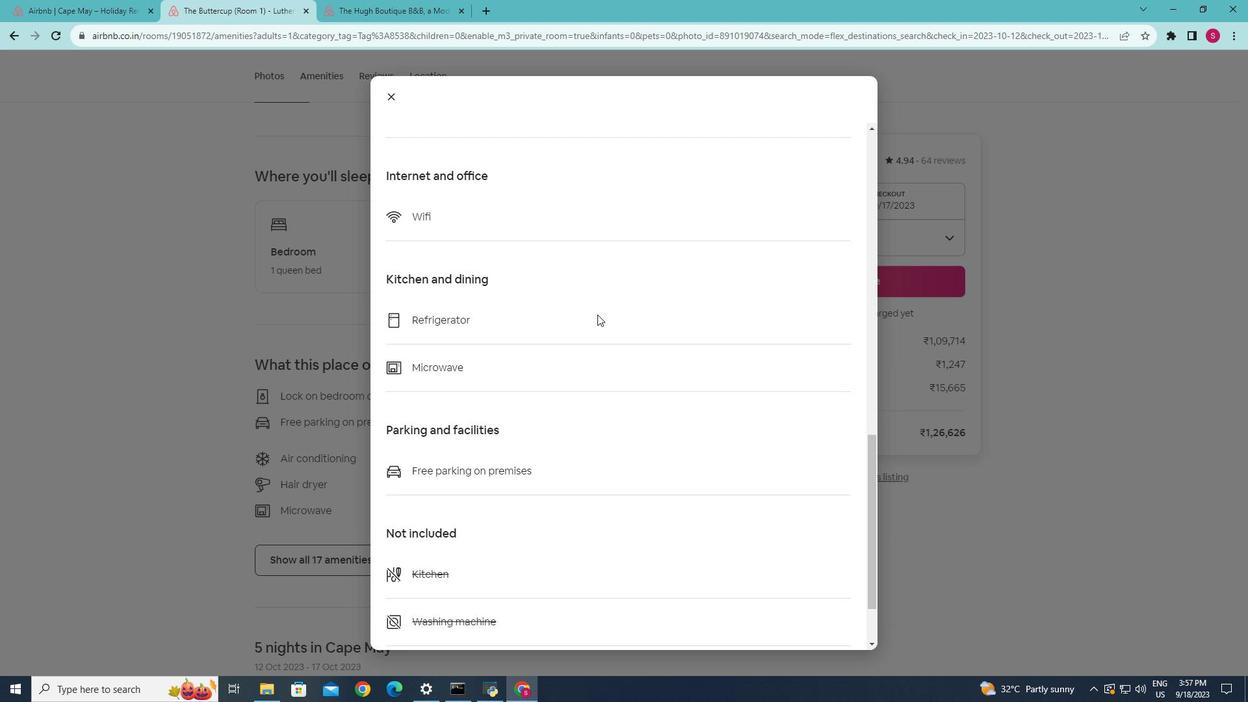 
Action: Mouse scrolled (596, 312) with delta (0, 0)
Screenshot: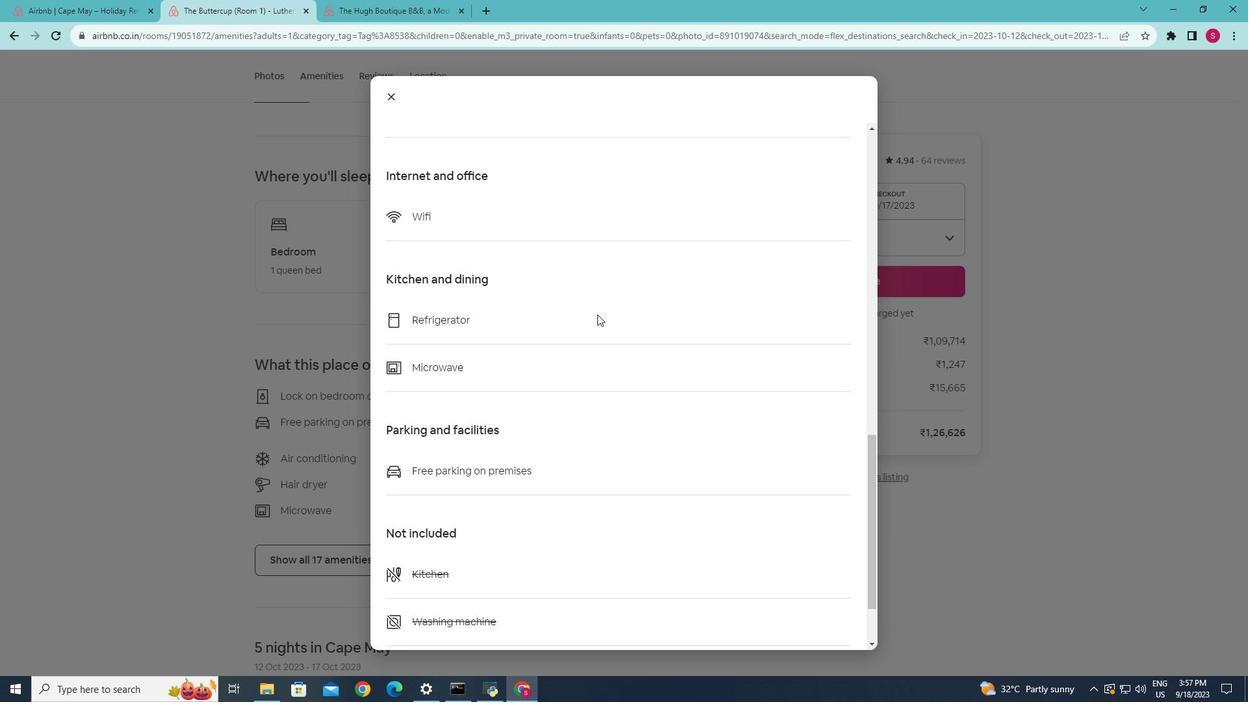 
Action: Mouse scrolled (596, 312) with delta (0, 0)
Screenshot: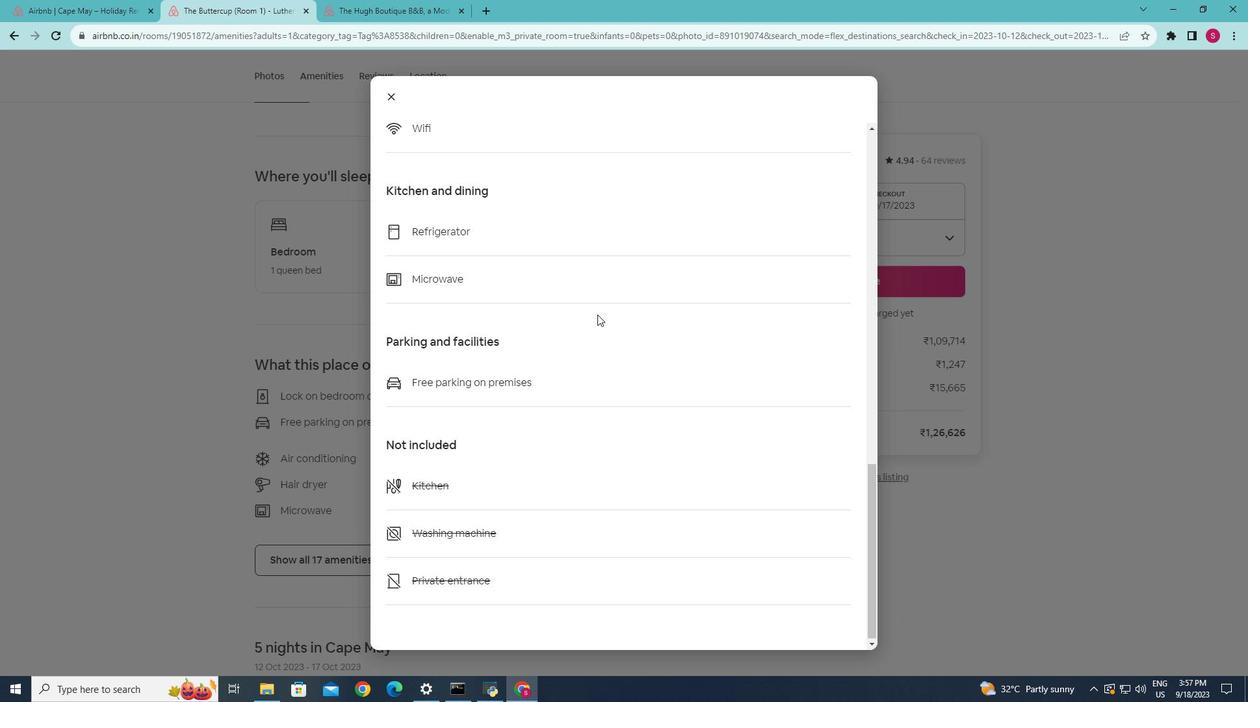 
Action: Mouse scrolled (596, 312) with delta (0, 0)
Screenshot: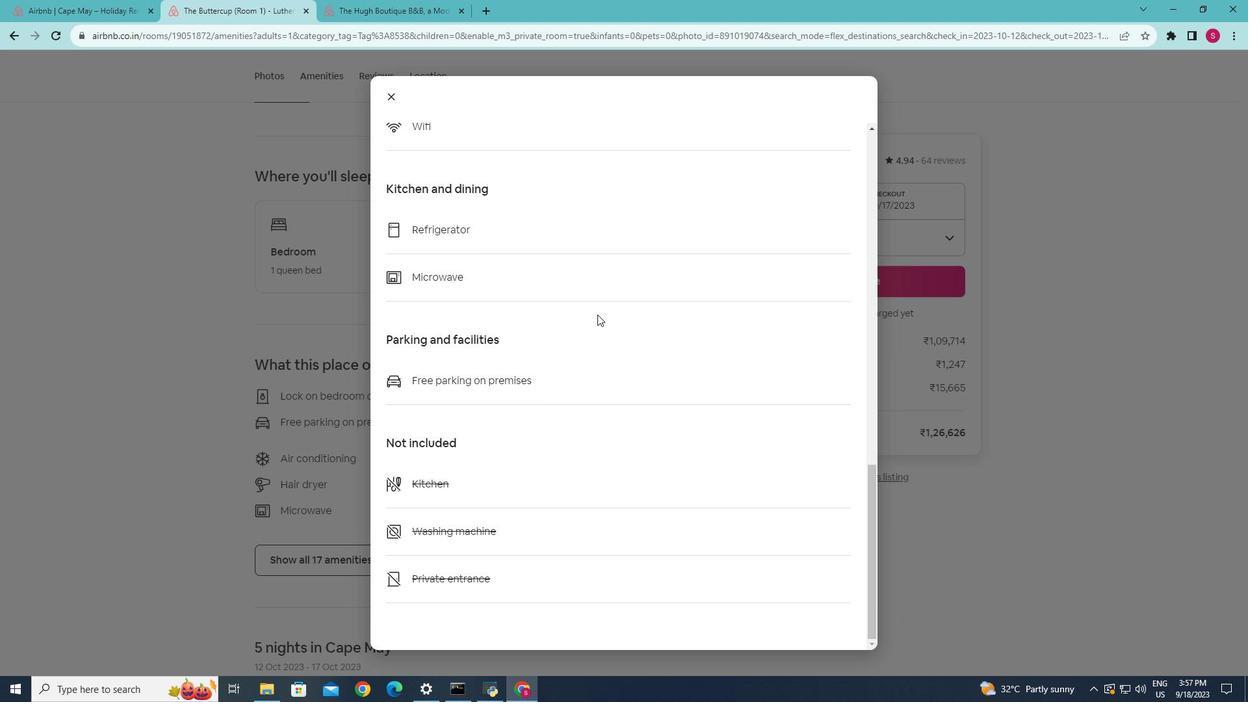 
Action: Mouse scrolled (596, 312) with delta (0, 0)
Screenshot: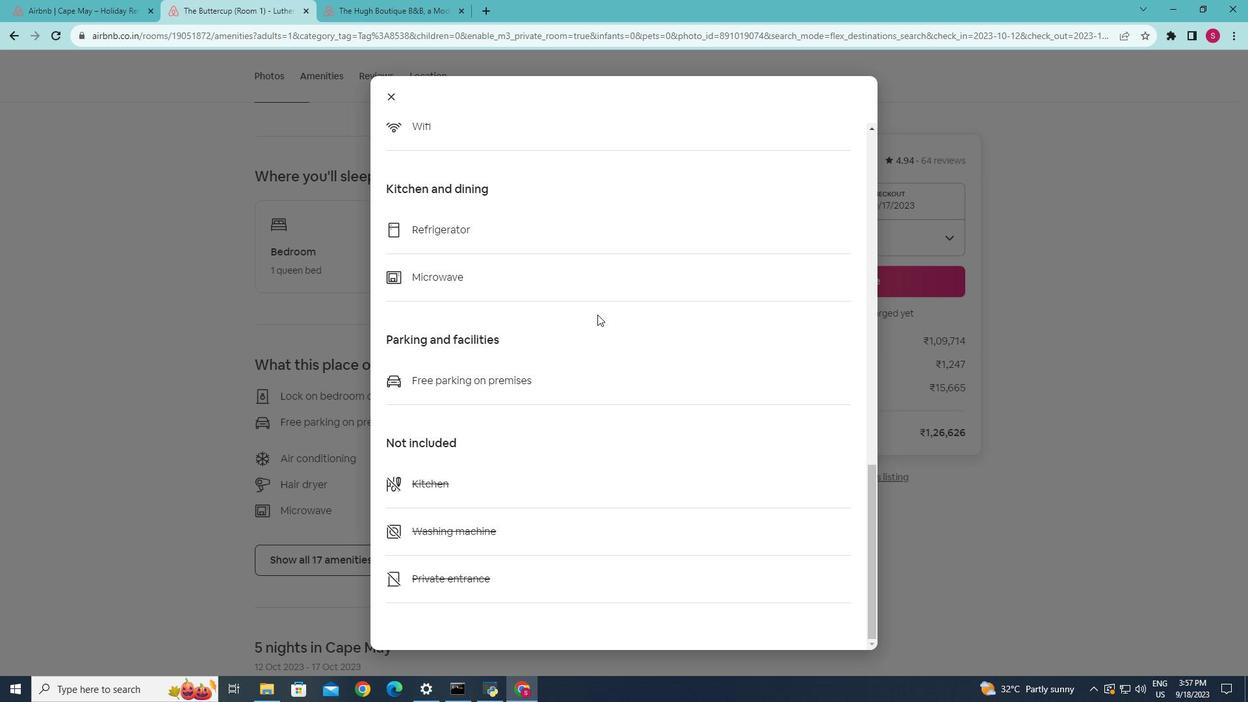 
Action: Mouse scrolled (596, 312) with delta (0, 0)
Screenshot: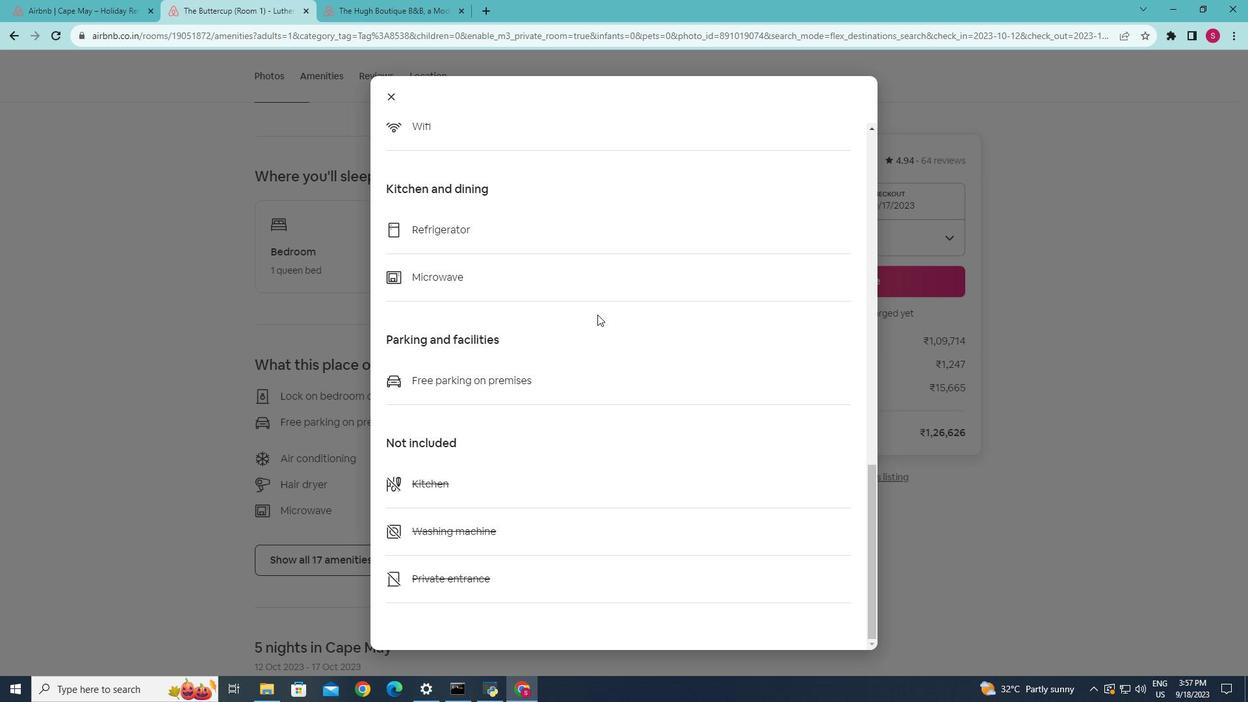 
Action: Mouse moved to (380, 97)
Screenshot: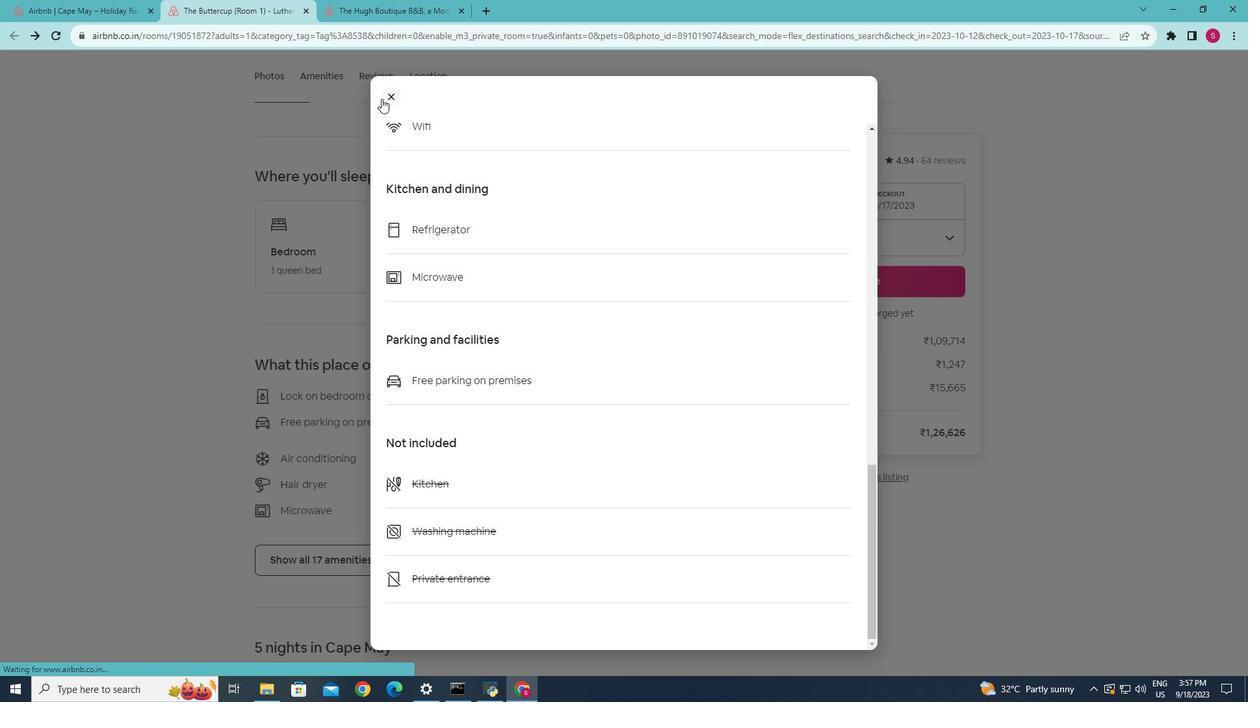 
Action: Mouse pressed left at (380, 97)
Screenshot: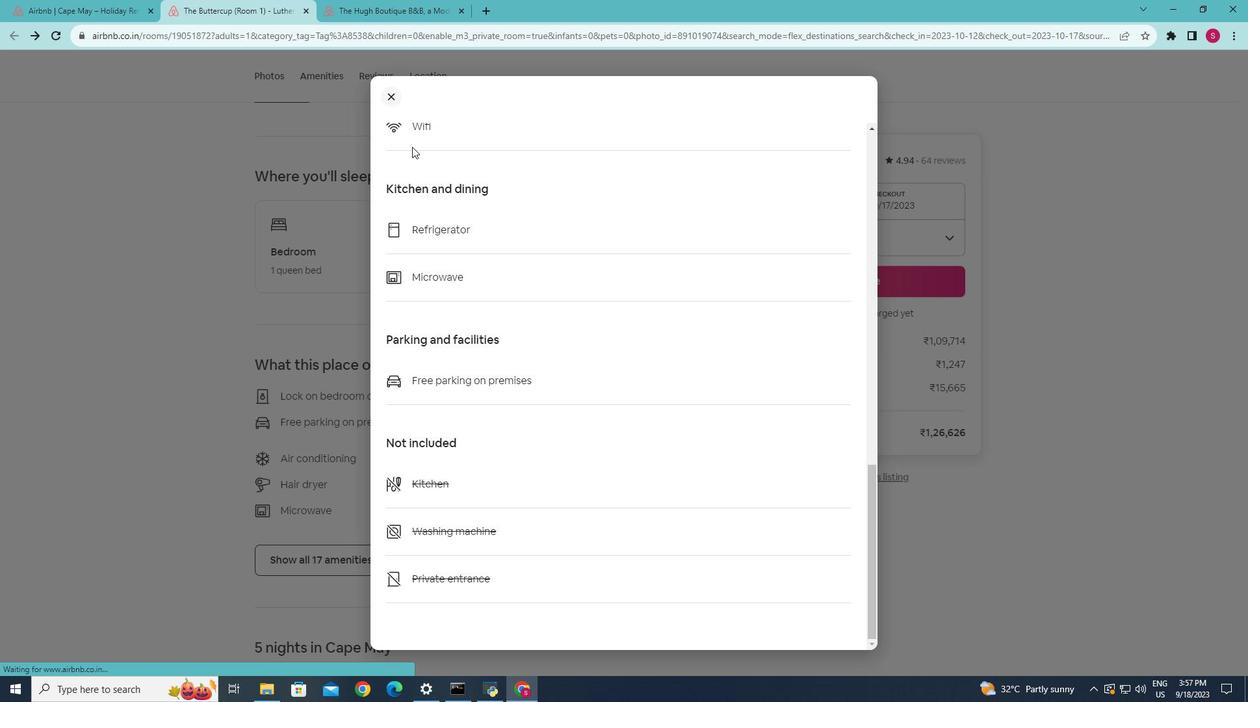 
Action: Mouse moved to (474, 290)
Screenshot: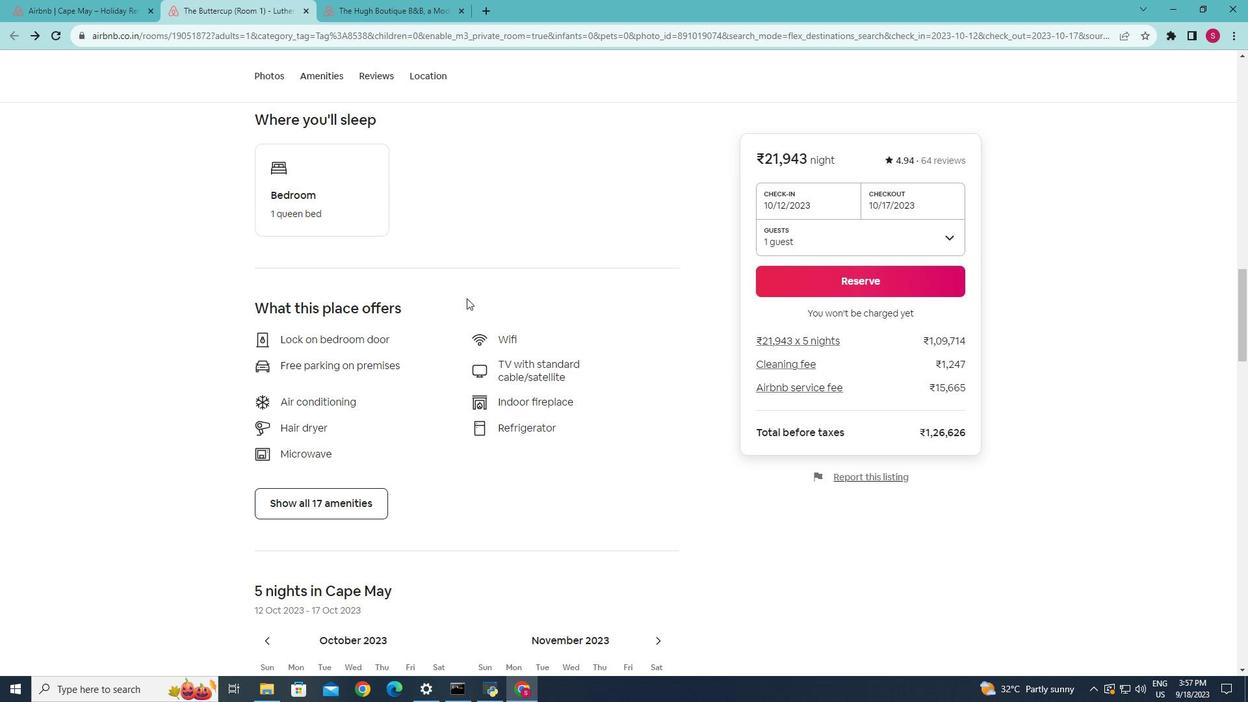 
Action: Mouse scrolled (474, 290) with delta (0, 0)
Screenshot: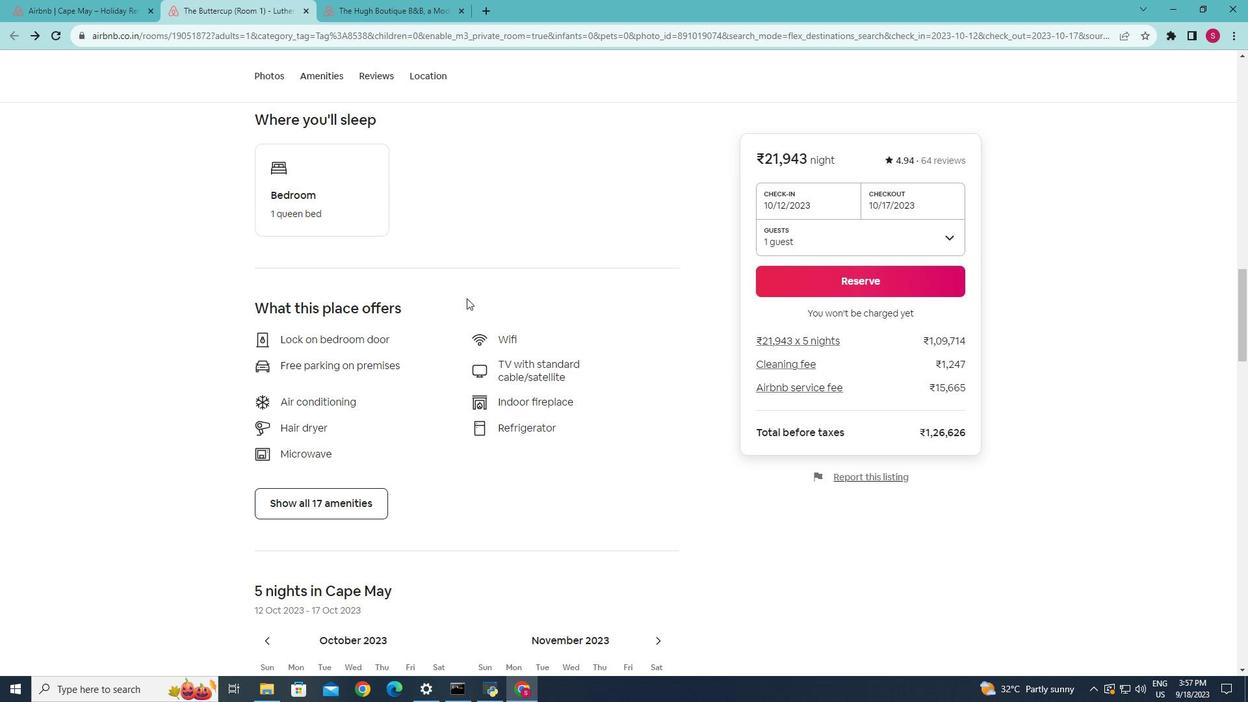 
Action: Mouse moved to (467, 294)
Screenshot: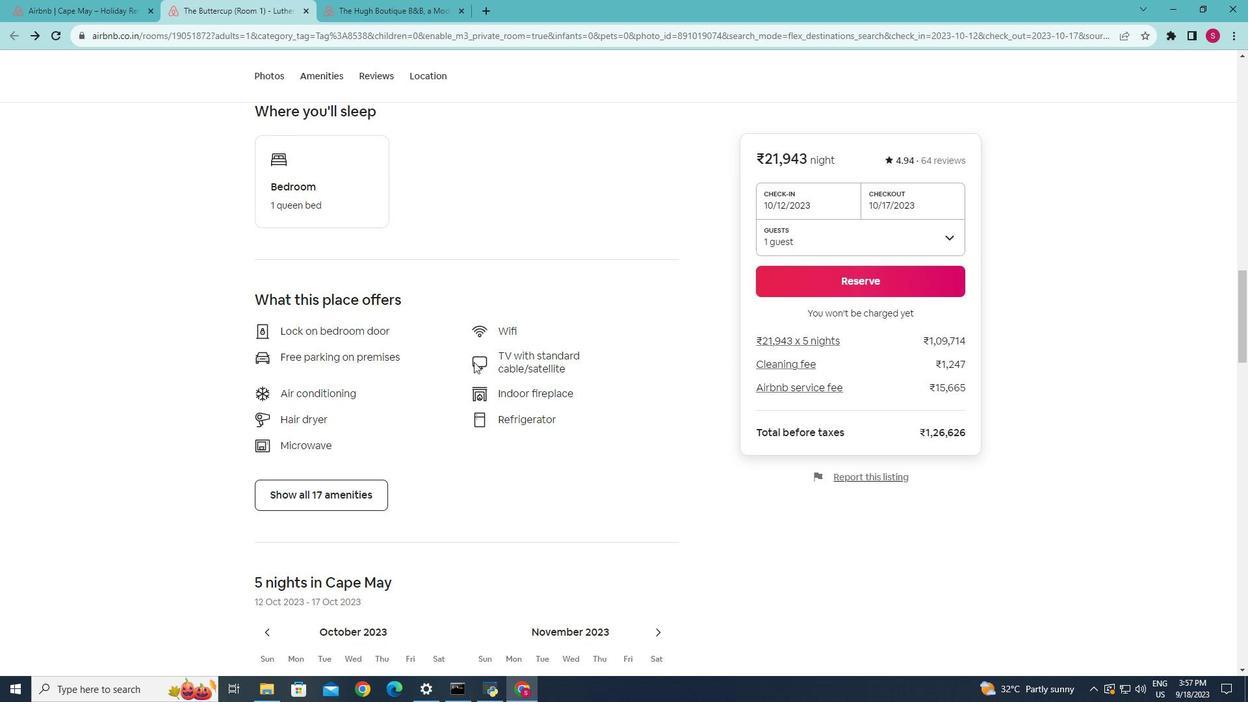 
Action: Mouse scrolled (467, 294) with delta (0, 0)
Screenshot: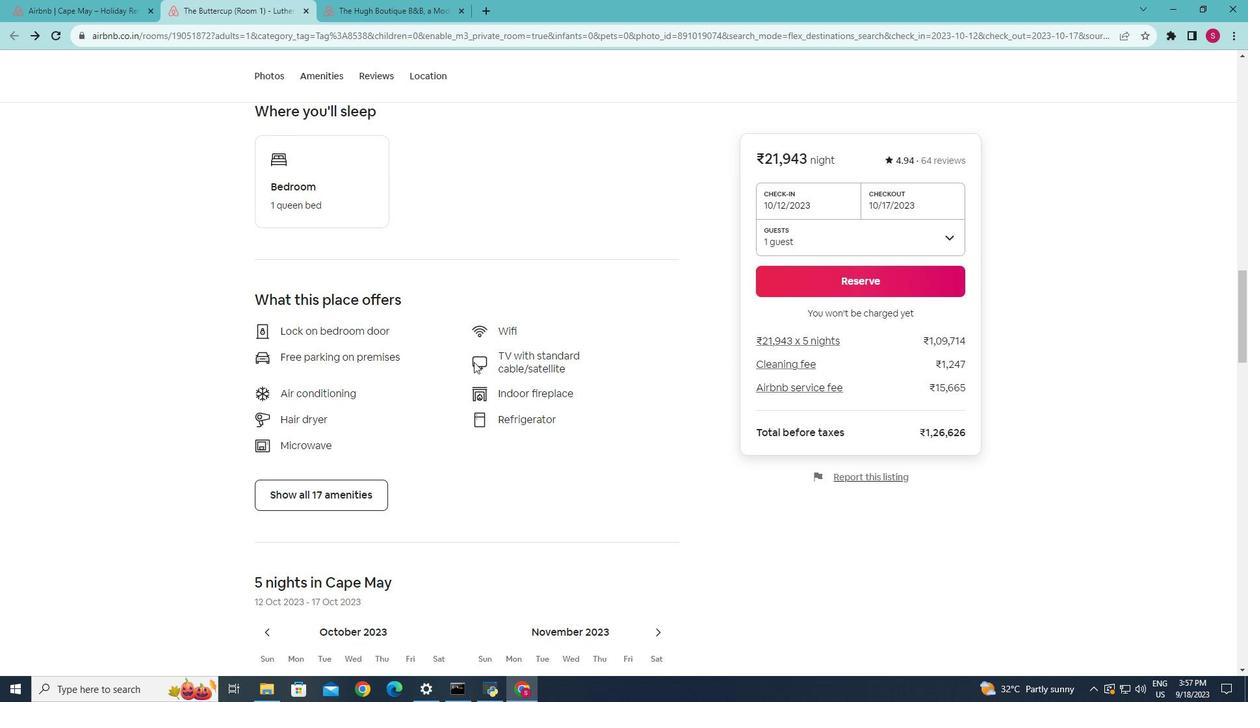 
Action: Mouse moved to (484, 388)
Screenshot: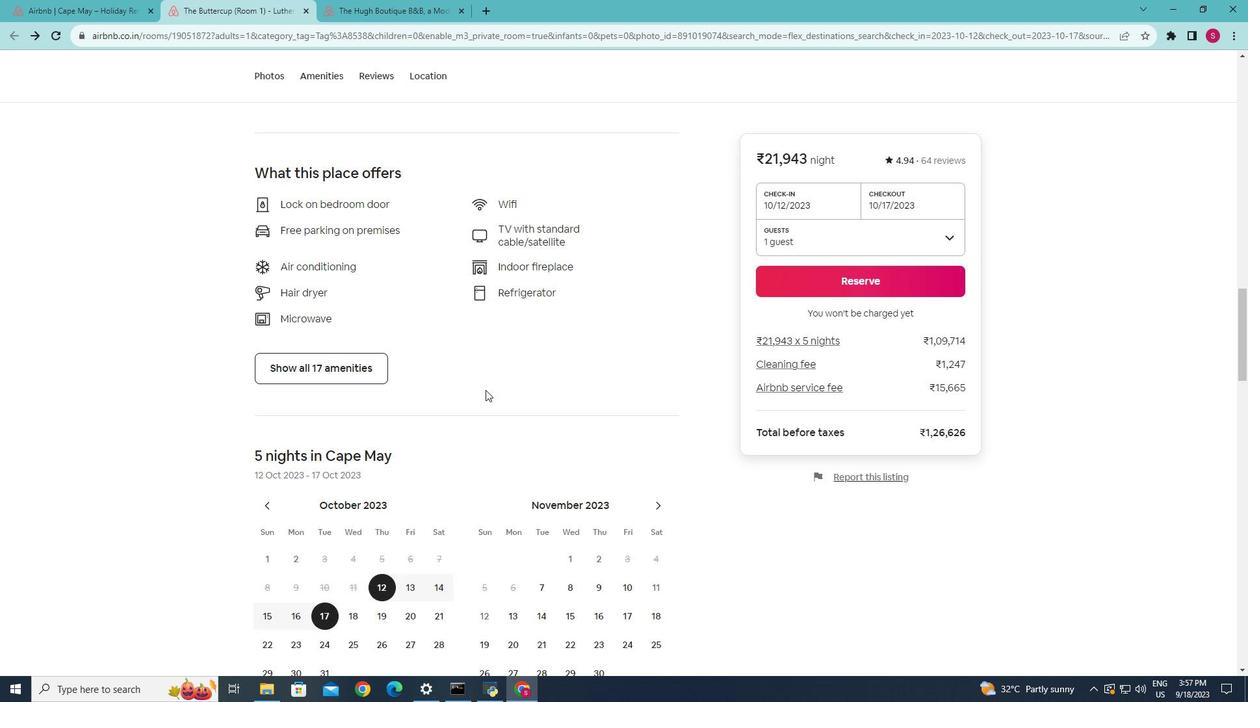 
Action: Mouse scrolled (484, 388) with delta (0, 0)
Screenshot: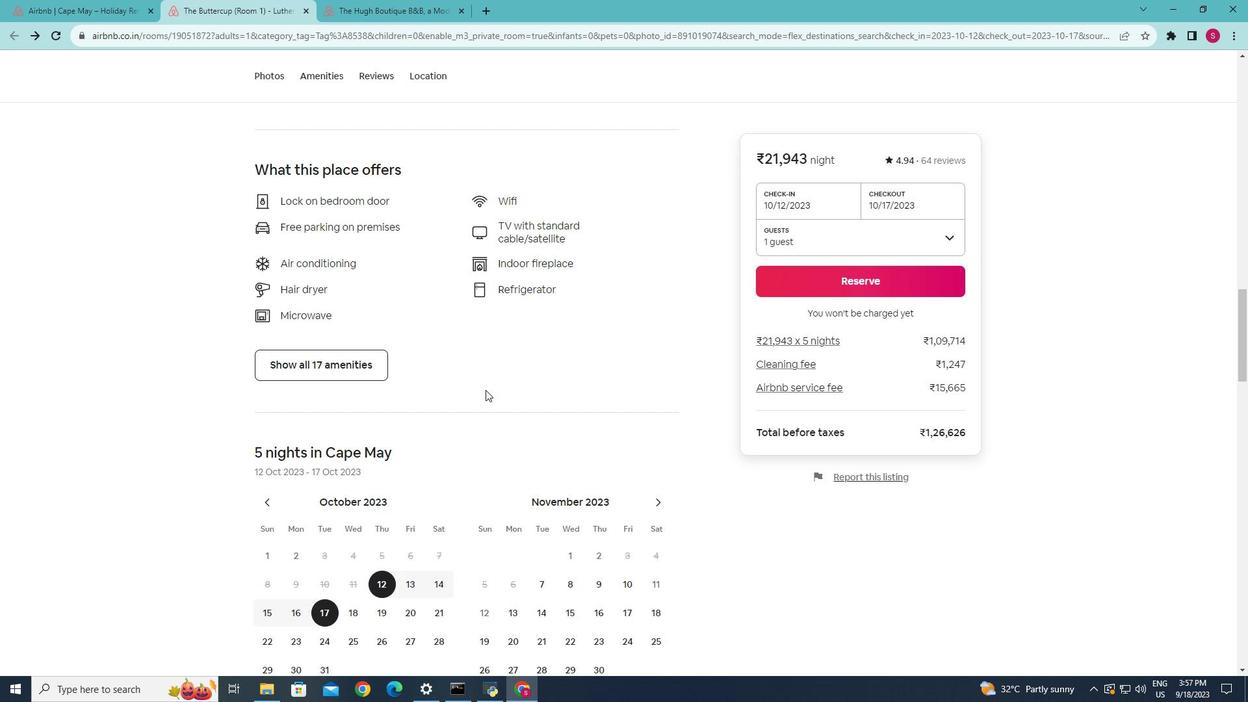 
Action: Mouse scrolled (484, 388) with delta (0, 0)
Screenshot: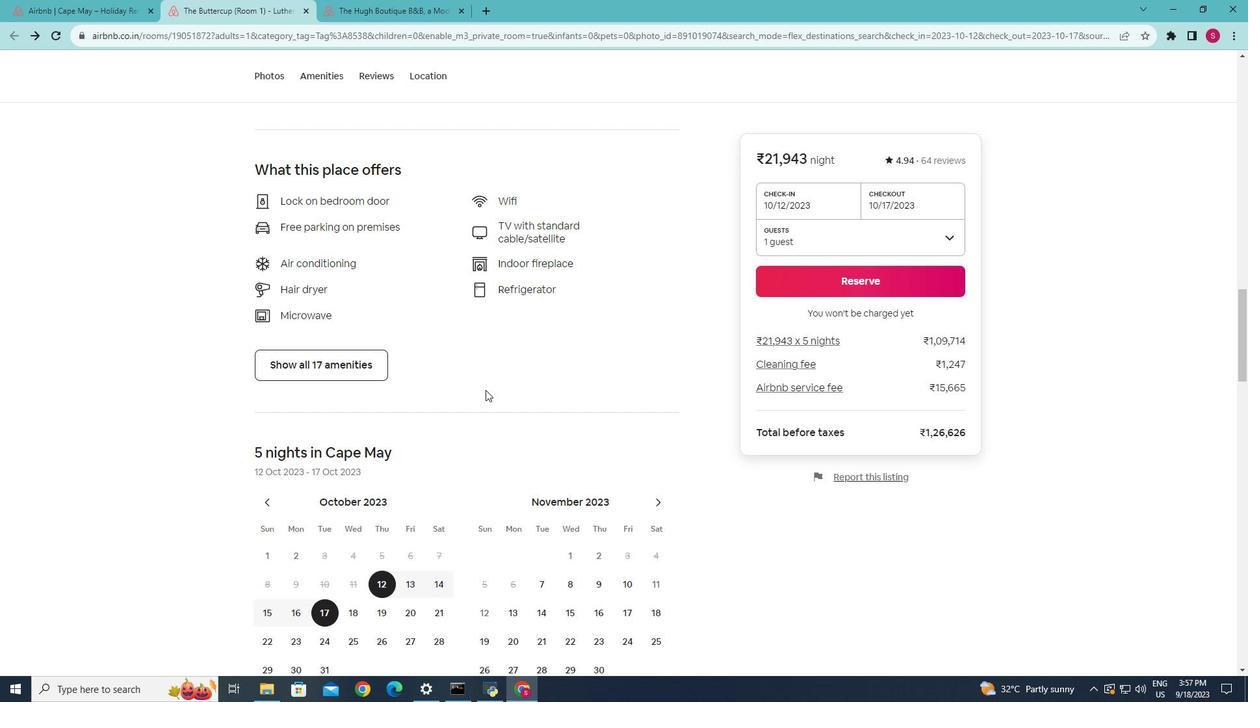 
Action: Mouse moved to (484, 388)
Screenshot: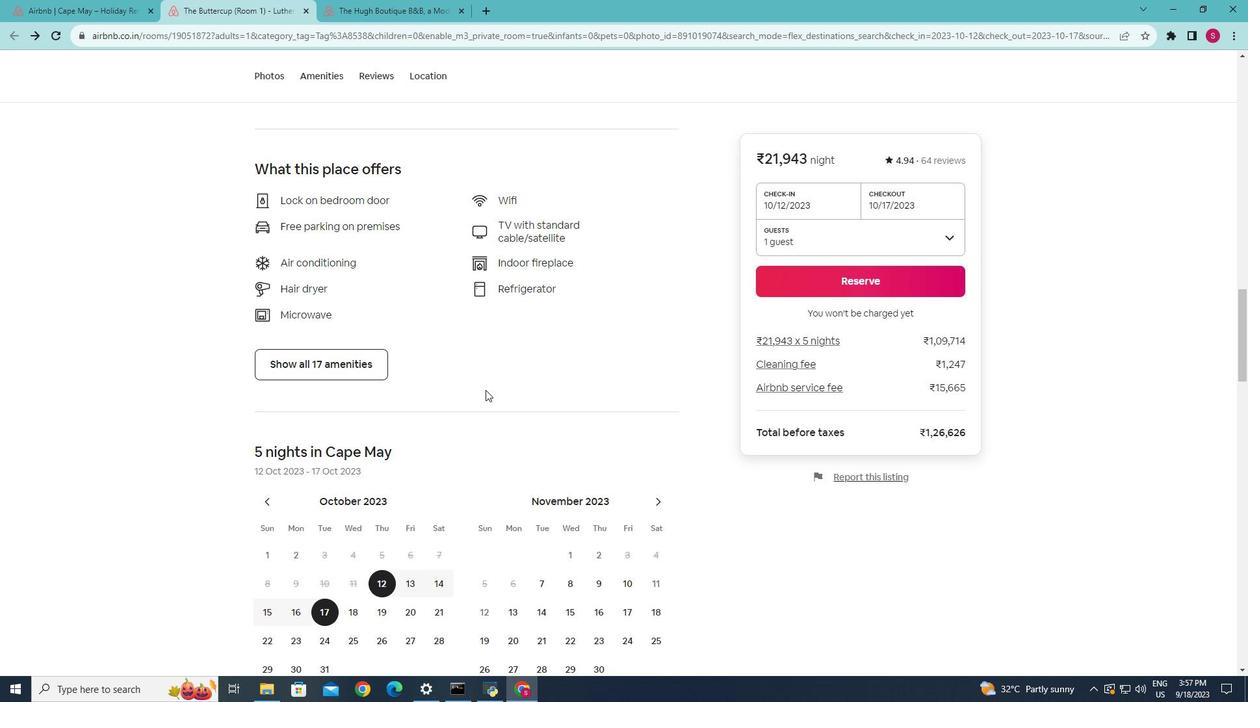 
Action: Mouse scrolled (484, 388) with delta (0, 0)
Screenshot: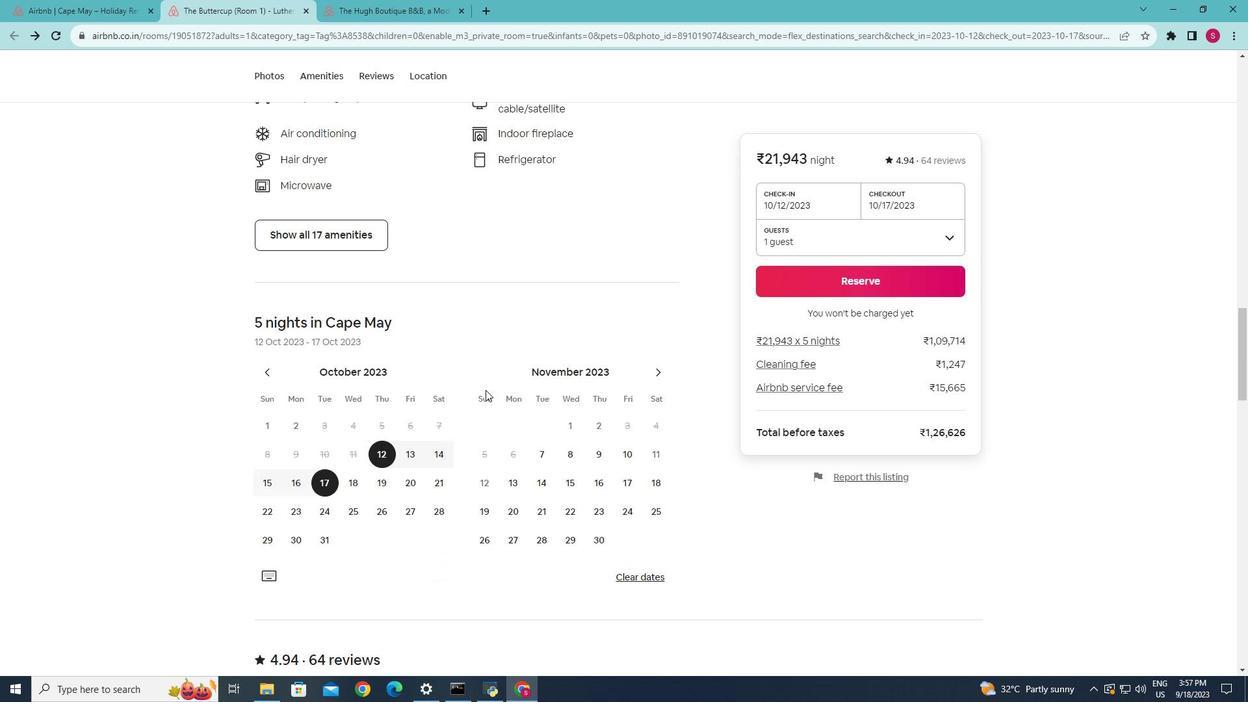 
Action: Mouse scrolled (484, 388) with delta (0, 0)
Screenshot: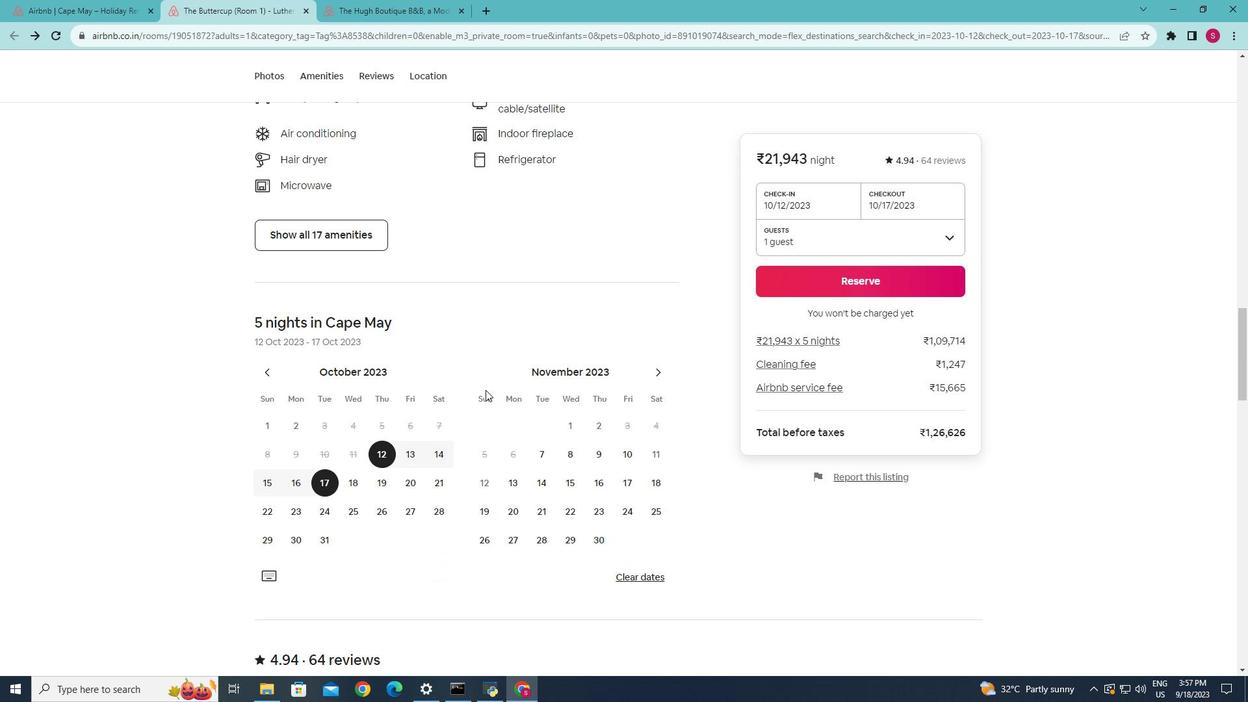 
Action: Mouse scrolled (484, 388) with delta (0, 0)
Screenshot: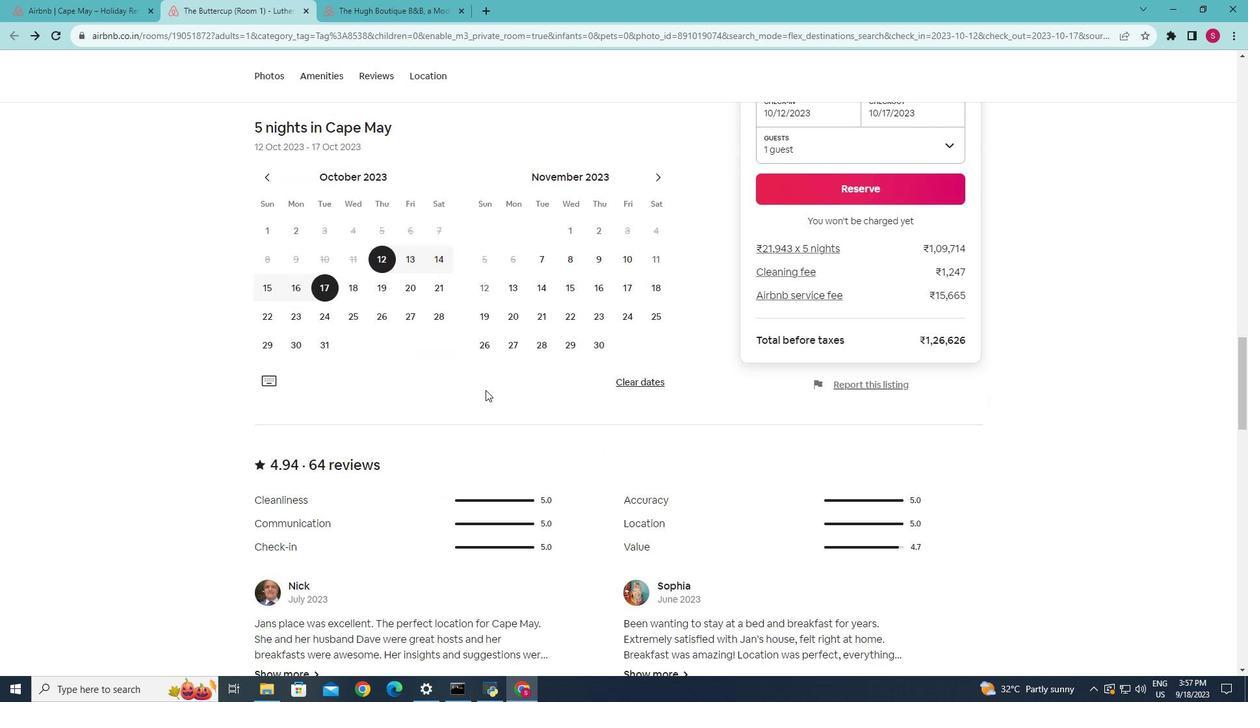 
Action: Mouse scrolled (484, 388) with delta (0, 0)
Screenshot: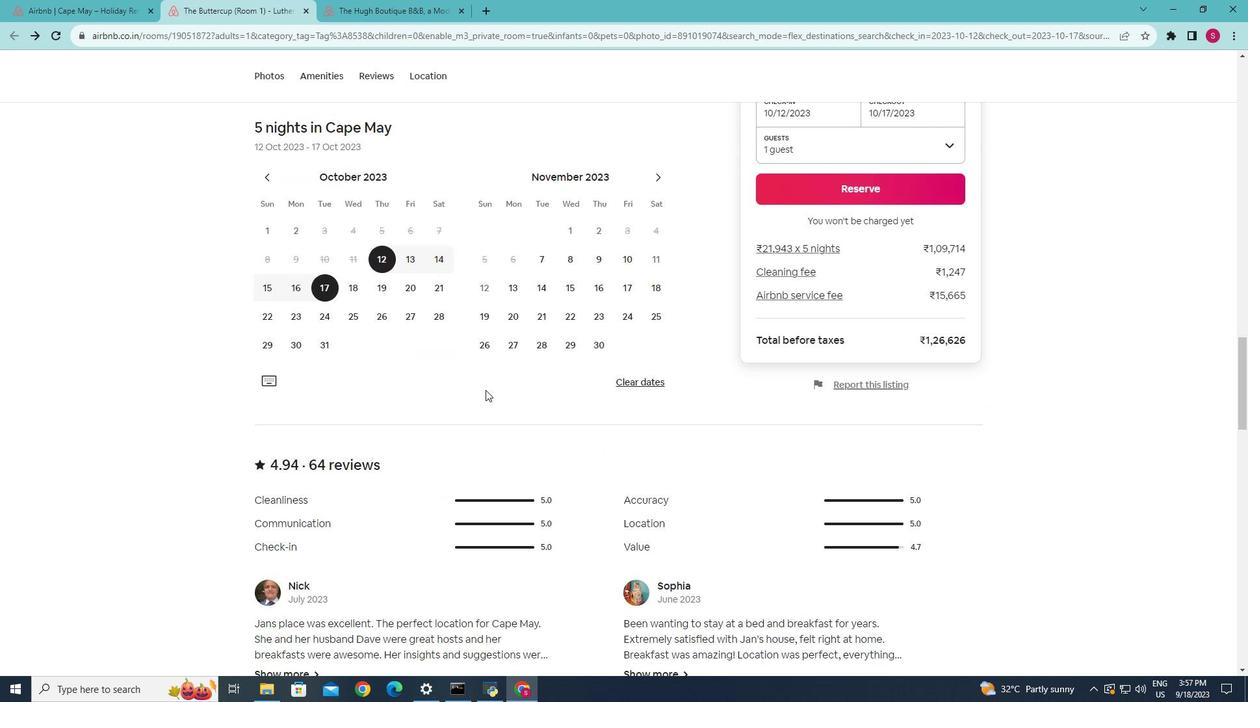 
Action: Mouse scrolled (484, 388) with delta (0, 0)
Screenshot: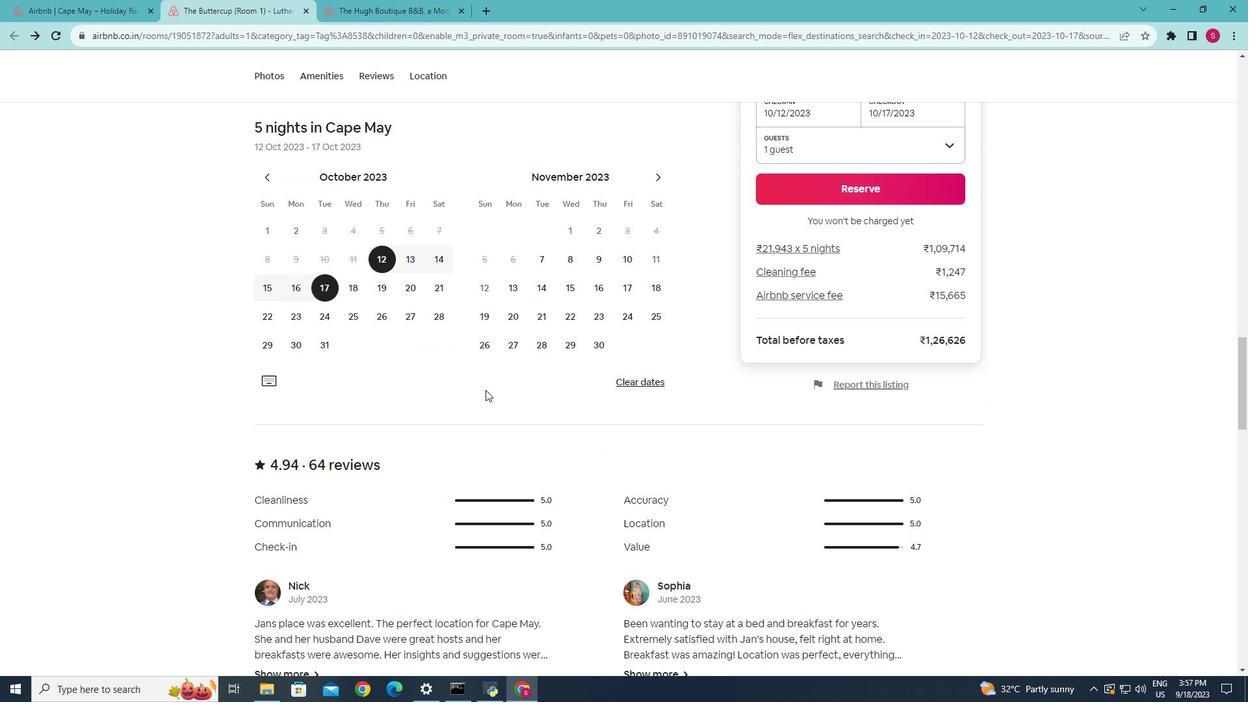 
Action: Mouse scrolled (484, 388) with delta (0, 0)
Screenshot: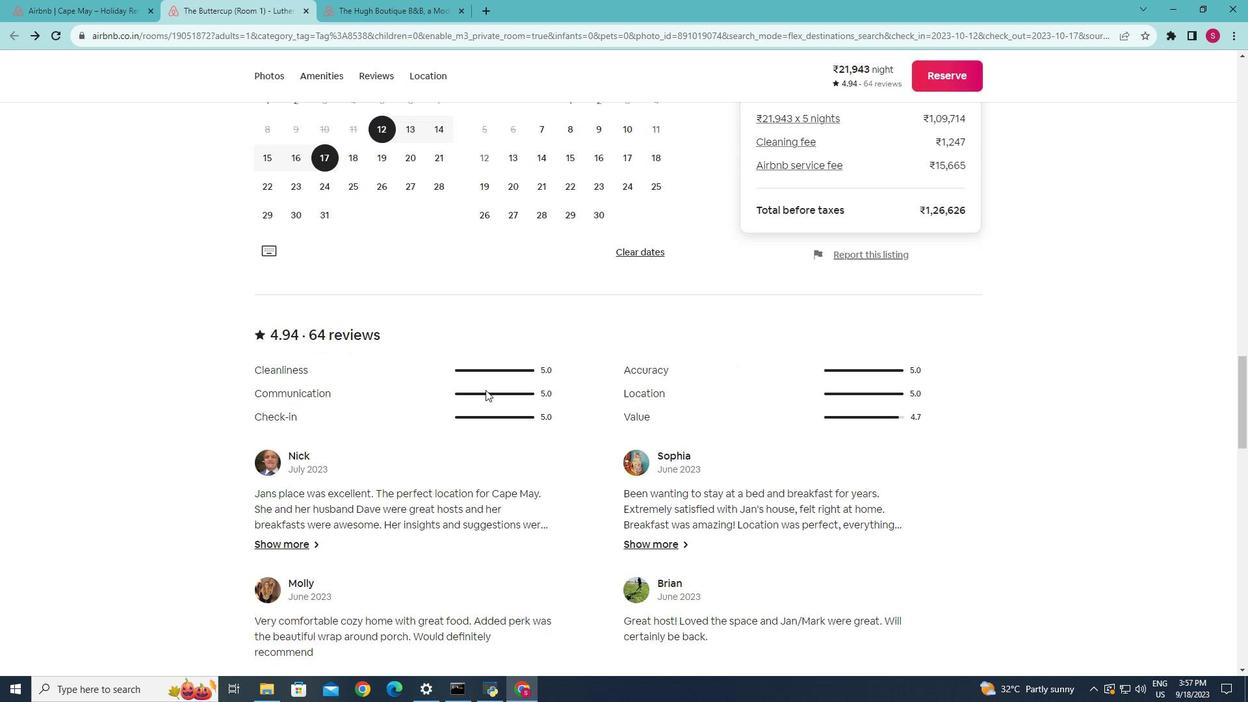
Action: Mouse scrolled (484, 388) with delta (0, 0)
Screenshot: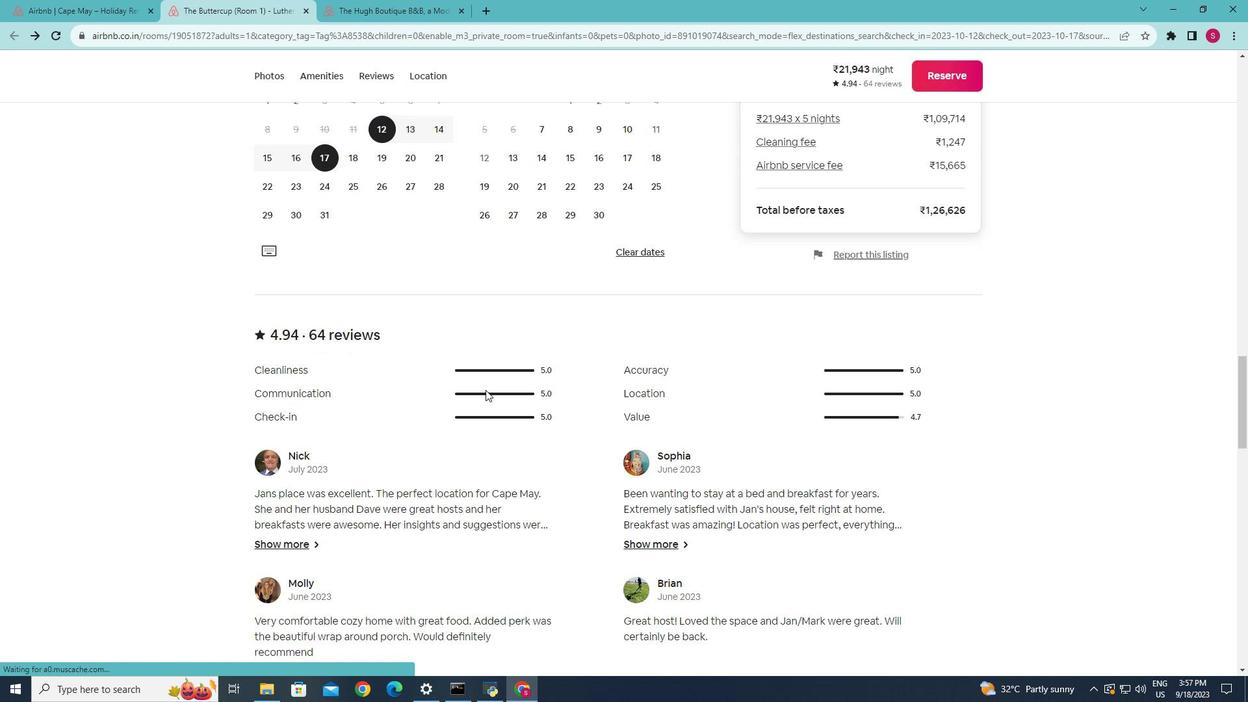 
Action: Mouse scrolled (484, 388) with delta (0, 0)
Screenshot: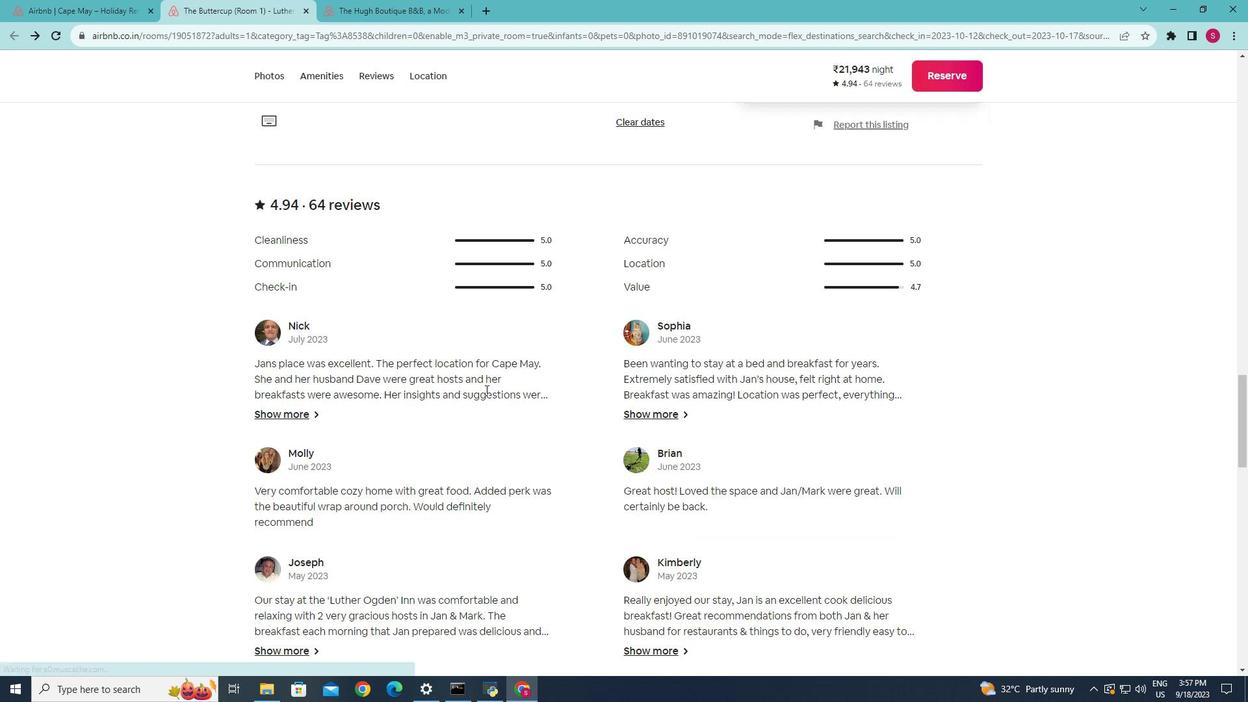 
Action: Mouse scrolled (484, 388) with delta (0, 0)
Screenshot: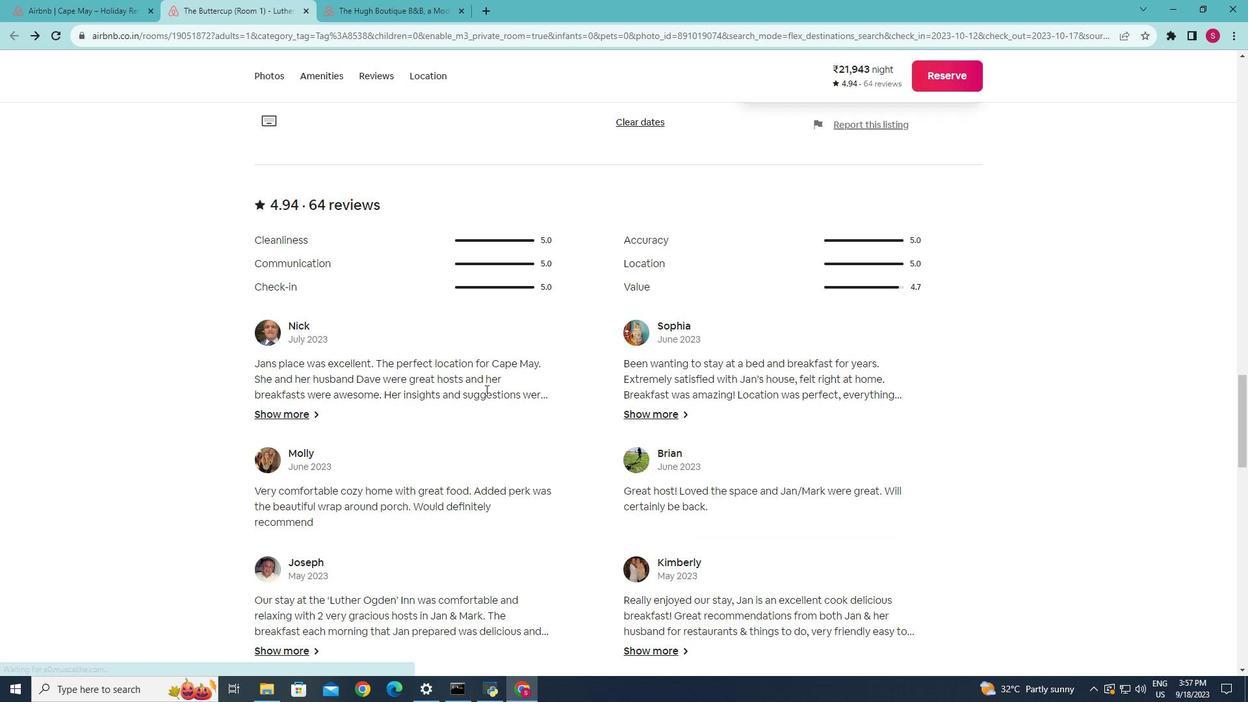 
Action: Mouse scrolled (484, 388) with delta (0, 0)
Screenshot: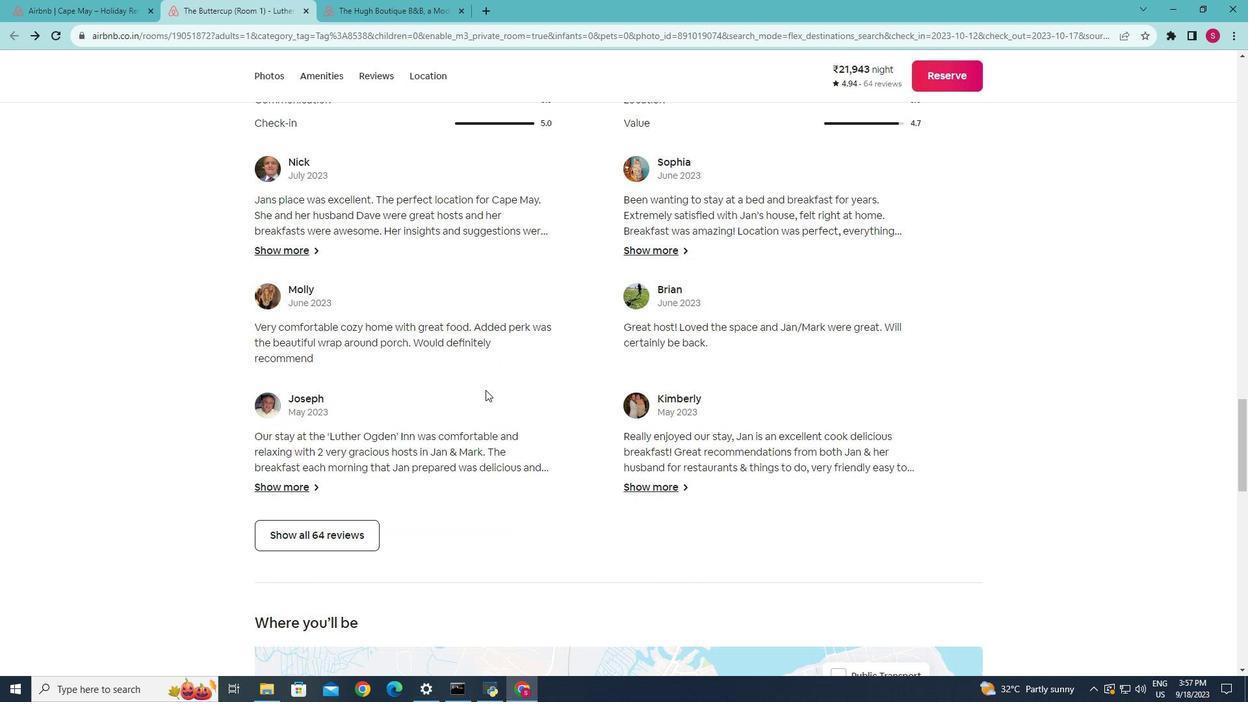 
Action: Mouse scrolled (484, 388) with delta (0, 0)
Screenshot: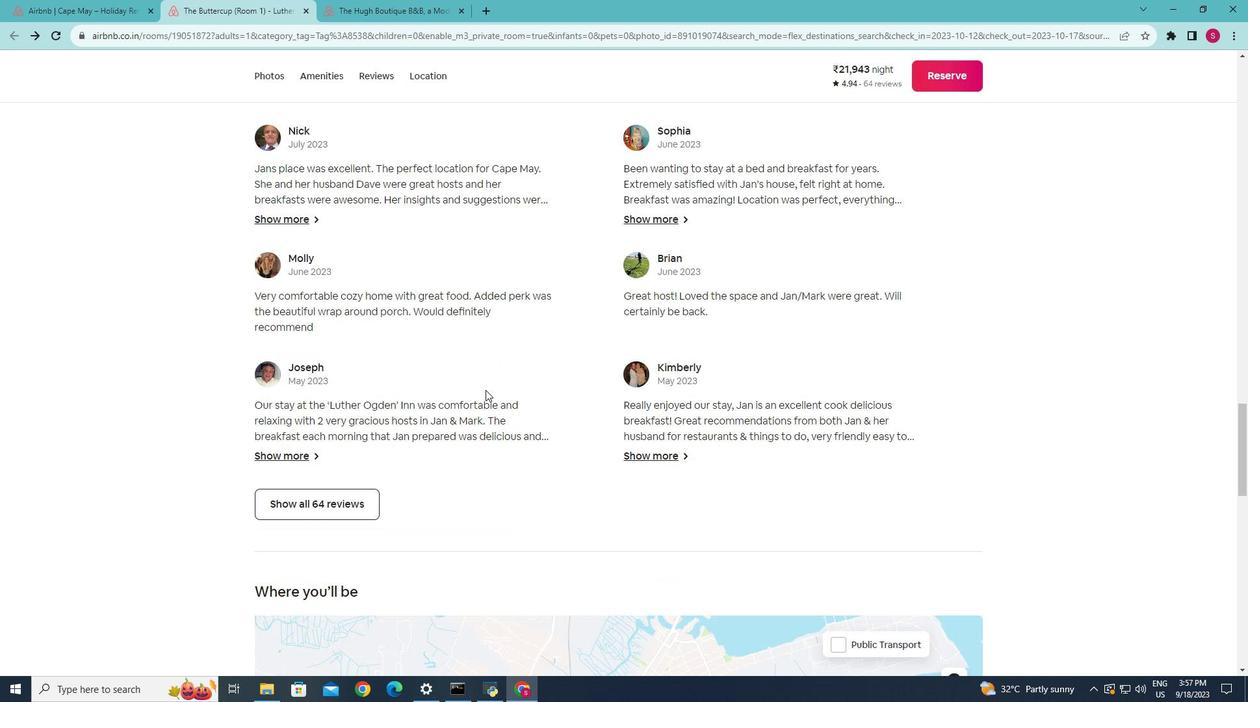
Action: Mouse scrolled (484, 388) with delta (0, 0)
Screenshot: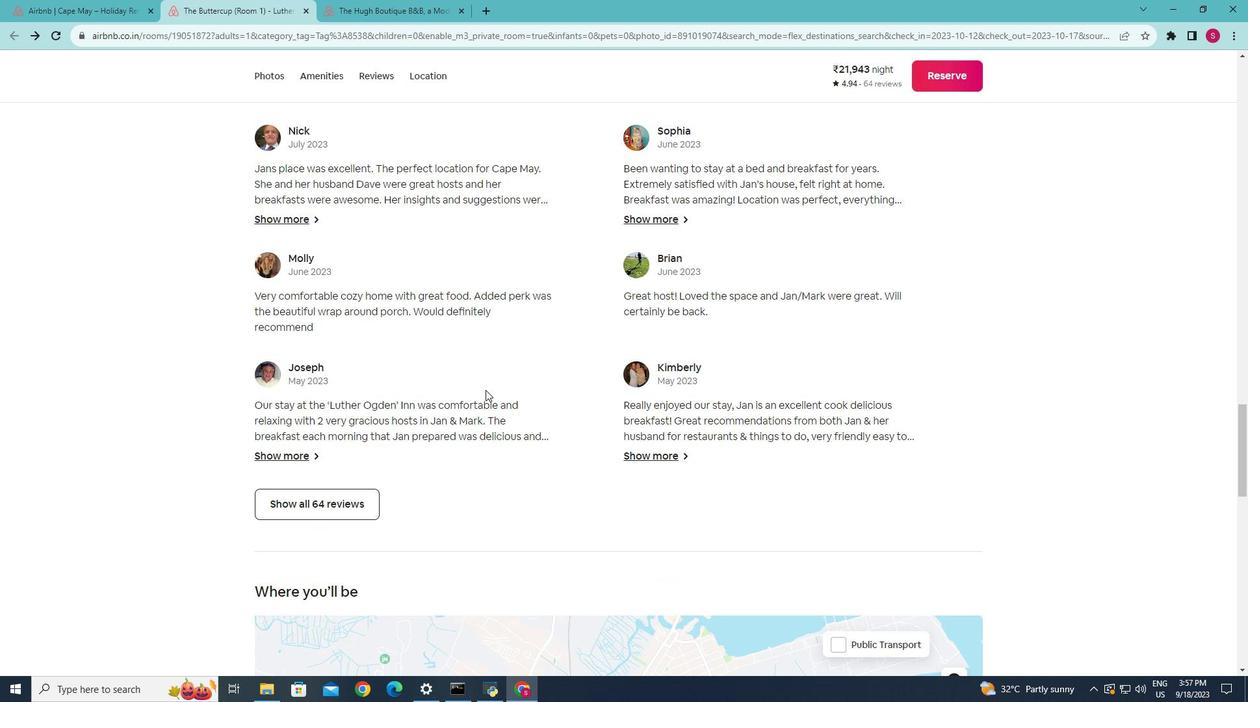 
Action: Mouse moved to (334, 495)
Screenshot: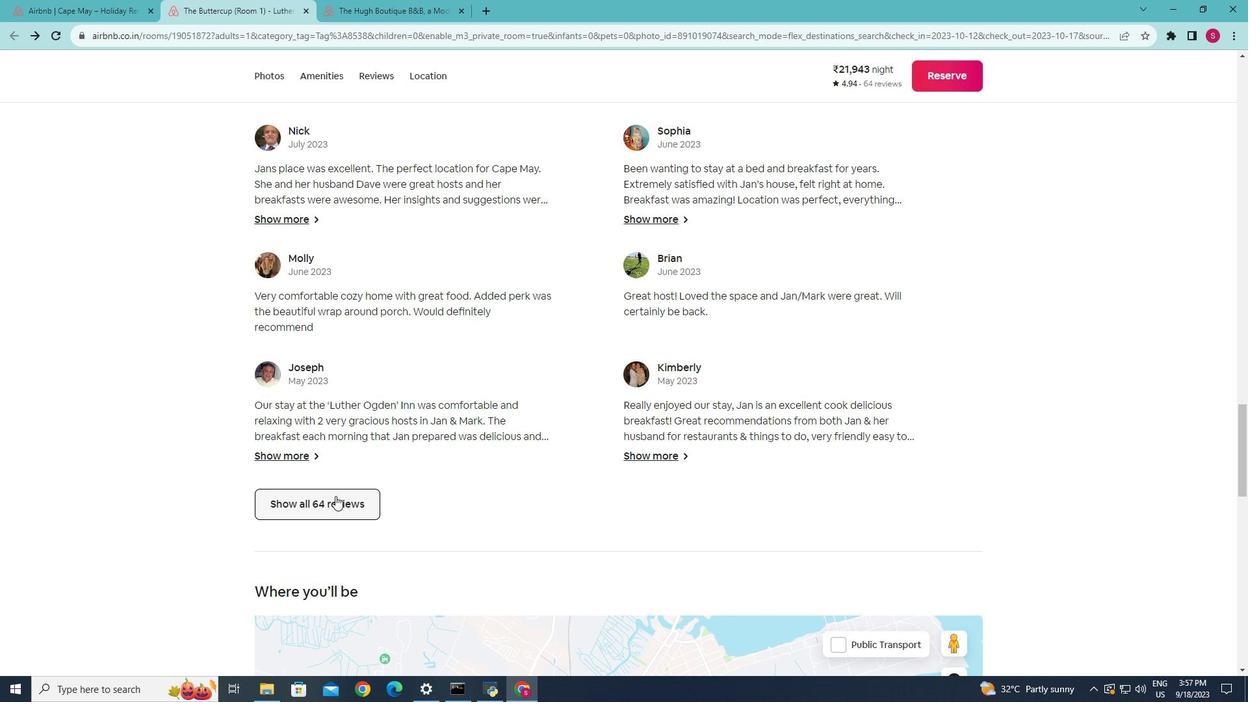 
Action: Mouse pressed left at (334, 495)
Screenshot: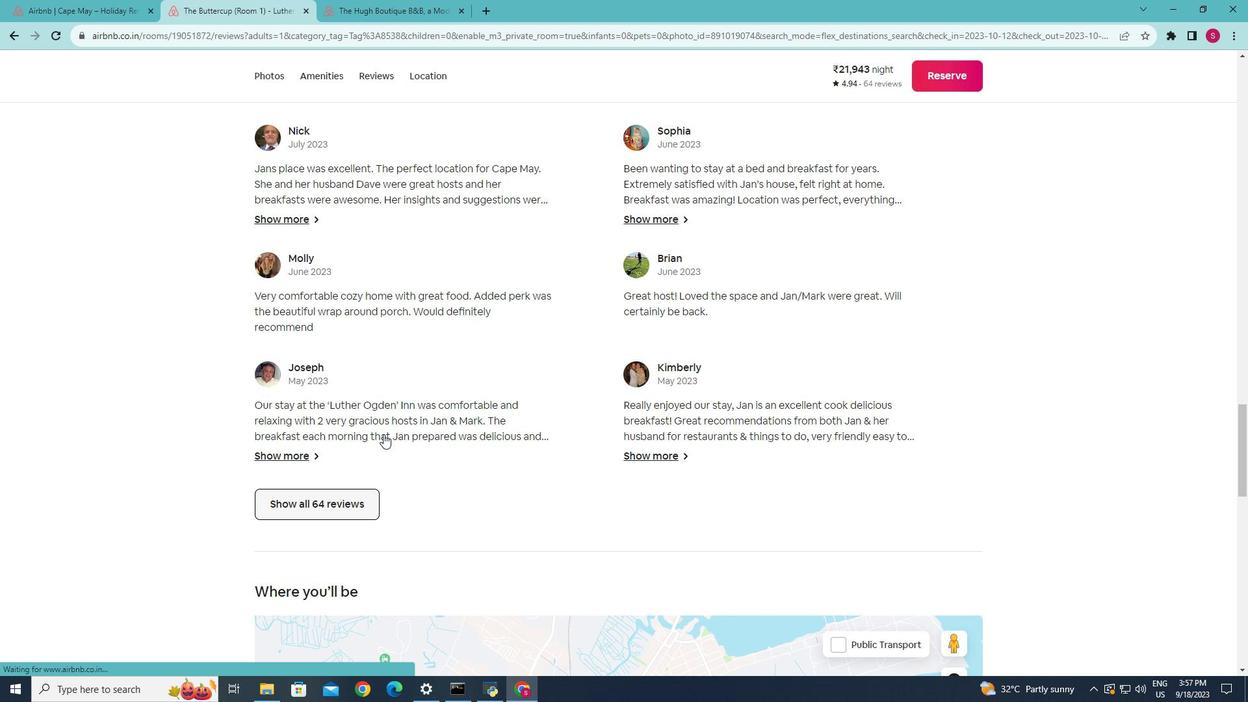 
Action: Mouse moved to (456, 364)
Screenshot: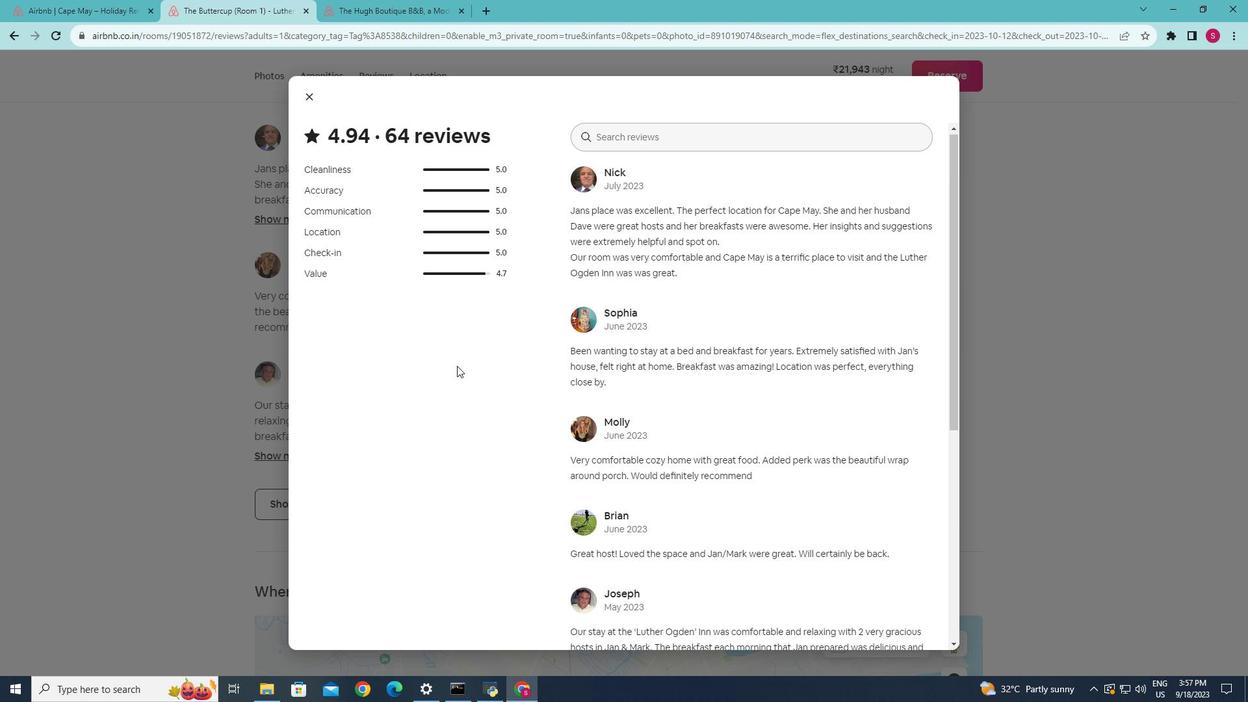
Action: Mouse scrolled (456, 364) with delta (0, 0)
Screenshot: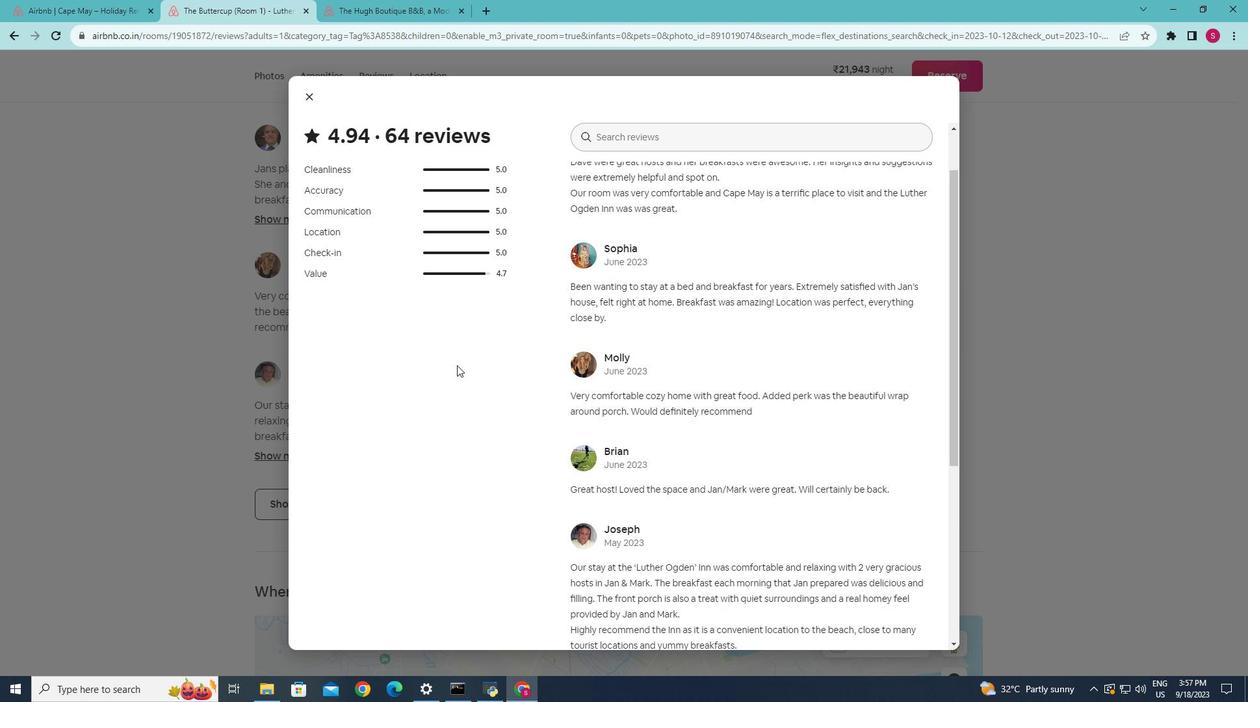 
Action: Mouse moved to (456, 364)
Screenshot: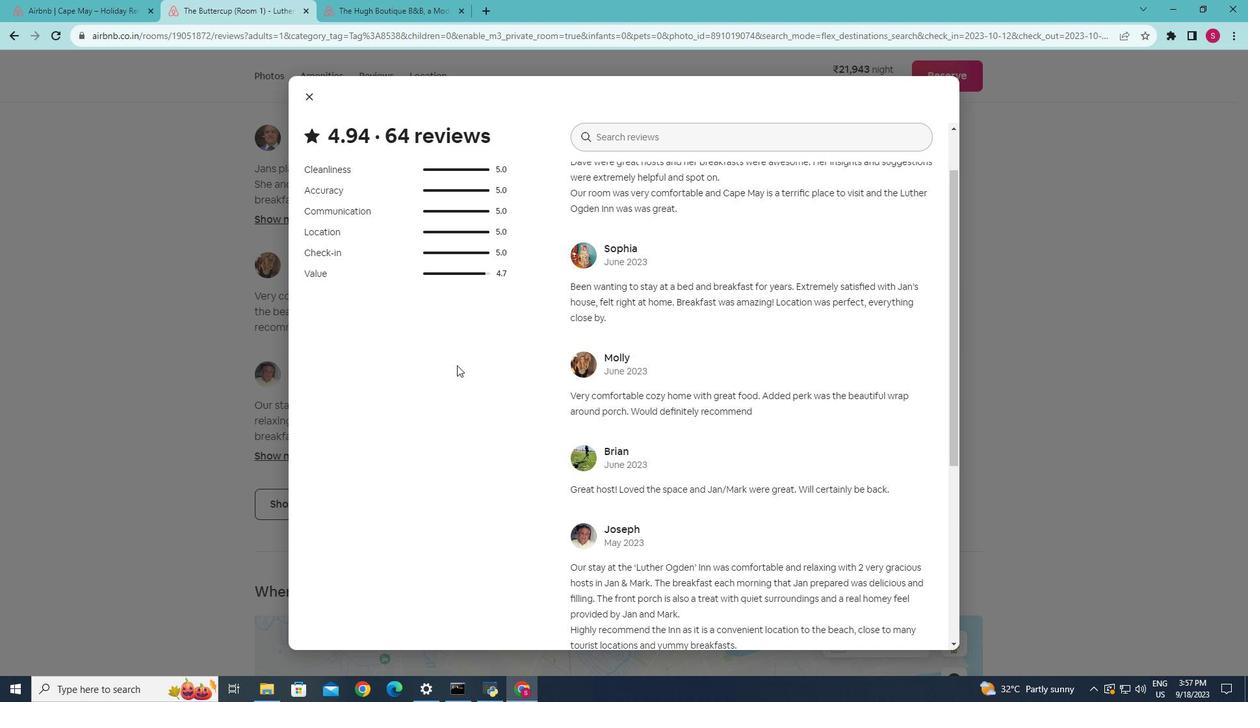 
Action: Mouse scrolled (456, 363) with delta (0, 0)
Screenshot: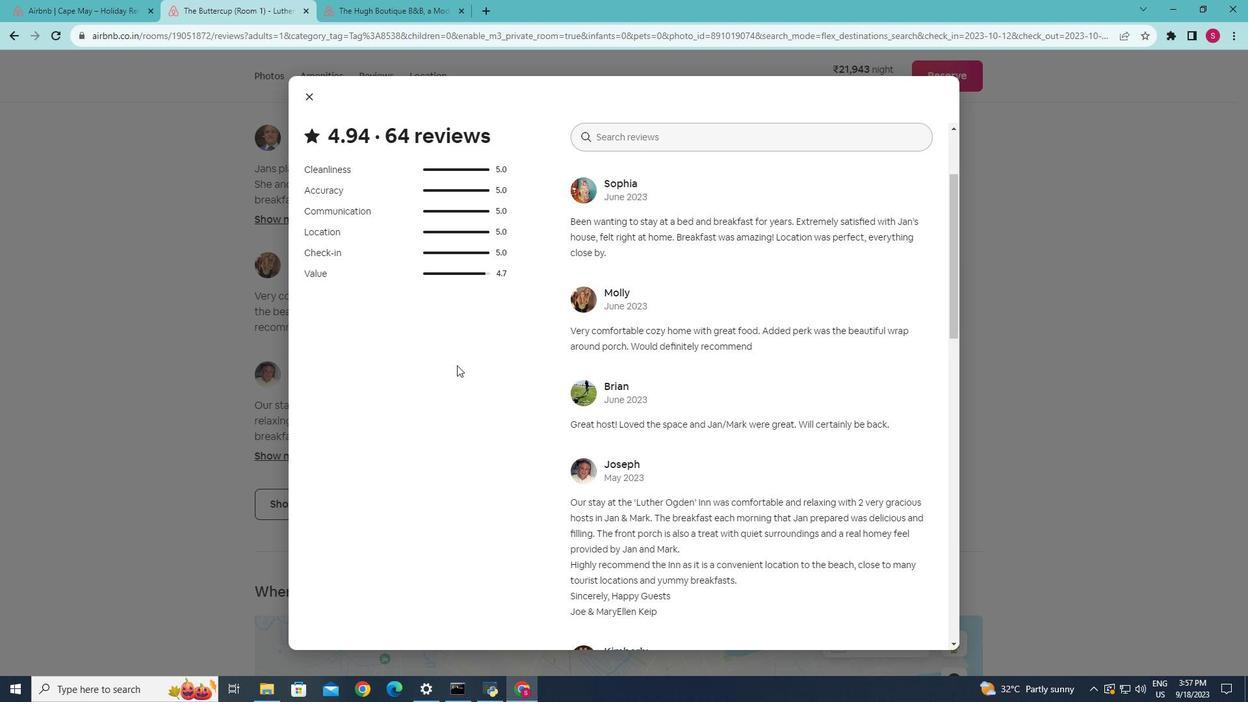 
Action: Mouse scrolled (456, 363) with delta (0, 0)
Screenshot: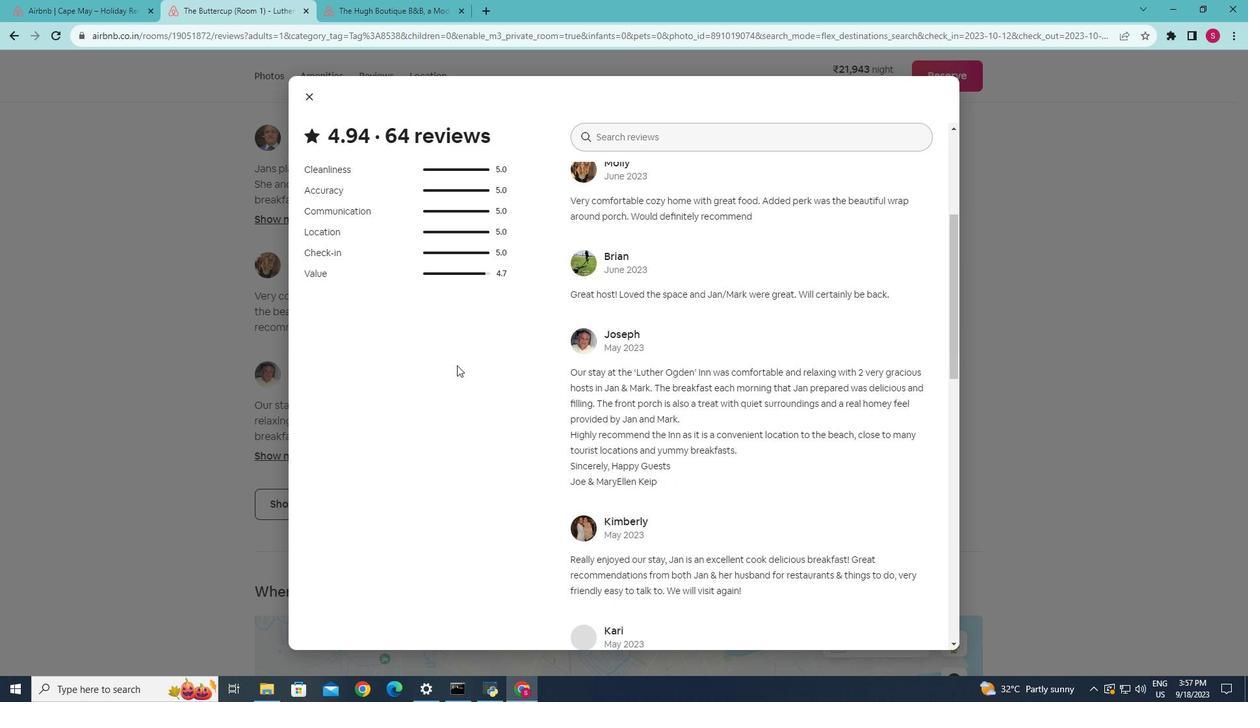 
Action: Mouse scrolled (456, 363) with delta (0, 0)
Screenshot: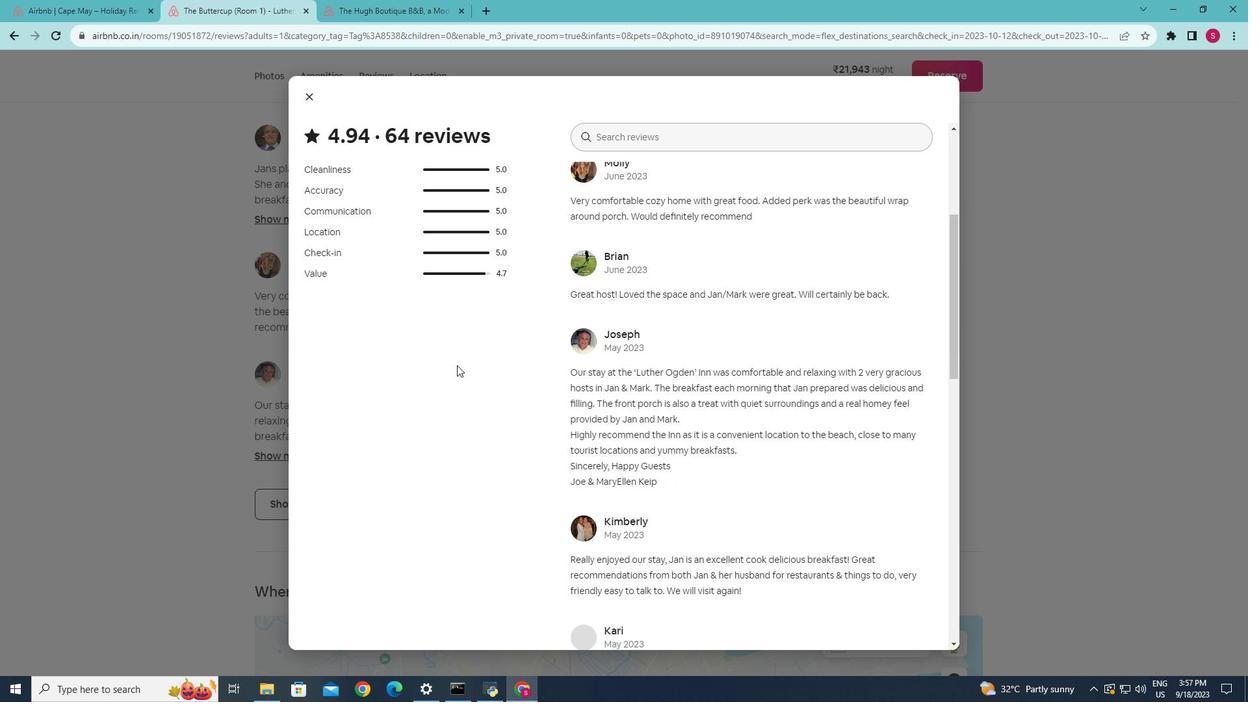 
Action: Mouse scrolled (456, 363) with delta (0, 0)
Screenshot: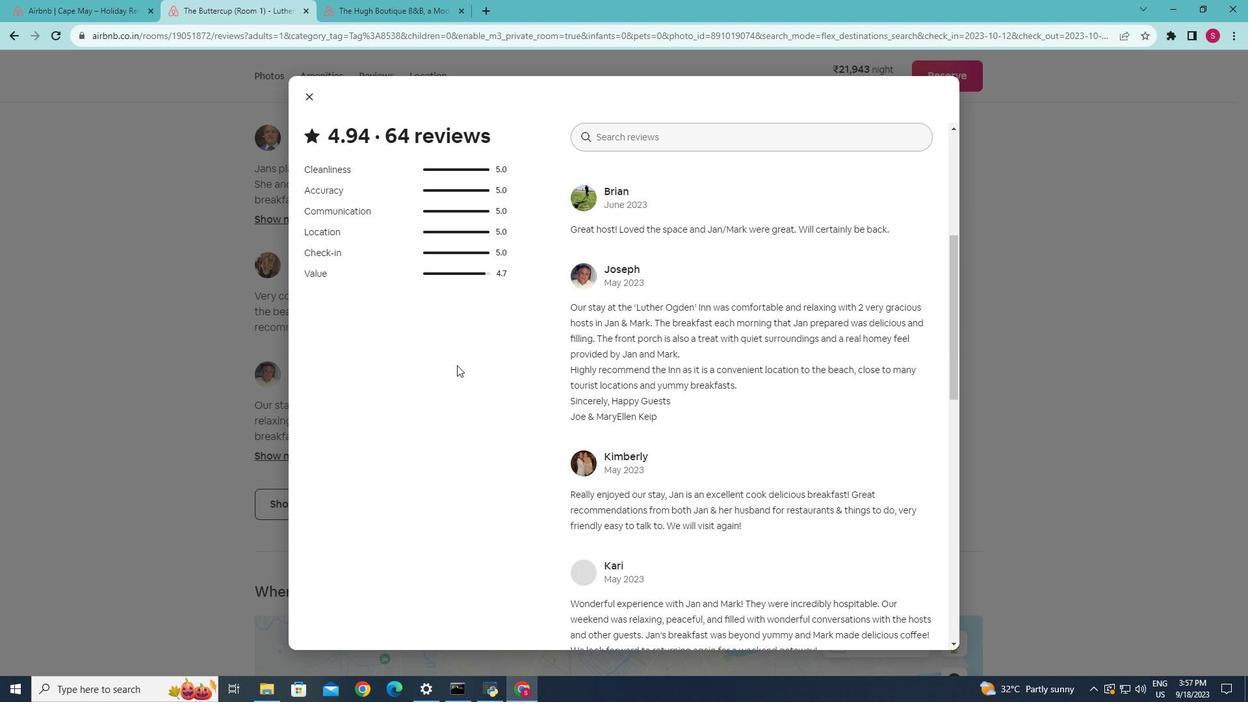 
Action: Mouse scrolled (456, 363) with delta (0, 0)
Screenshot: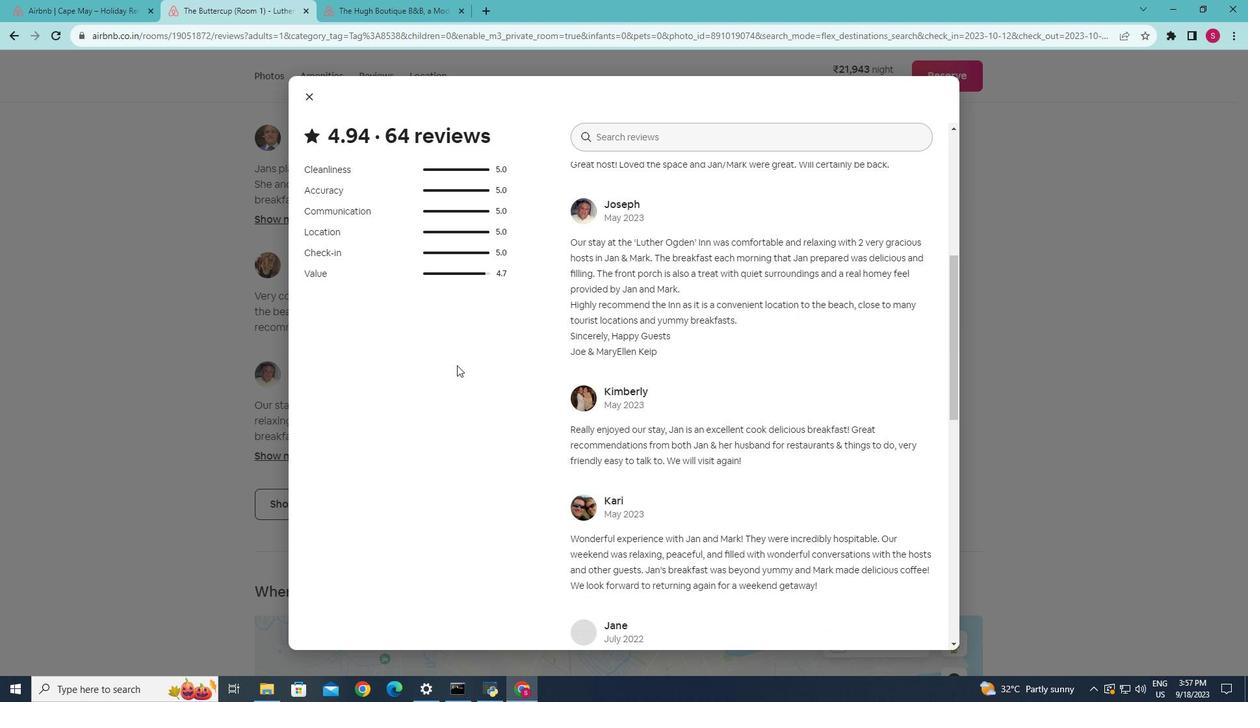 
Action: Mouse scrolled (456, 363) with delta (0, 0)
Screenshot: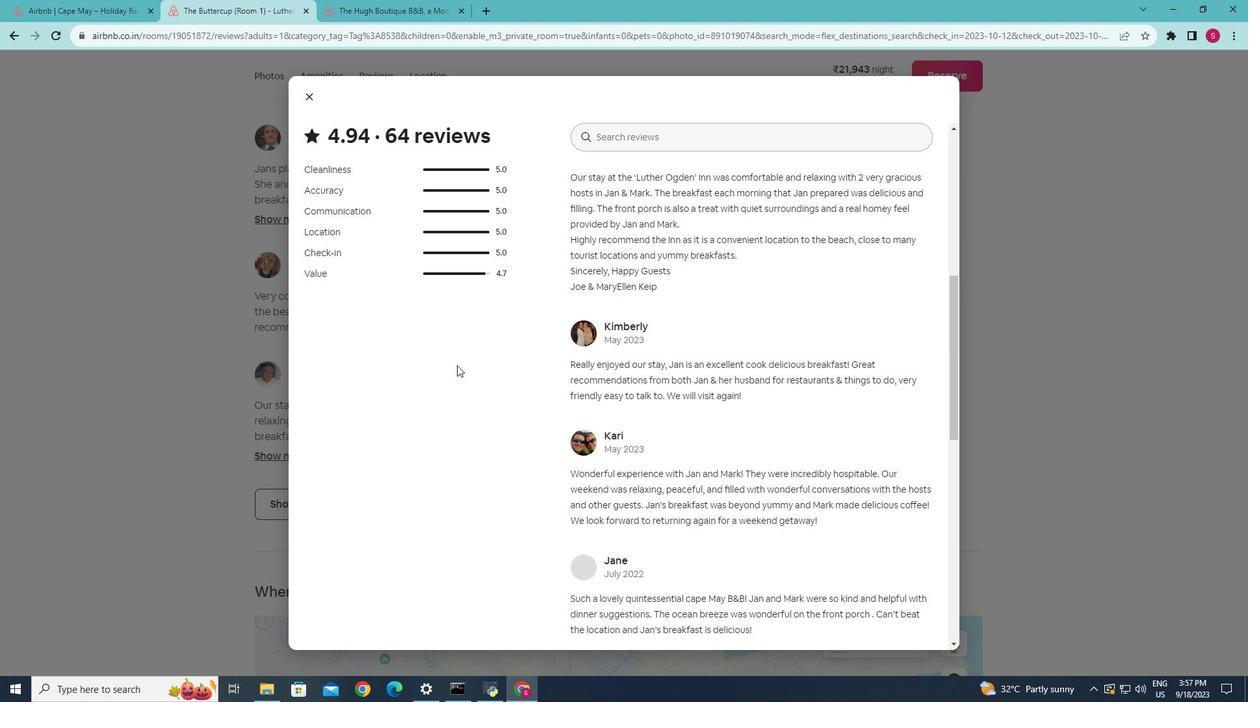 
Action: Mouse scrolled (456, 363) with delta (0, 0)
Screenshot: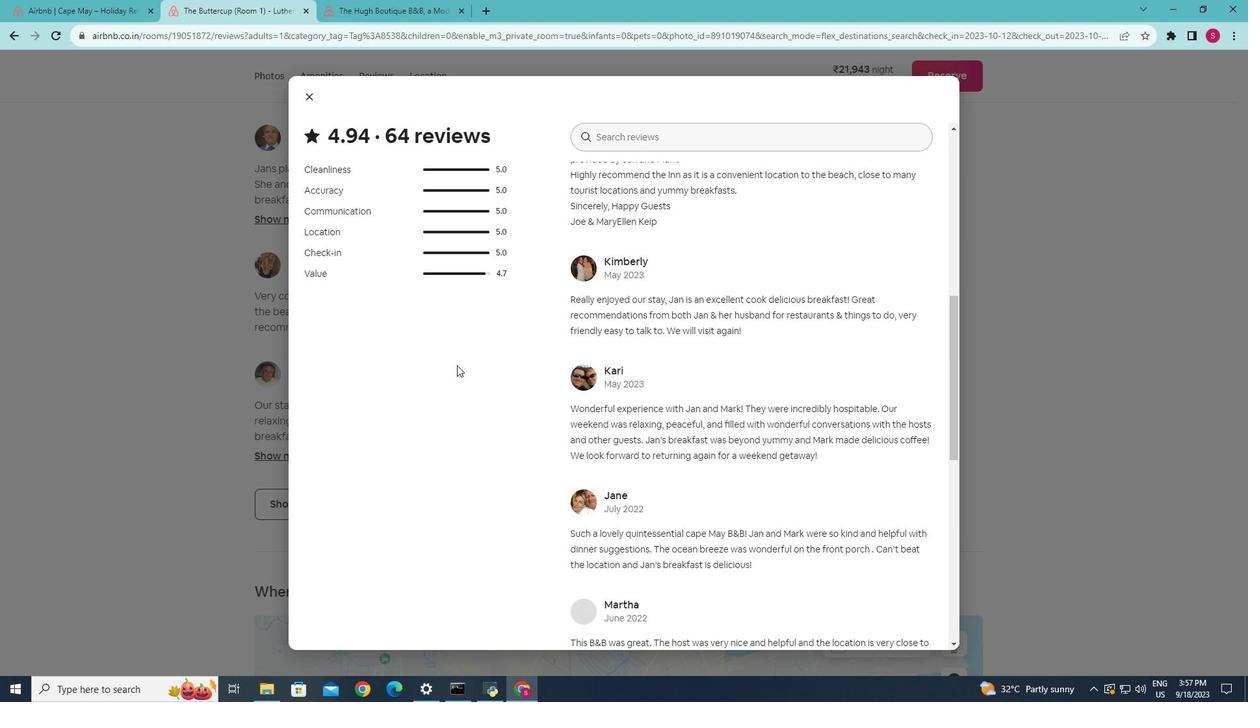 
Action: Mouse scrolled (456, 363) with delta (0, 0)
Screenshot: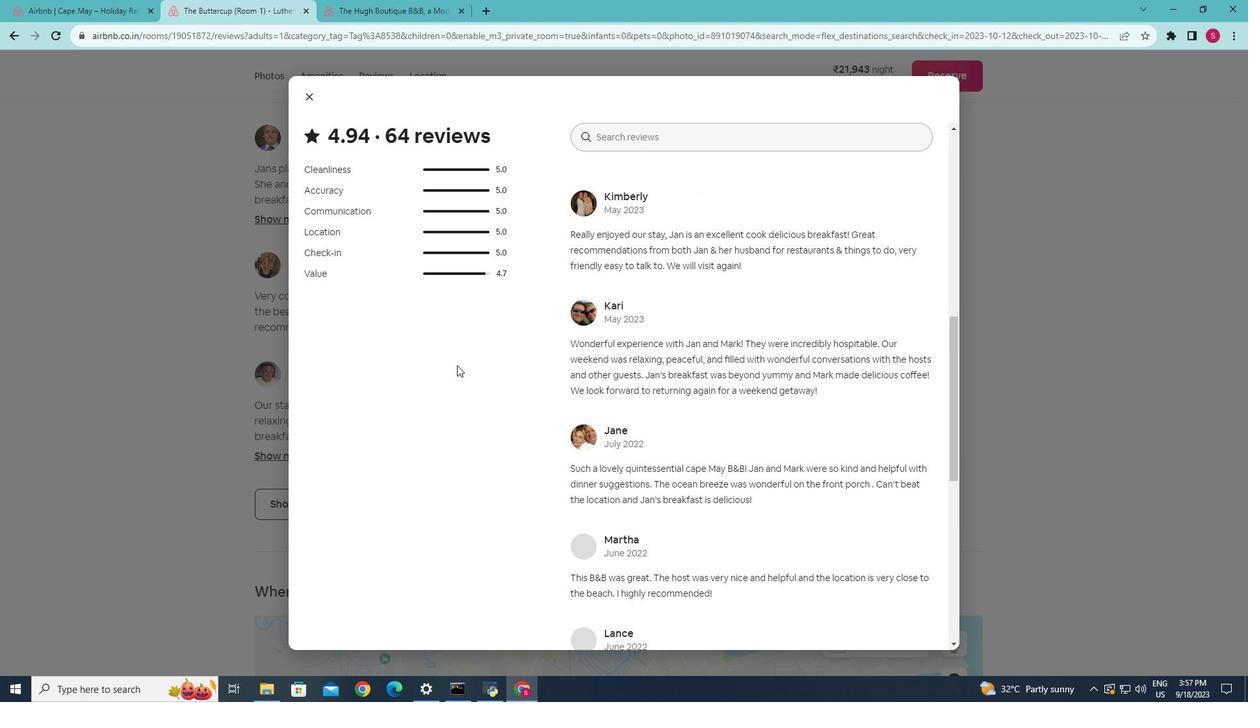 
Action: Mouse scrolled (456, 363) with delta (0, 0)
Screenshot: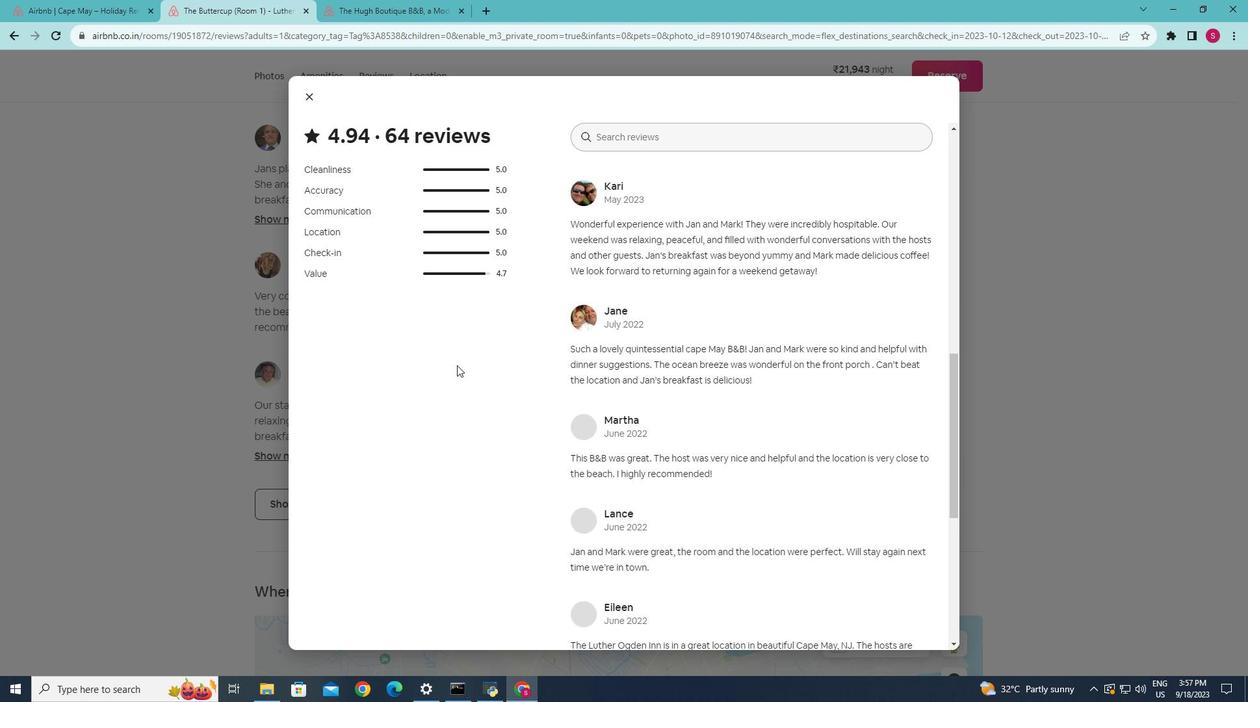 
Action: Mouse scrolled (456, 363) with delta (0, 0)
Screenshot: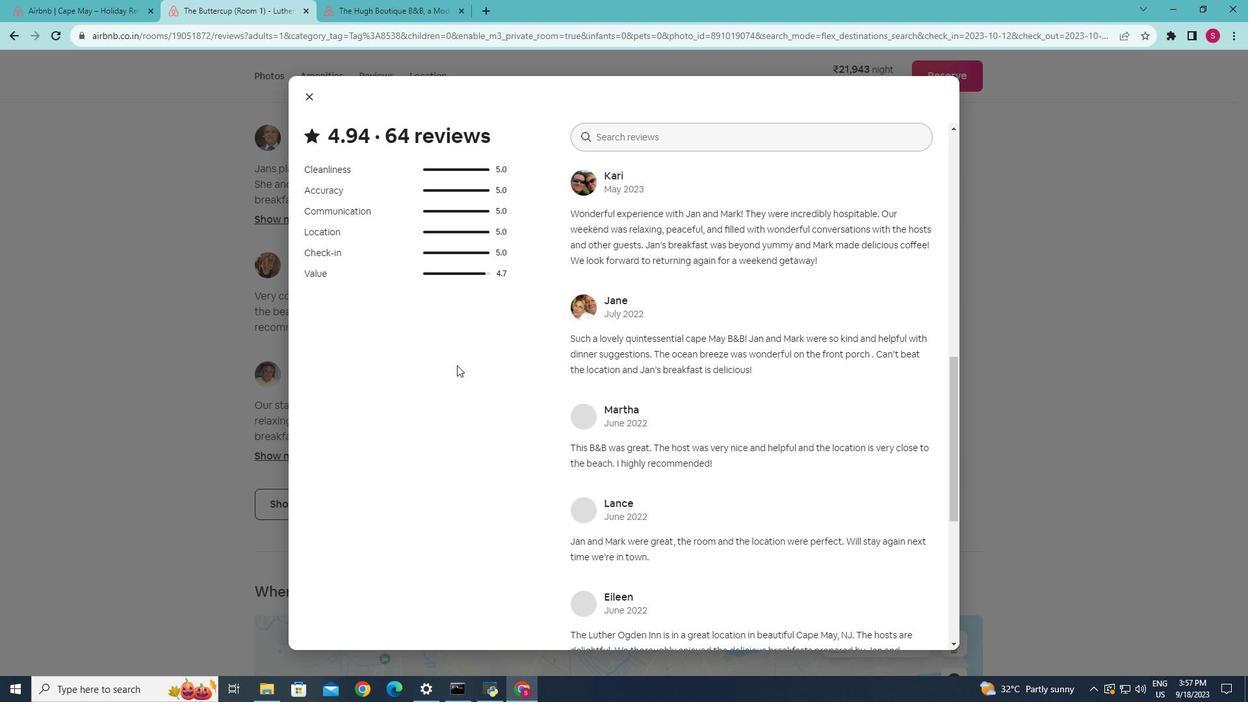 
Action: Mouse scrolled (456, 363) with delta (0, 0)
Screenshot: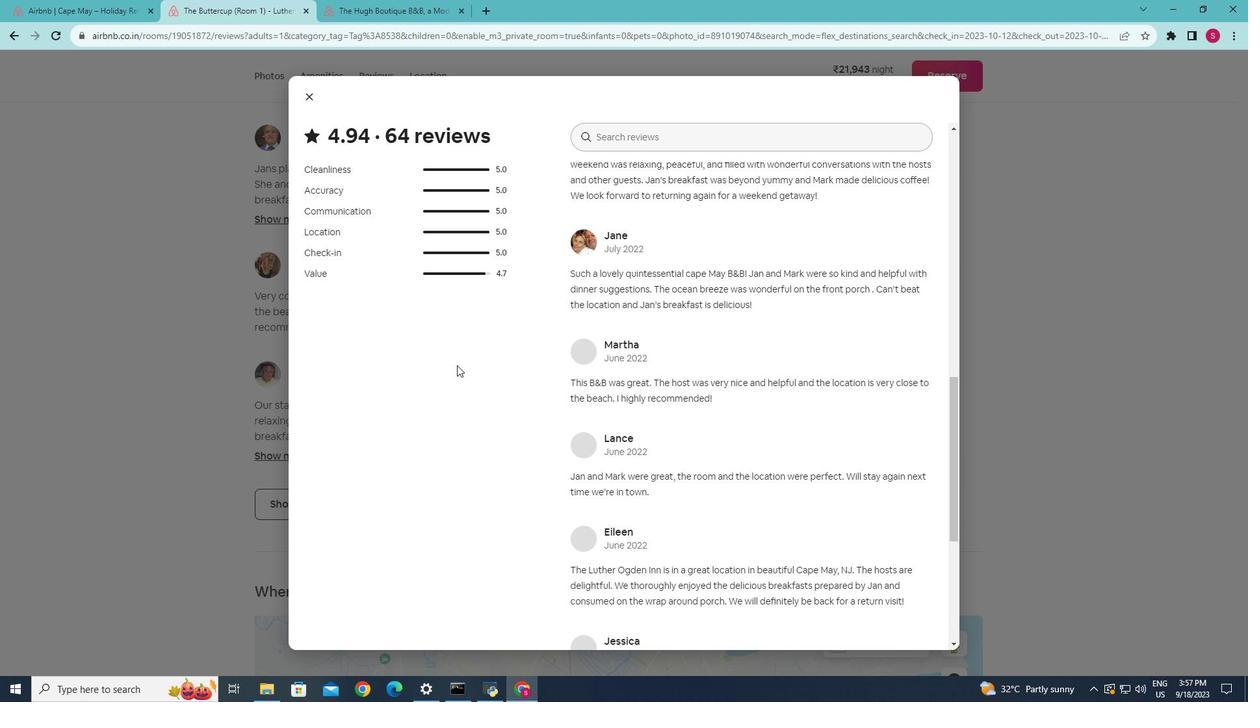 
Action: Mouse scrolled (456, 363) with delta (0, 0)
Screenshot: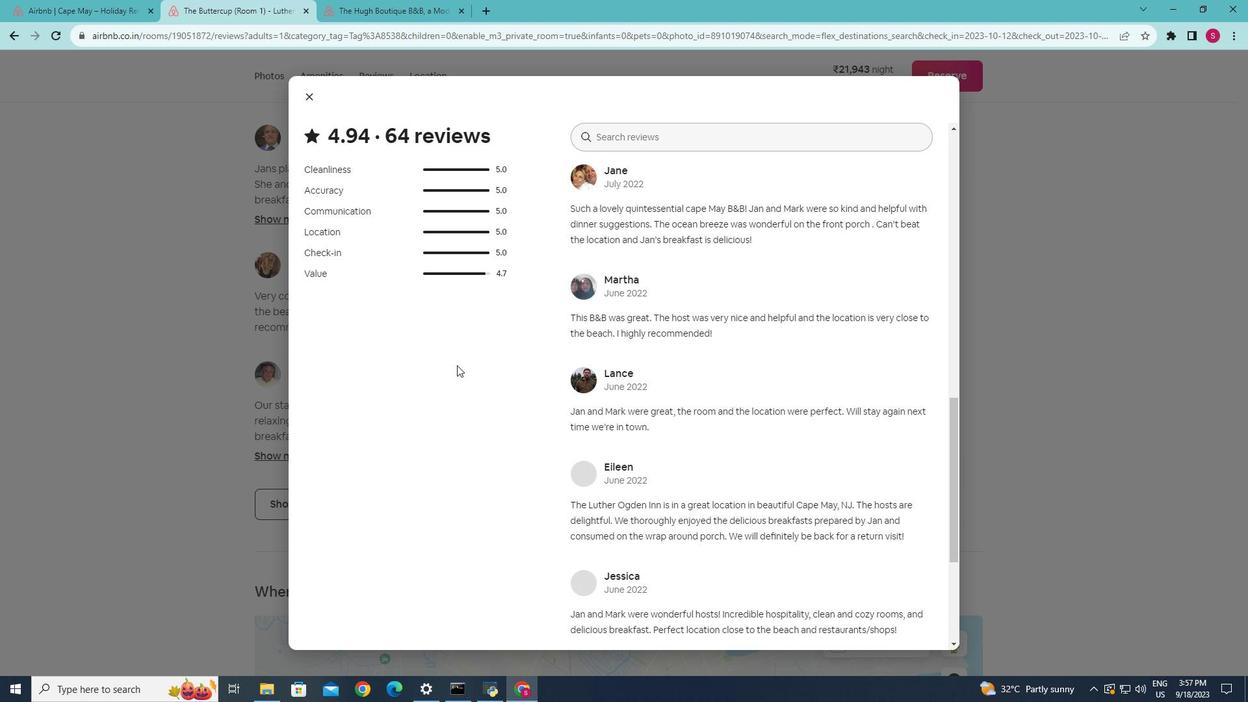 
Action: Mouse scrolled (456, 363) with delta (0, 0)
Screenshot: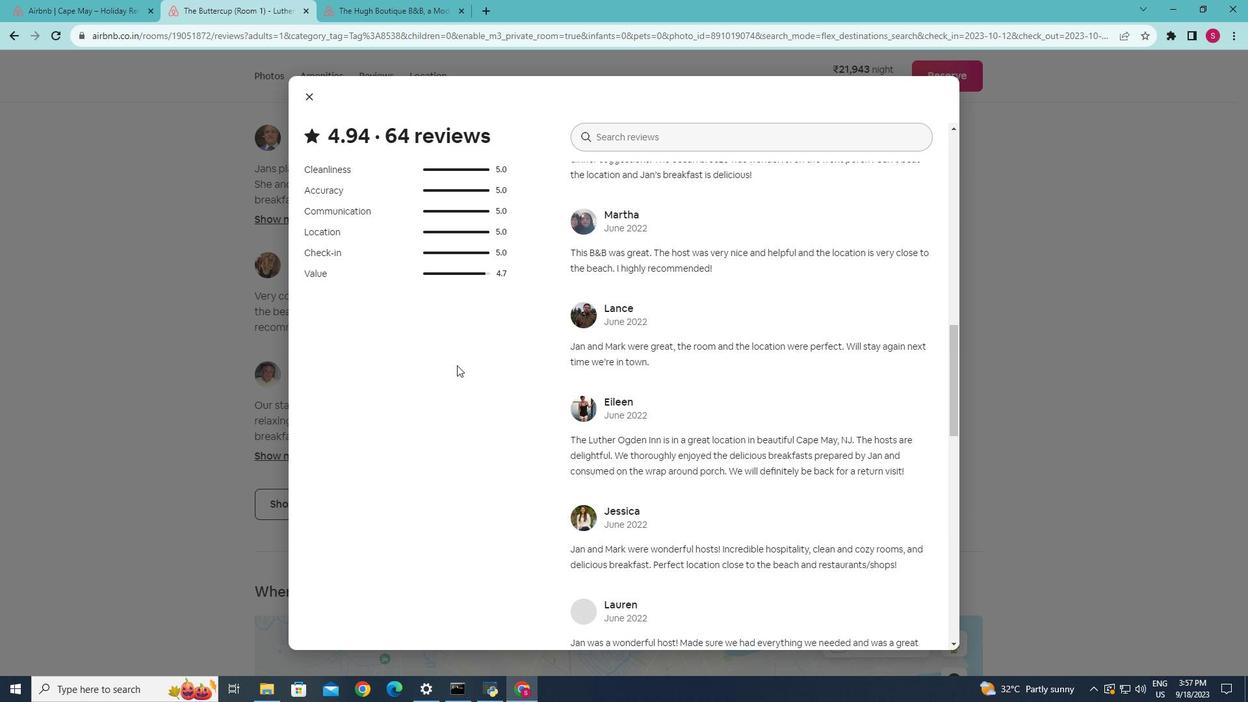 
Action: Mouse scrolled (456, 363) with delta (0, 0)
Screenshot: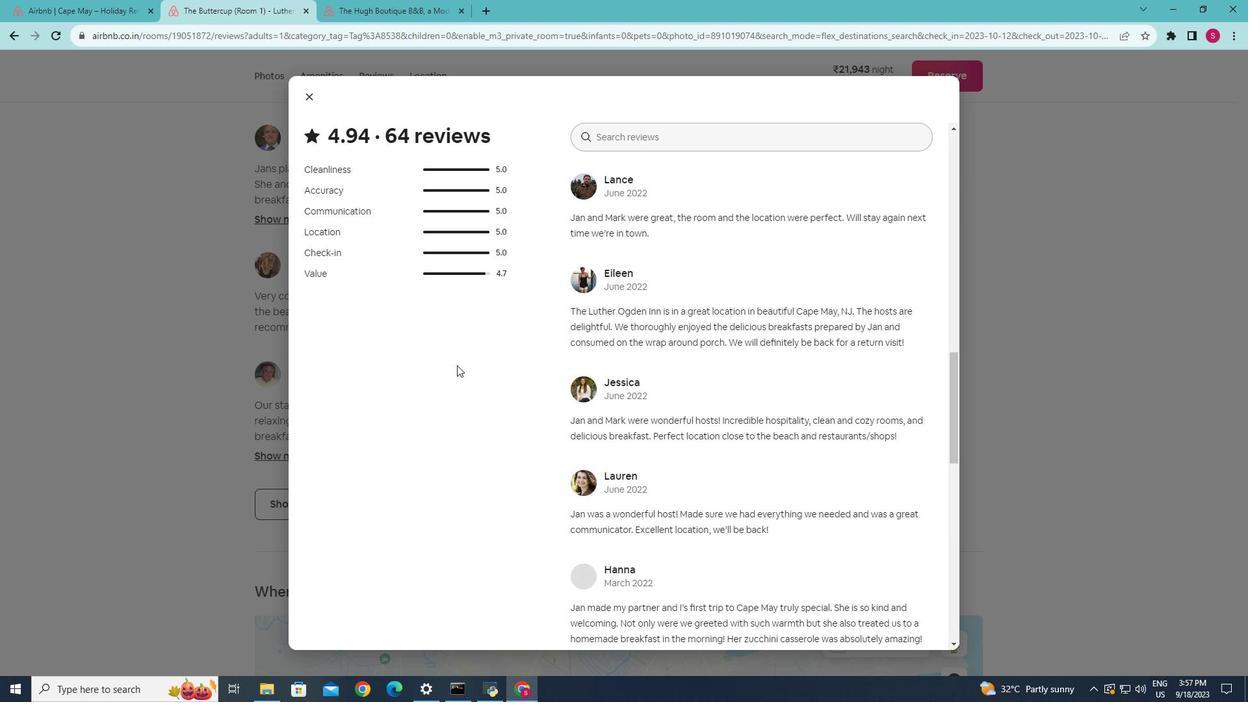 
Action: Mouse scrolled (456, 363) with delta (0, 0)
Screenshot: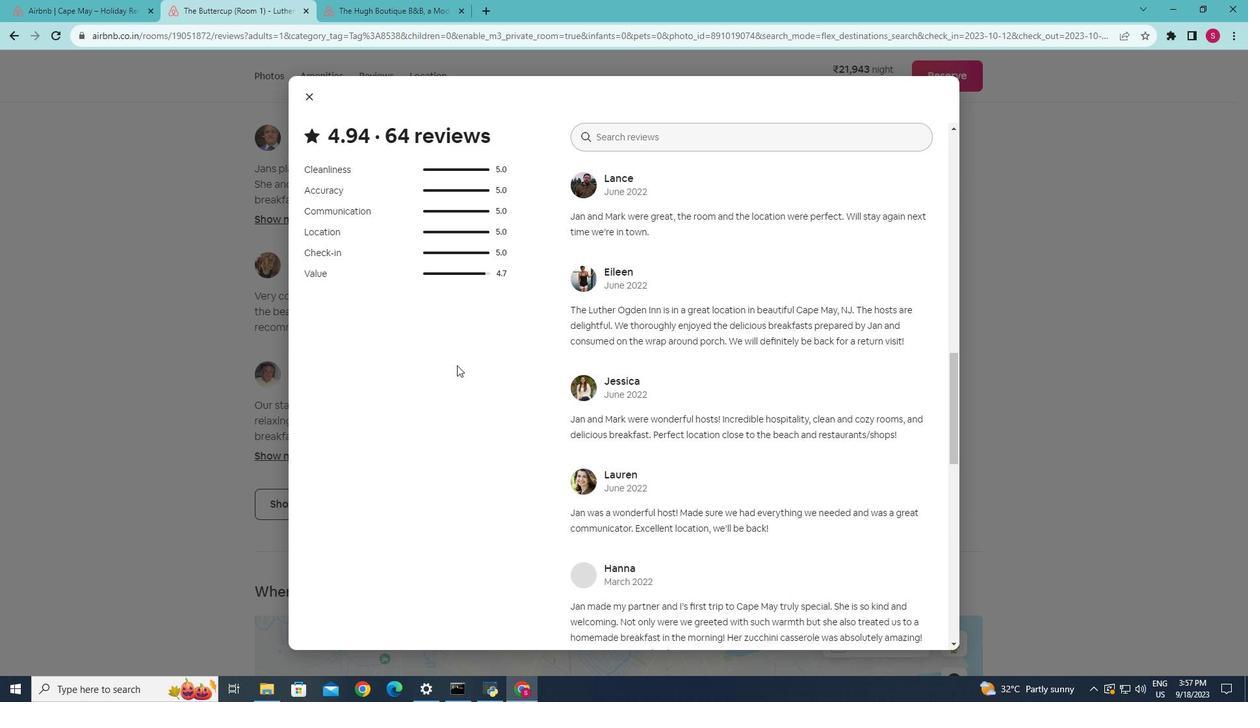 
Action: Mouse scrolled (456, 363) with delta (0, 0)
Screenshot: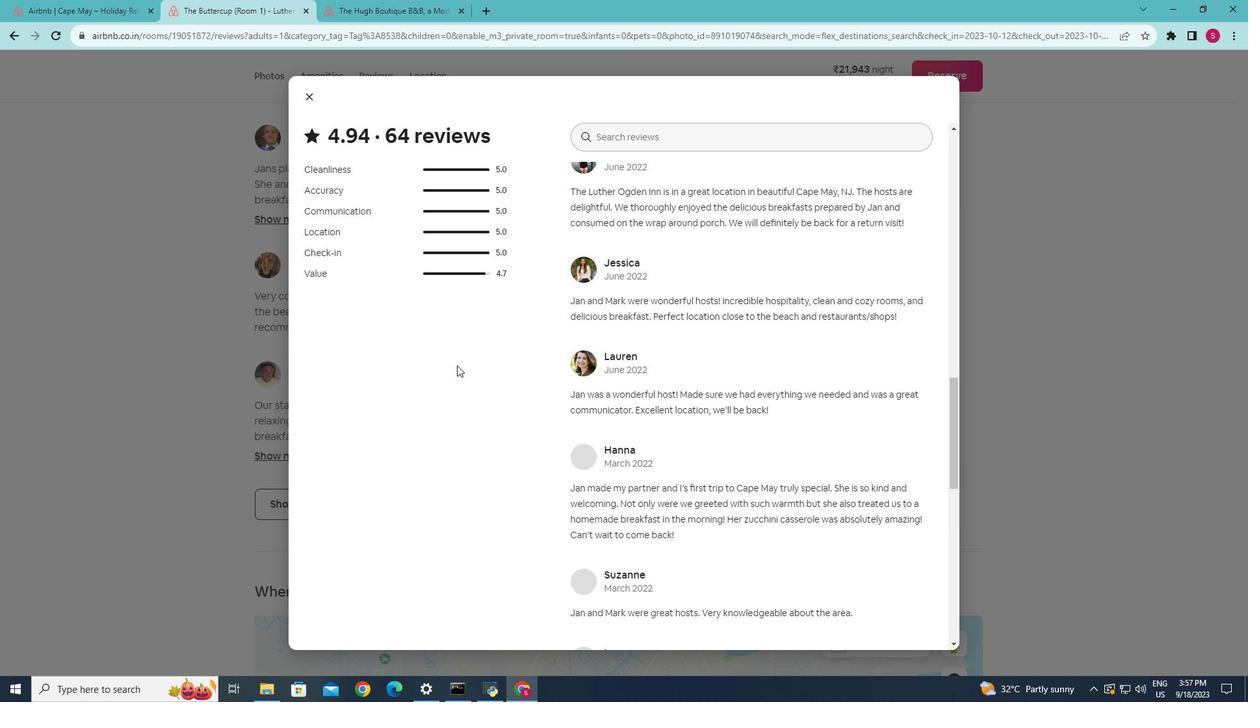 
Action: Mouse scrolled (456, 363) with delta (0, 0)
Screenshot: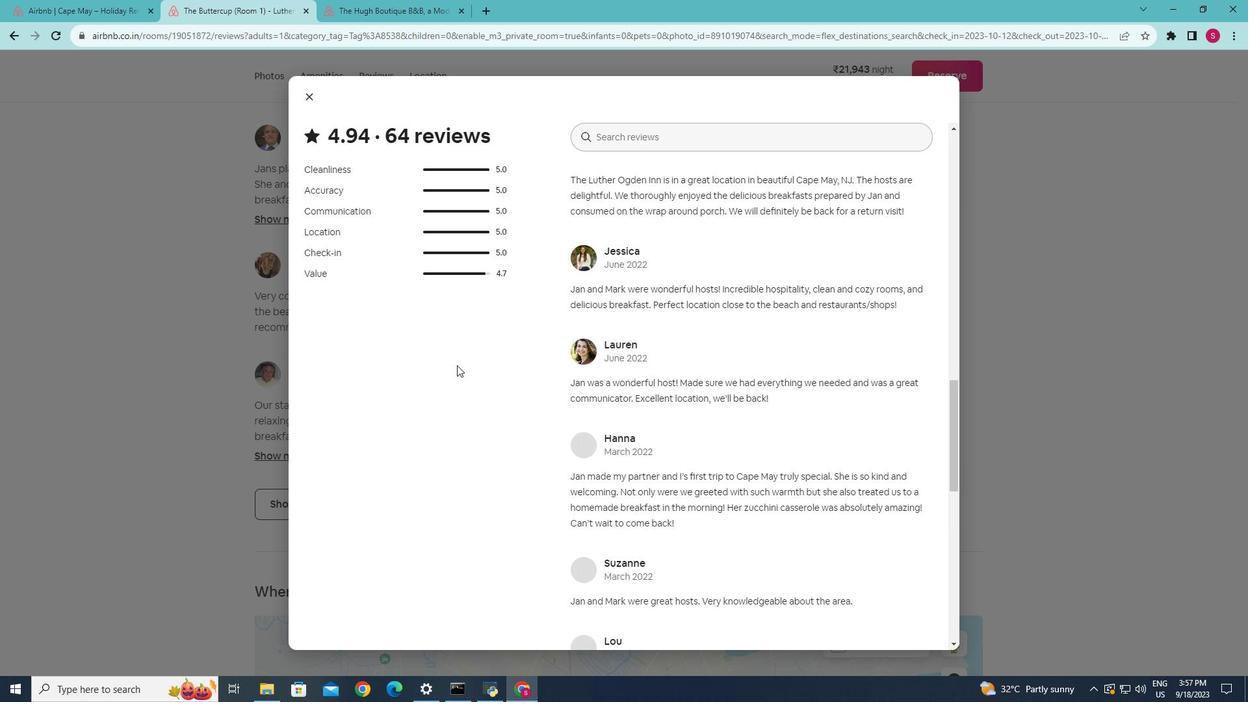 
Action: Mouse scrolled (456, 363) with delta (0, 0)
Screenshot: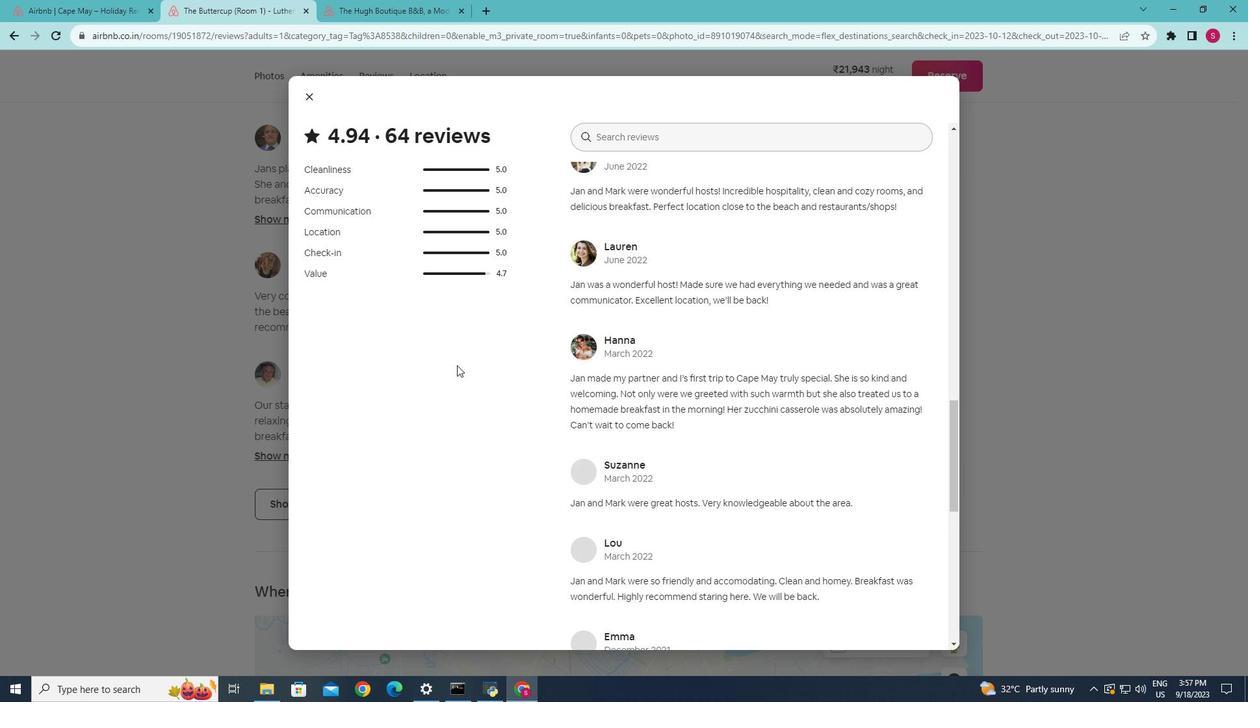 
Action: Mouse scrolled (456, 363) with delta (0, 0)
Screenshot: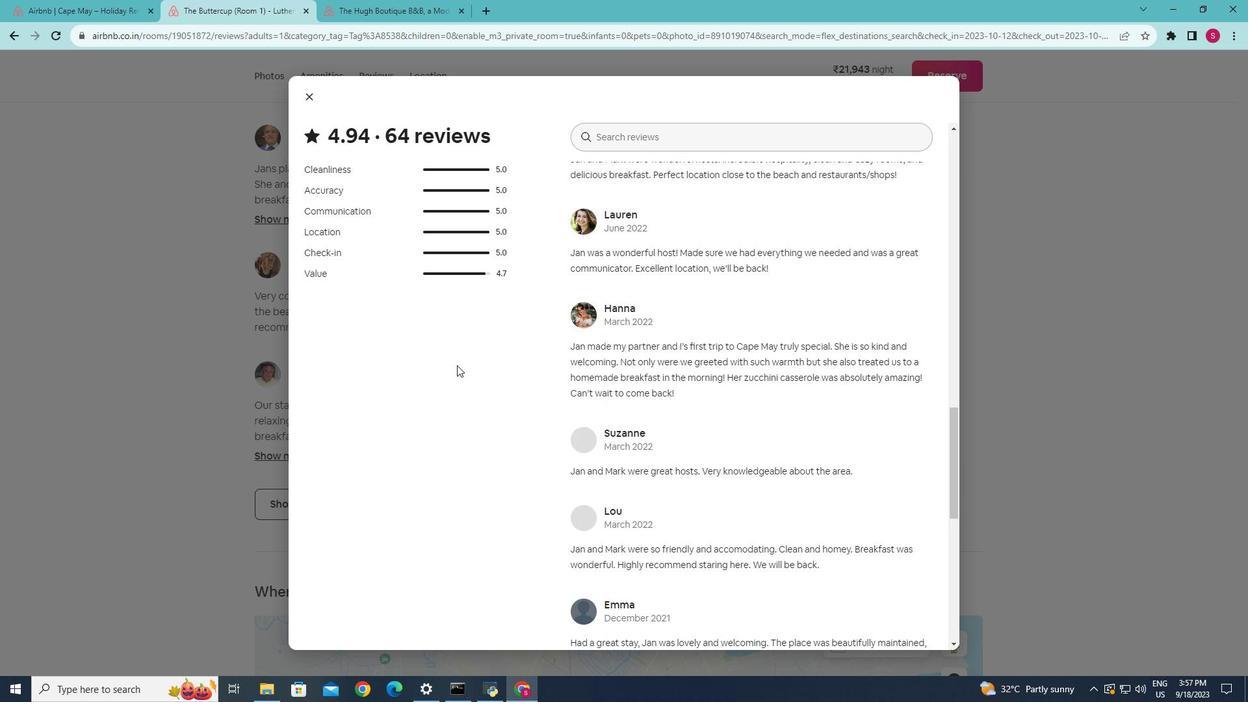 
Action: Mouse scrolled (456, 363) with delta (0, 0)
Screenshot: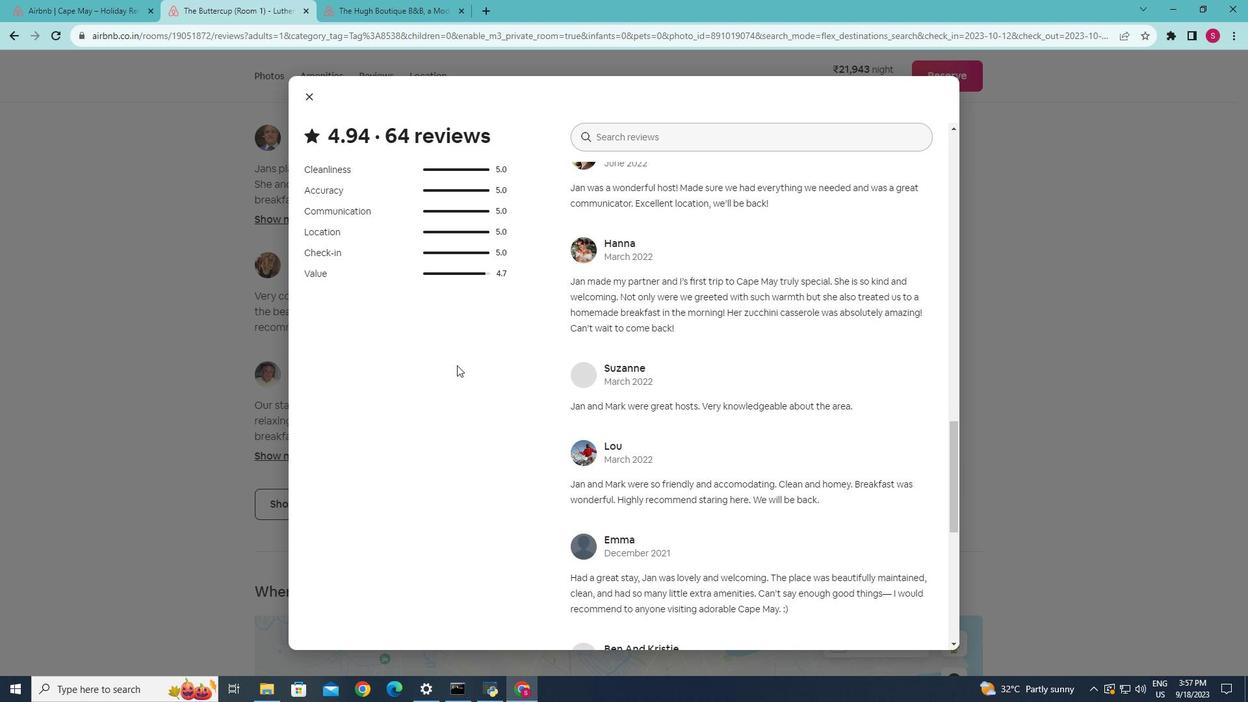 
Action: Mouse scrolled (456, 363) with delta (0, 0)
Screenshot: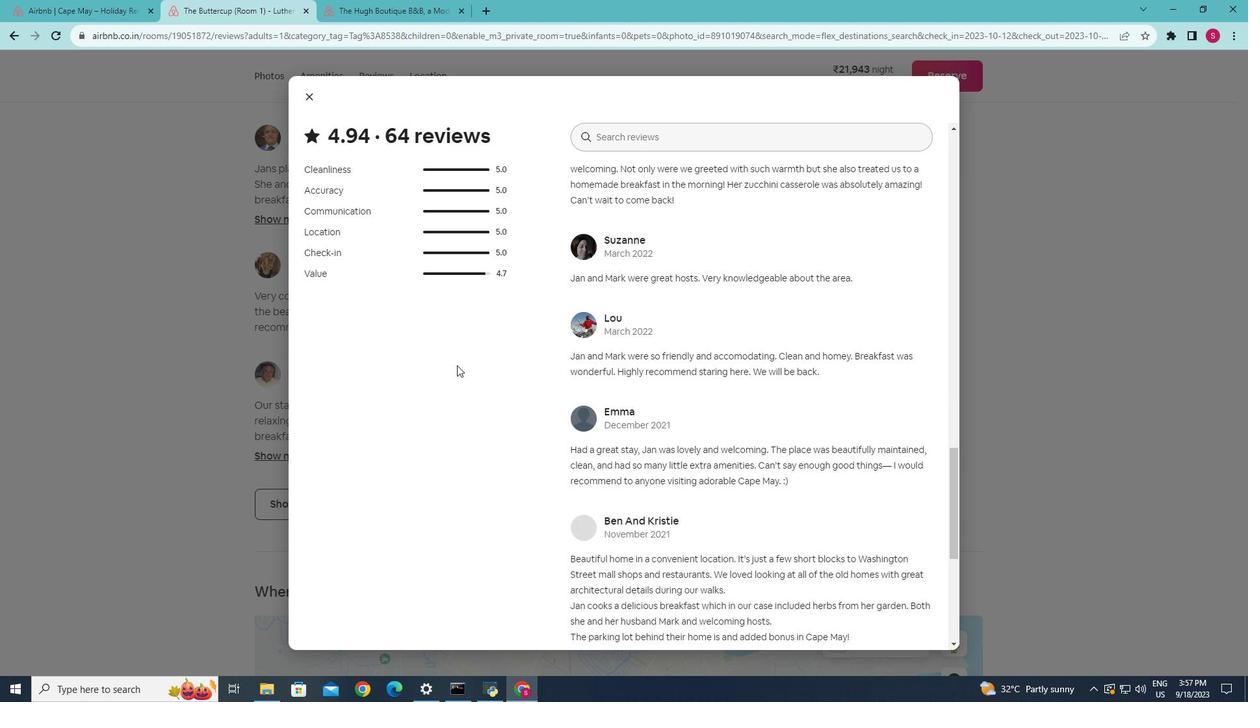 
Action: Mouse scrolled (456, 363) with delta (0, 0)
Screenshot: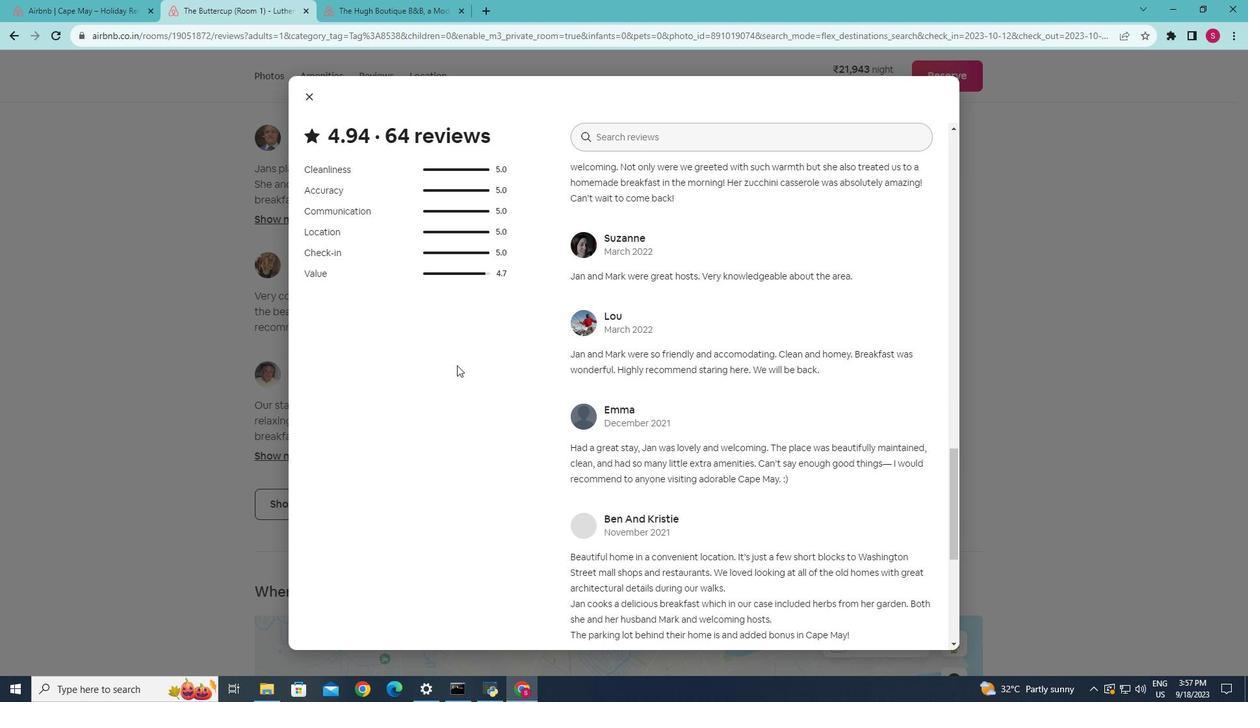 
Action: Mouse scrolled (456, 363) with delta (0, 0)
Screenshot: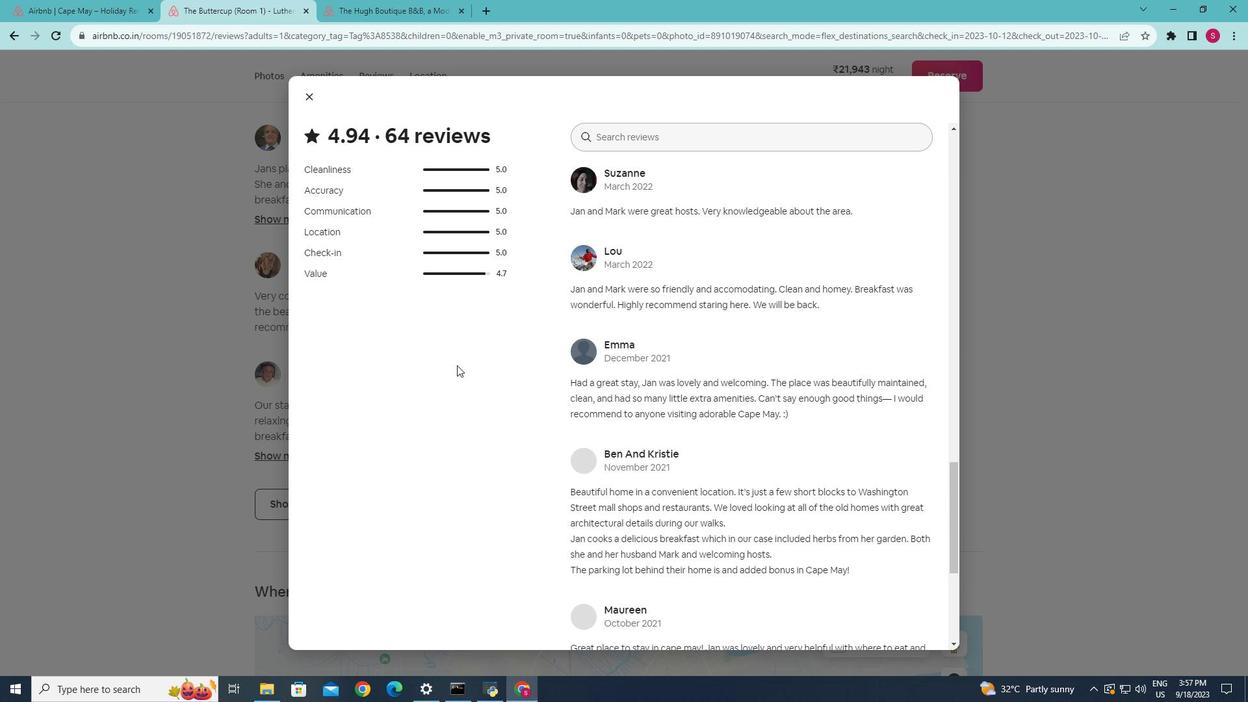 
Action: Mouse scrolled (456, 363) with delta (0, 0)
Screenshot: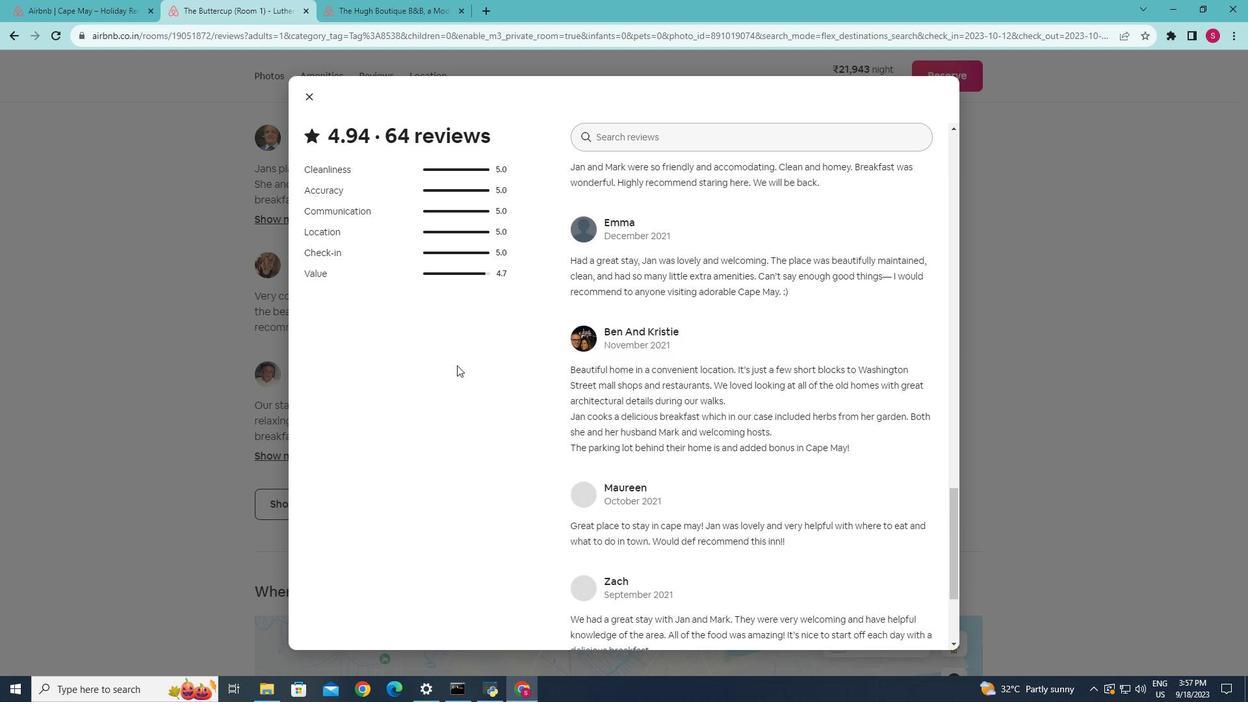 
Action: Mouse scrolled (456, 363) with delta (0, 0)
Screenshot: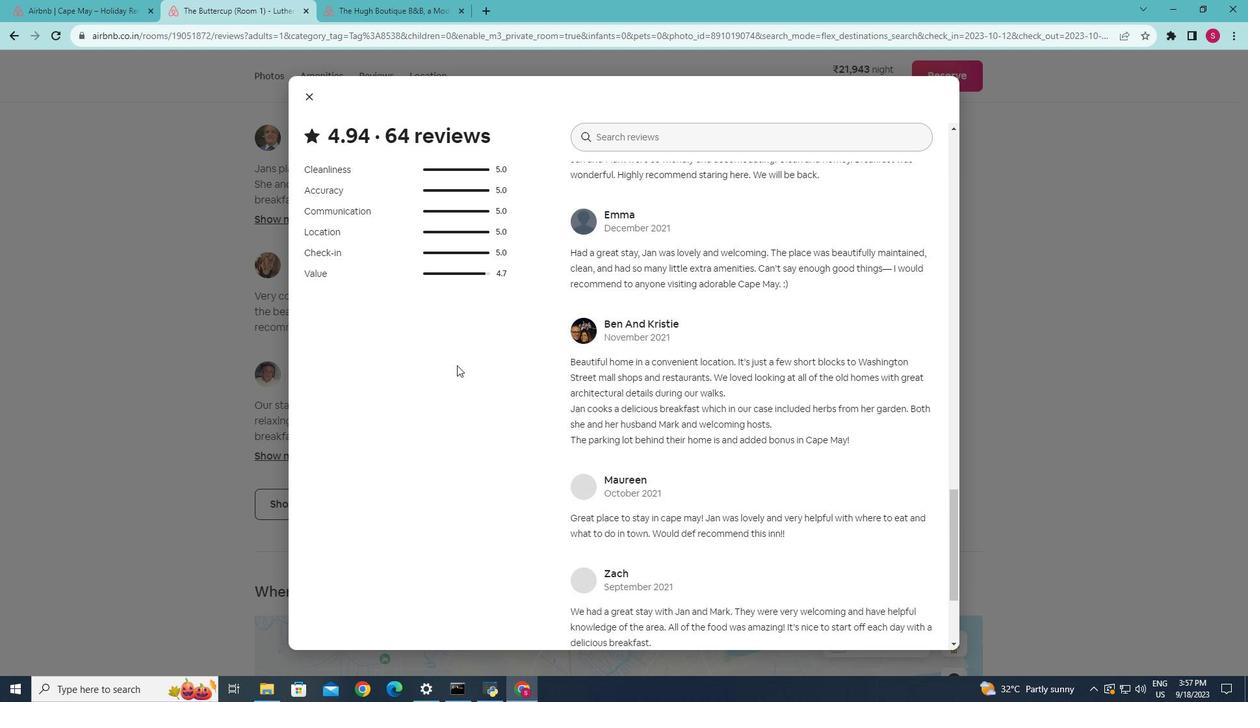 
Action: Mouse scrolled (456, 363) with delta (0, 0)
Screenshot: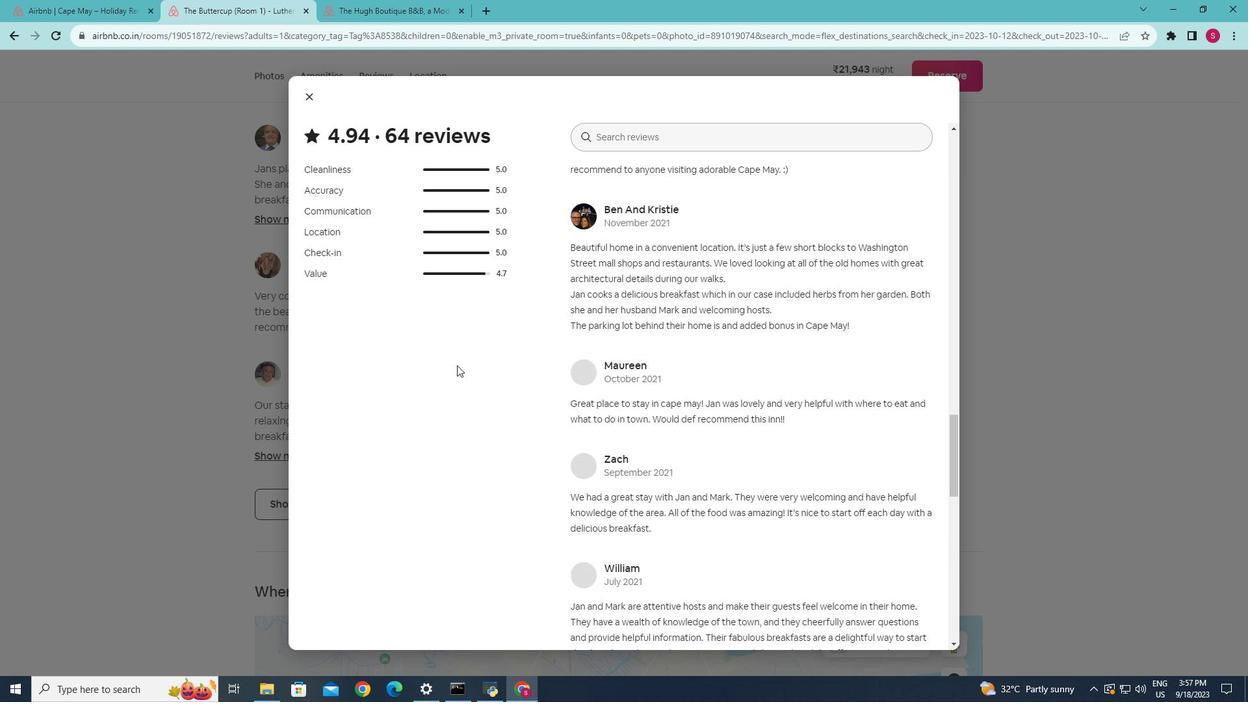 
Action: Mouse scrolled (456, 363) with delta (0, 0)
Screenshot: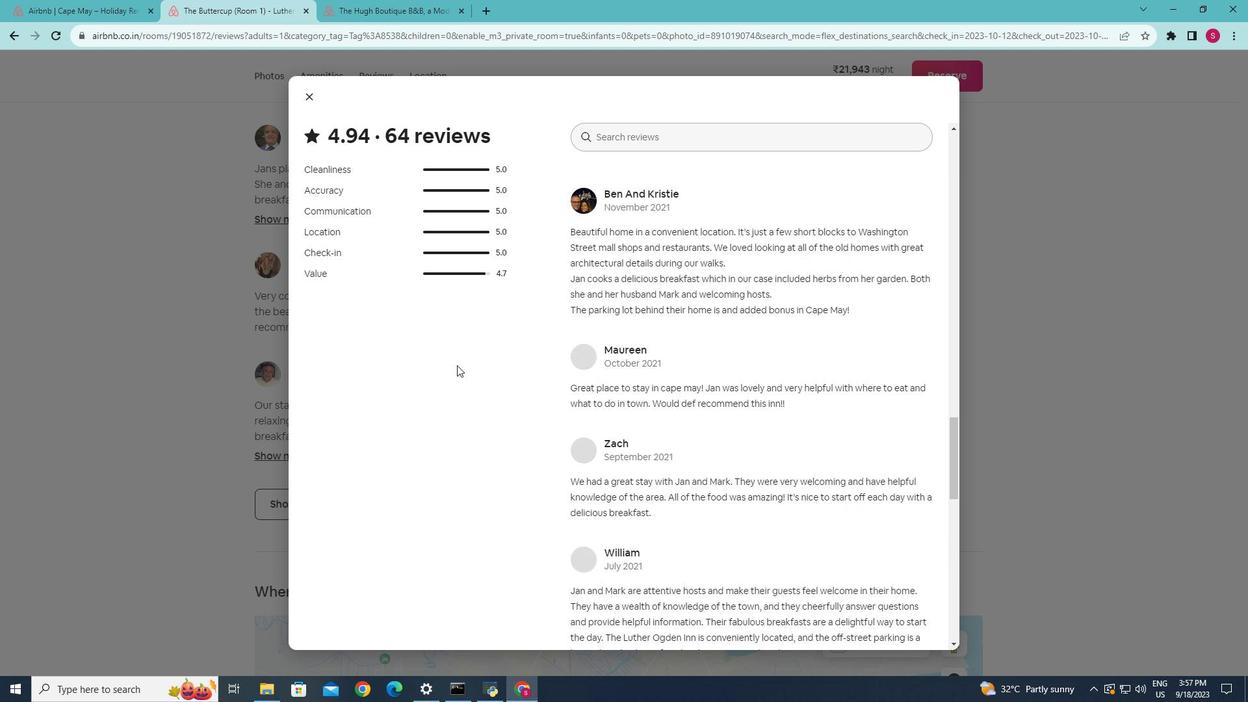
Action: Mouse scrolled (456, 363) with delta (0, 0)
Screenshot: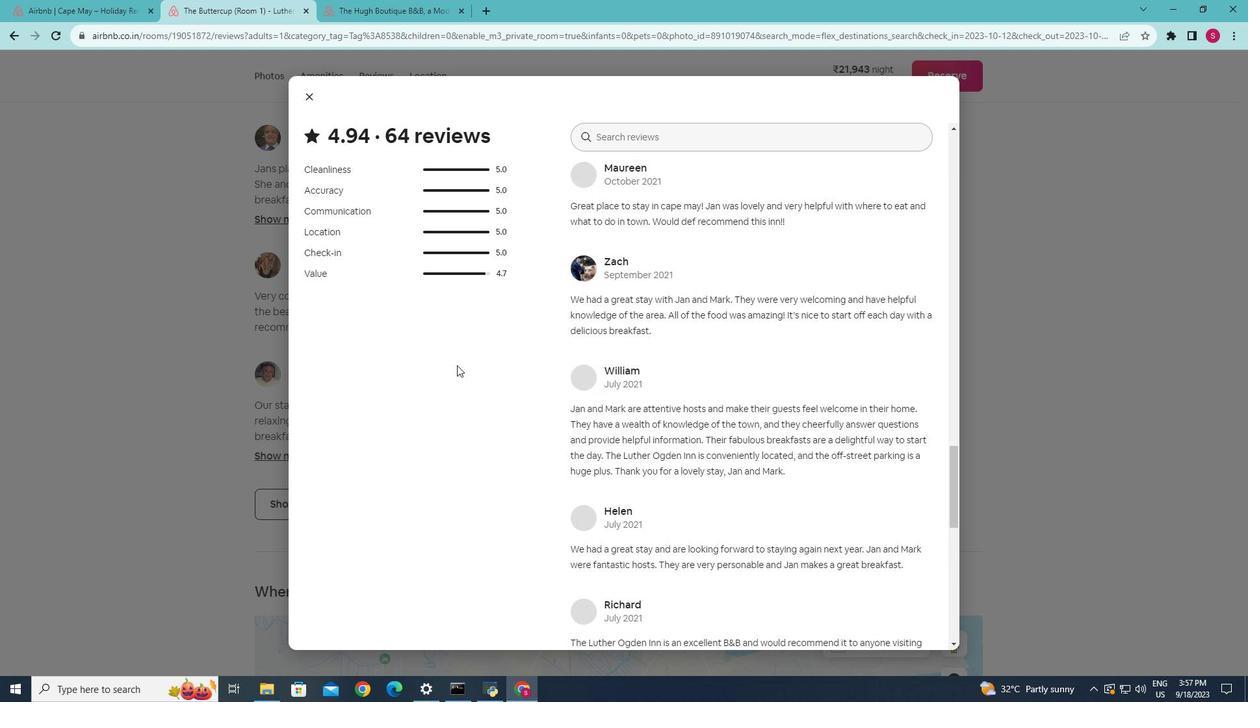 
Action: Mouse scrolled (456, 363) with delta (0, 0)
Screenshot: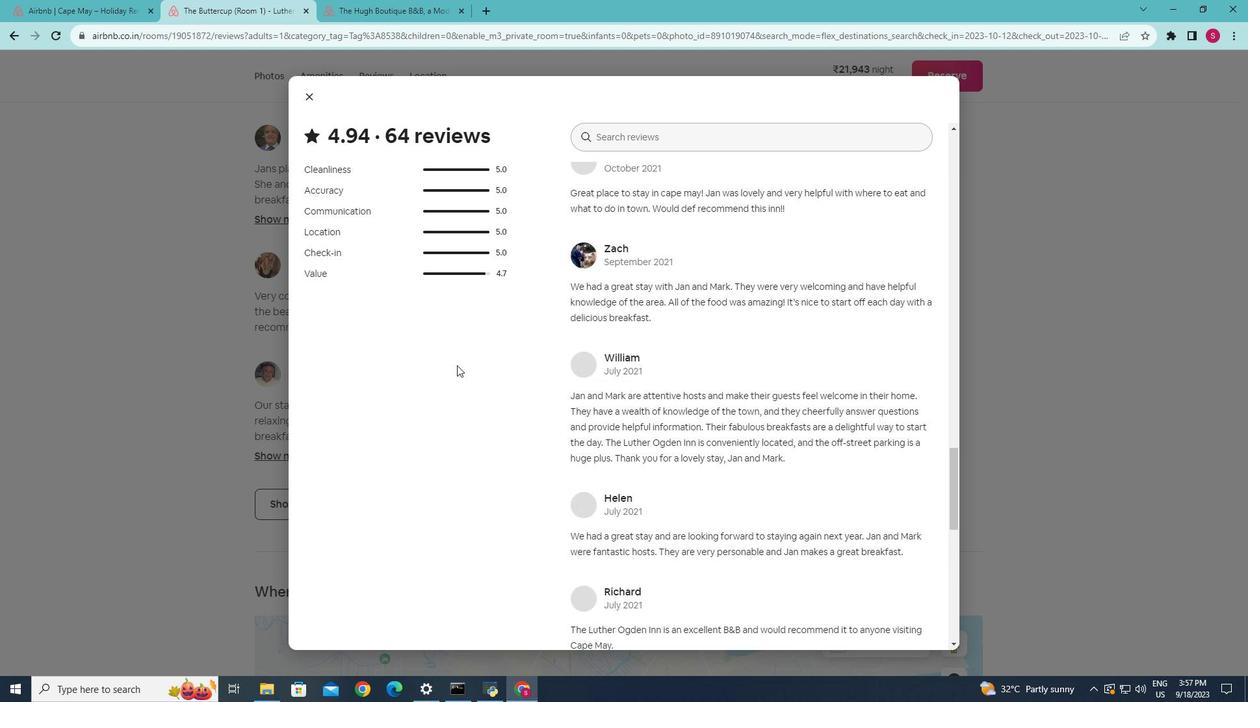 
Action: Mouse scrolled (456, 363) with delta (0, 0)
Screenshot: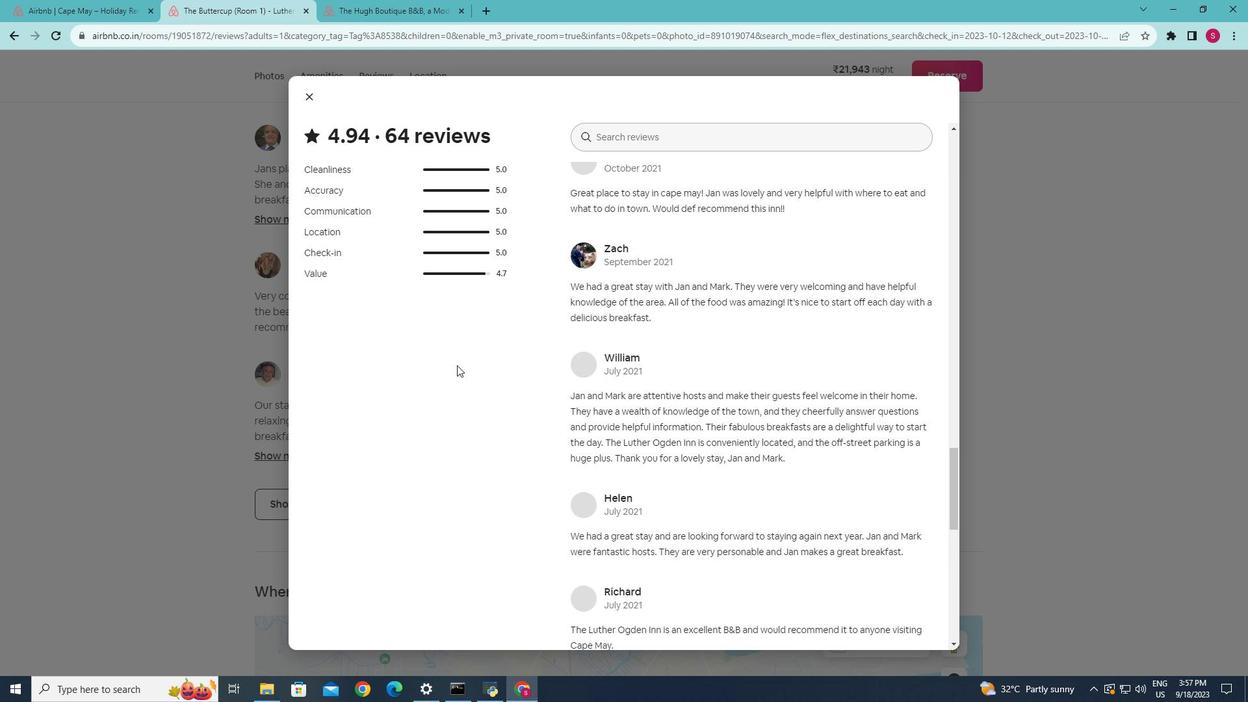 
Action: Mouse scrolled (456, 363) with delta (0, 0)
Screenshot: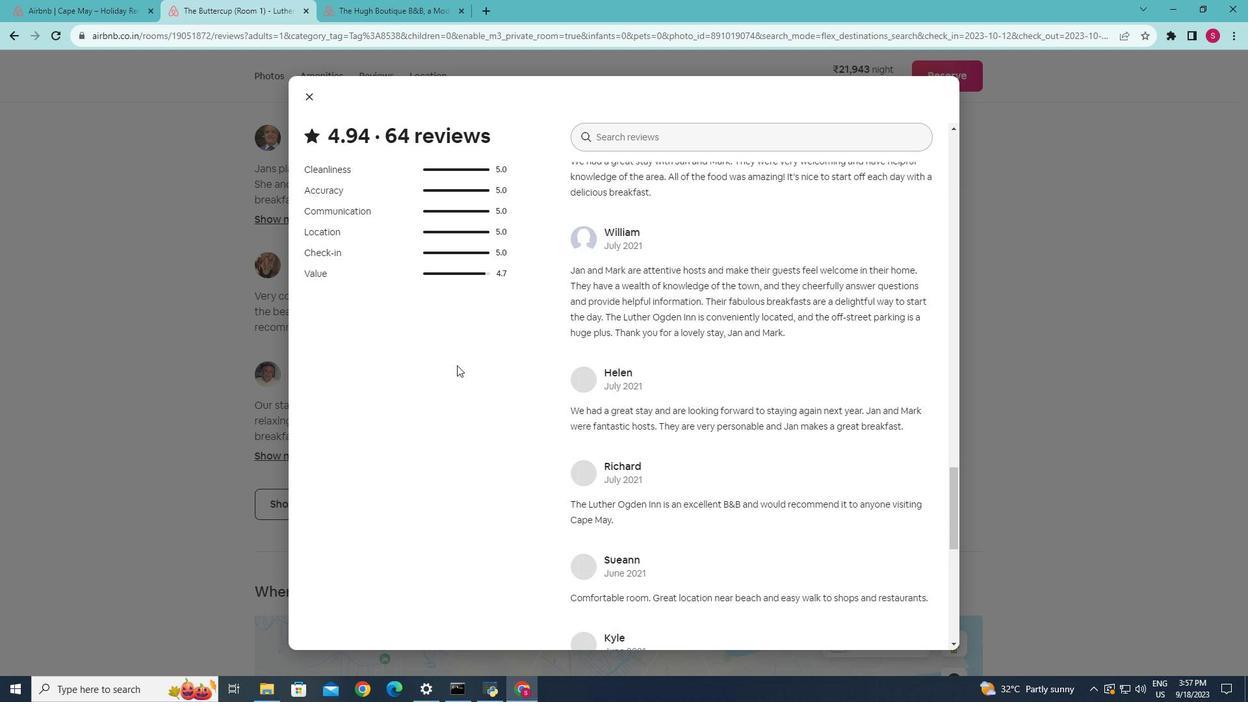 
Action: Mouse scrolled (456, 363) with delta (0, 0)
Screenshot: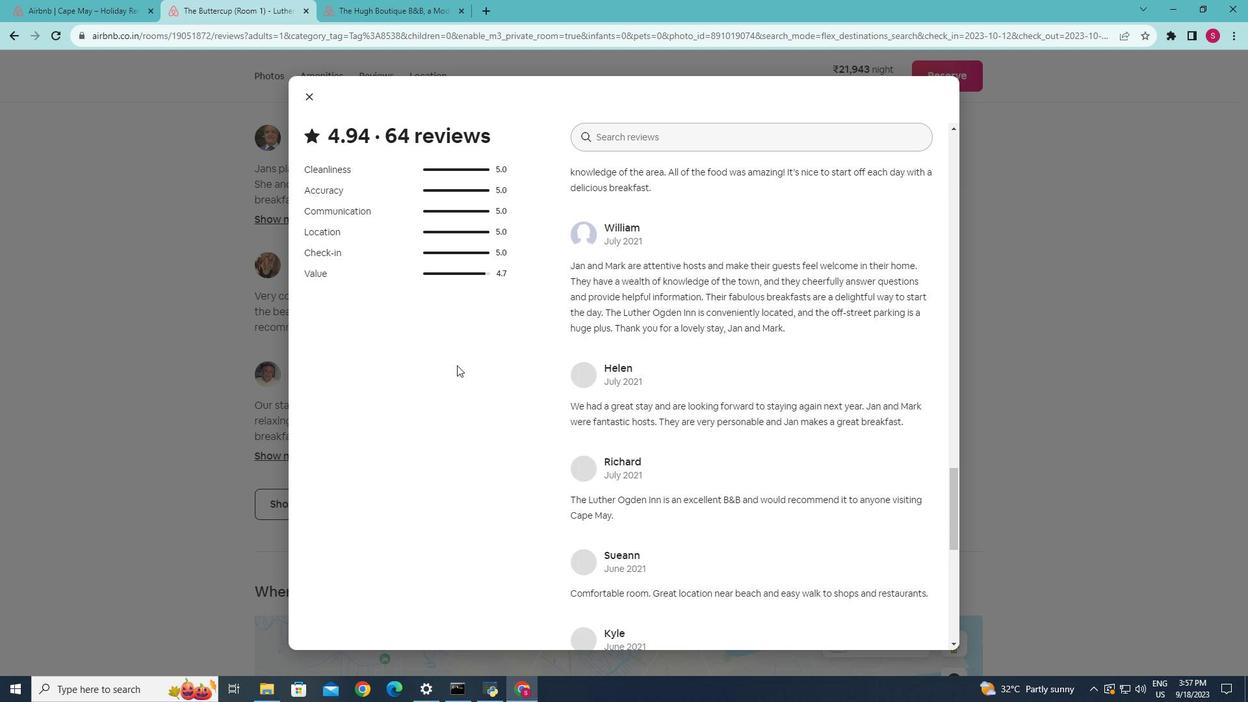 
Action: Mouse scrolled (456, 363) with delta (0, 0)
Screenshot: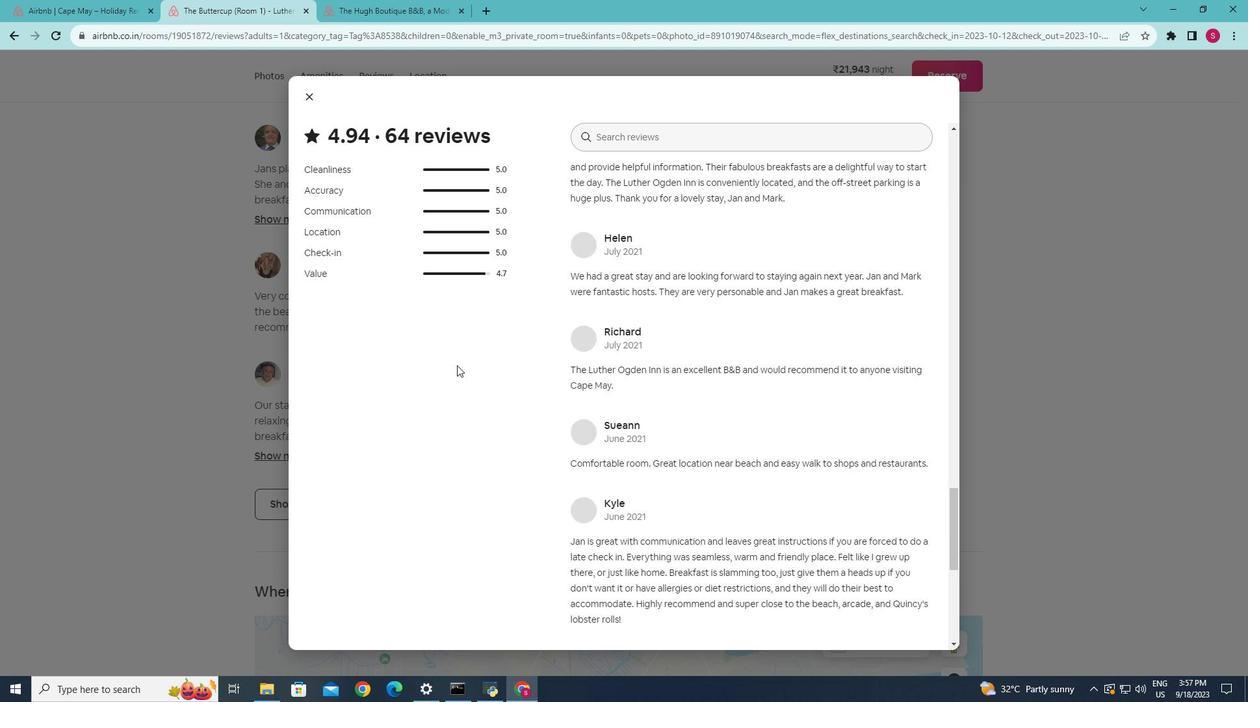 
Action: Mouse scrolled (456, 363) with delta (0, 0)
Screenshot: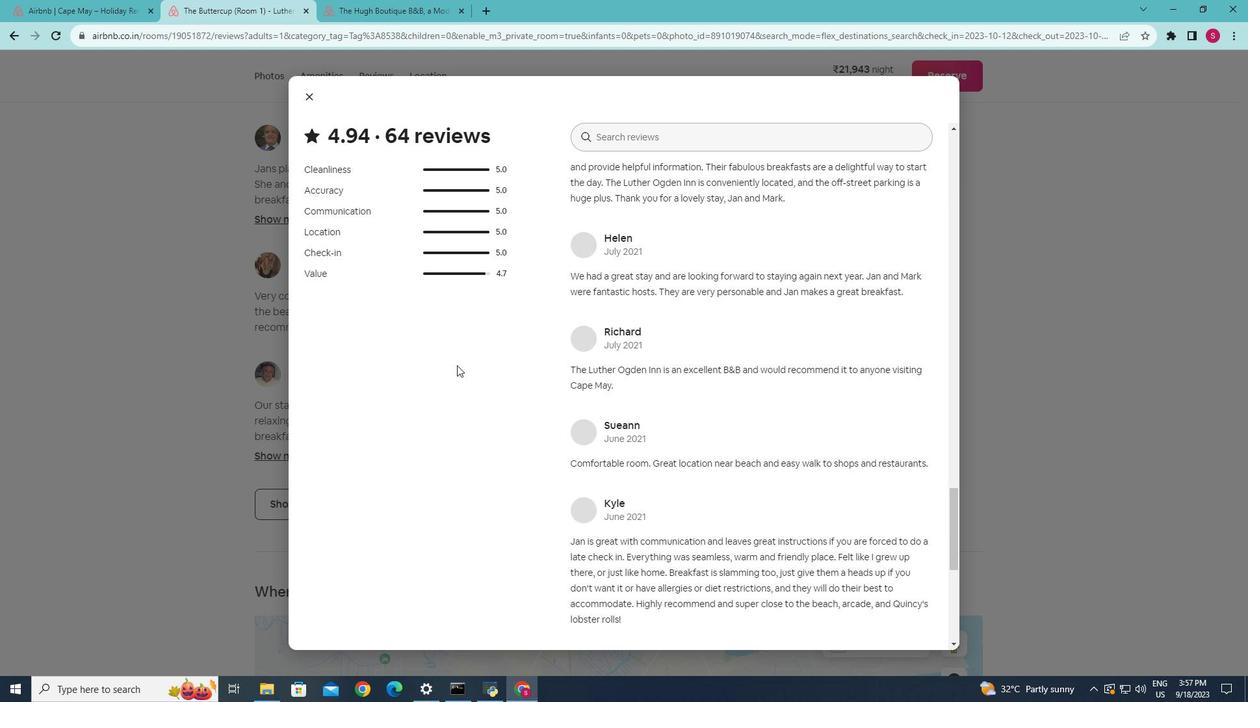 
Action: Mouse scrolled (456, 363) with delta (0, 0)
Screenshot: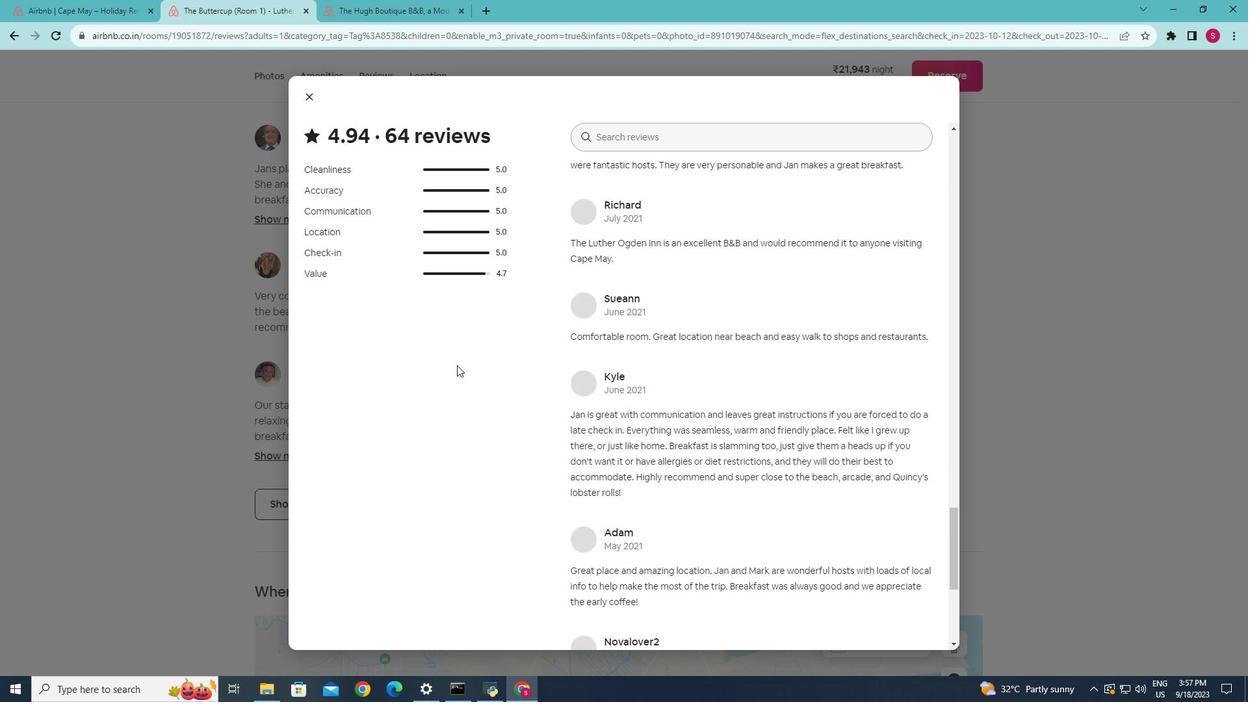 
Action: Mouse scrolled (456, 363) with delta (0, 0)
Screenshot: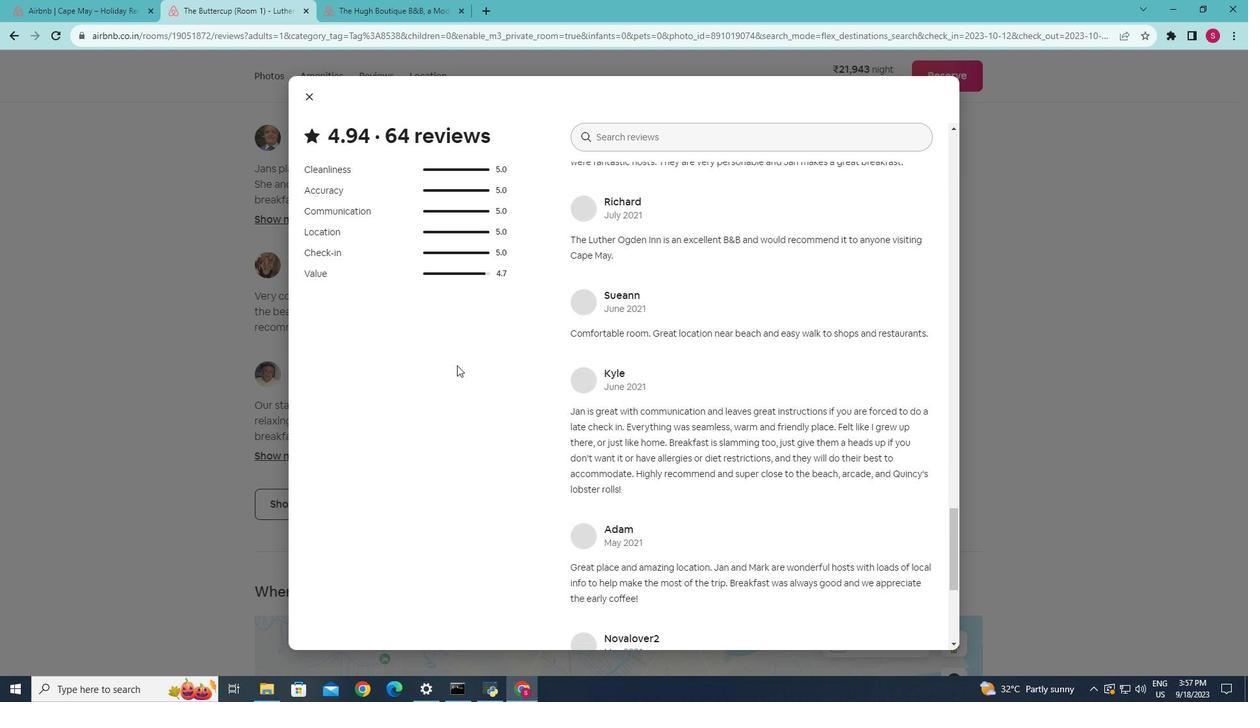
Action: Mouse moved to (469, 354)
Screenshot: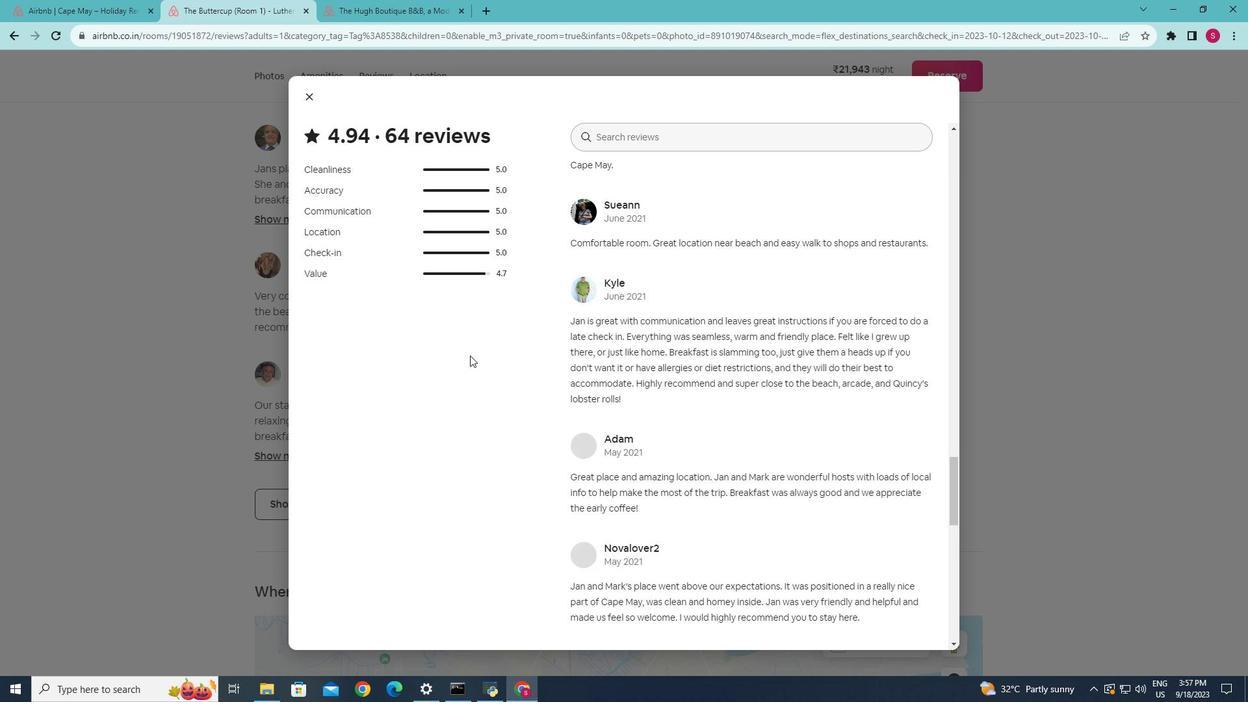 
Action: Mouse scrolled (469, 353) with delta (0, 0)
Screenshot: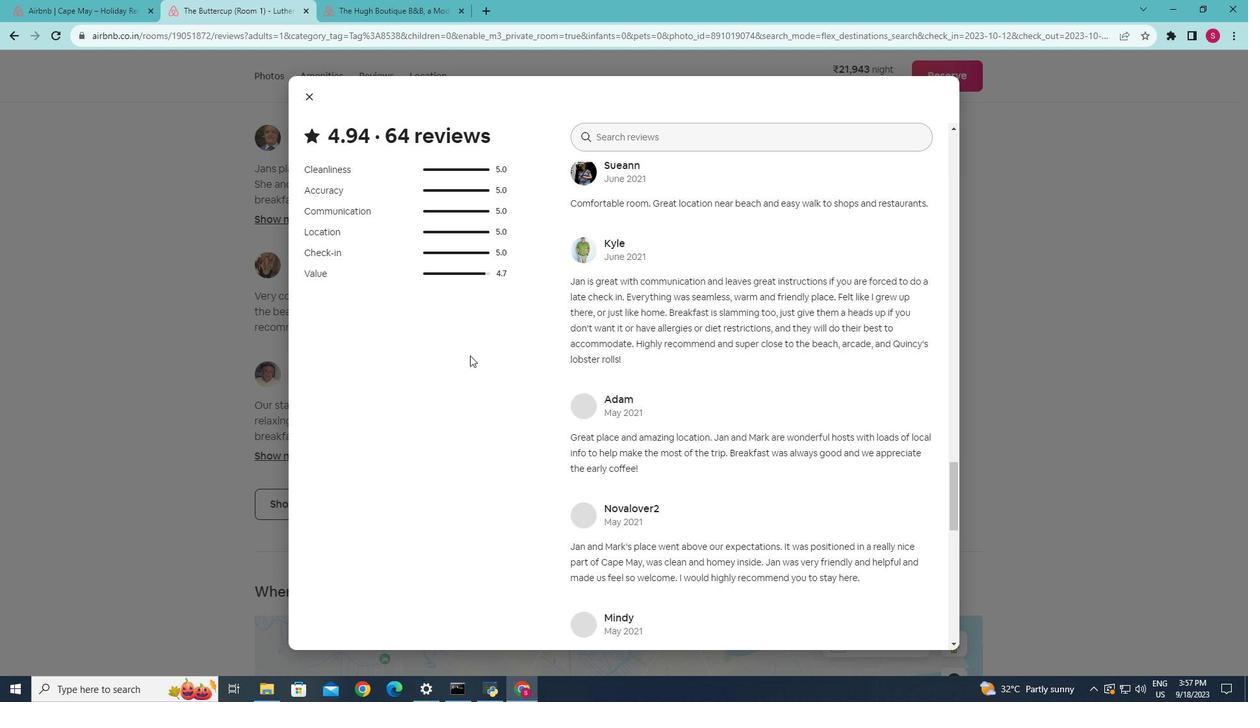 
Action: Mouse scrolled (469, 353) with delta (0, 0)
Screenshot: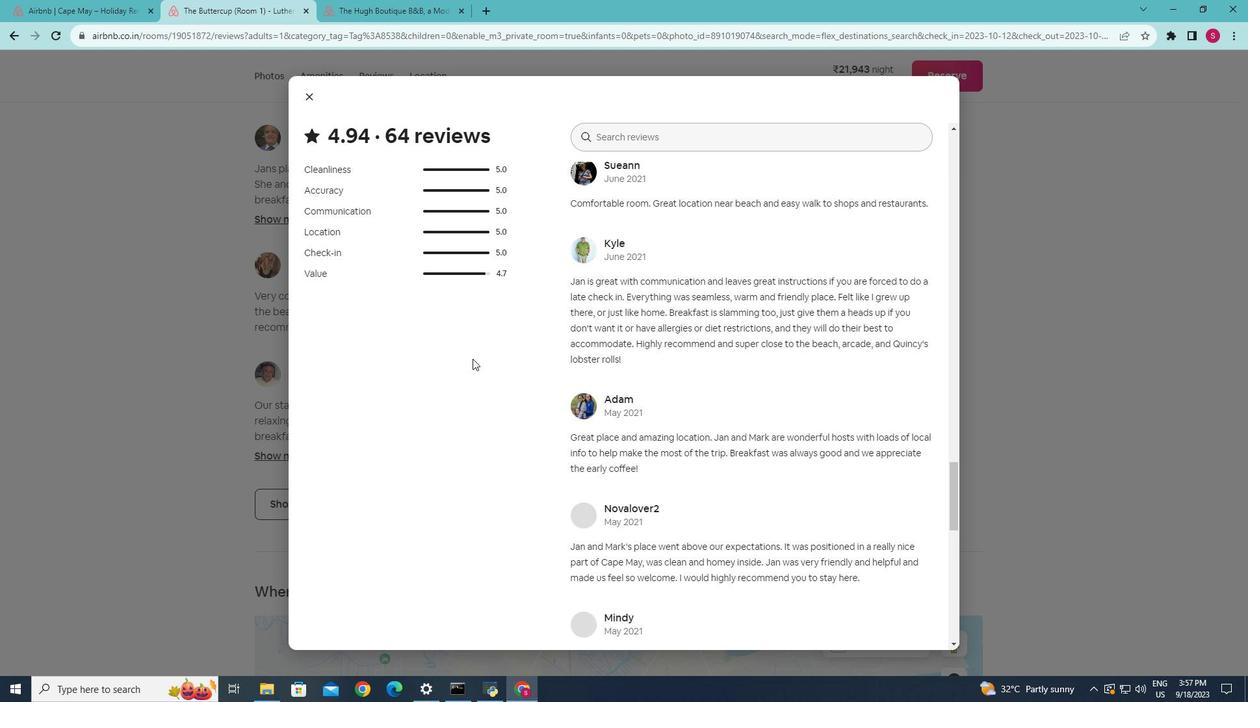 
Action: Mouse moved to (511, 387)
Screenshot: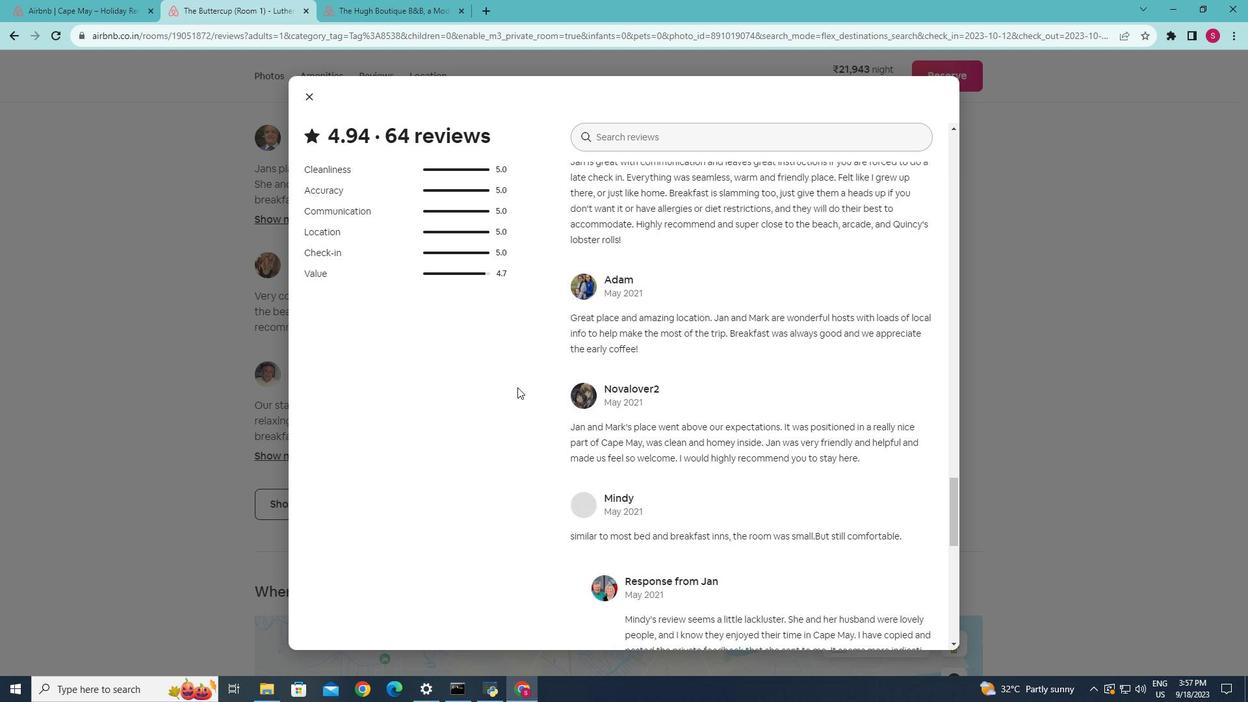 
Action: Mouse scrolled (511, 387) with delta (0, 0)
Screenshot: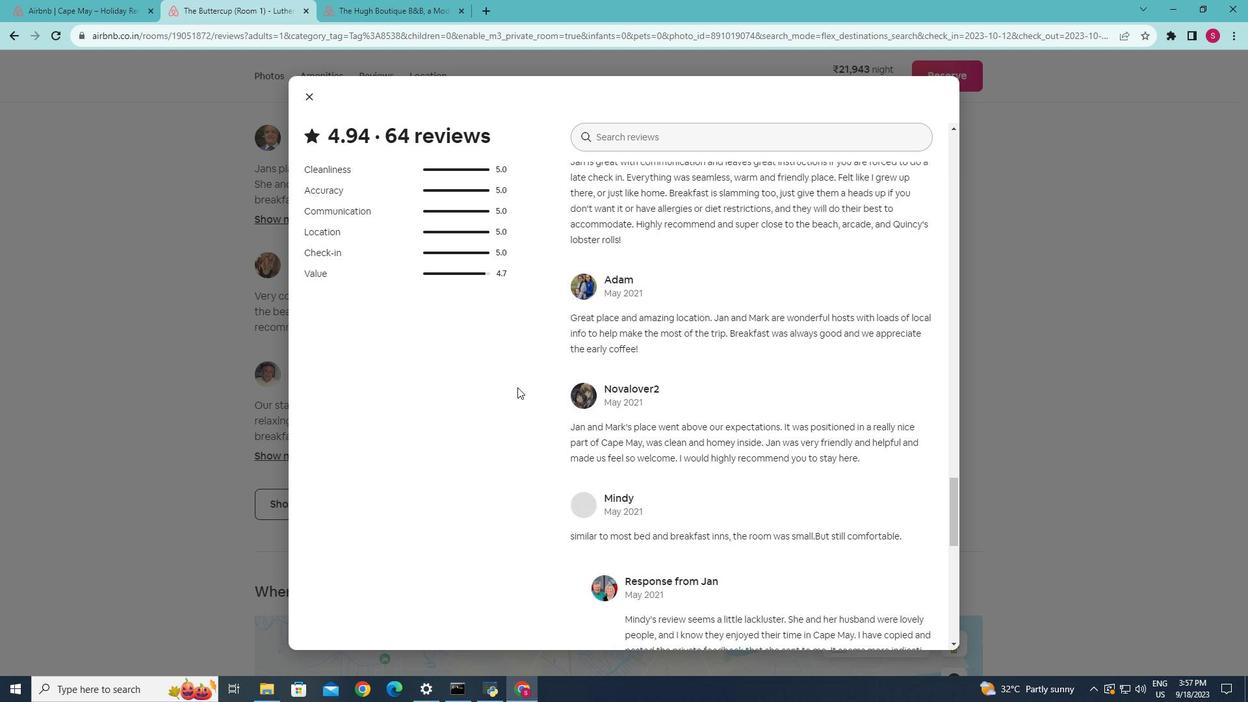 
Action: Mouse moved to (514, 388)
Screenshot: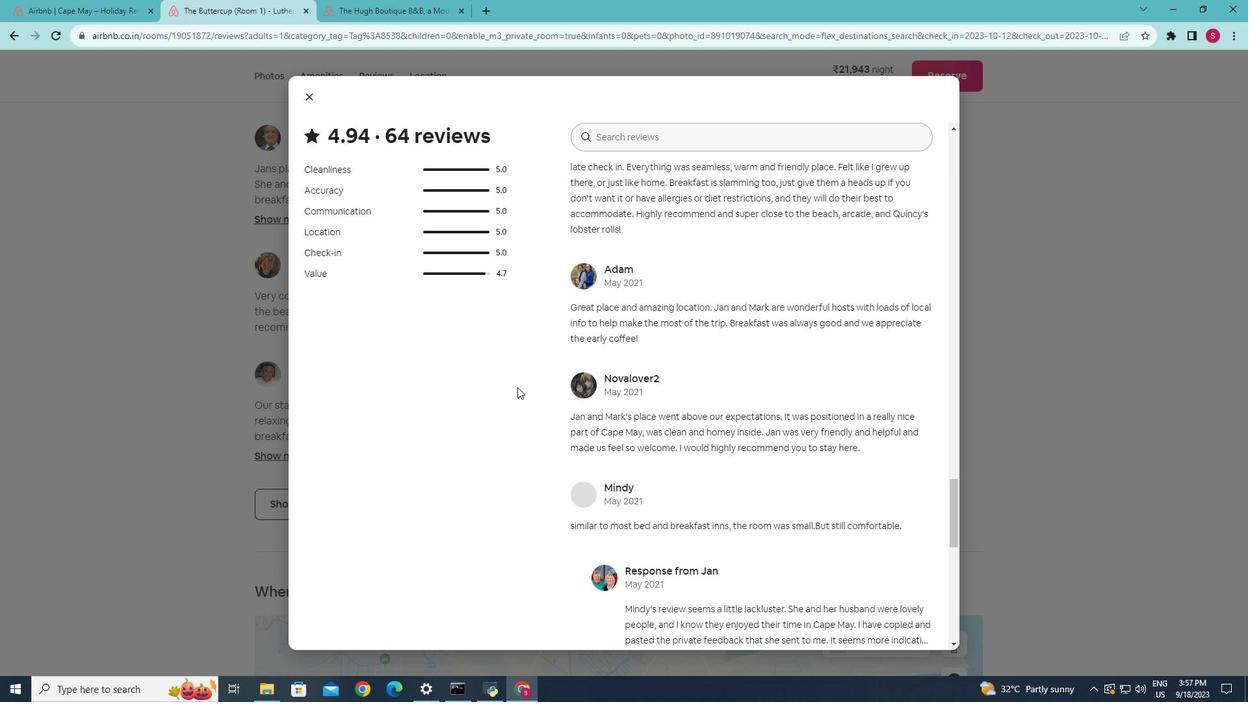 
Action: Mouse scrolled (514, 387) with delta (0, 0)
Screenshot: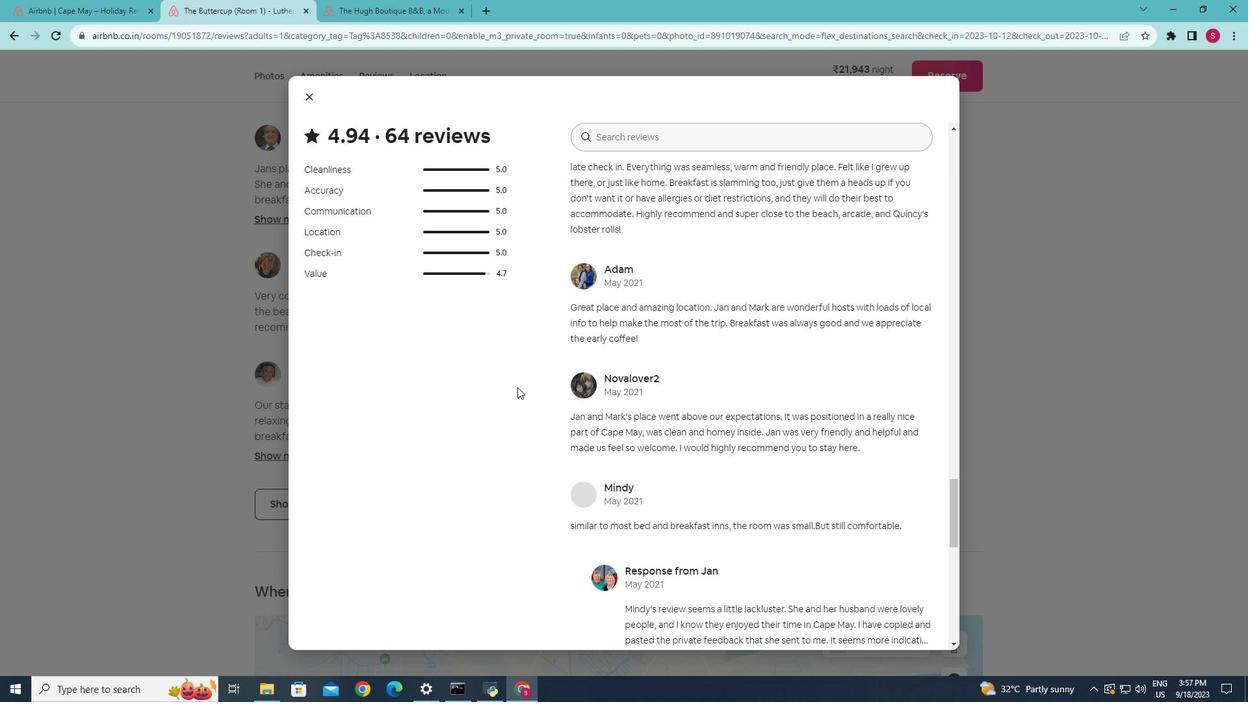 
Action: Mouse moved to (516, 386)
Screenshot: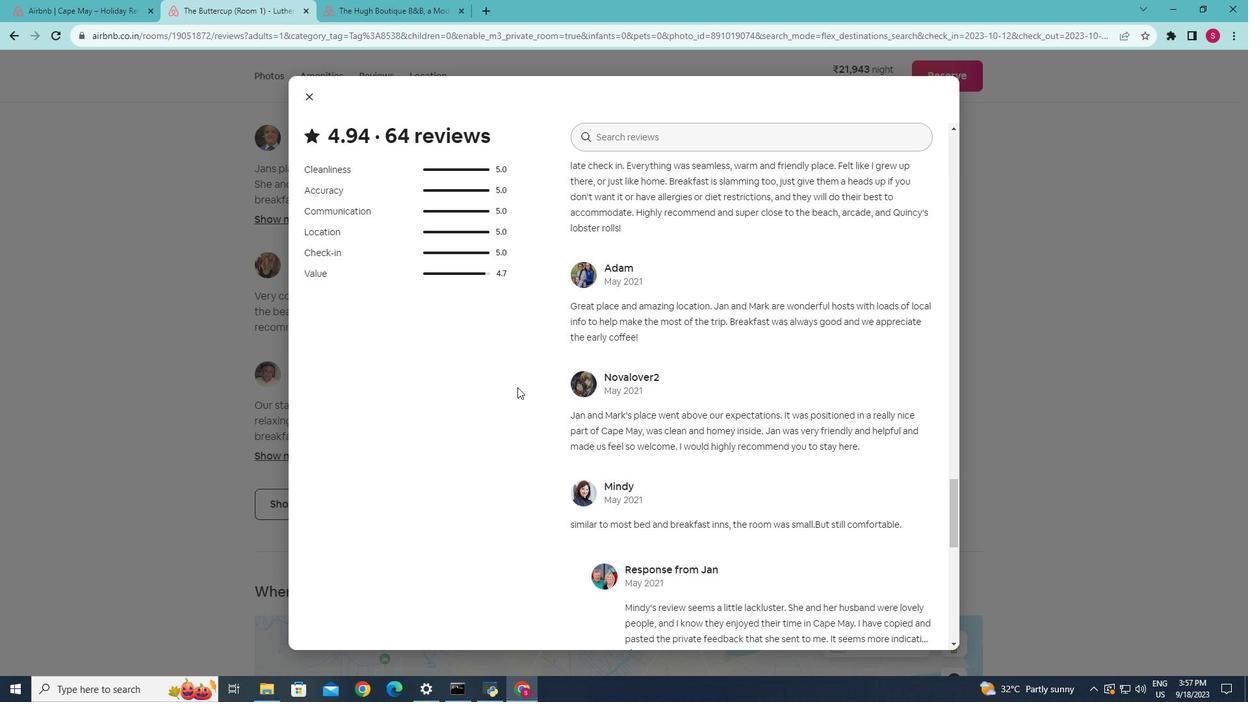 
Action: Mouse scrolled (516, 385) with delta (0, 0)
Screenshot: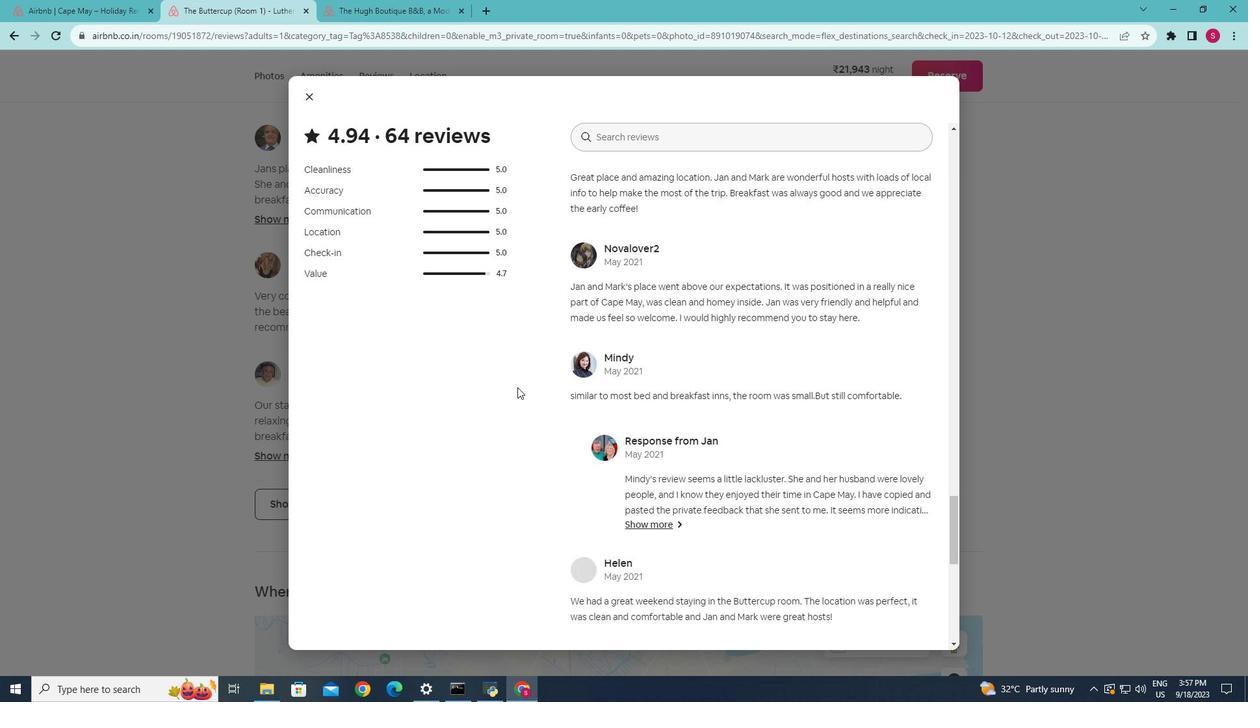 
Action: Mouse scrolled (516, 385) with delta (0, 0)
Screenshot: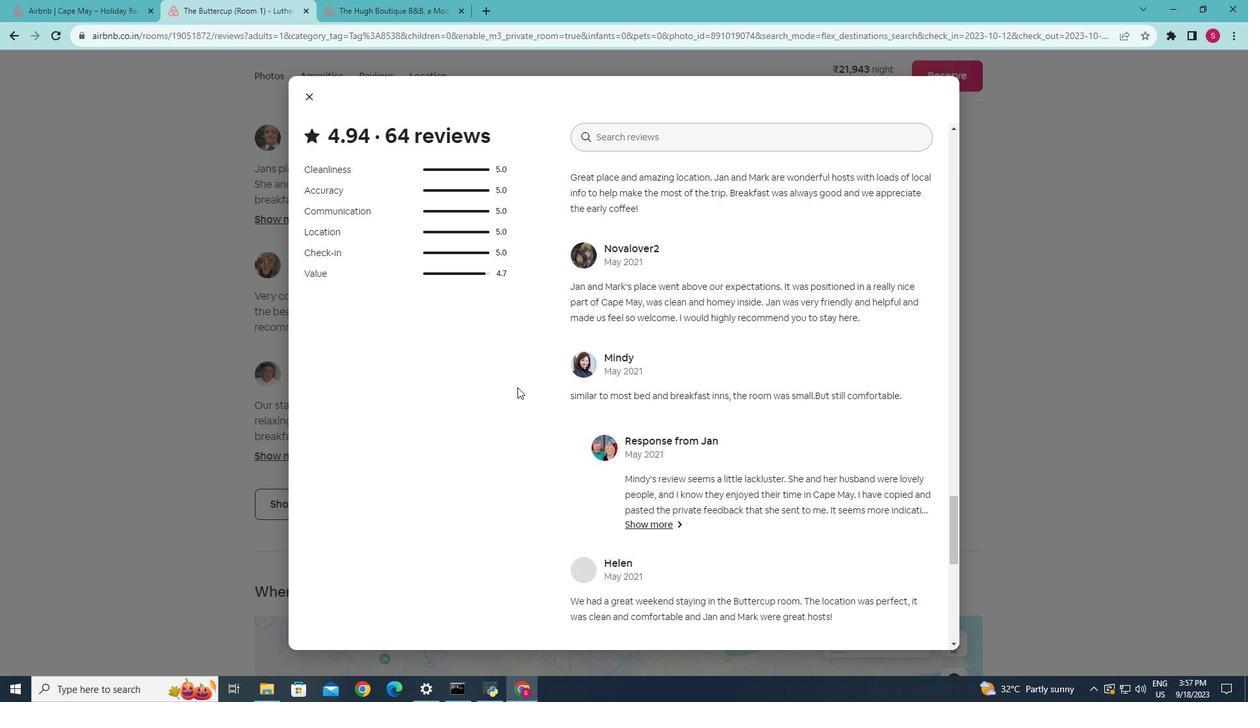 
Action: Mouse scrolled (516, 385) with delta (0, 0)
Screenshot: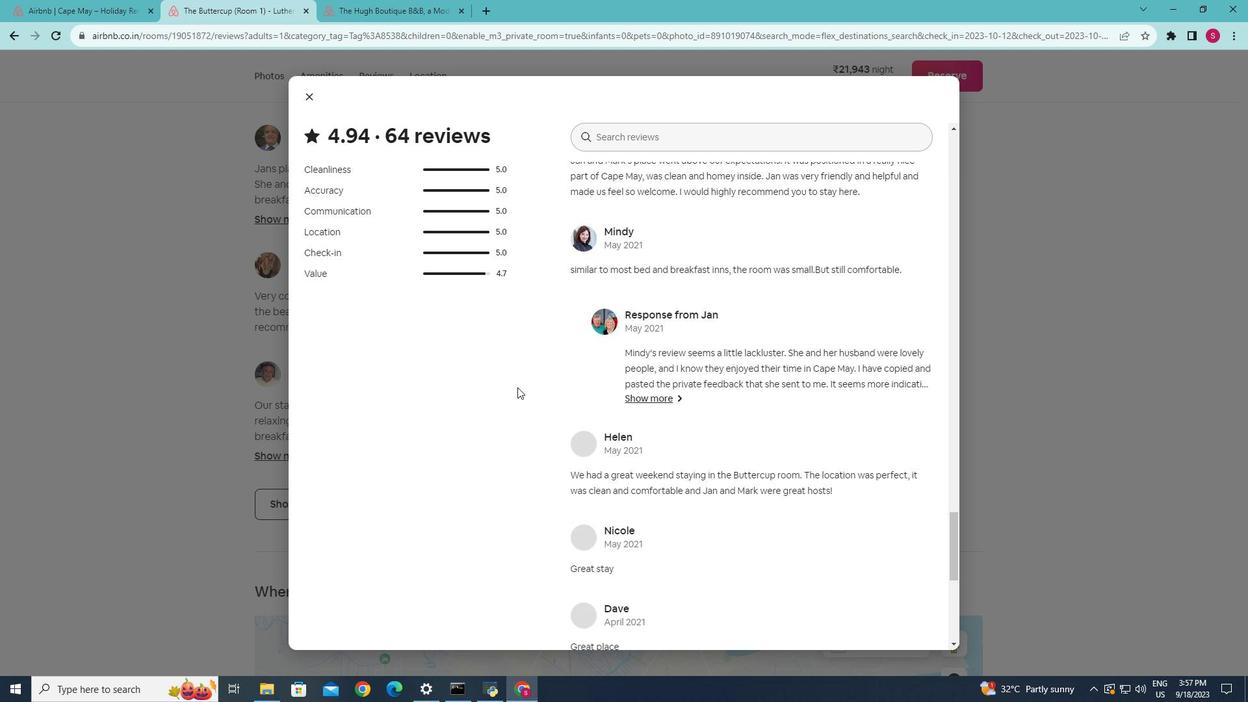 
Action: Mouse scrolled (516, 385) with delta (0, 0)
Screenshot: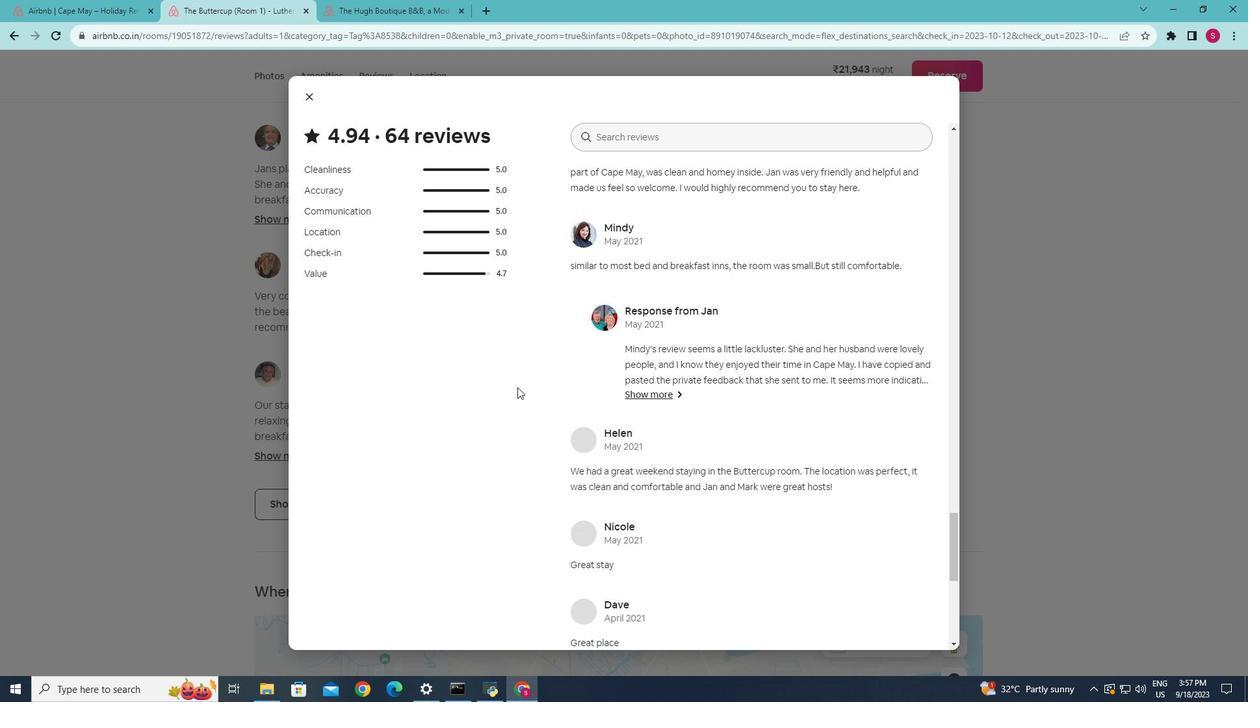 
Action: Mouse scrolled (516, 385) with delta (0, 0)
Screenshot: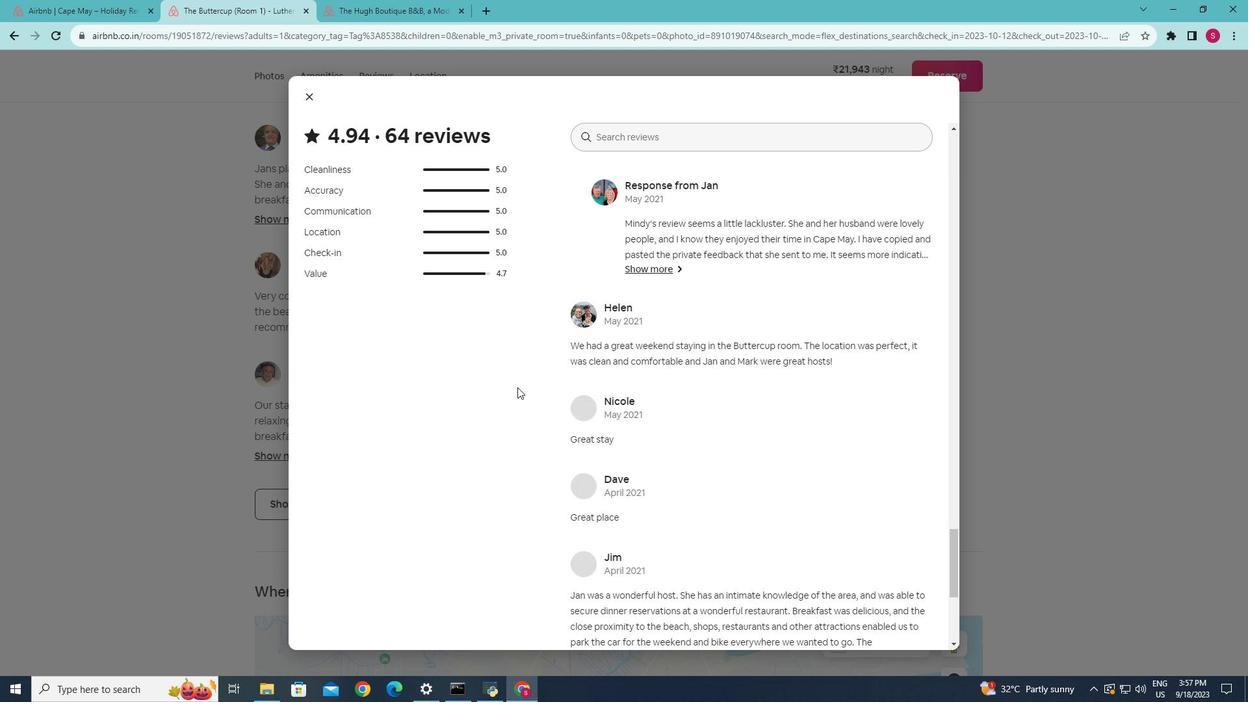 
Action: Mouse scrolled (516, 385) with delta (0, 0)
Screenshot: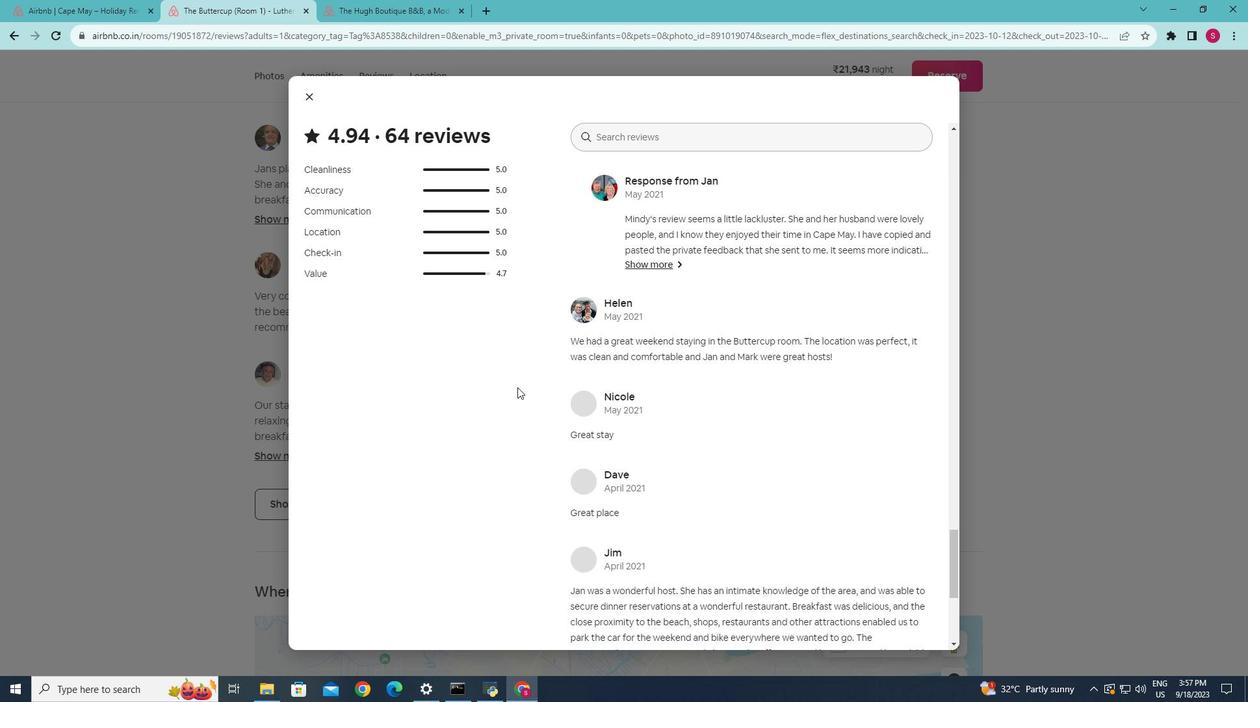 
Action: Mouse scrolled (516, 385) with delta (0, 0)
Screenshot: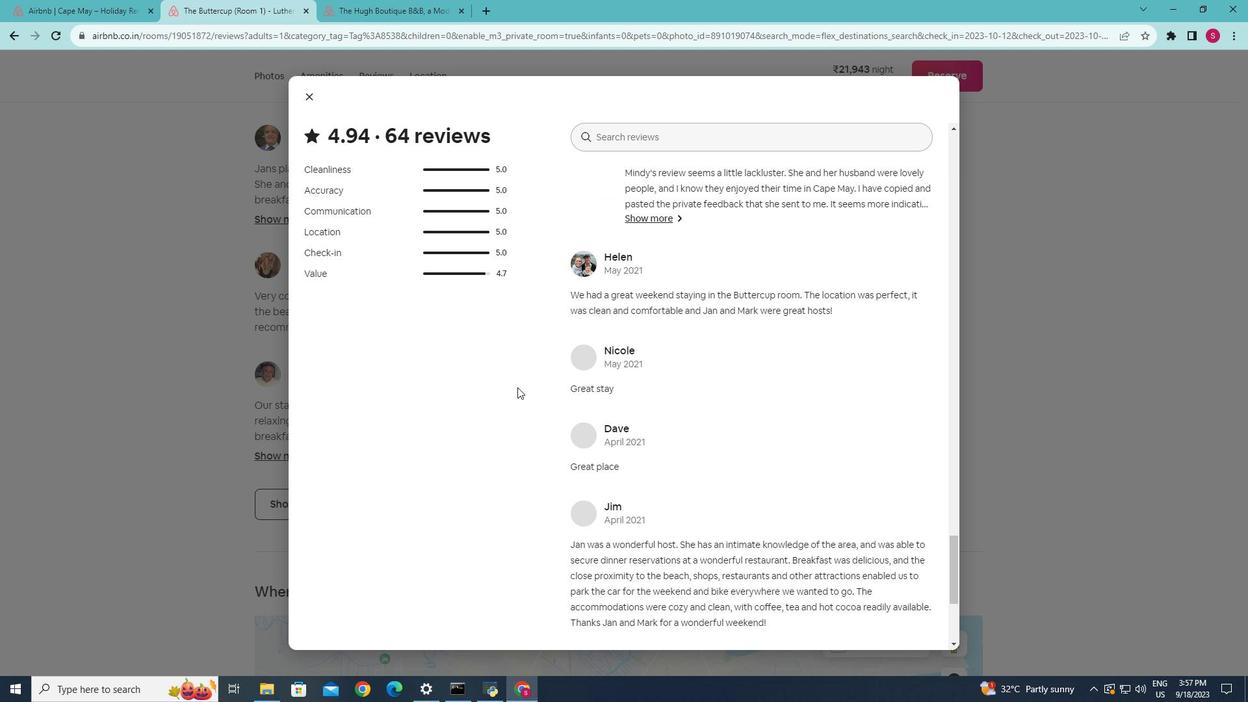 
Action: Mouse scrolled (516, 385) with delta (0, 0)
Screenshot: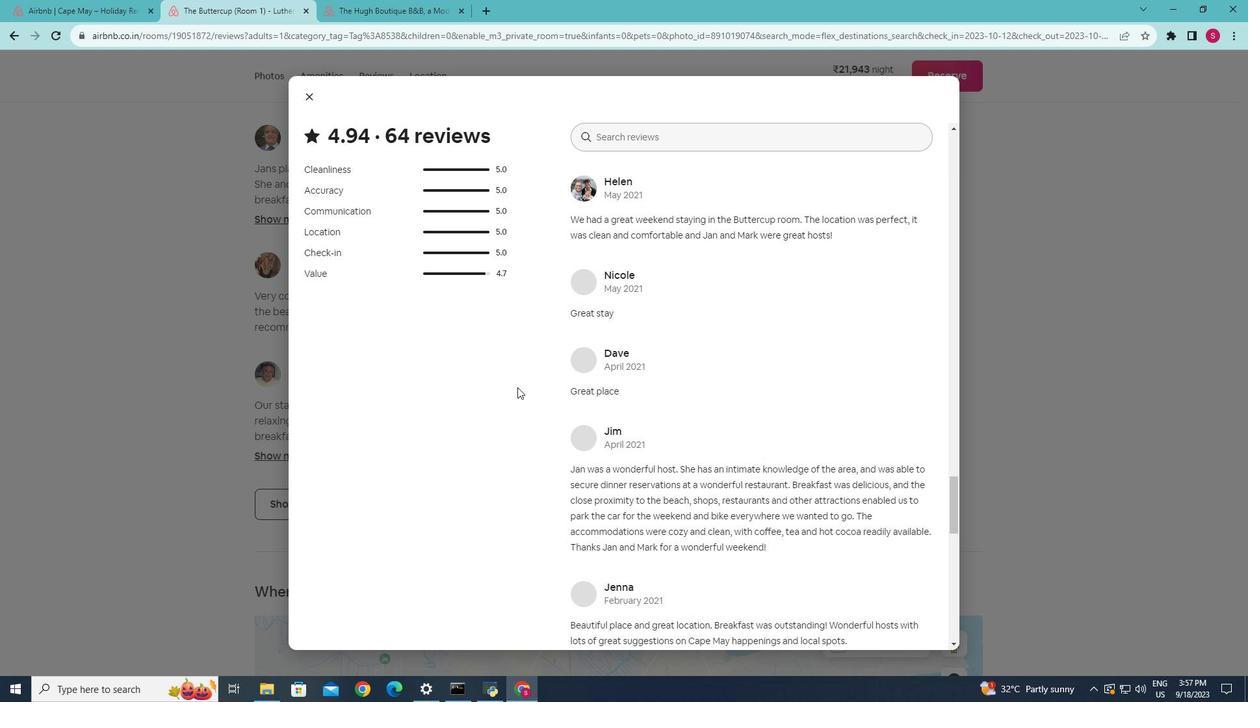 
Action: Mouse scrolled (516, 385) with delta (0, 0)
Screenshot: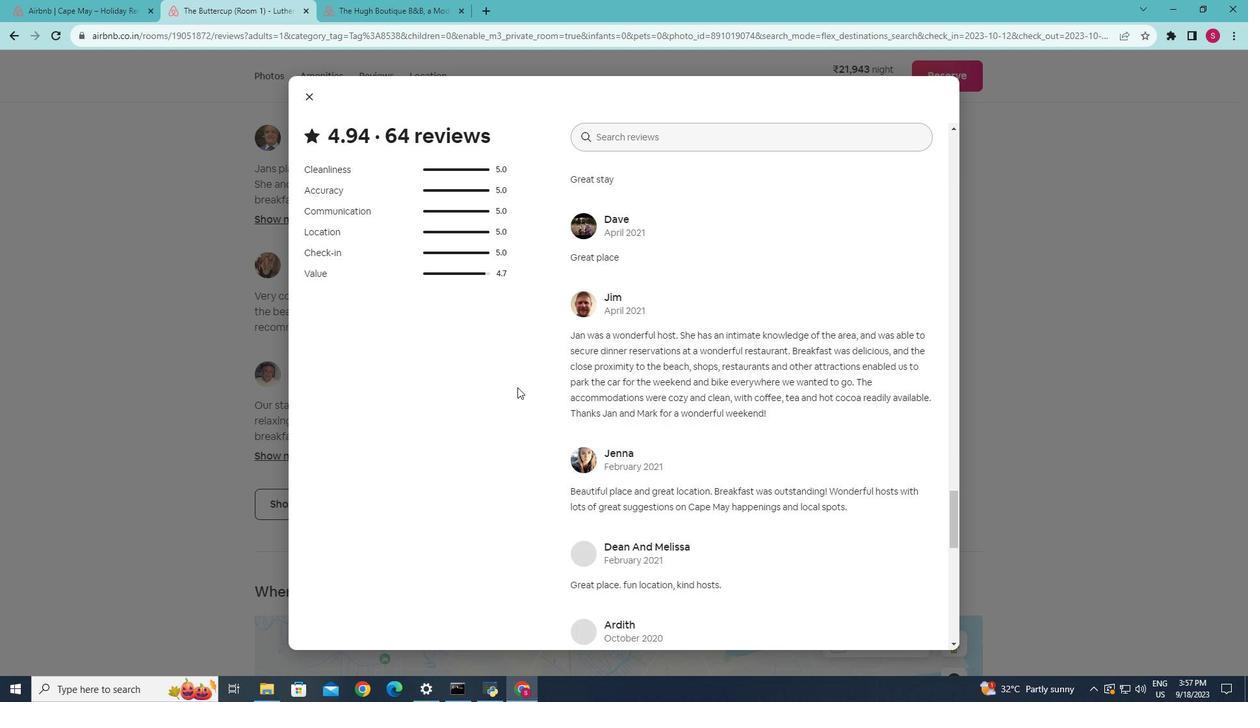 
Action: Mouse scrolled (516, 385) with delta (0, 0)
Screenshot: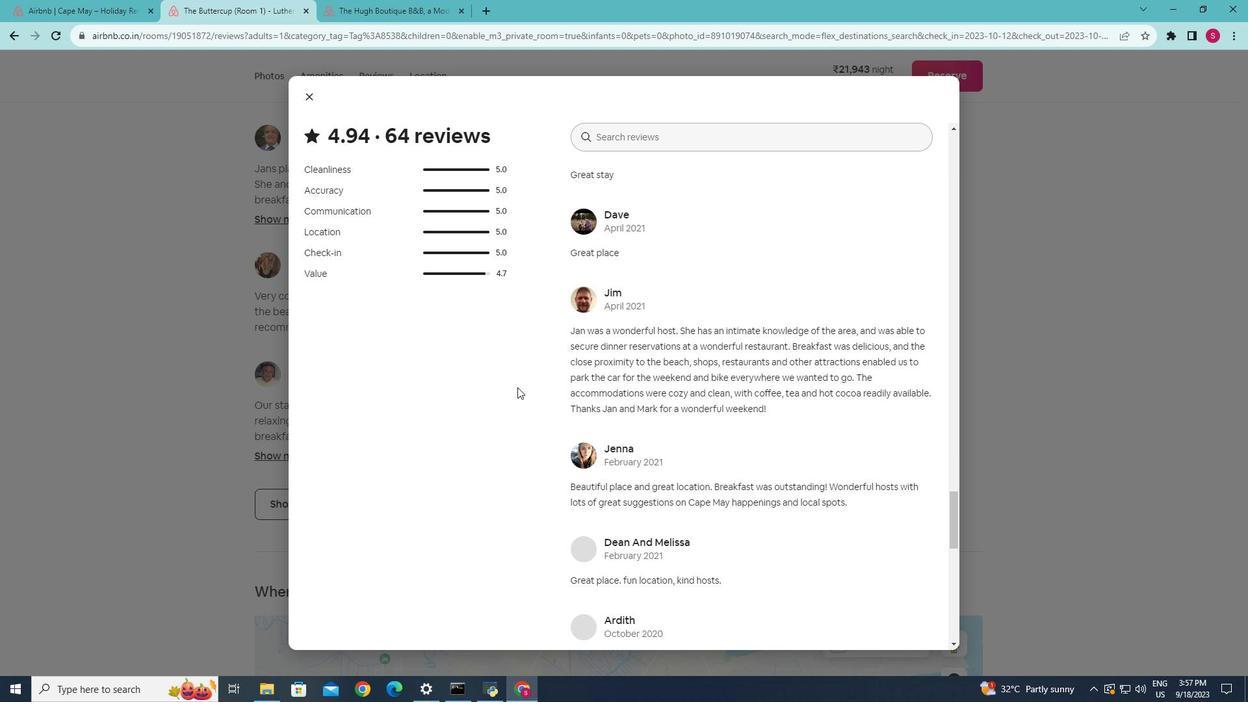 
Action: Mouse scrolled (516, 385) with delta (0, 0)
Screenshot: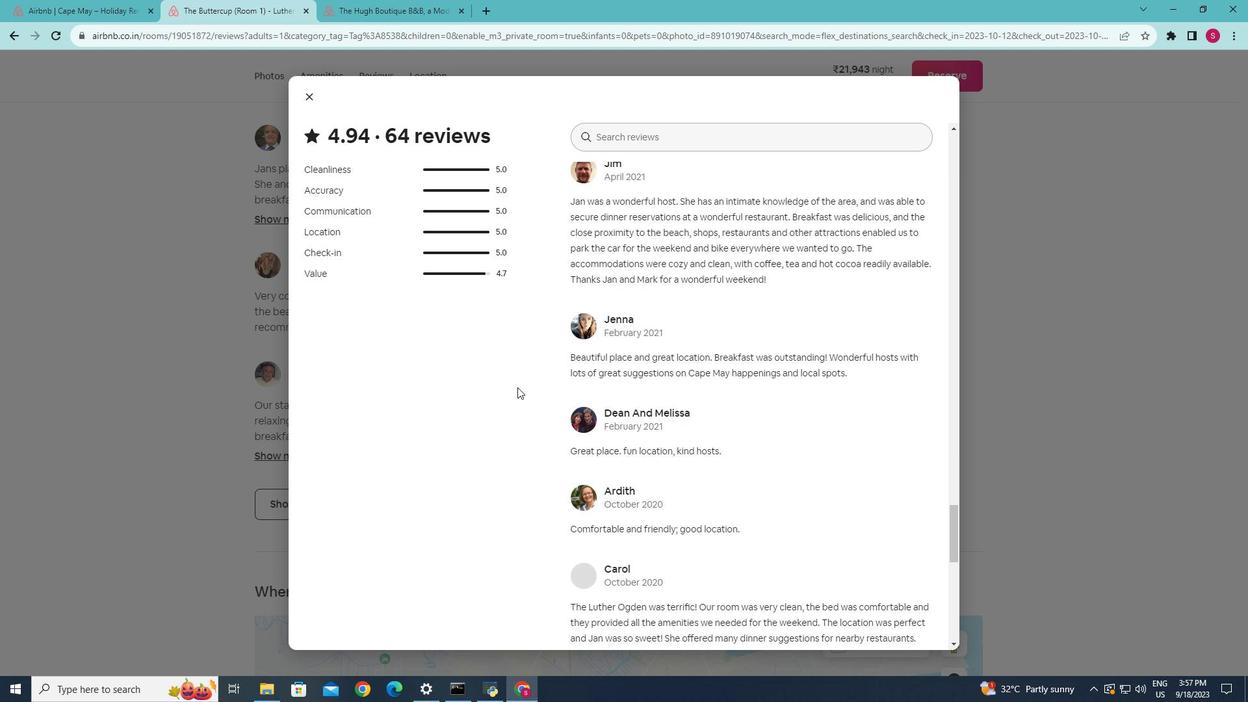 
Action: Mouse scrolled (516, 385) with delta (0, 0)
Screenshot: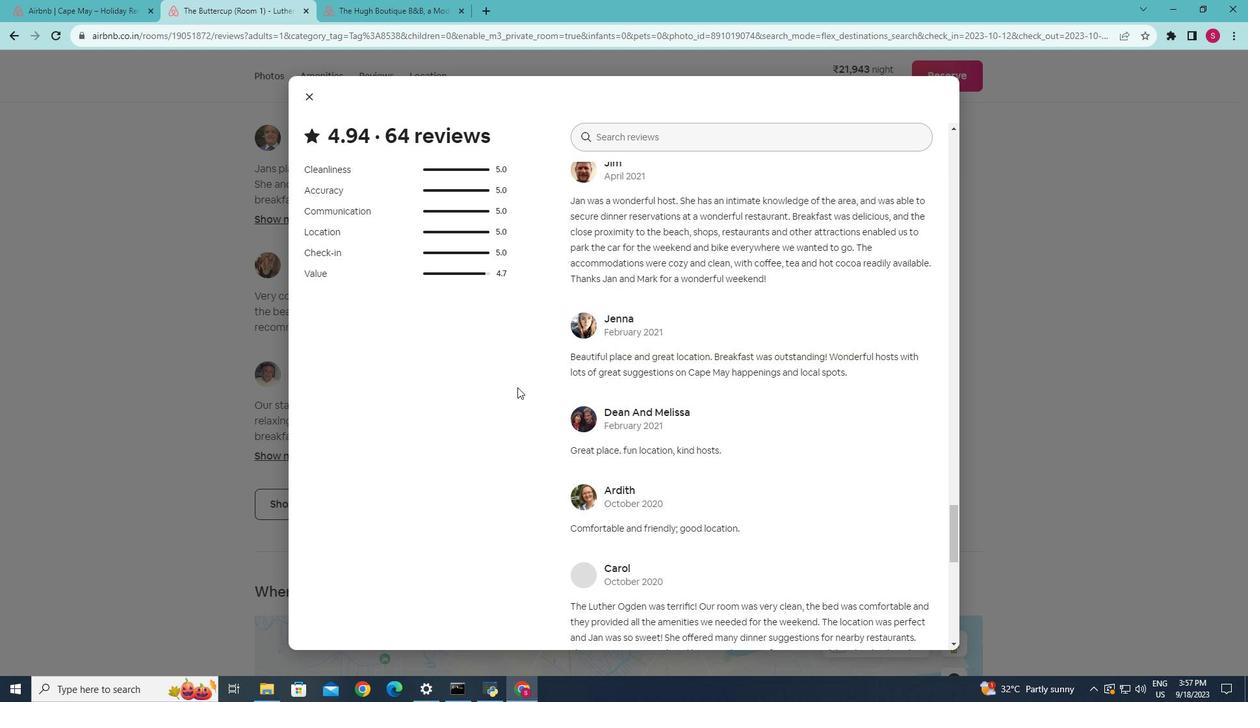 
Action: Mouse moved to (399, 400)
Screenshot: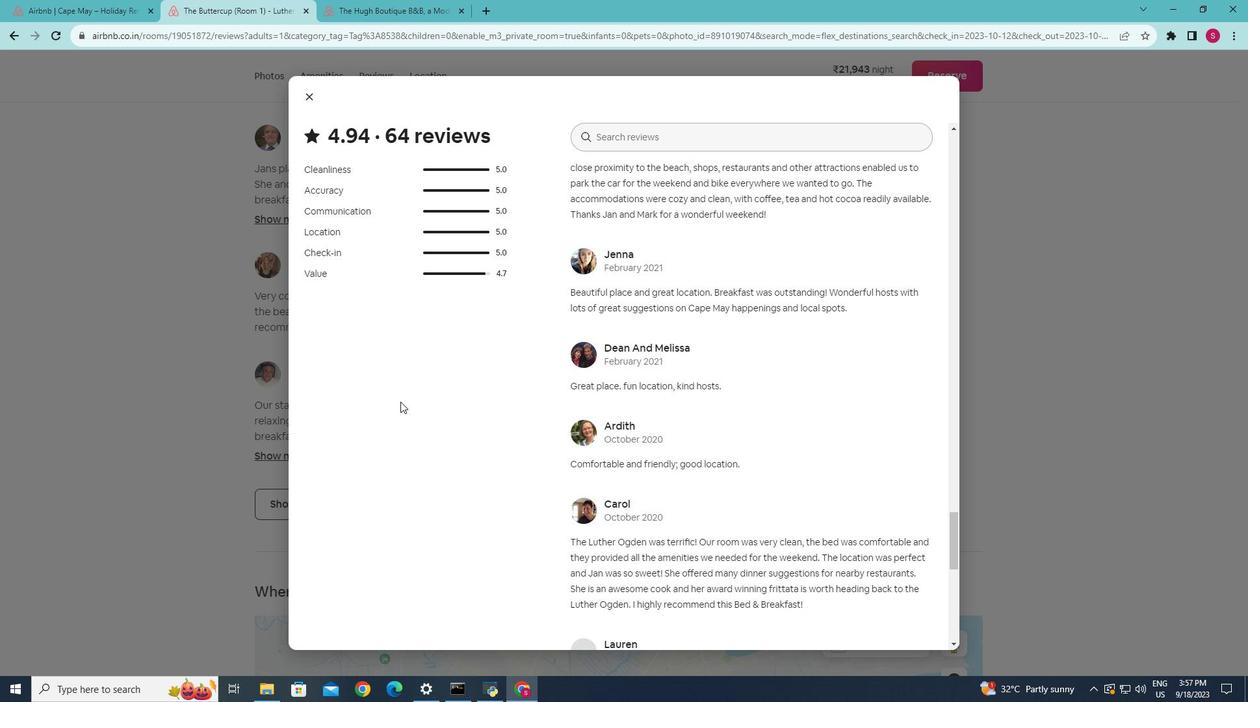 
Action: Mouse scrolled (399, 400) with delta (0, 0)
Screenshot: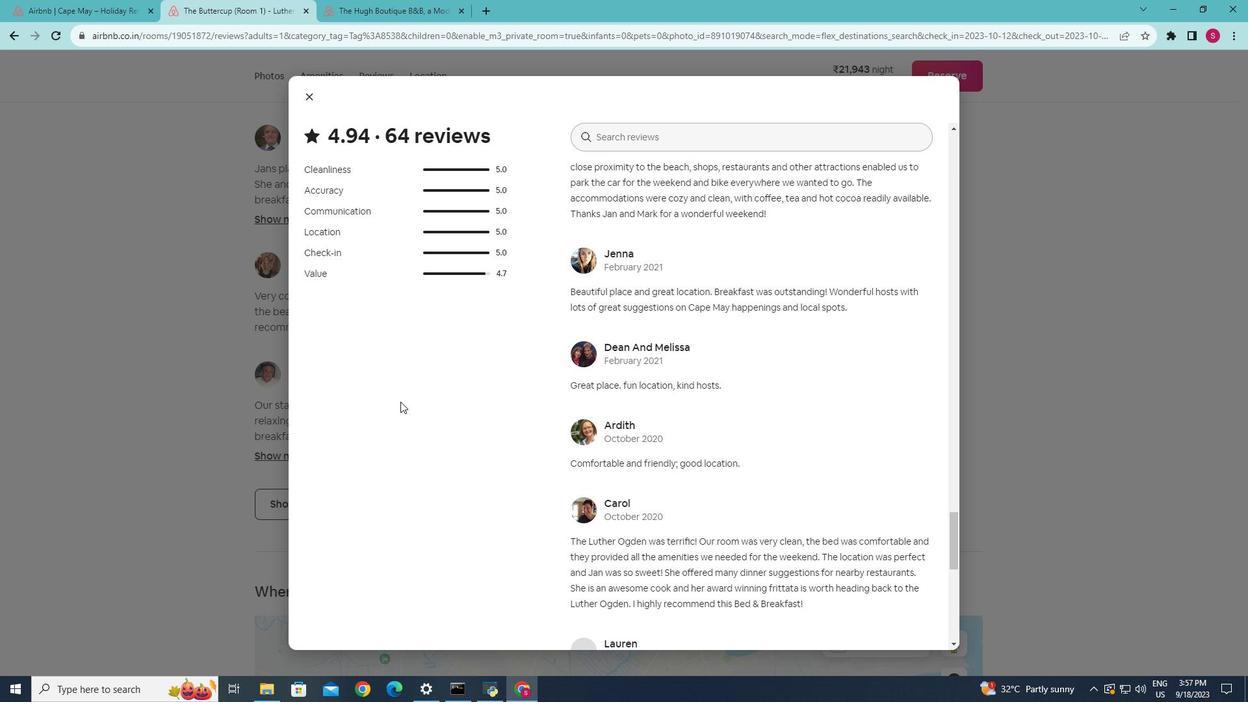 
Action: Mouse scrolled (399, 400) with delta (0, 0)
Screenshot: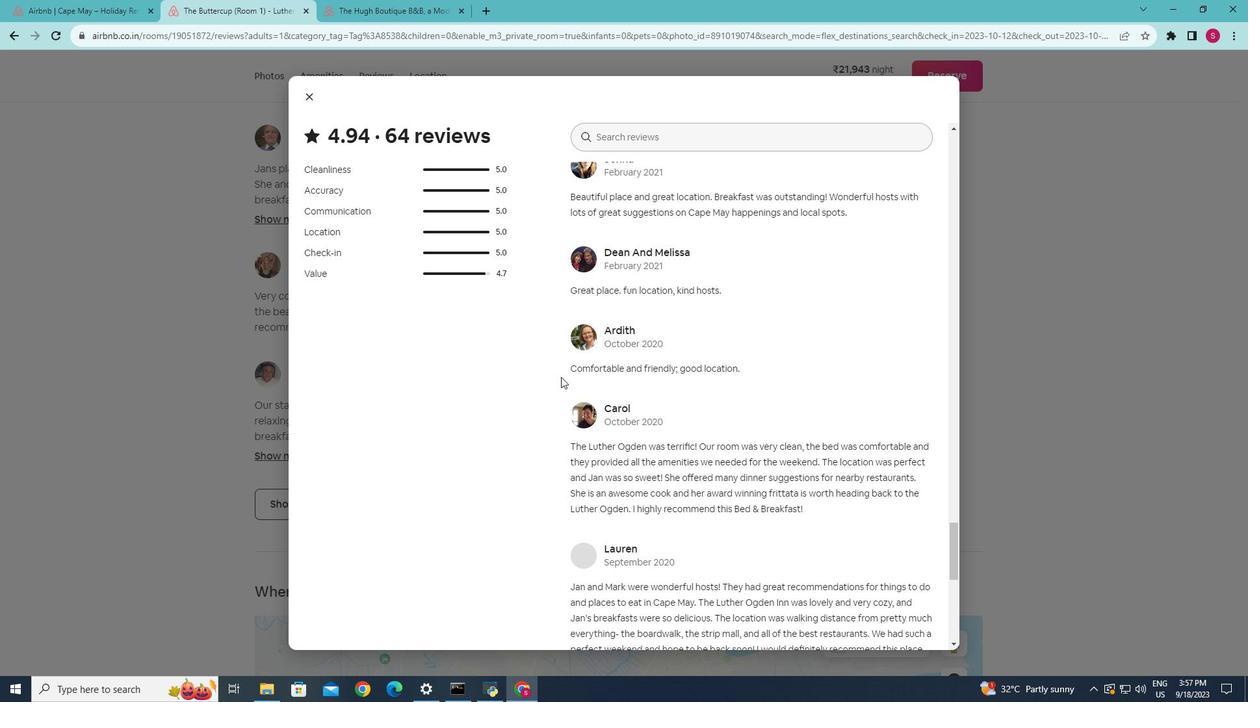 
Action: Mouse scrolled (399, 400) with delta (0, 0)
Screenshot: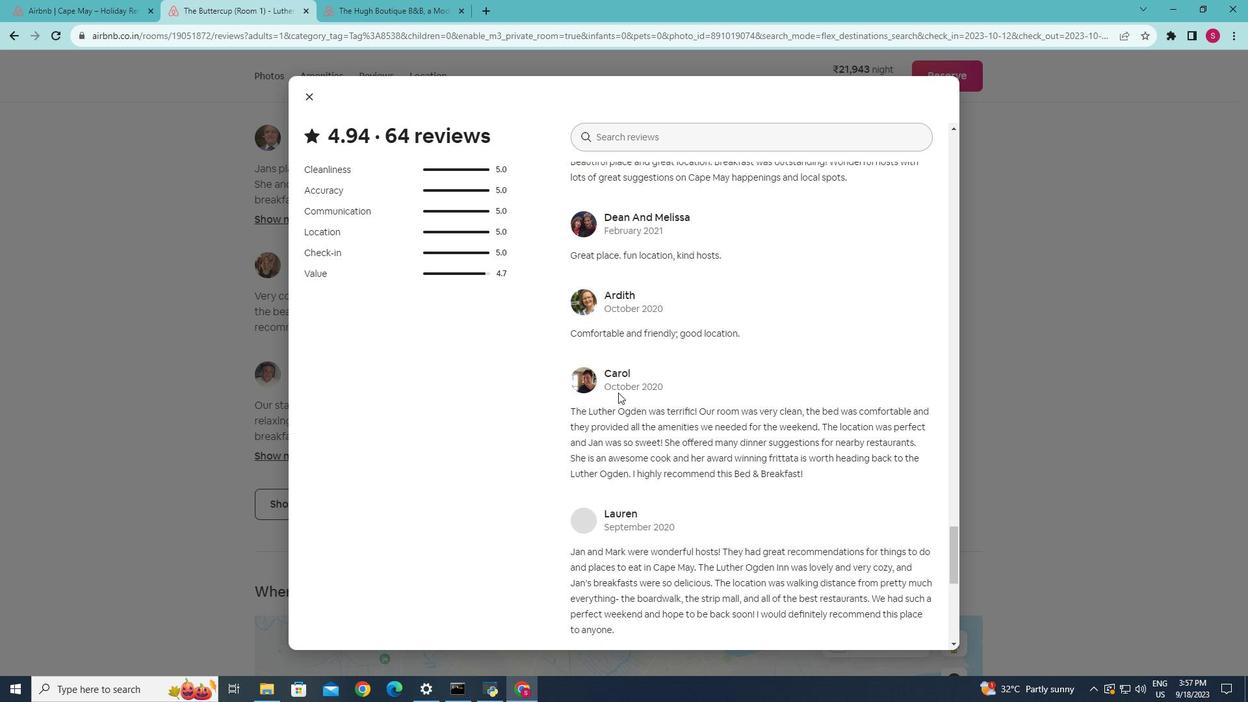 
Action: Mouse moved to (636, 416)
Screenshot: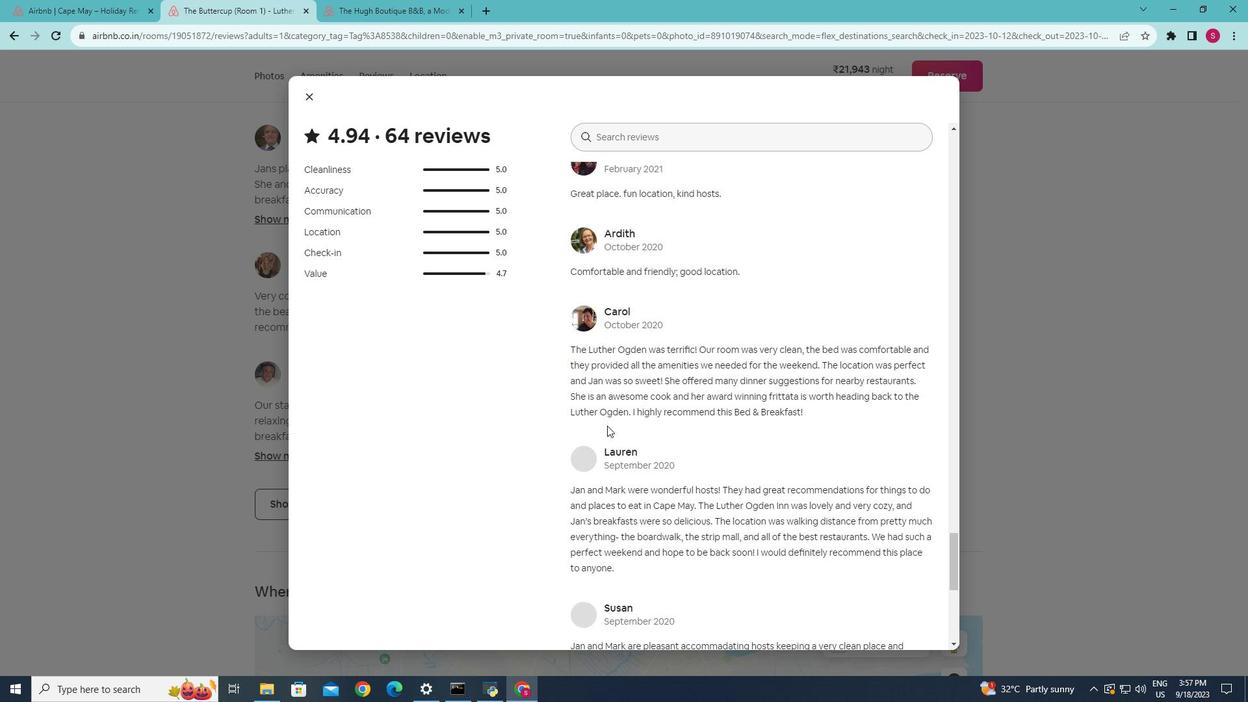 
Action: Mouse scrolled (636, 416) with delta (0, 0)
Screenshot: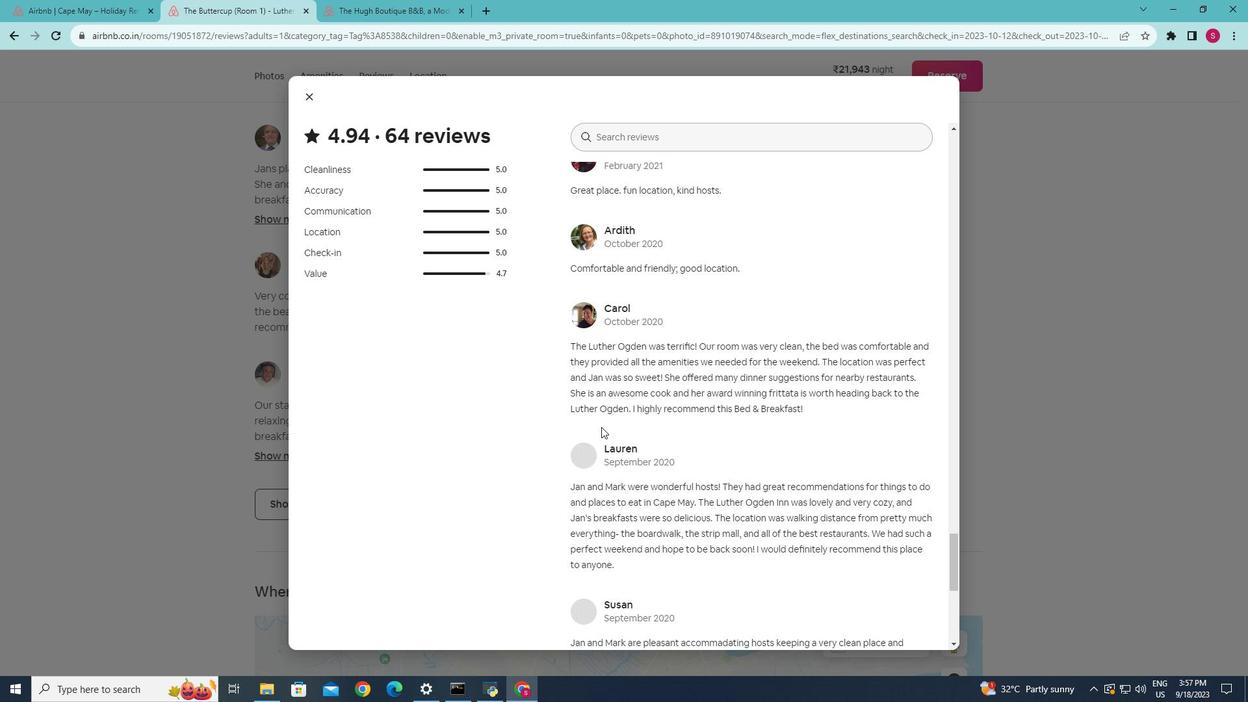 
Action: Mouse moved to (602, 425)
Screenshot: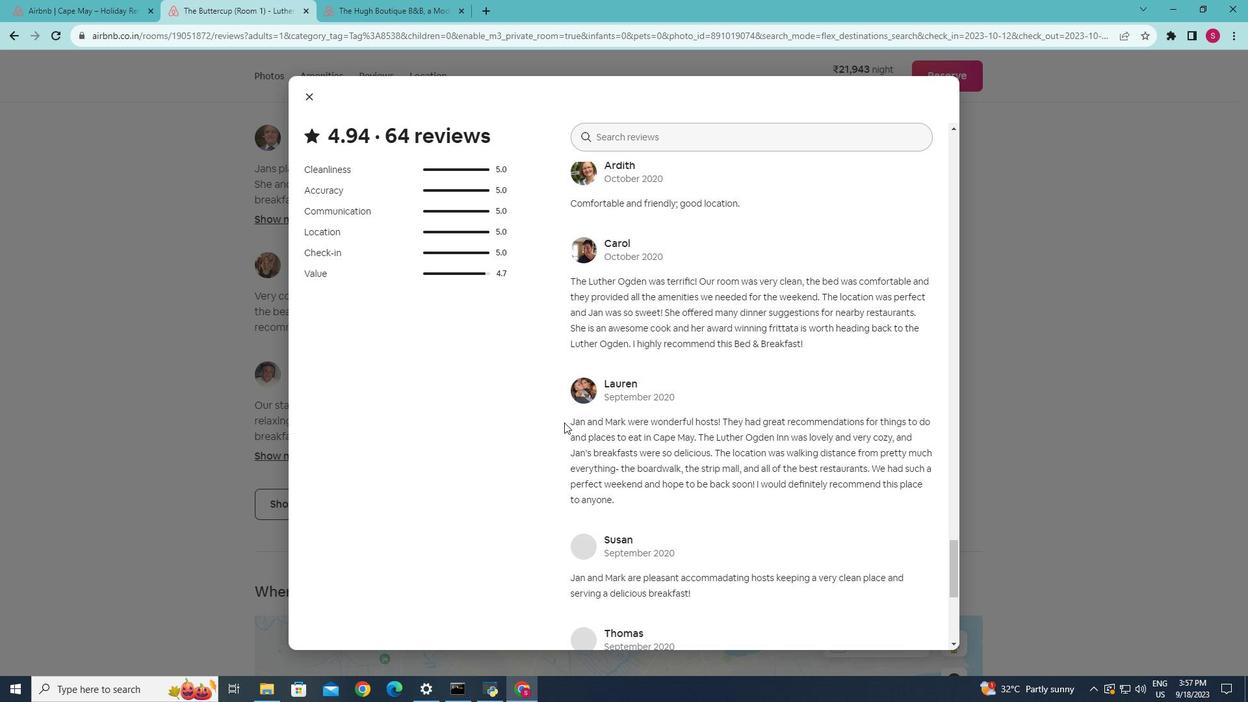 
Action: Mouse scrolled (602, 424) with delta (0, 0)
Screenshot: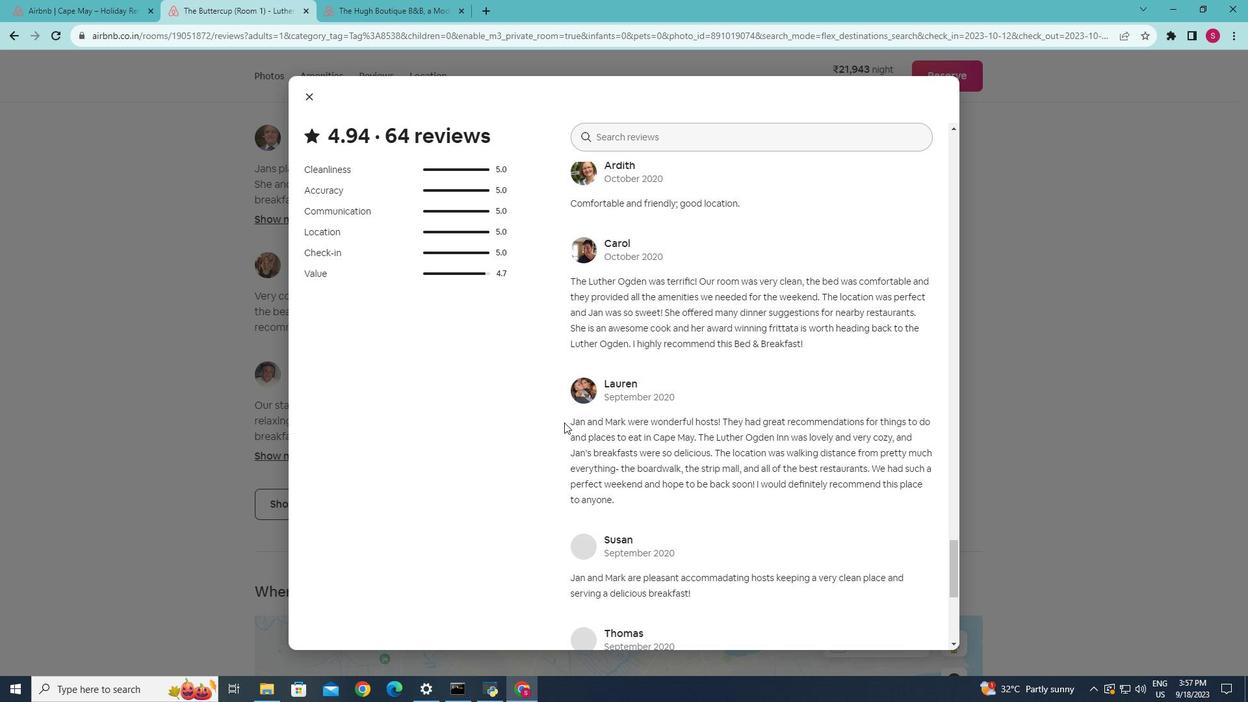 
Action: Mouse moved to (435, 414)
